 Task: Use the Elements tab to view and modify the HTML and CSS of a webpage.
Action: Mouse moved to (1006, 79)
Screenshot: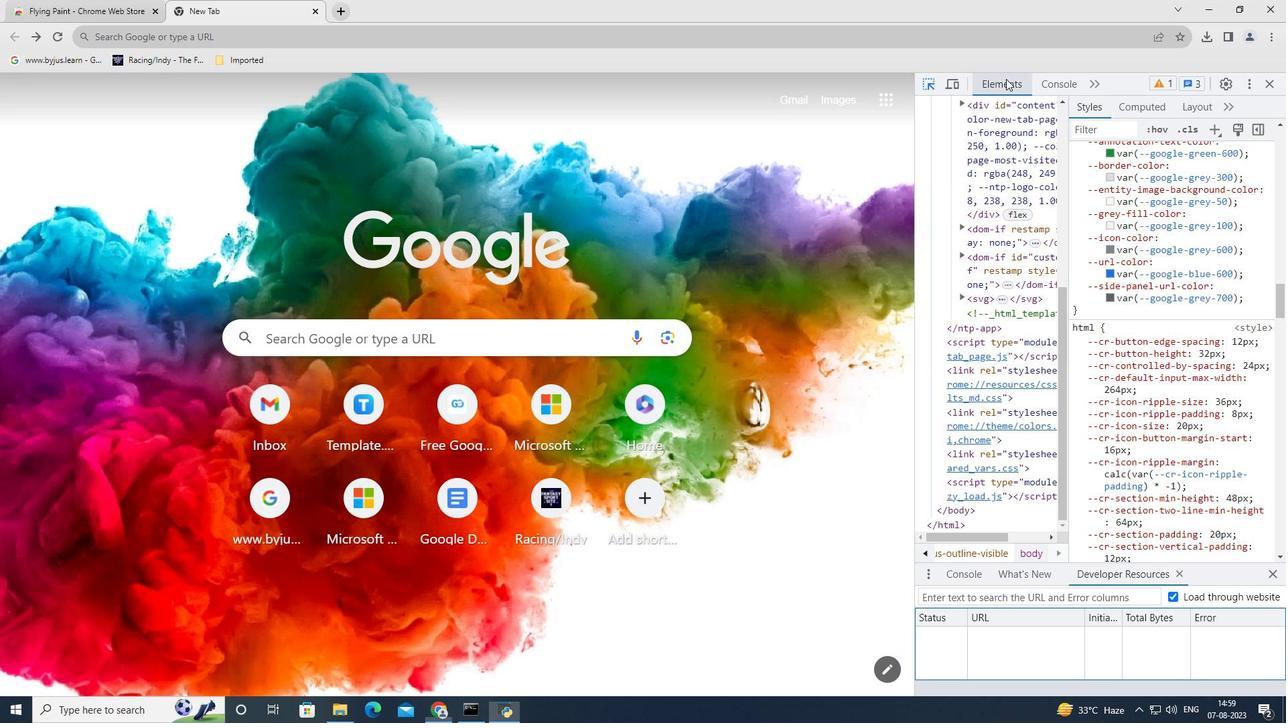 
Action: Mouse pressed left at (1006, 79)
Screenshot: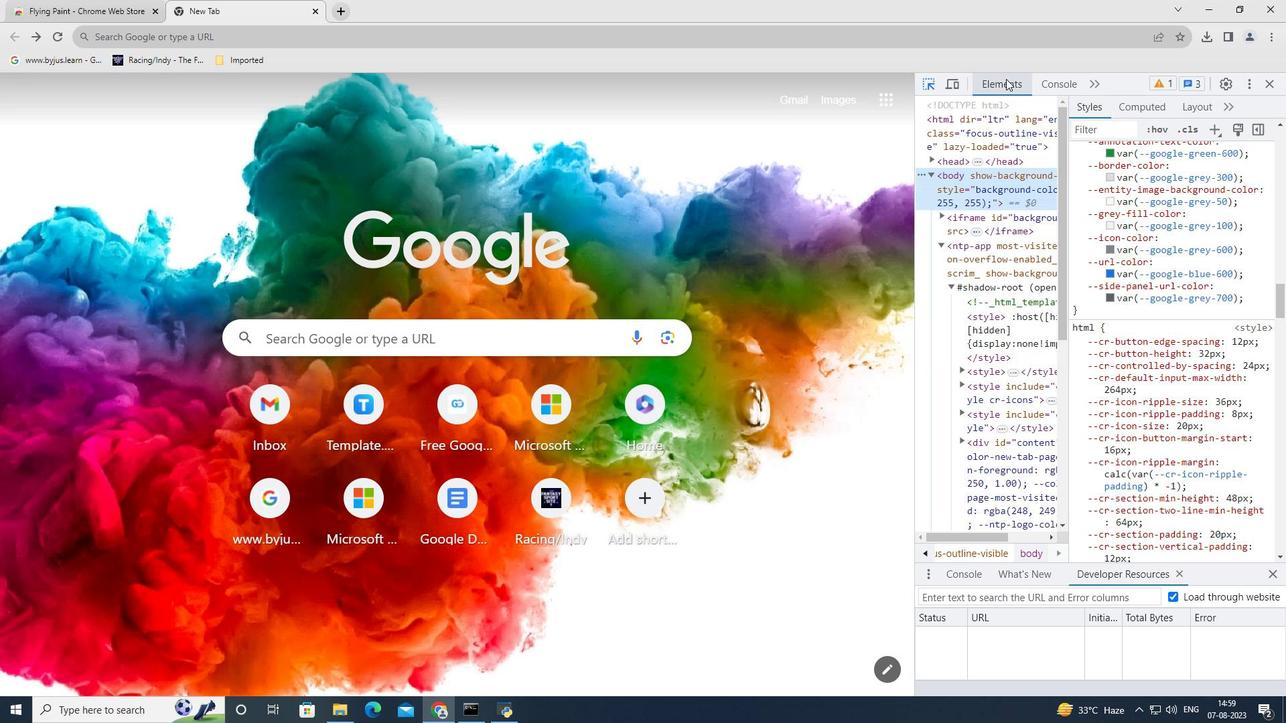 
Action: Mouse moved to (1014, 376)
Screenshot: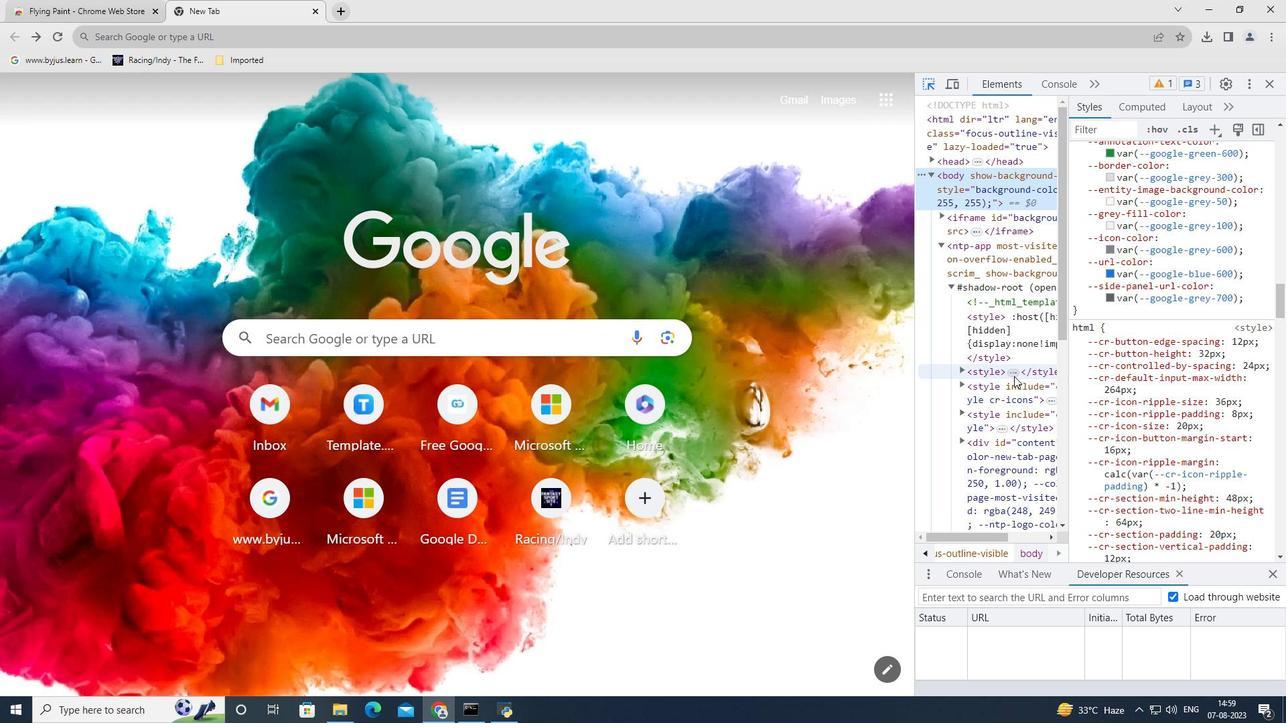 
Action: Mouse scrolled (1014, 375) with delta (0, 0)
Screenshot: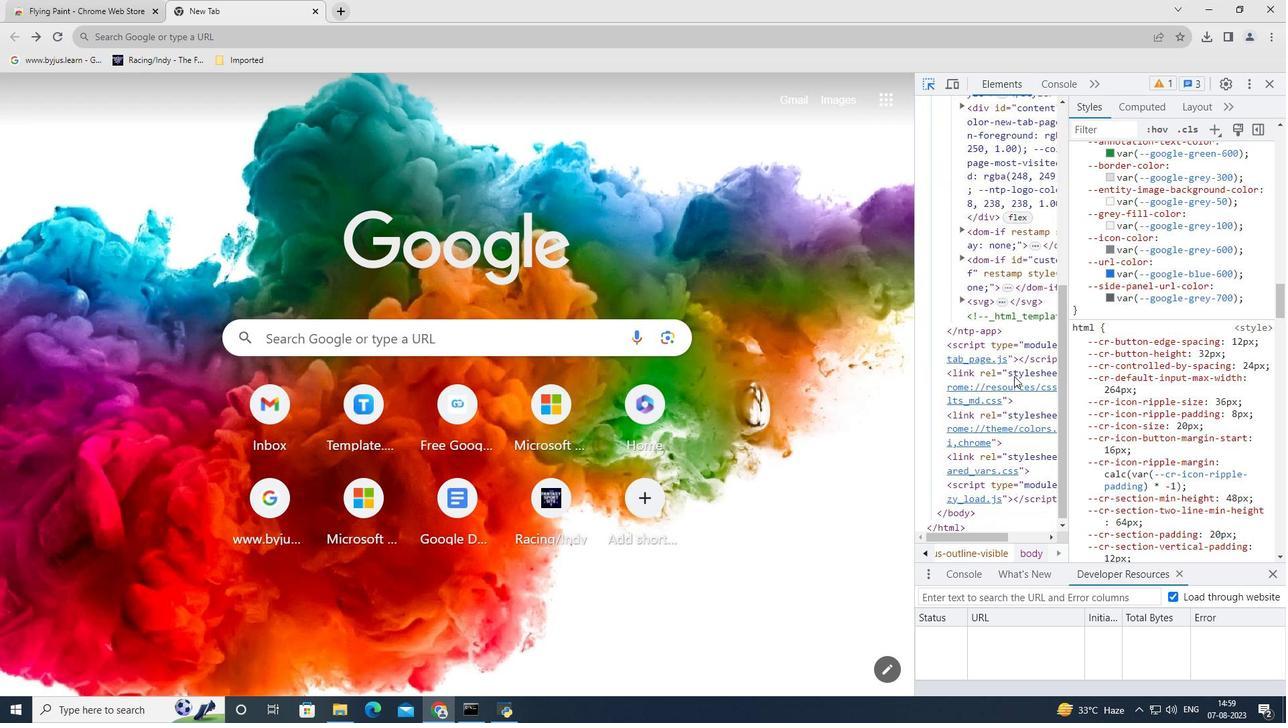 
Action: Mouse scrolled (1014, 375) with delta (0, 0)
Screenshot: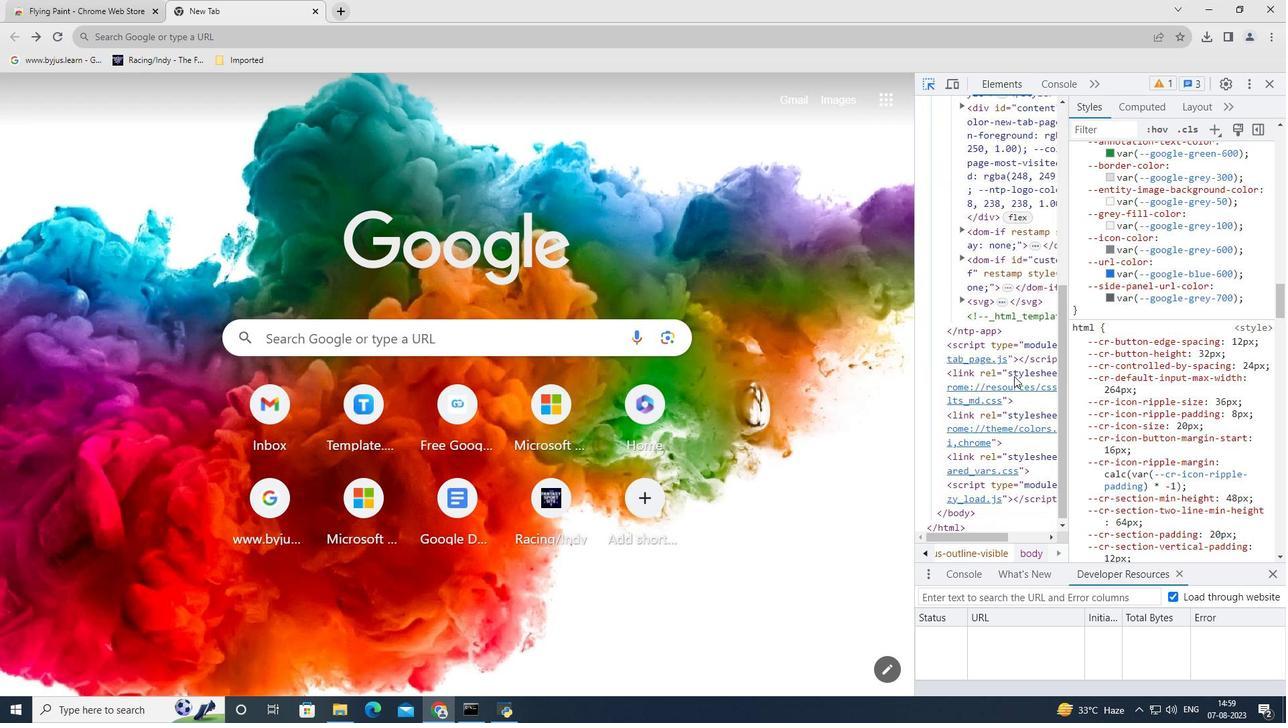
Action: Mouse scrolled (1014, 375) with delta (0, 0)
Screenshot: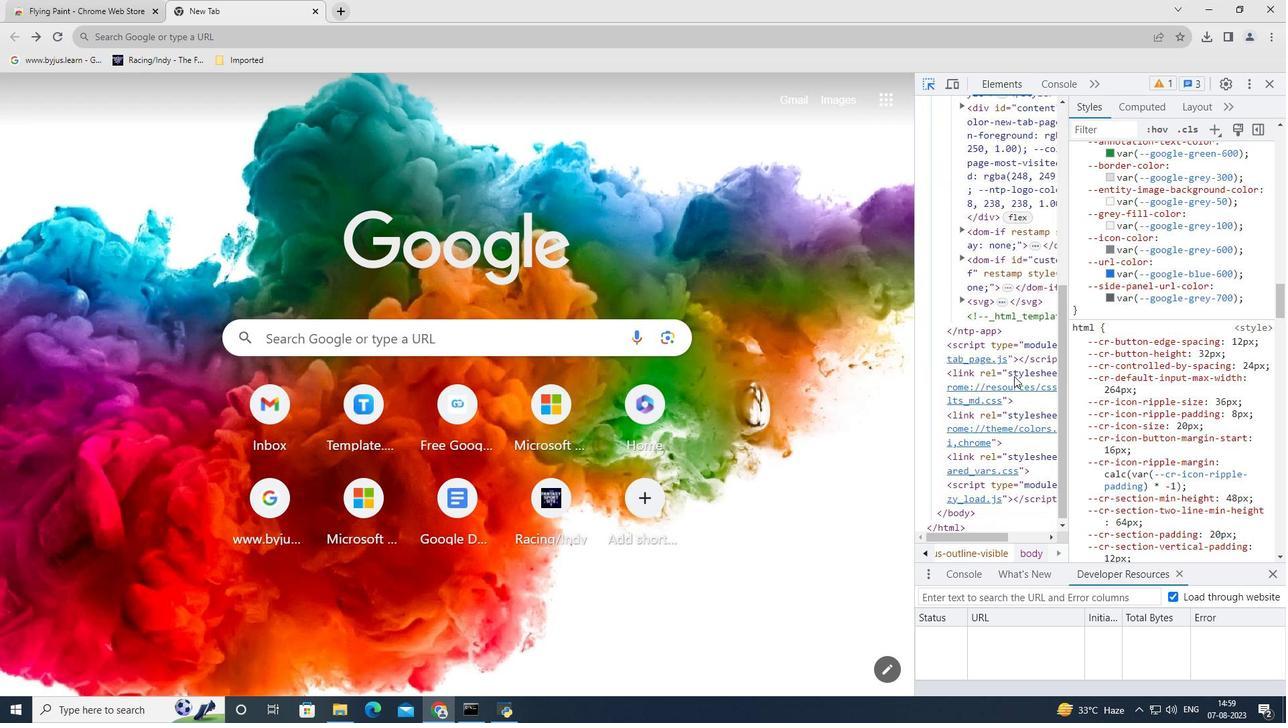 
Action: Mouse scrolled (1014, 375) with delta (0, 0)
Screenshot: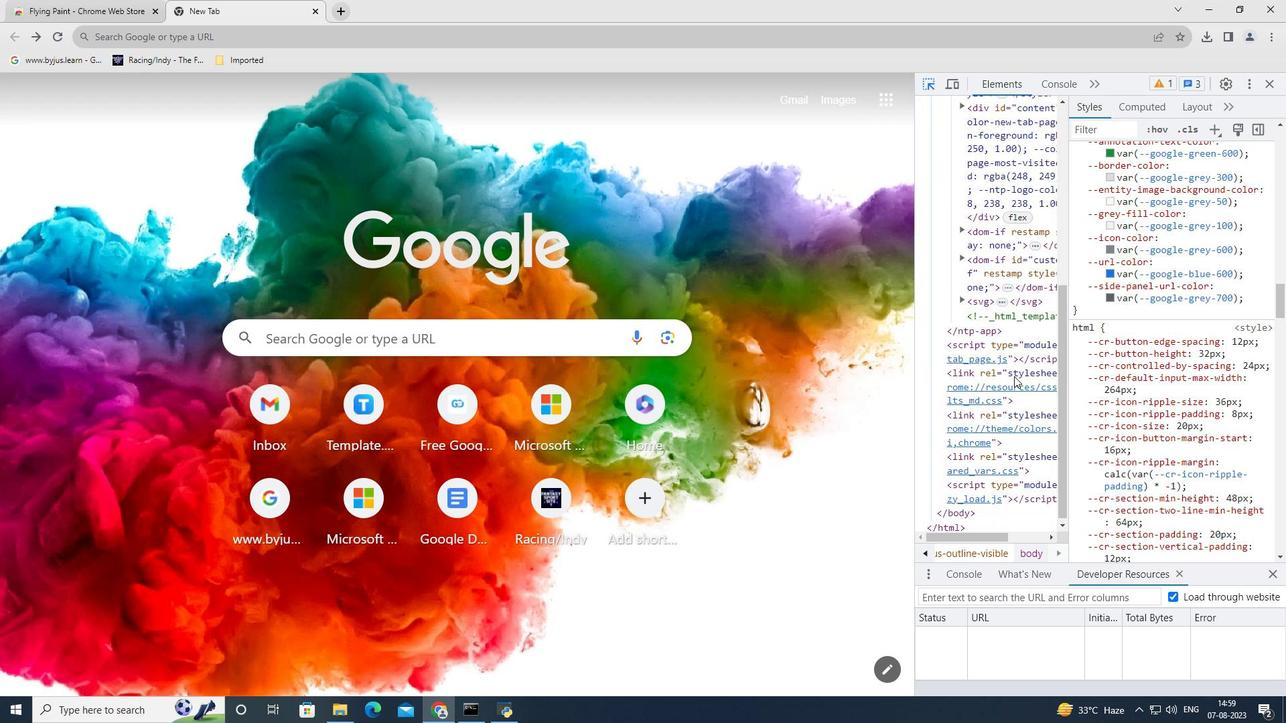 
Action: Mouse scrolled (1014, 375) with delta (0, 0)
Screenshot: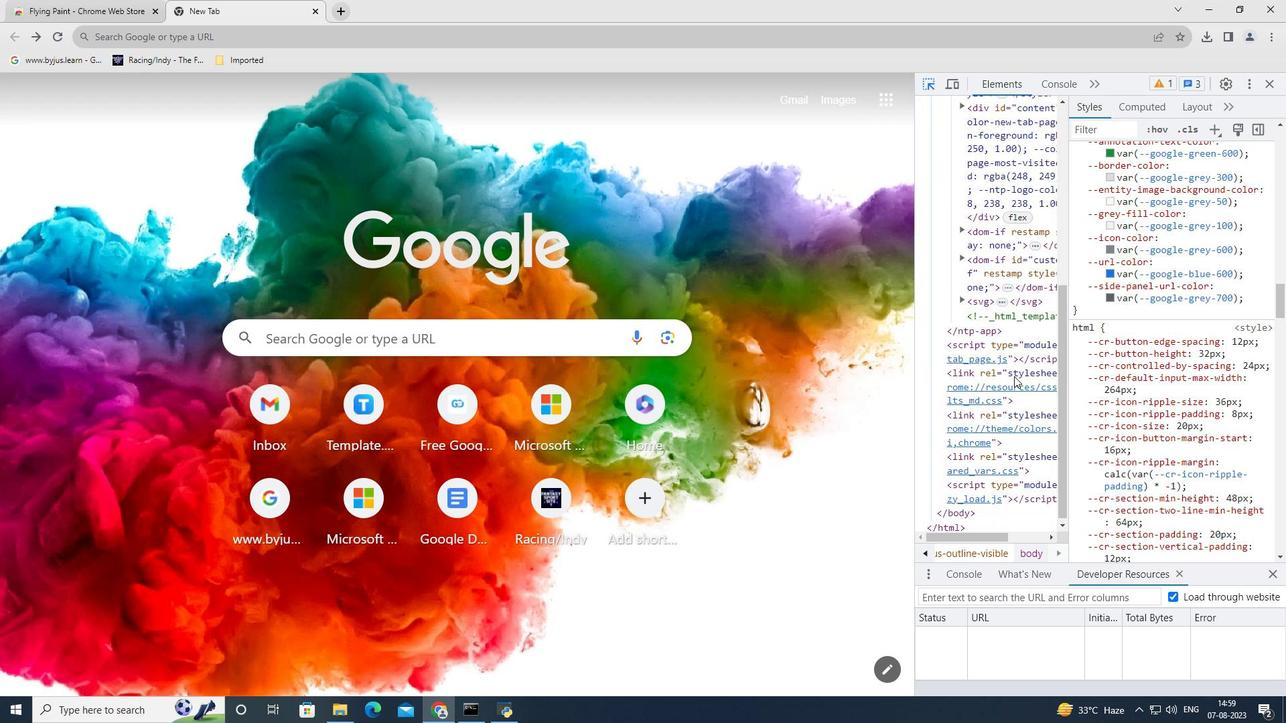 
Action: Mouse scrolled (1014, 375) with delta (0, 0)
Screenshot: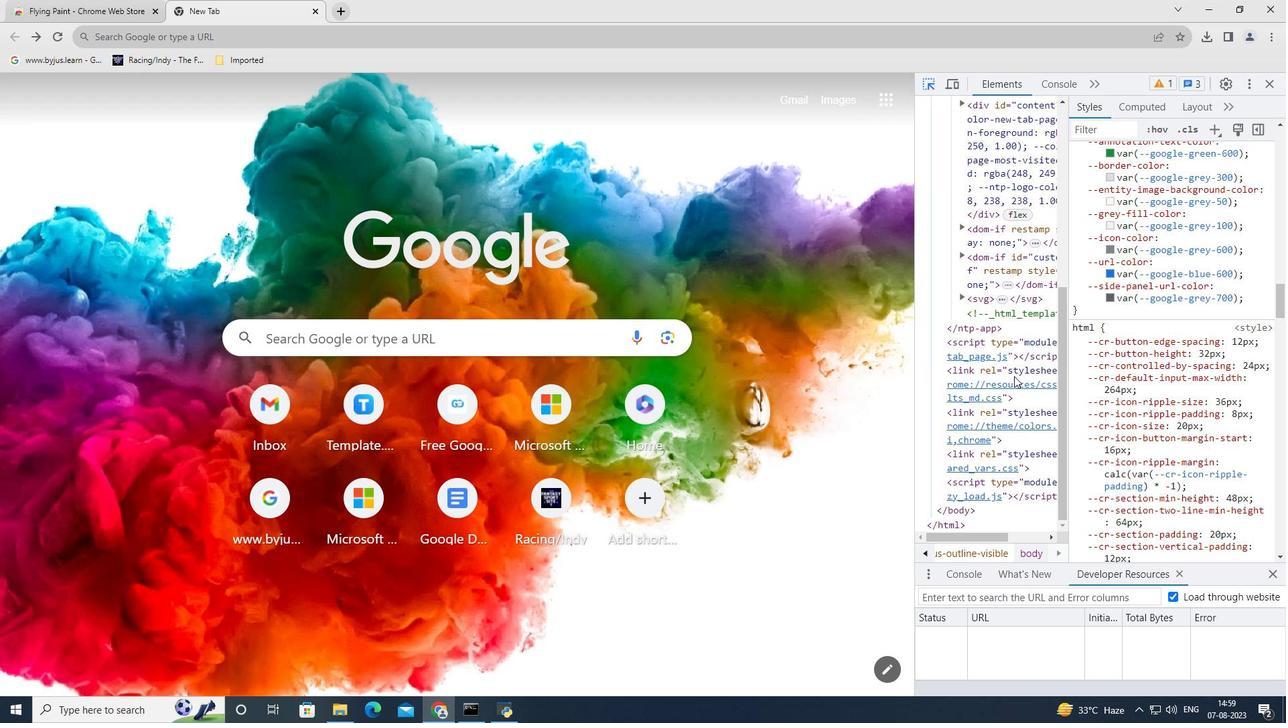 
Action: Mouse scrolled (1014, 375) with delta (0, 0)
Screenshot: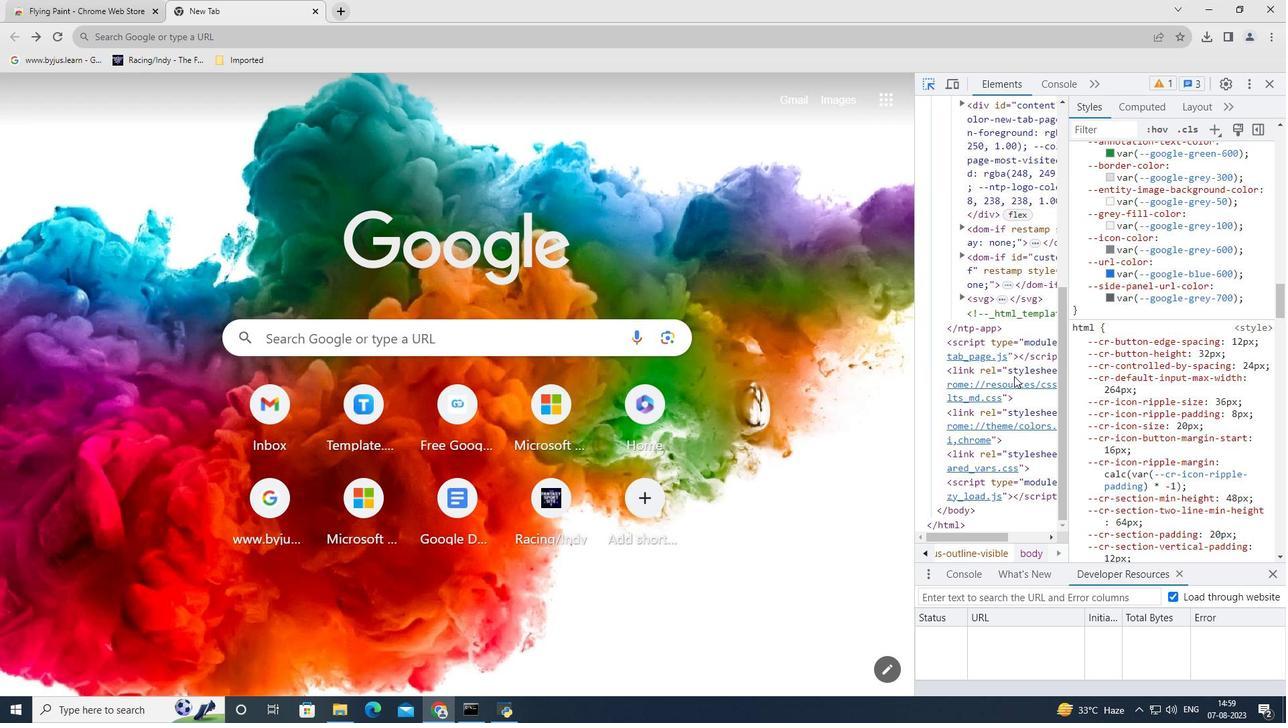 
Action: Mouse scrolled (1014, 375) with delta (0, 0)
Screenshot: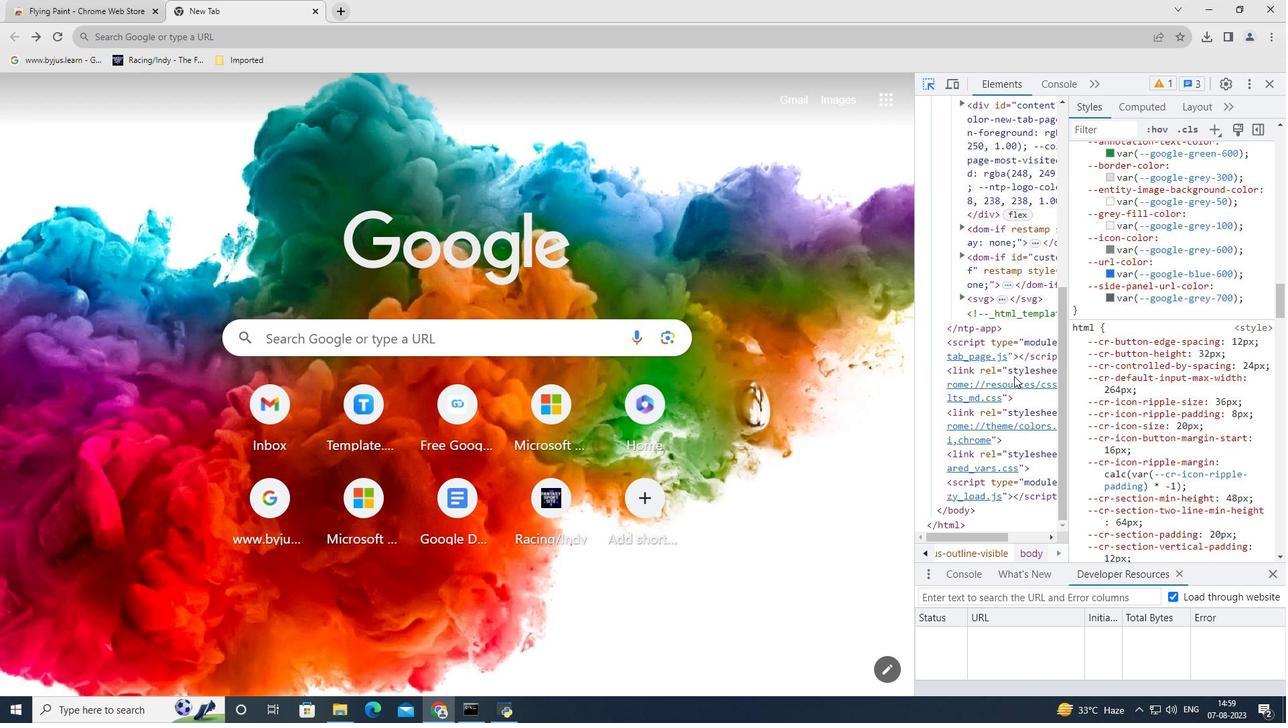 
Action: Mouse scrolled (1014, 375) with delta (0, 0)
Screenshot: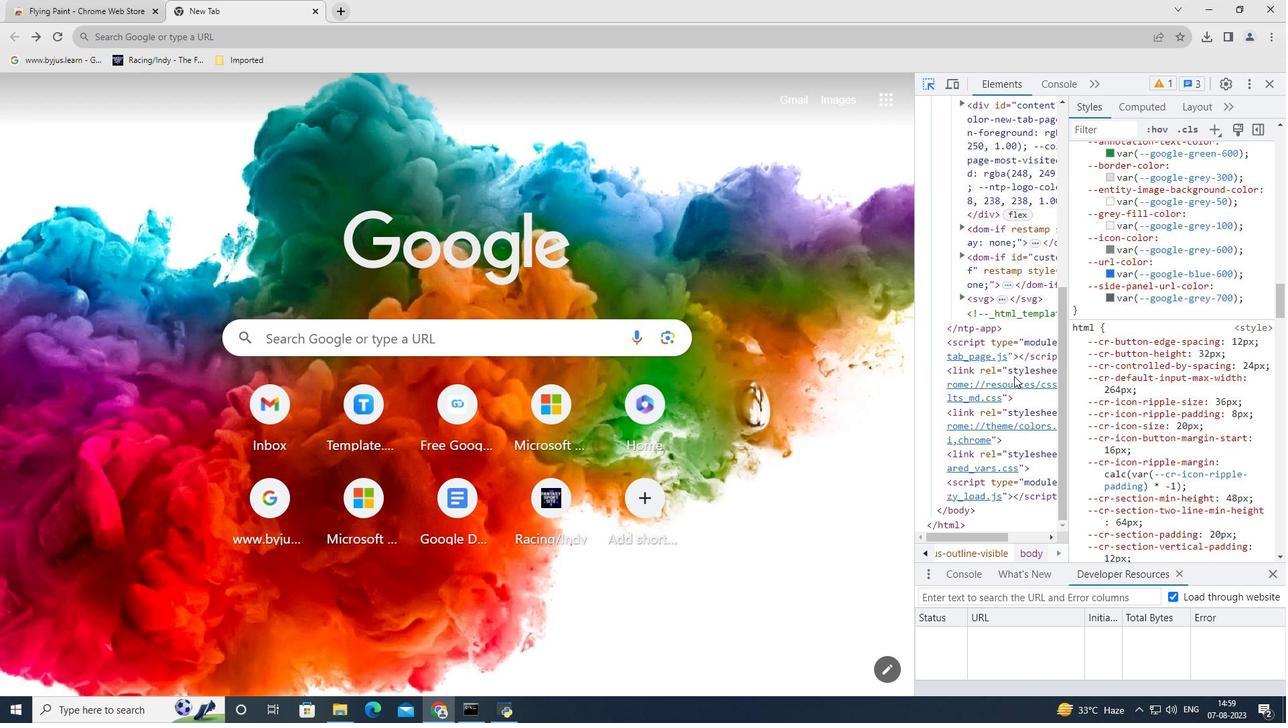 
Action: Mouse scrolled (1014, 375) with delta (0, 0)
Screenshot: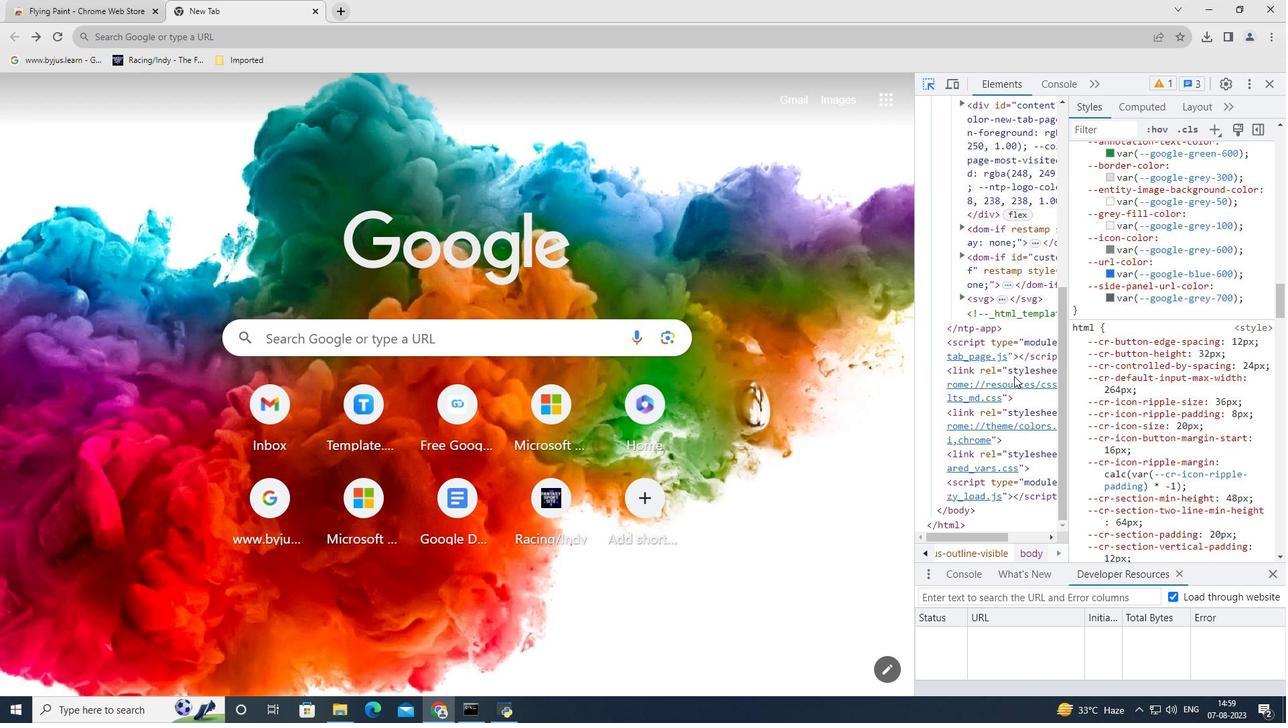 
Action: Mouse moved to (1003, 359)
Screenshot: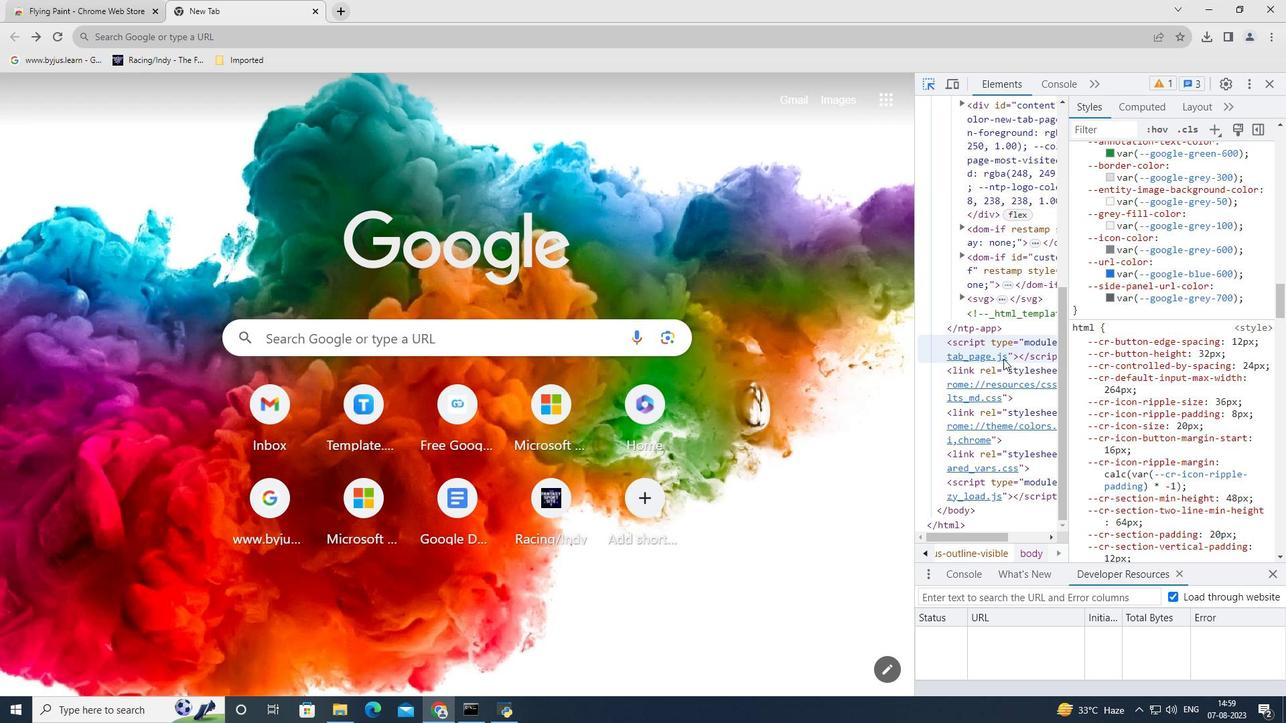 
Action: Mouse pressed left at (1003, 359)
Screenshot: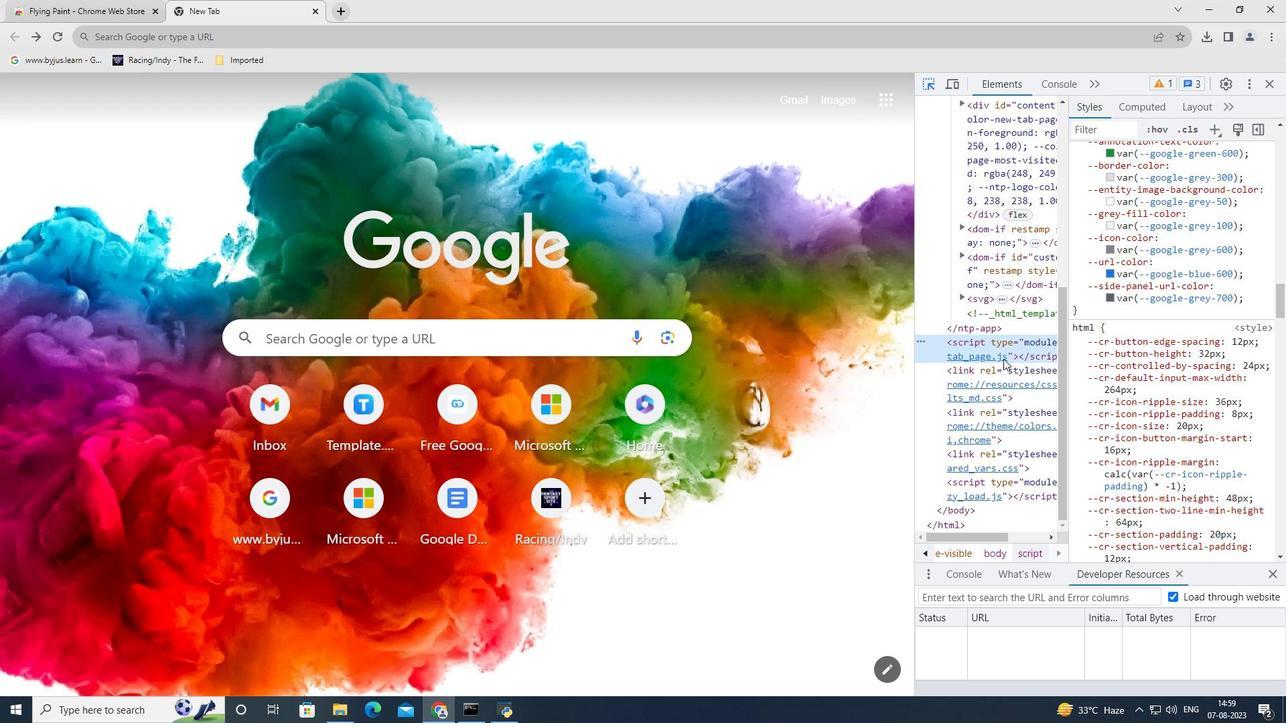 
Action: Mouse moved to (989, 155)
Screenshot: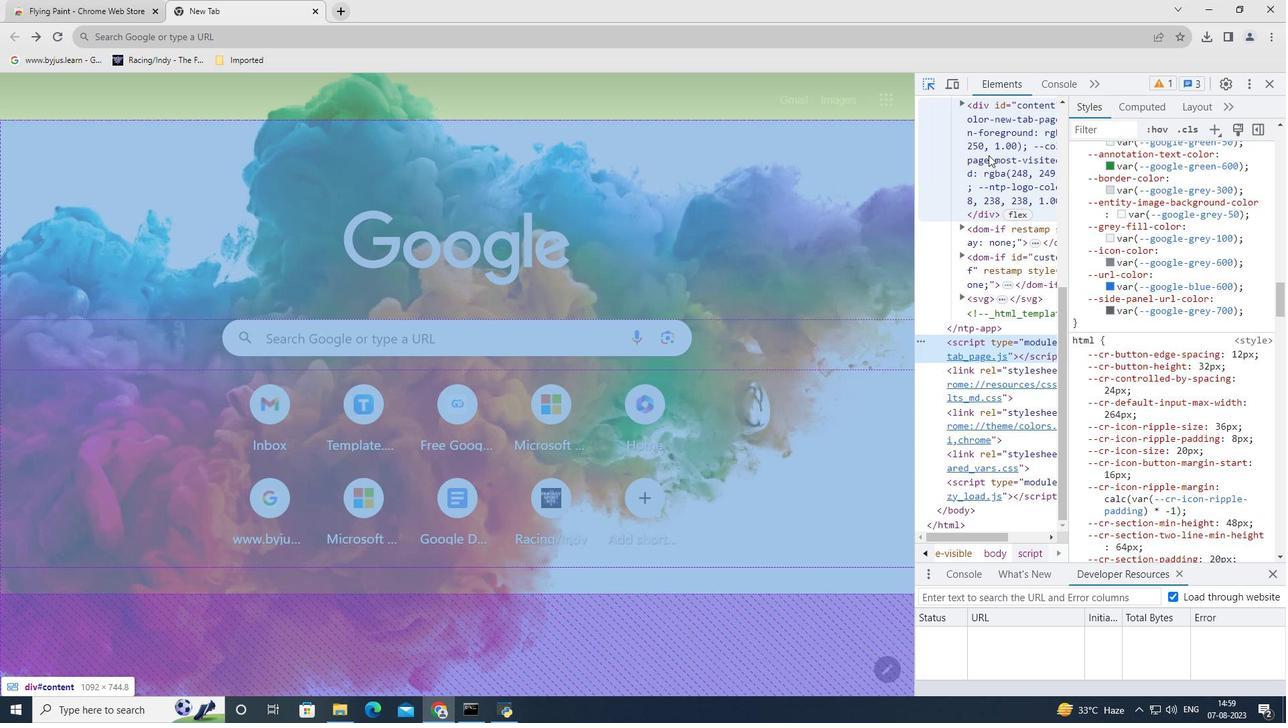 
Action: Mouse scrolled (989, 156) with delta (0, 0)
Screenshot: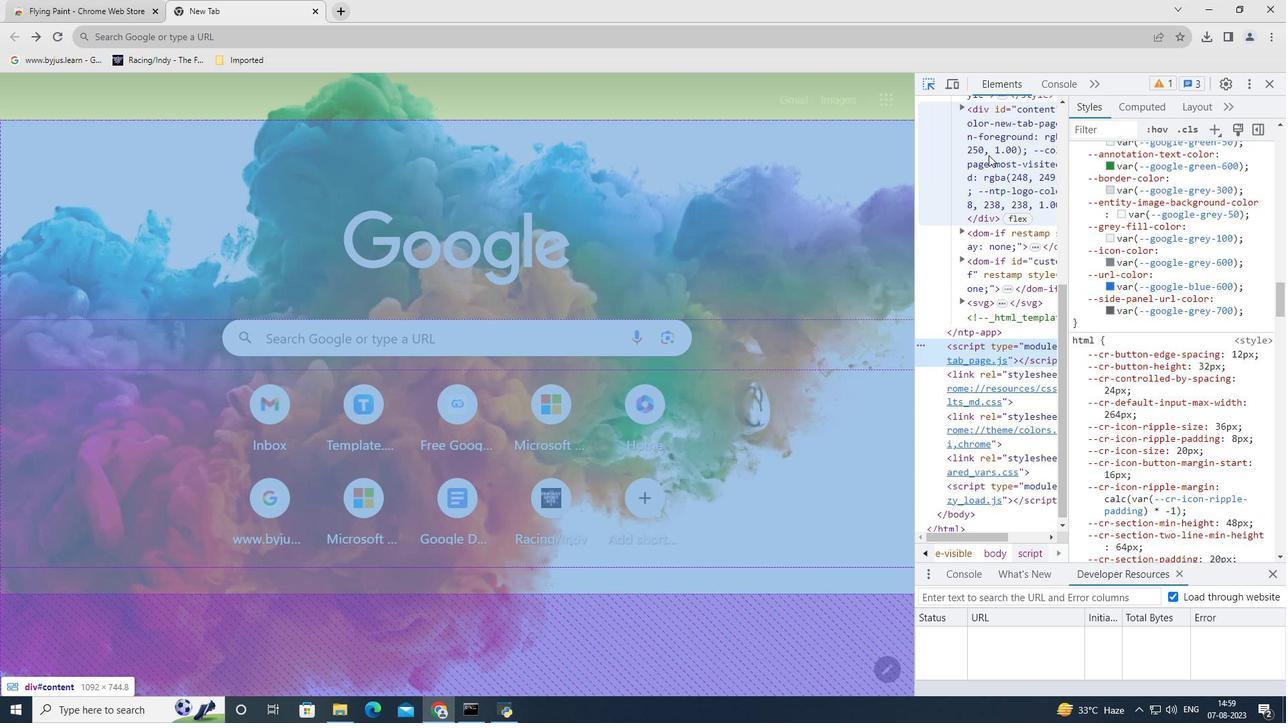 
Action: Mouse scrolled (989, 156) with delta (0, 0)
Screenshot: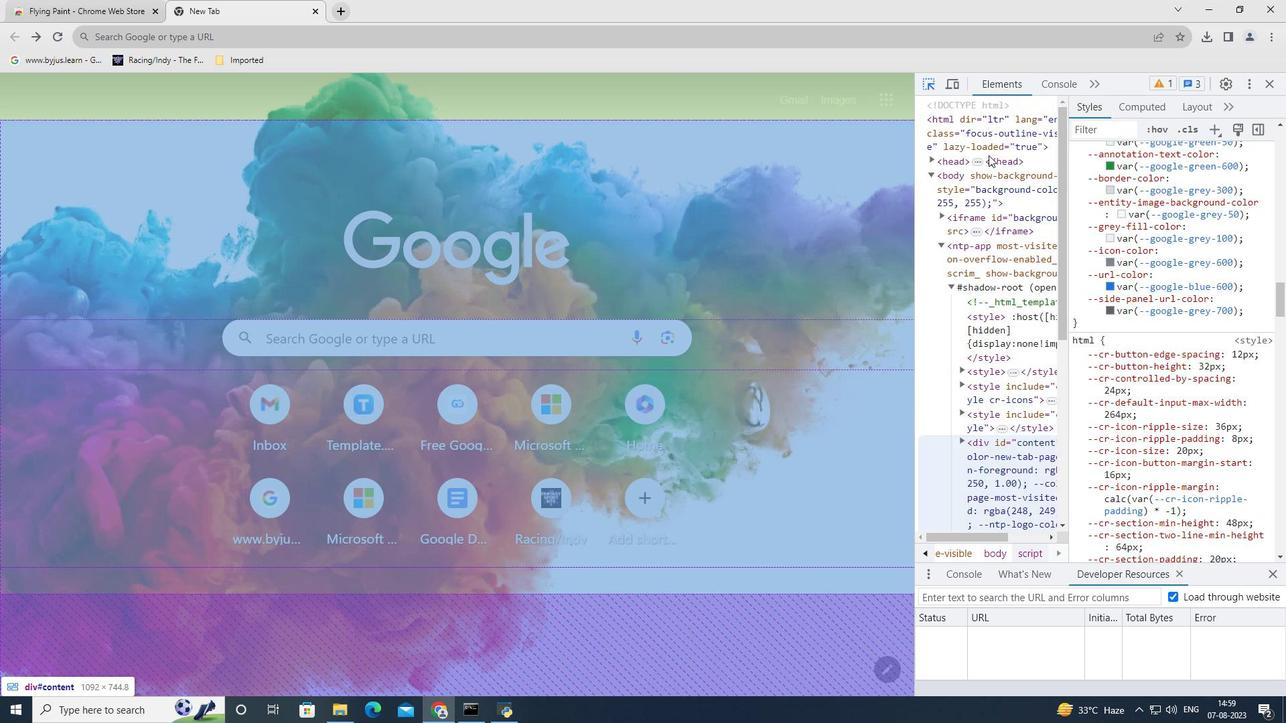 
Action: Mouse scrolled (989, 156) with delta (0, 0)
Screenshot: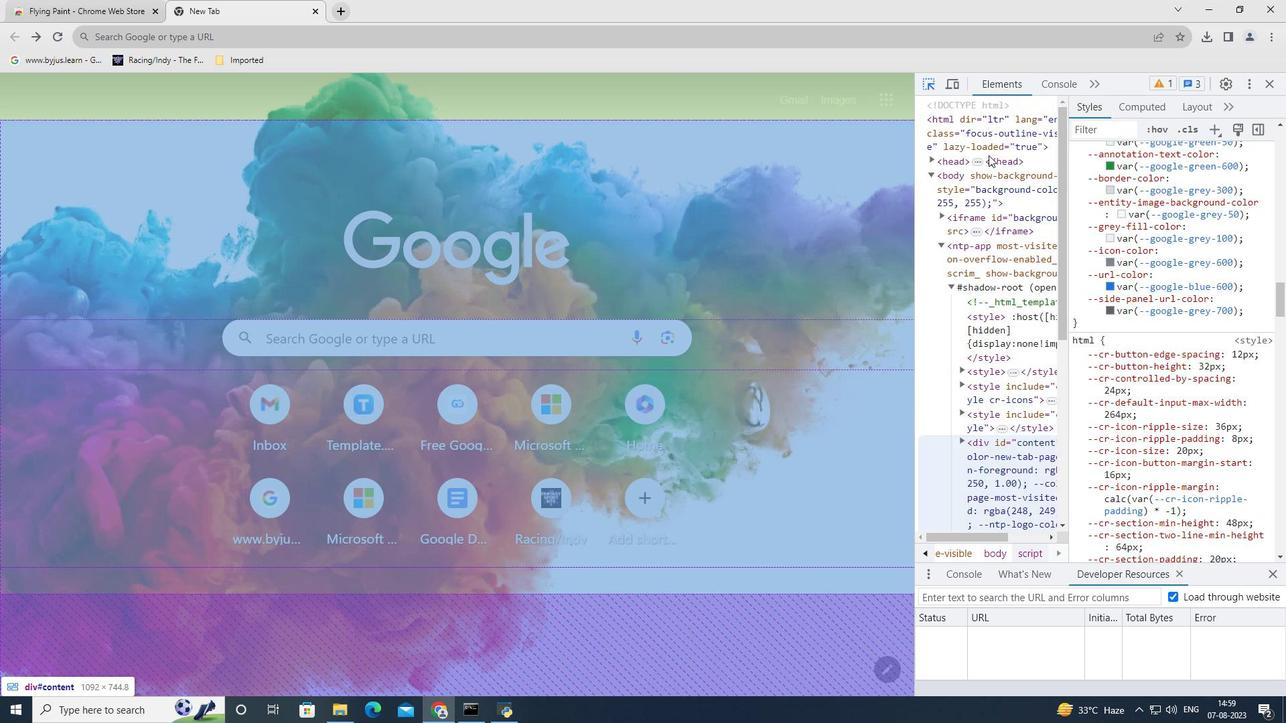 
Action: Mouse scrolled (989, 156) with delta (0, 0)
Screenshot: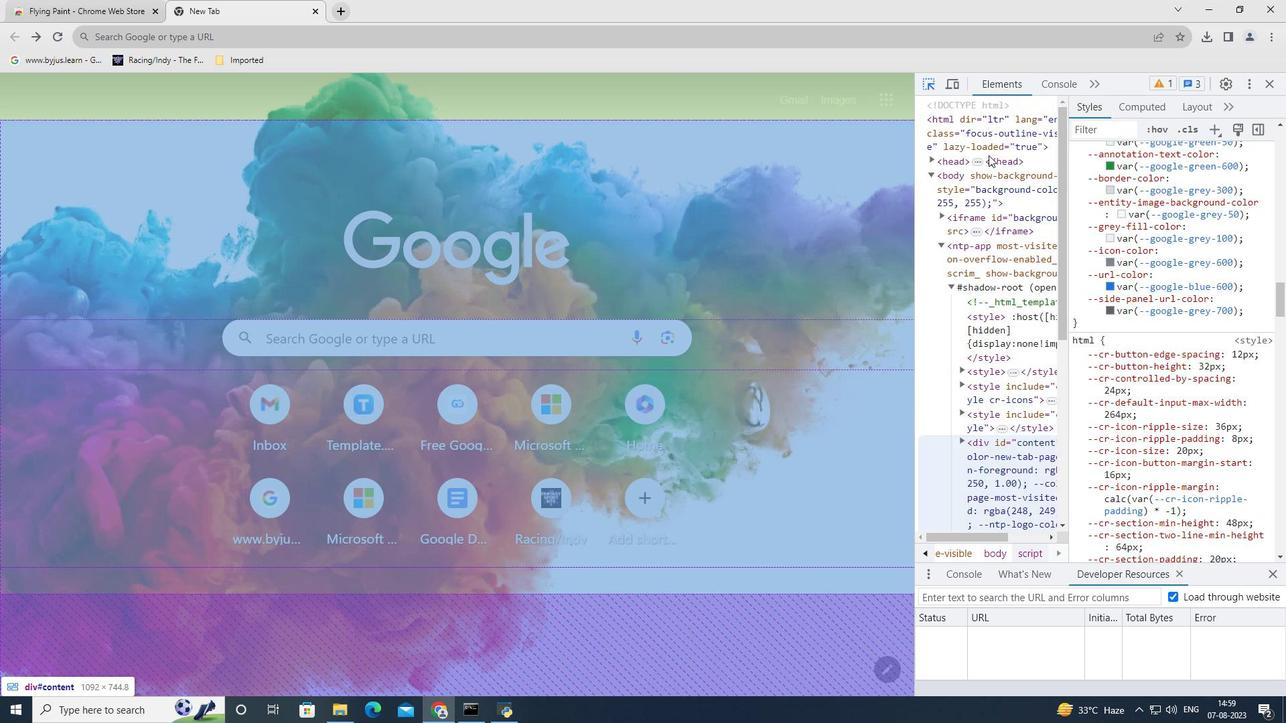 
Action: Mouse scrolled (989, 156) with delta (0, 0)
Screenshot: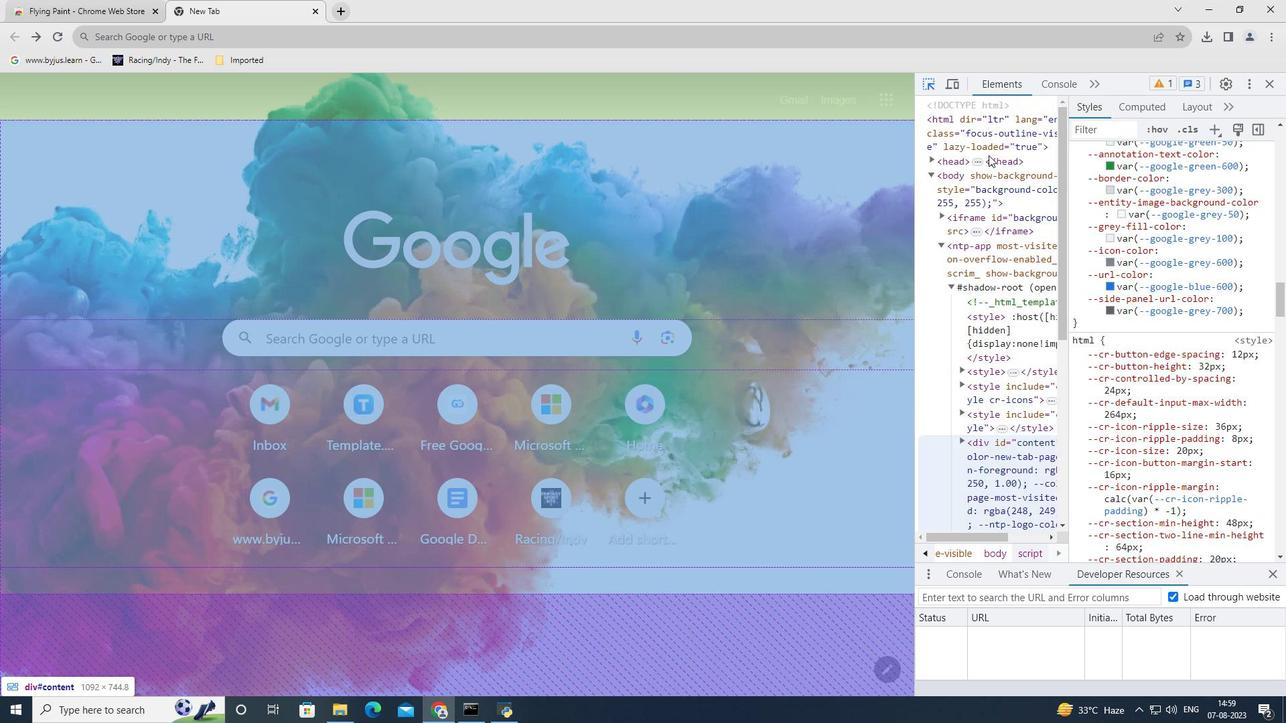 
Action: Mouse scrolled (989, 156) with delta (0, 0)
Screenshot: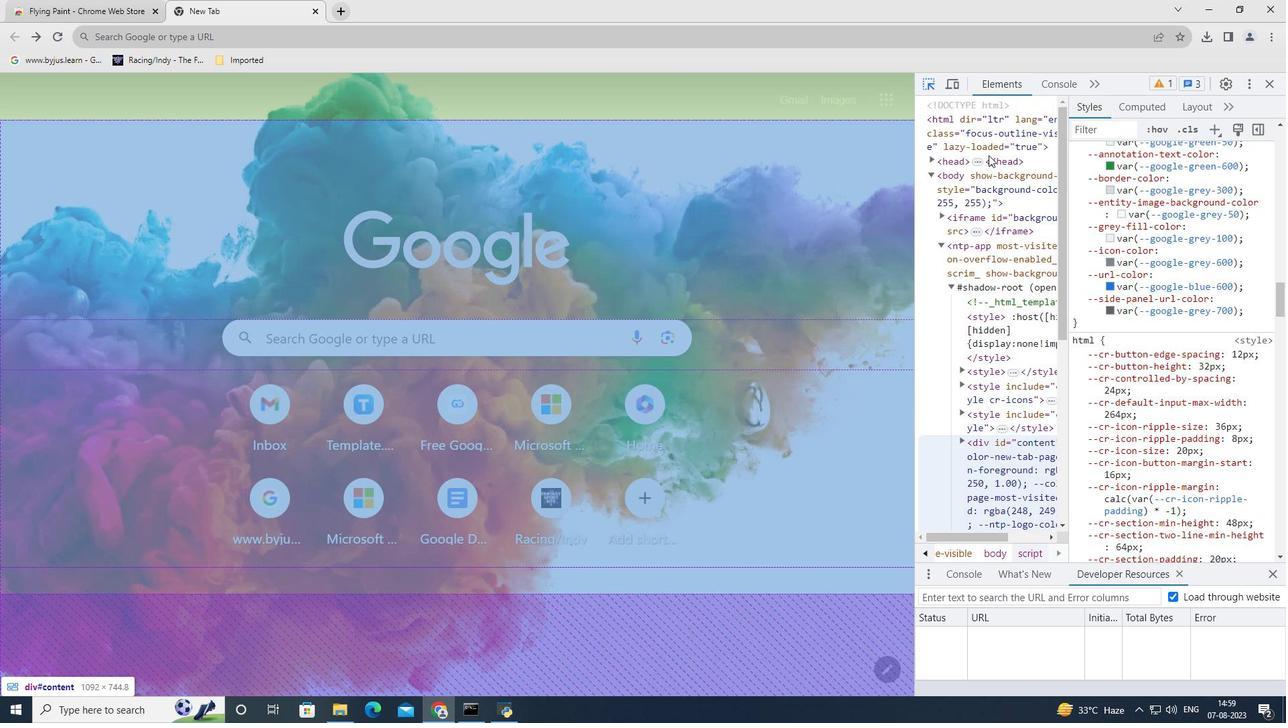 
Action: Mouse scrolled (989, 154) with delta (0, 0)
Screenshot: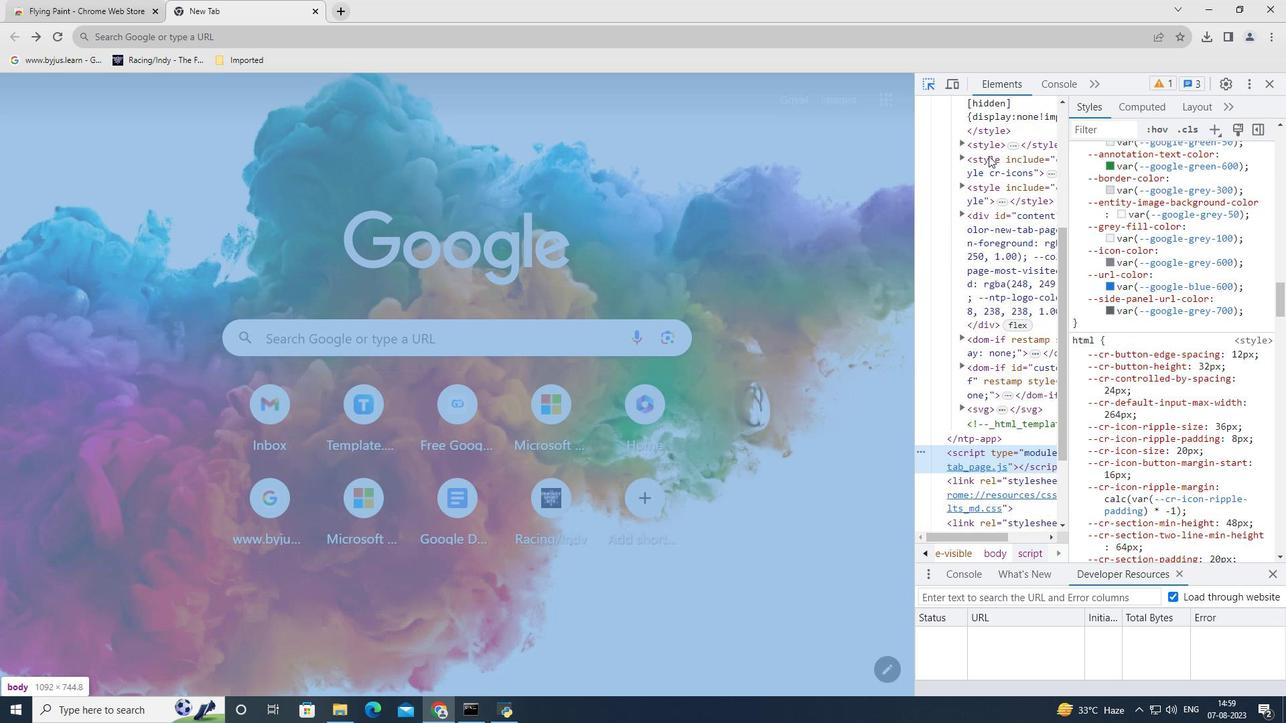
Action: Mouse scrolled (989, 154) with delta (0, 0)
Screenshot: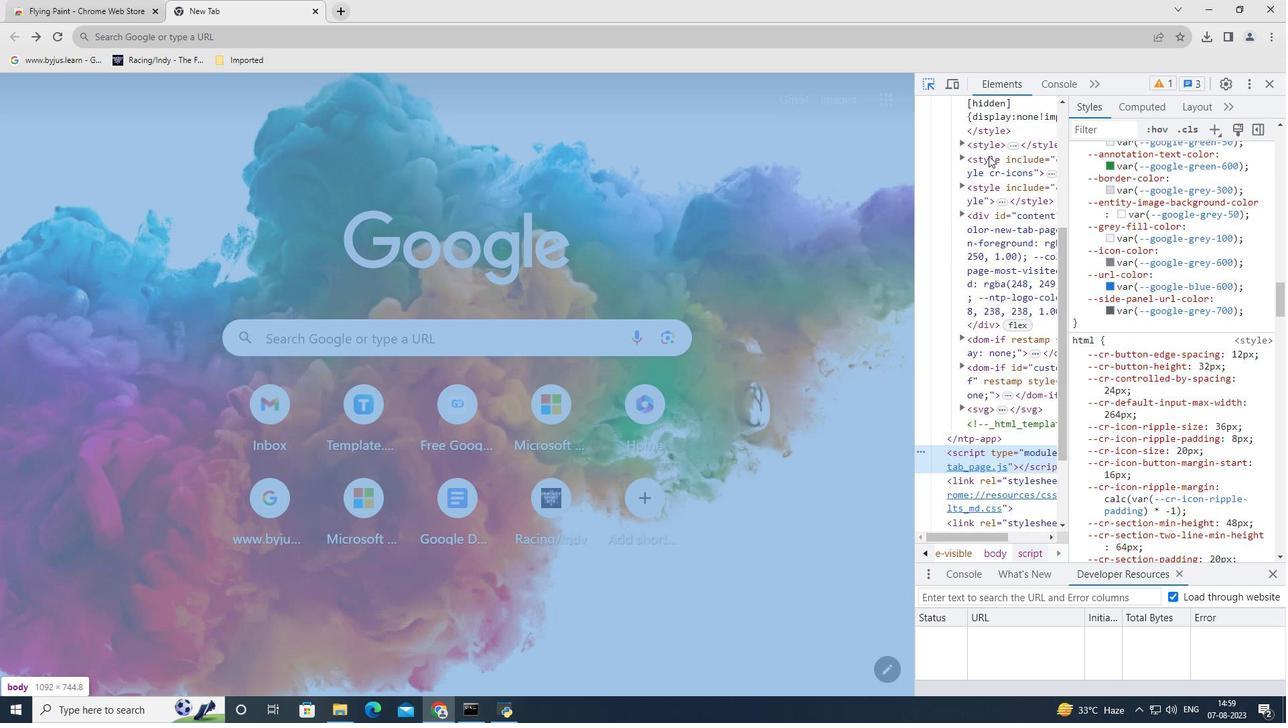 
Action: Mouse scrolled (989, 154) with delta (0, 0)
Screenshot: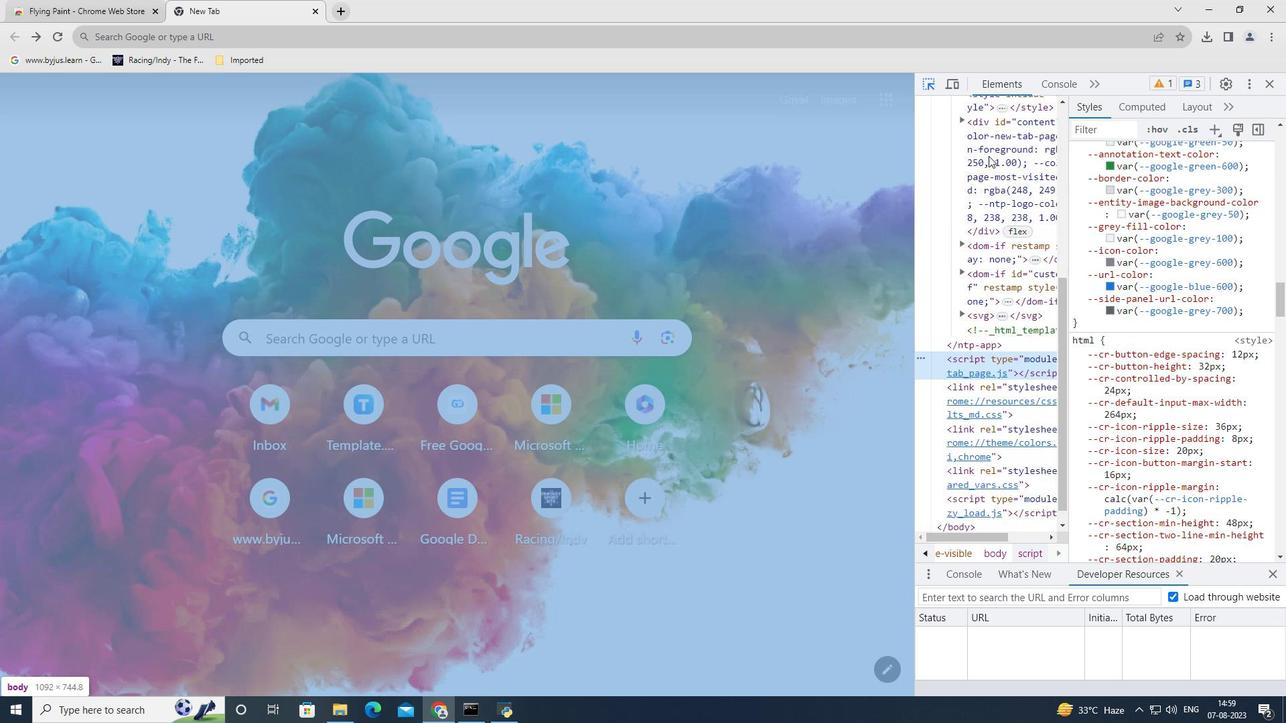 
Action: Mouse moved to (989, 156)
Screenshot: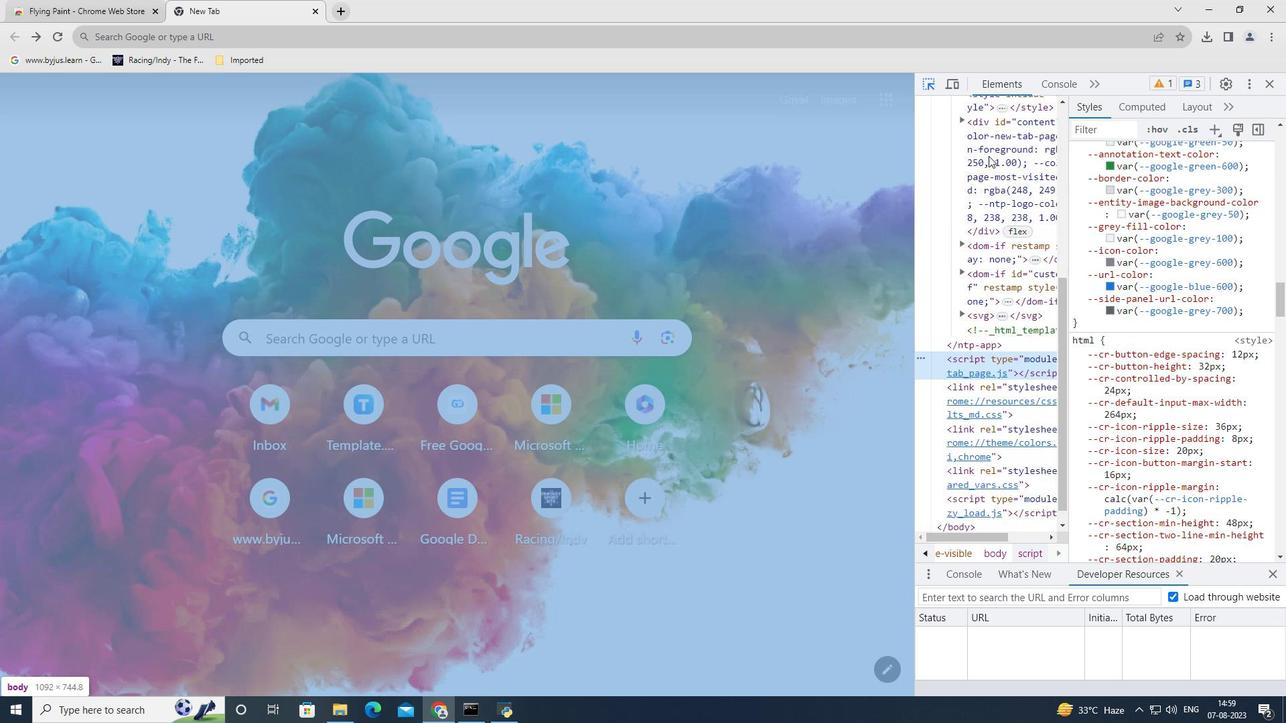 
Action: Mouse scrolled (989, 155) with delta (0, 0)
Screenshot: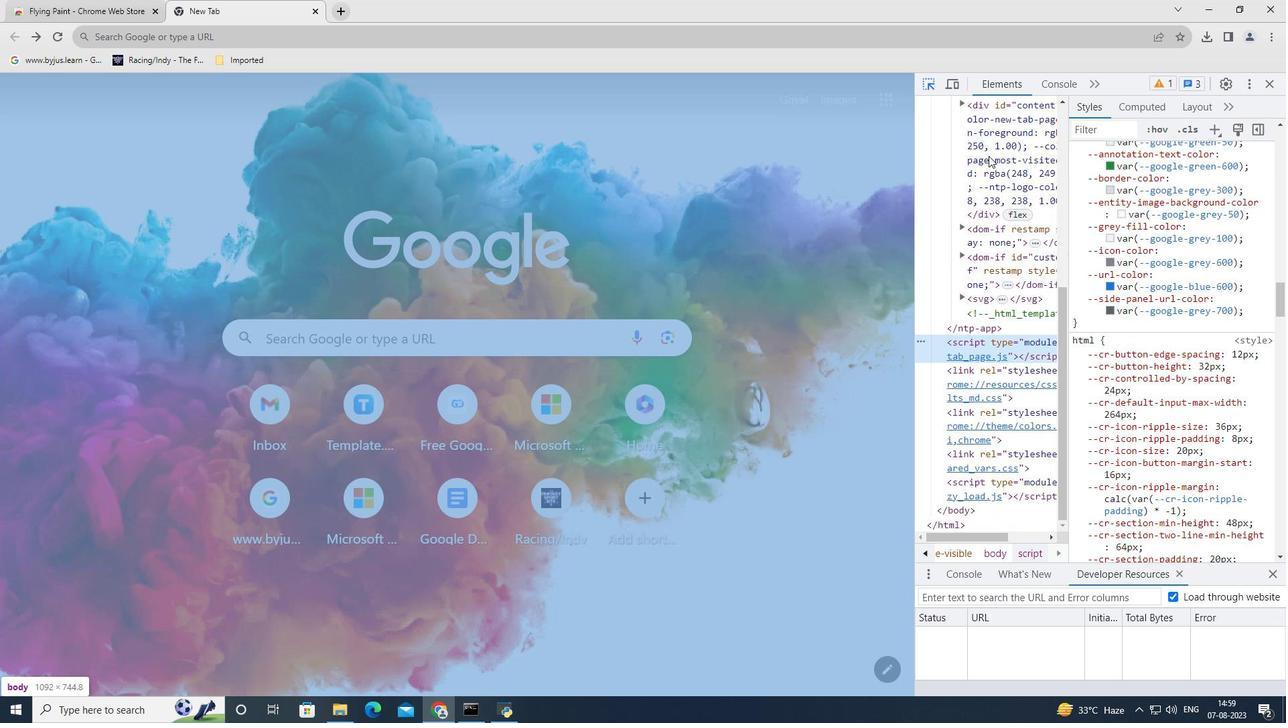 
Action: Mouse scrolled (989, 155) with delta (0, 0)
Screenshot: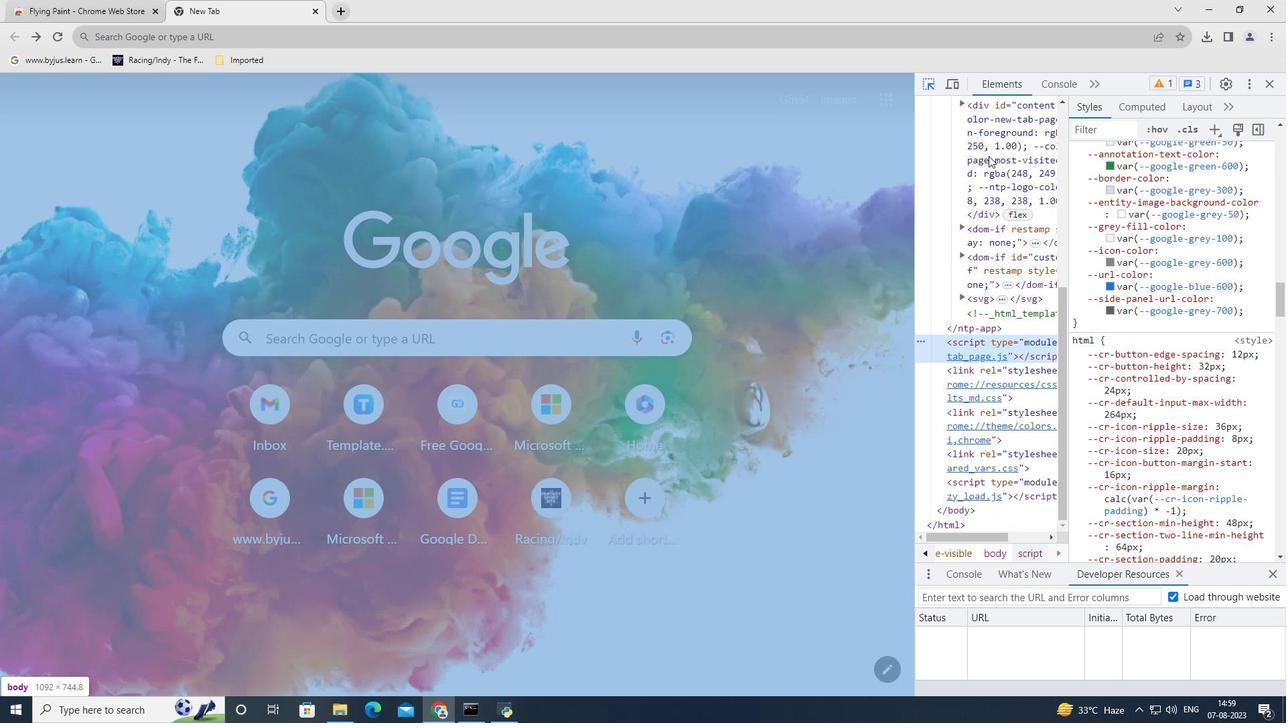 
Action: Mouse scrolled (989, 155) with delta (0, 0)
Screenshot: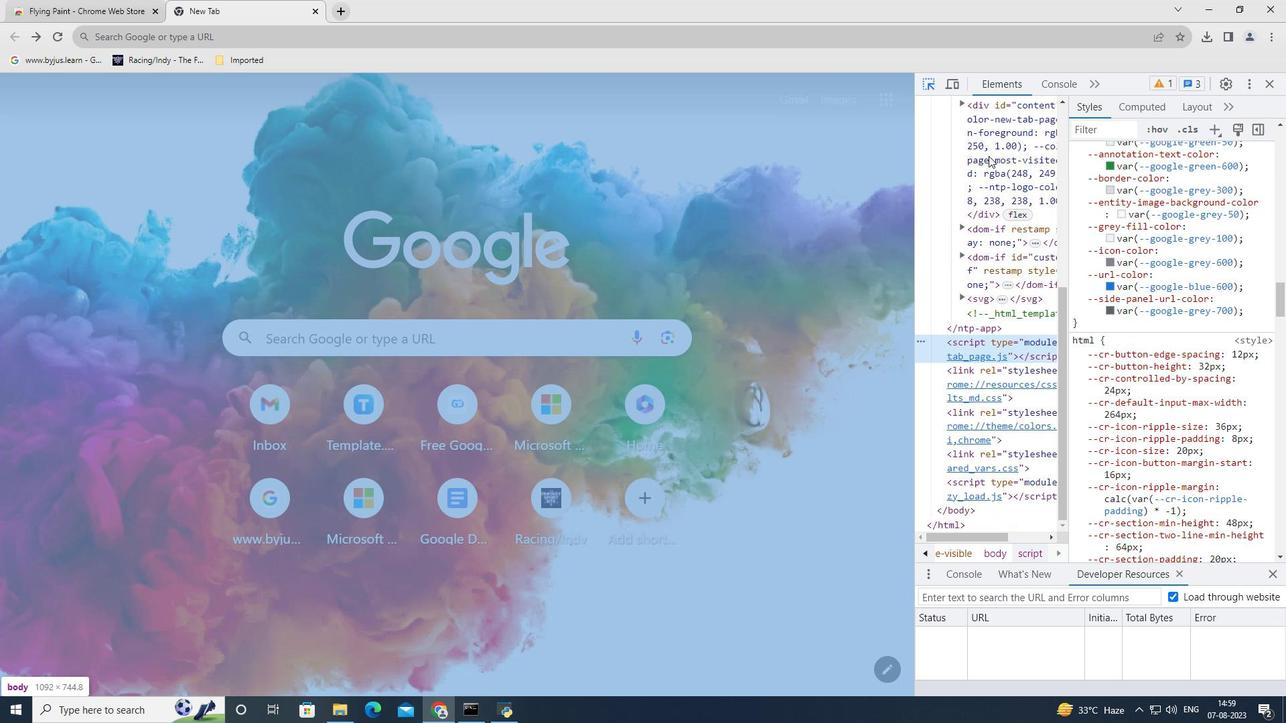 
Action: Mouse scrolled (989, 156) with delta (0, 0)
Screenshot: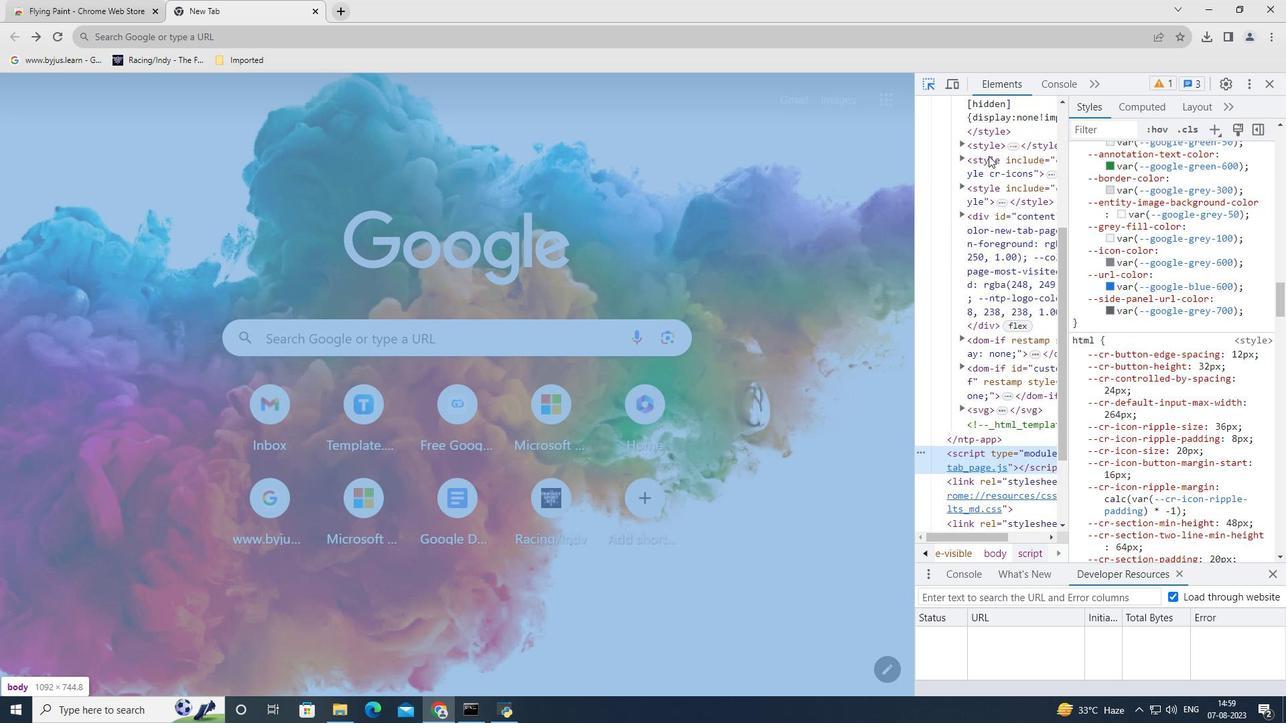 
Action: Mouse scrolled (989, 156) with delta (0, 0)
Screenshot: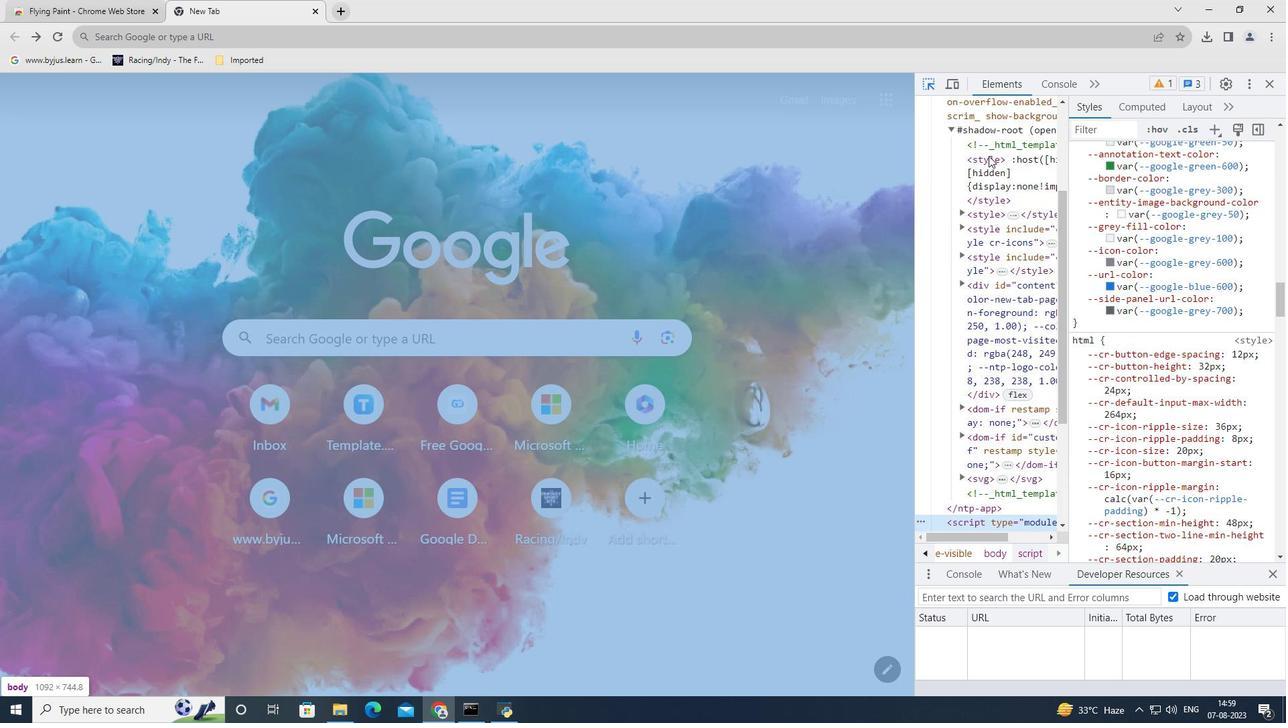 
Action: Mouse scrolled (989, 156) with delta (0, 0)
Screenshot: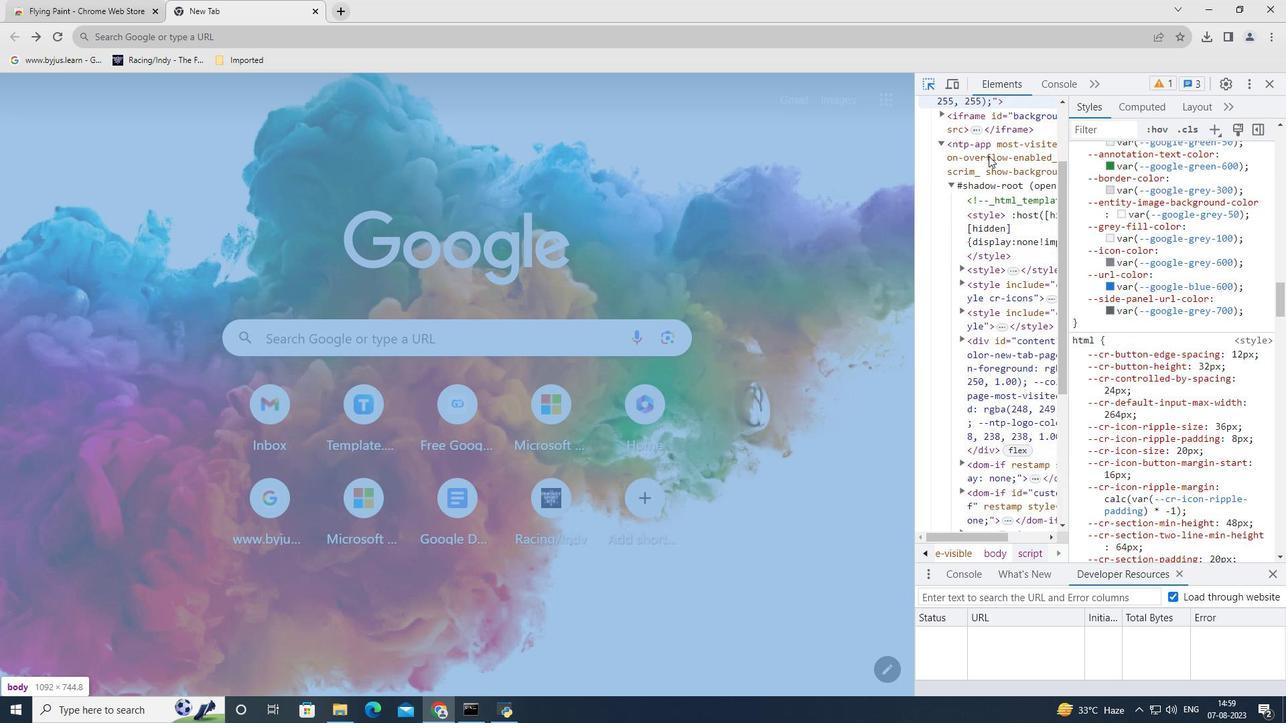 
Action: Mouse scrolled (989, 156) with delta (0, 0)
Screenshot: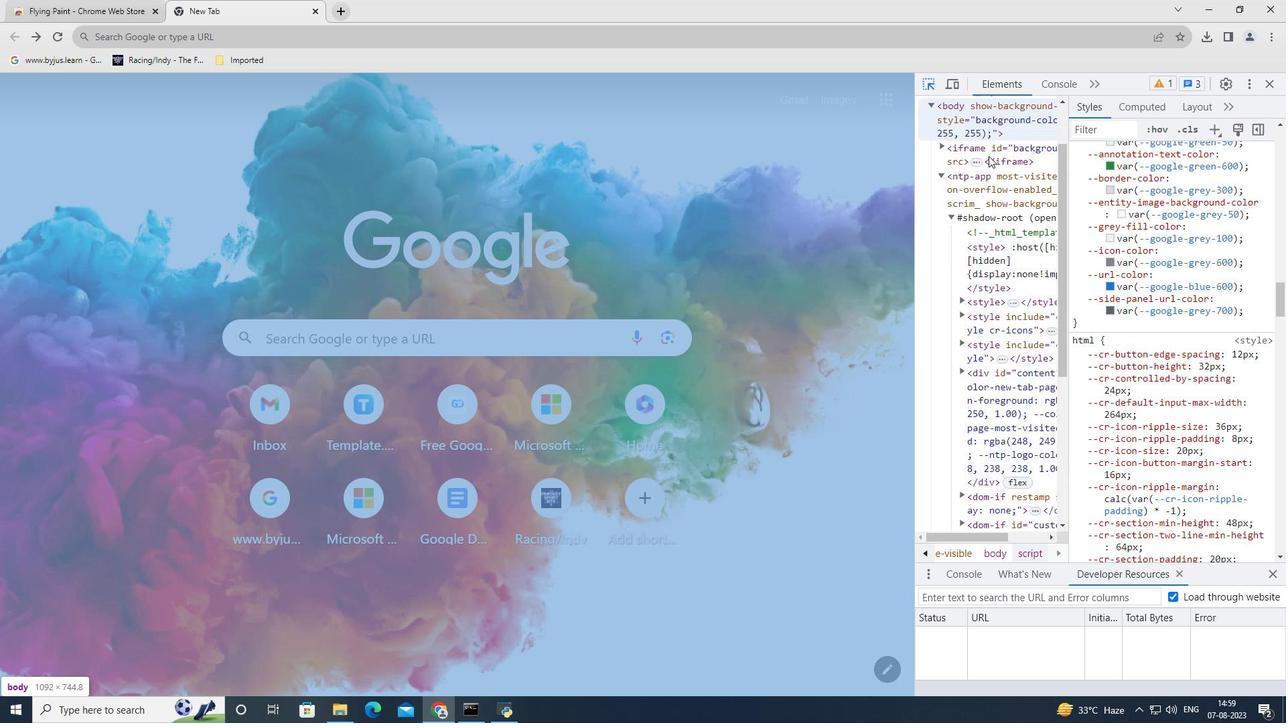 
Action: Mouse scrolled (989, 156) with delta (0, 0)
Screenshot: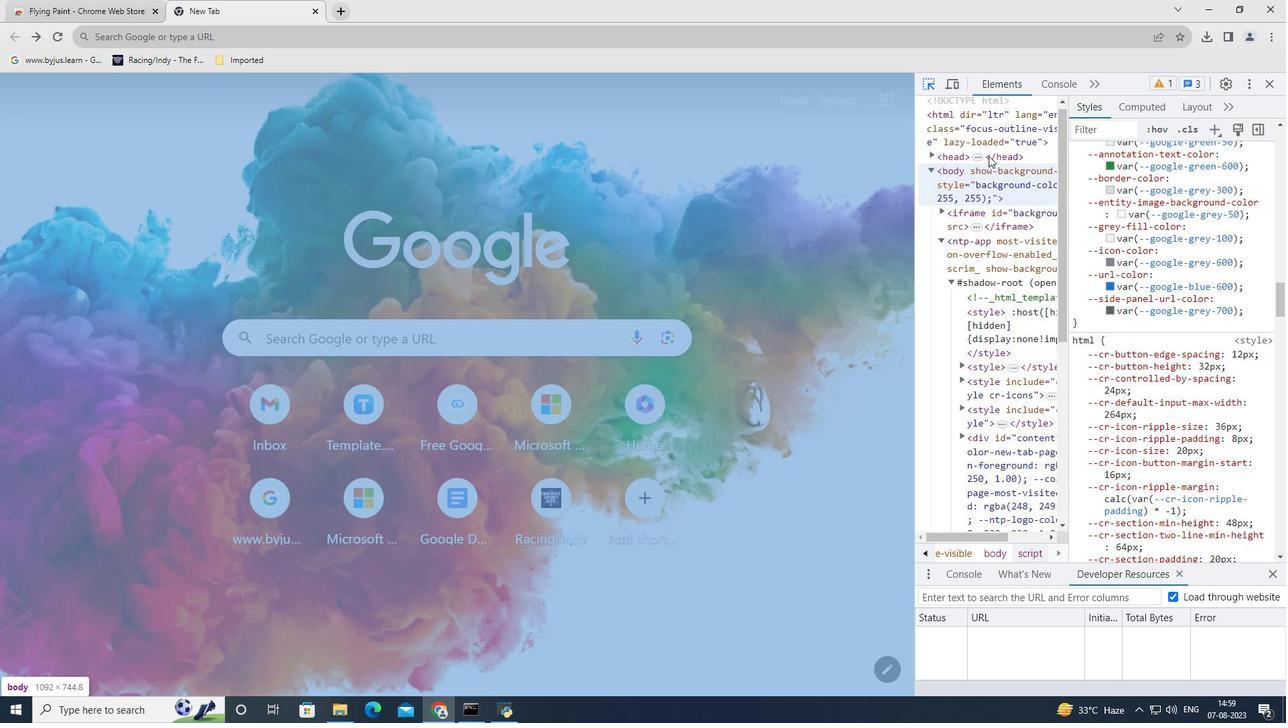
Action: Mouse scrolled (989, 156) with delta (0, 0)
Screenshot: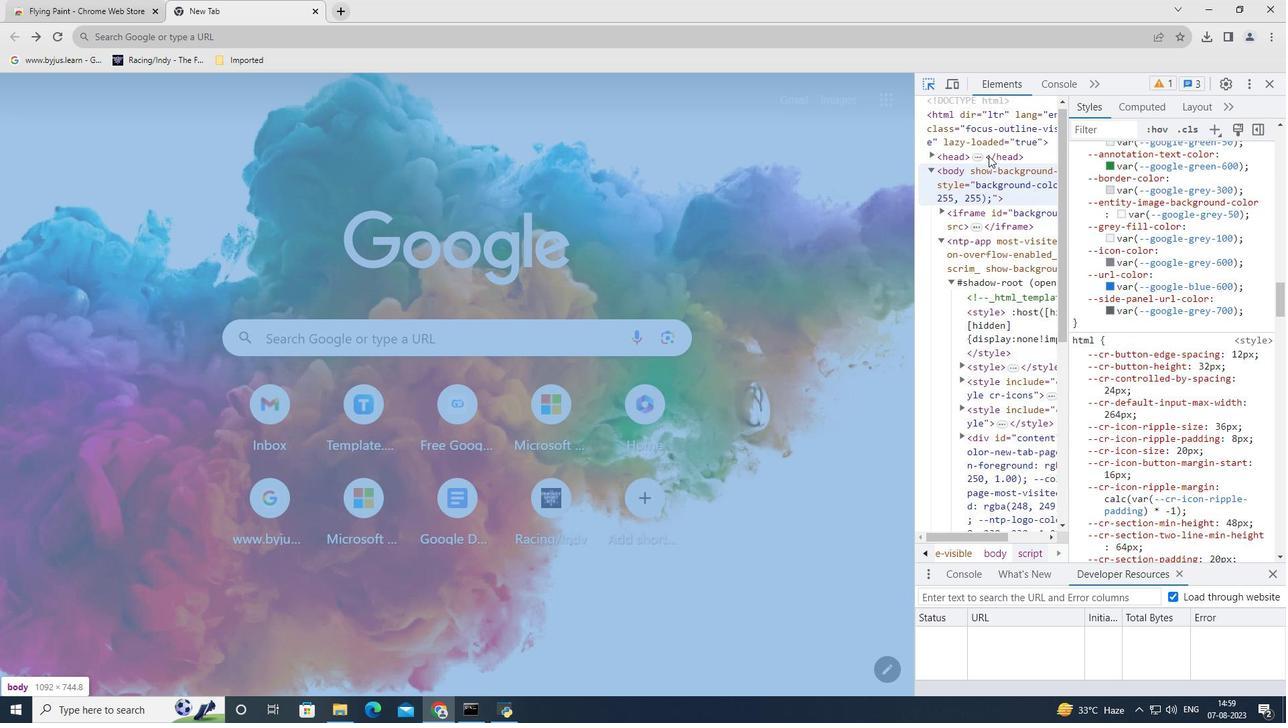 
Action: Mouse scrolled (989, 156) with delta (0, 0)
Screenshot: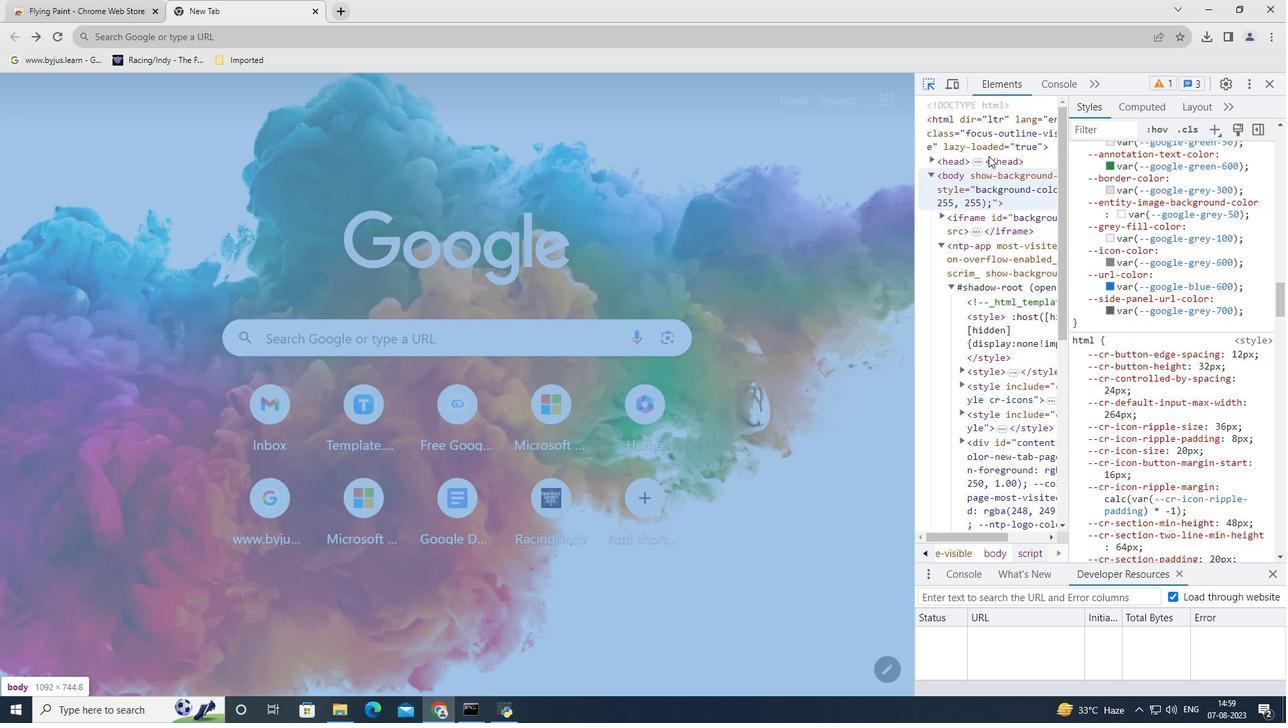 
Action: Mouse scrolled (989, 156) with delta (0, 0)
Screenshot: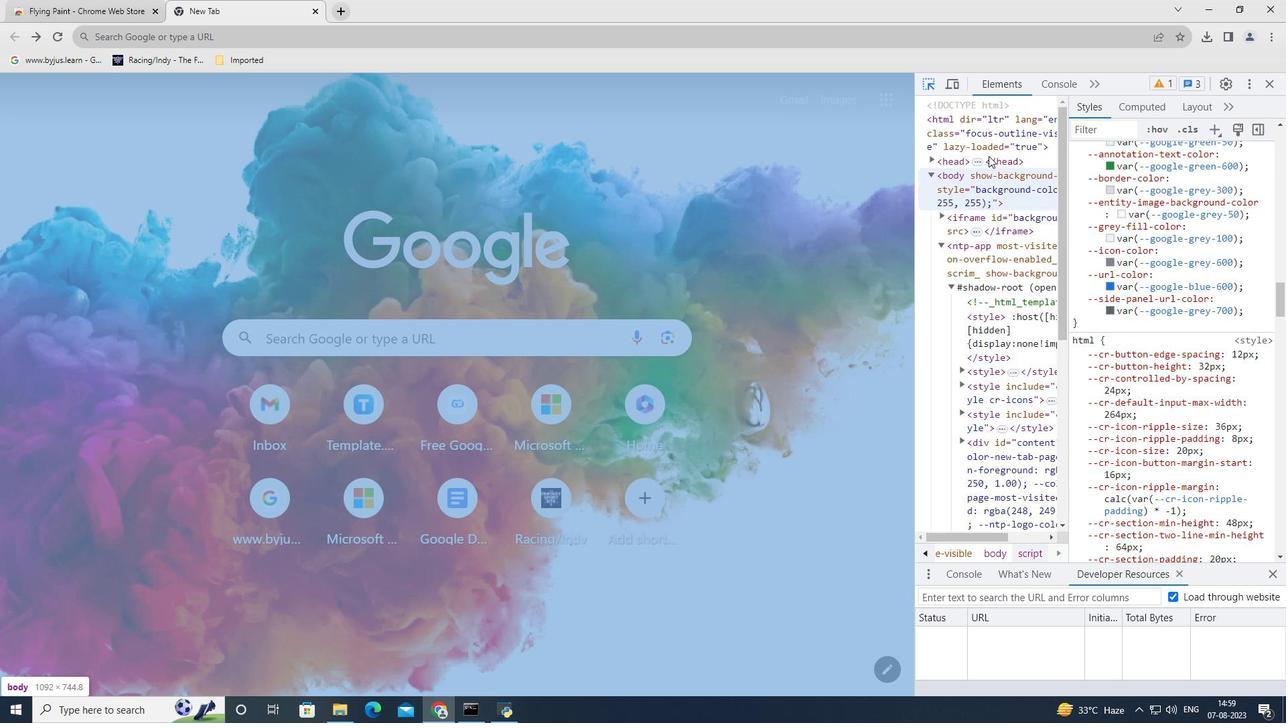 
Action: Mouse scrolled (989, 156) with delta (0, 0)
Screenshot: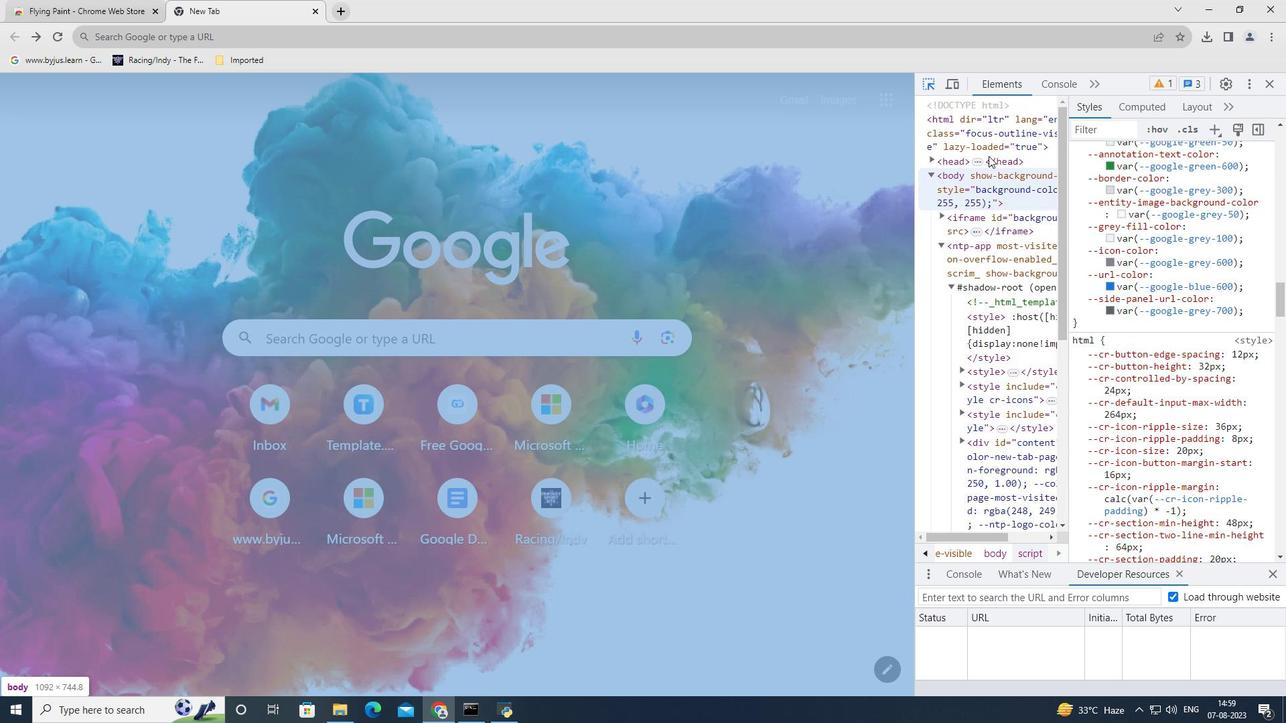 
Action: Mouse moved to (992, 187)
Screenshot: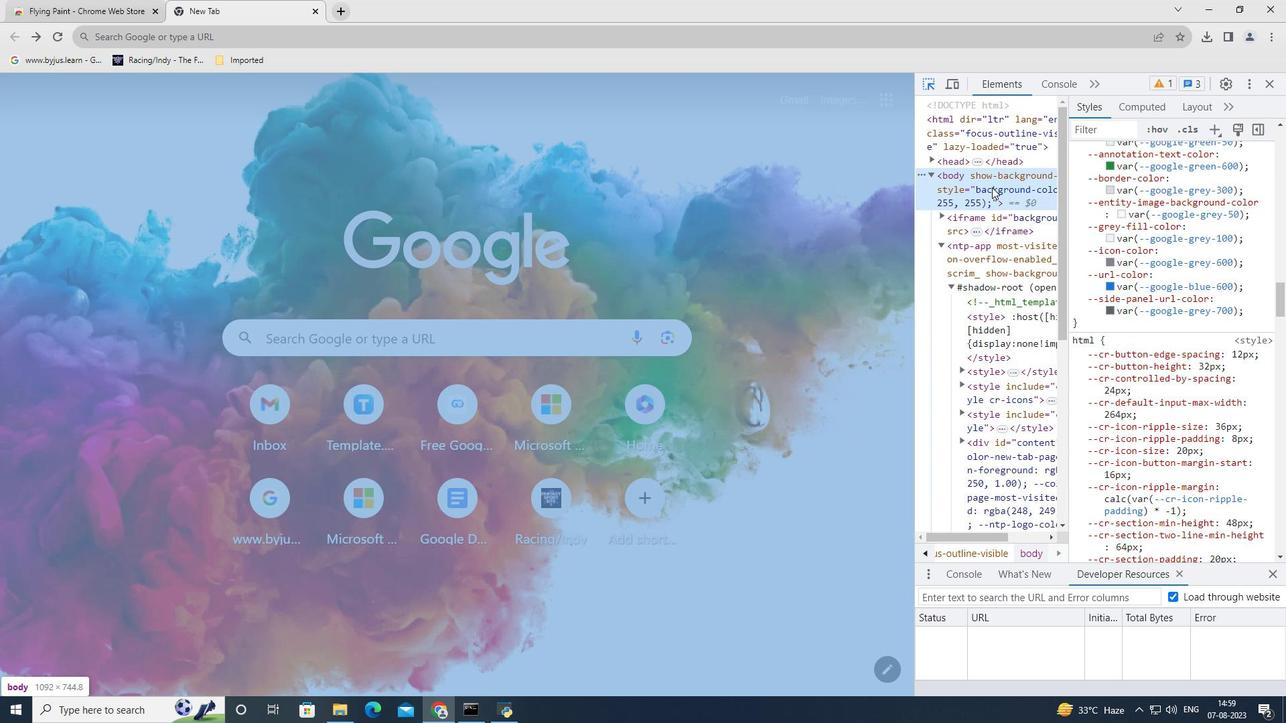 
Action: Mouse pressed left at (992, 187)
Screenshot: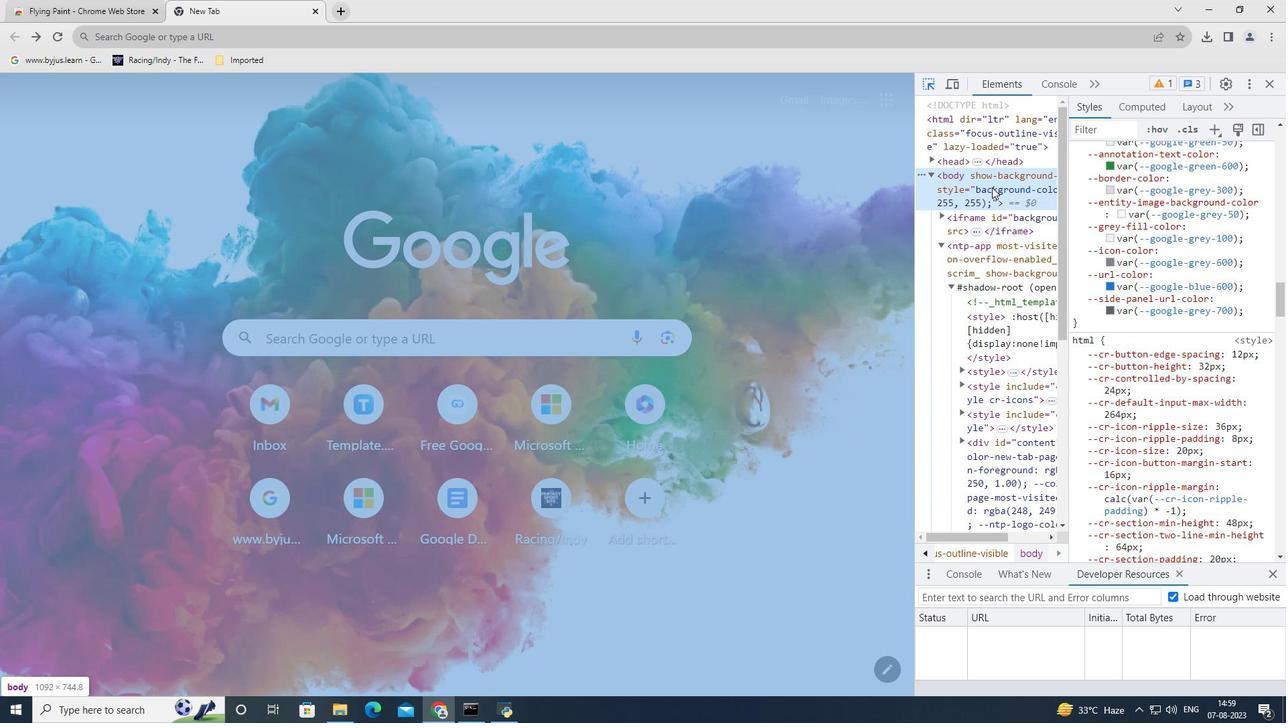 
Action: Mouse moved to (1089, 255)
Screenshot: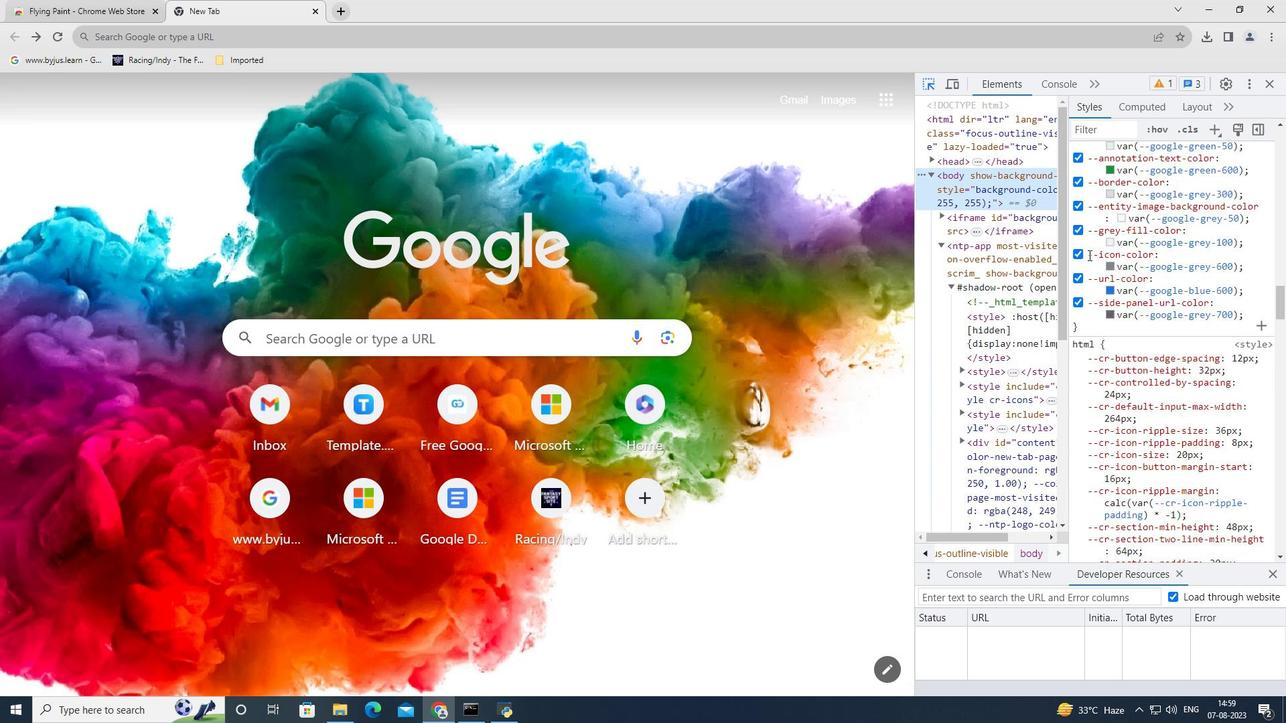 
Action: Mouse scrolled (1089, 254) with delta (0, 0)
Screenshot: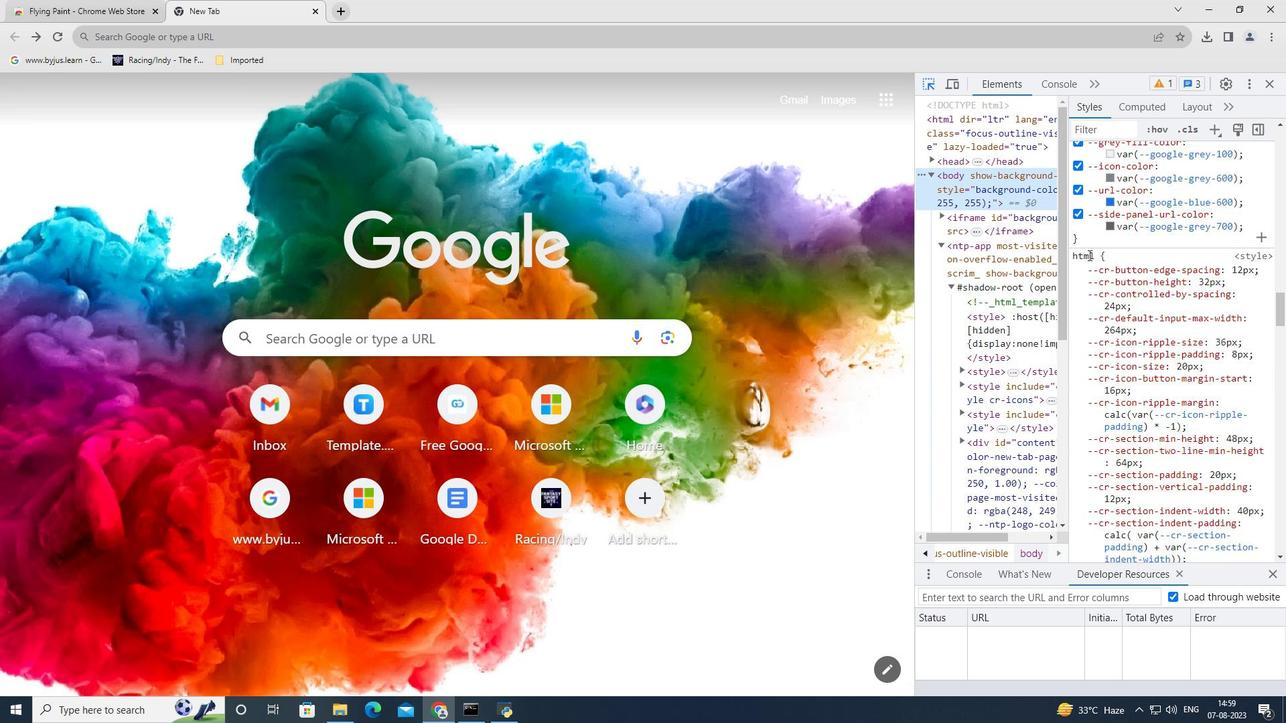 
Action: Mouse scrolled (1089, 254) with delta (0, 0)
Screenshot: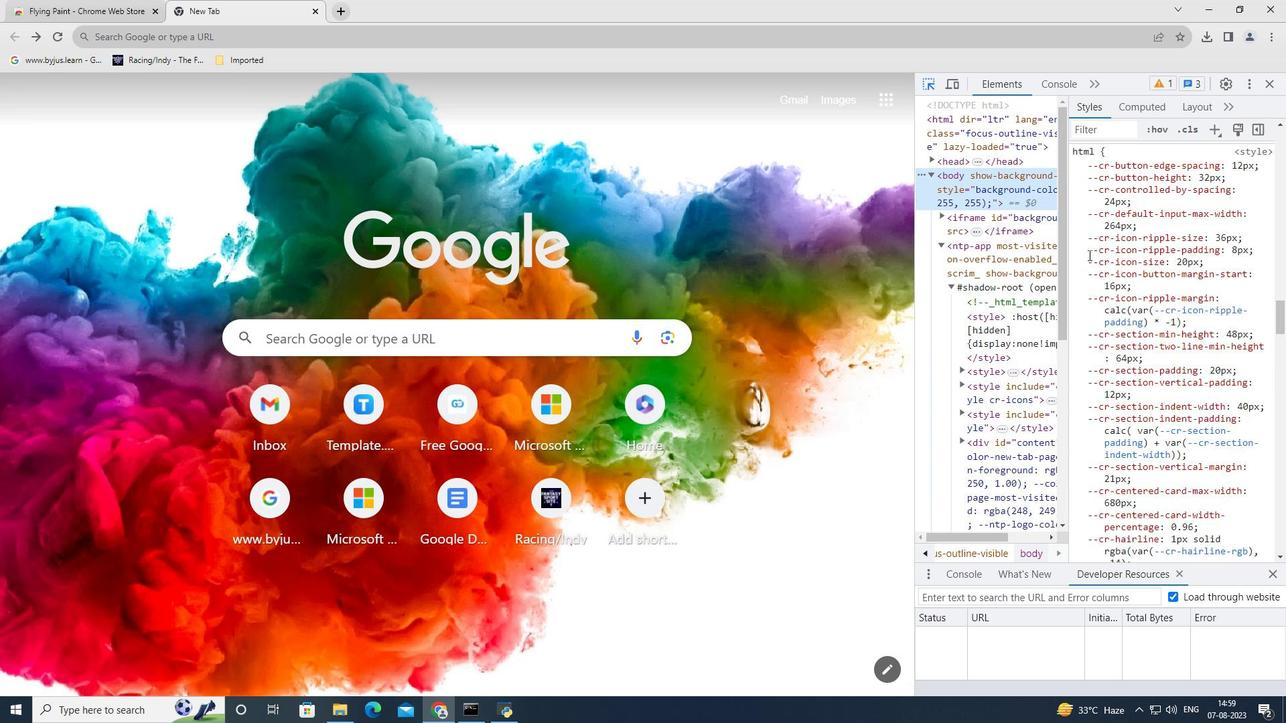 
Action: Mouse scrolled (1089, 254) with delta (0, 0)
Screenshot: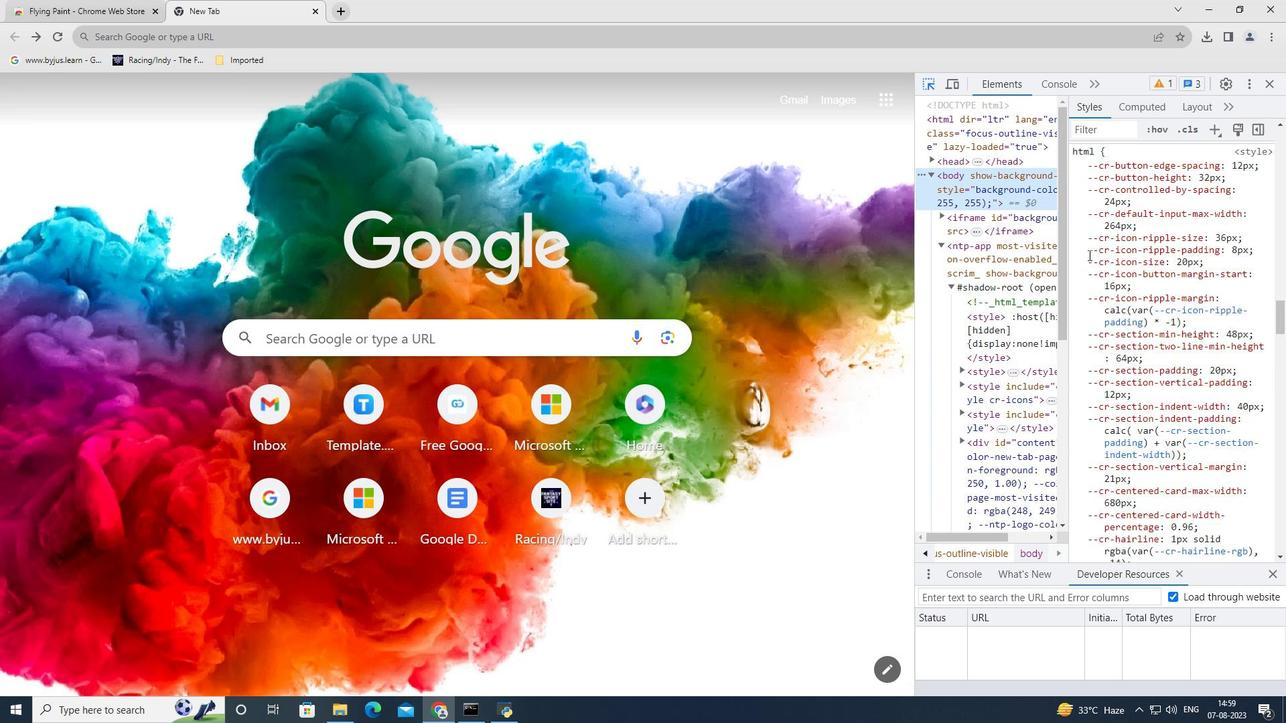 
Action: Mouse scrolled (1089, 254) with delta (0, 0)
Screenshot: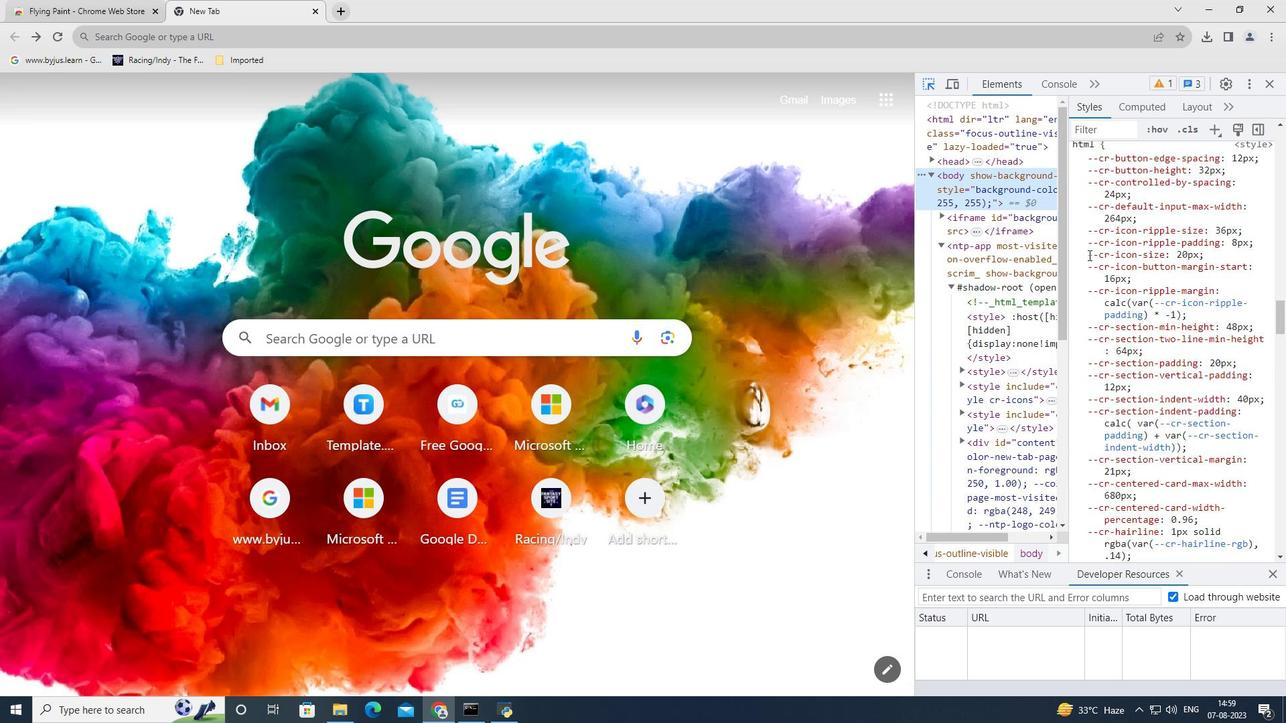 
Action: Mouse moved to (1089, 255)
Screenshot: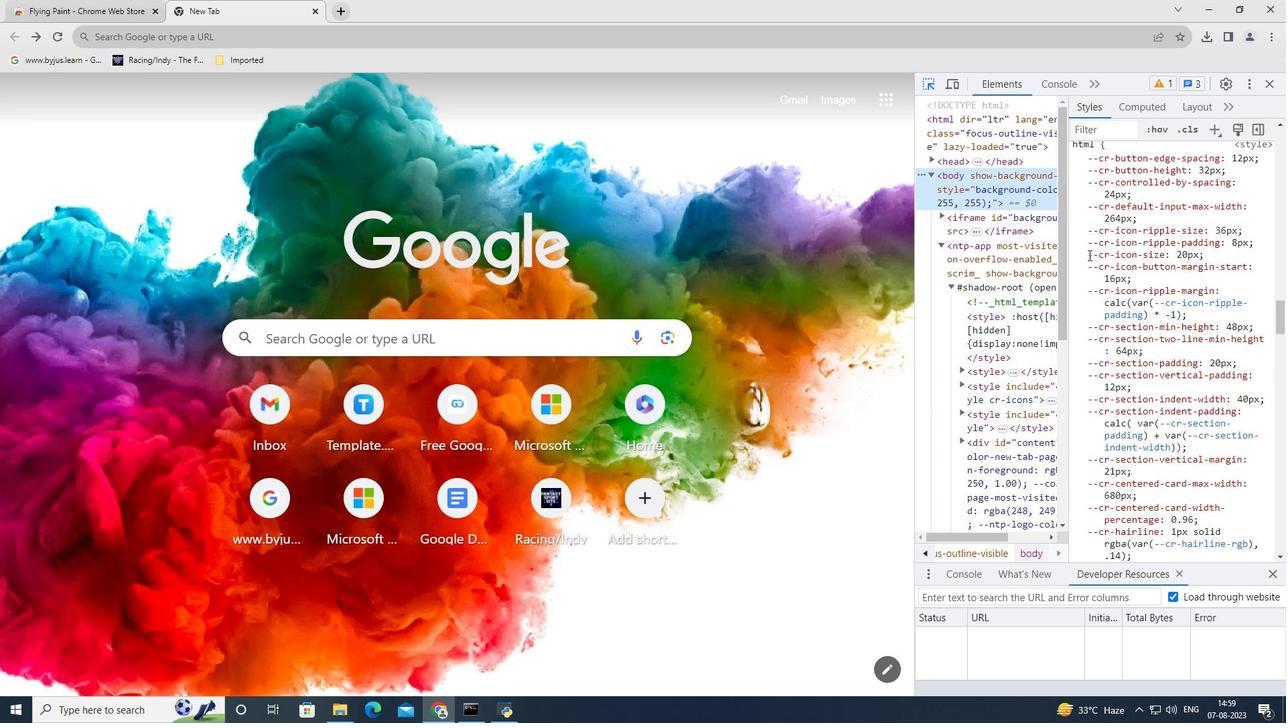 
Action: Mouse scrolled (1089, 254) with delta (0, 0)
Screenshot: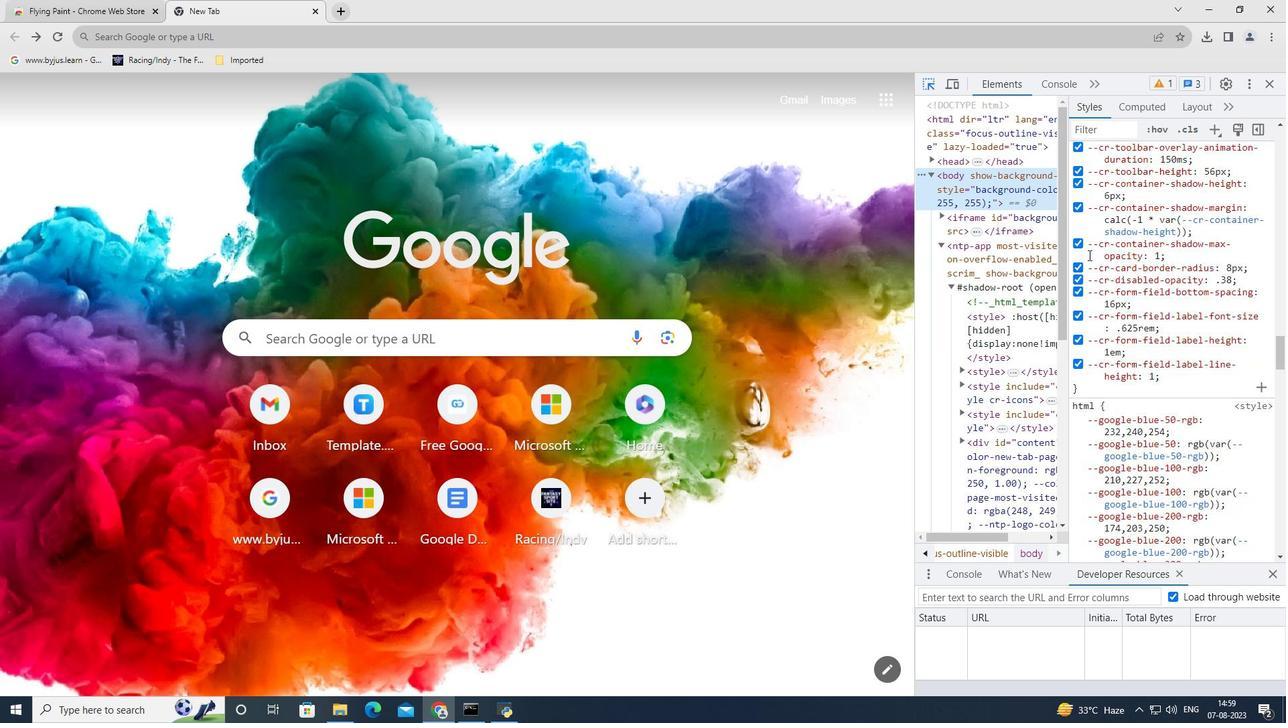 
Action: Mouse scrolled (1089, 254) with delta (0, 0)
Screenshot: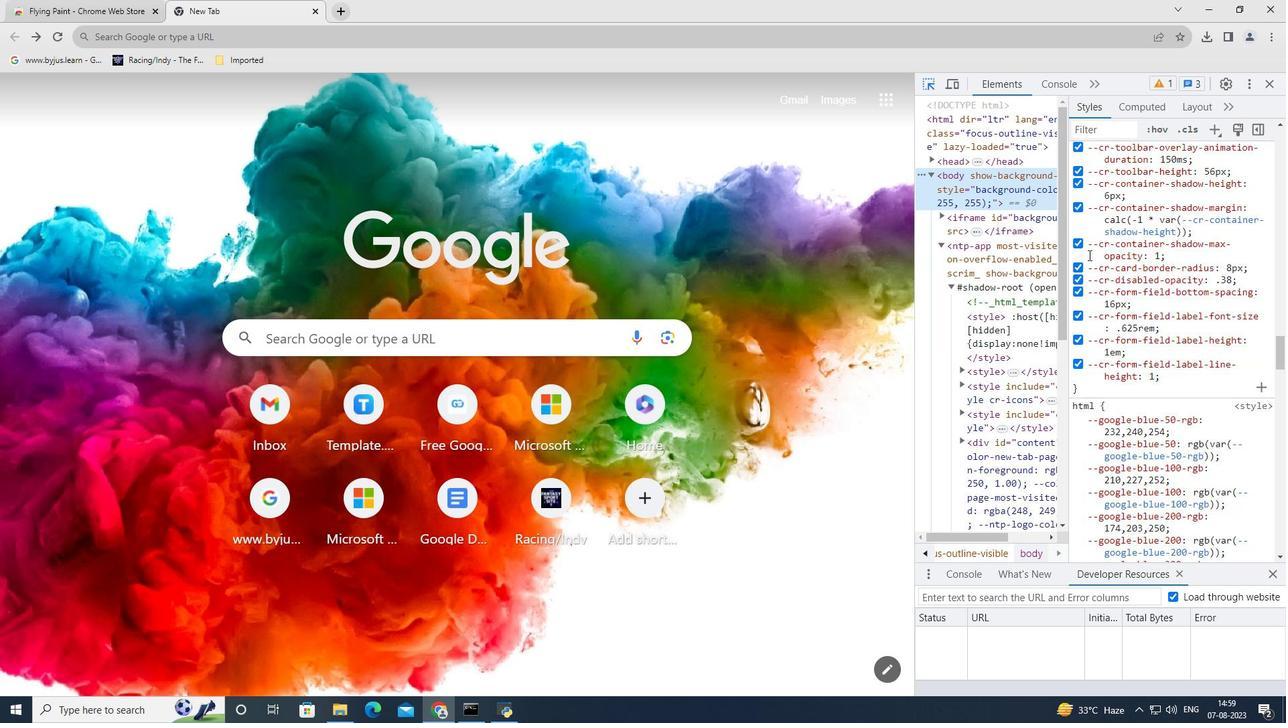 
Action: Mouse scrolled (1089, 254) with delta (0, 0)
Screenshot: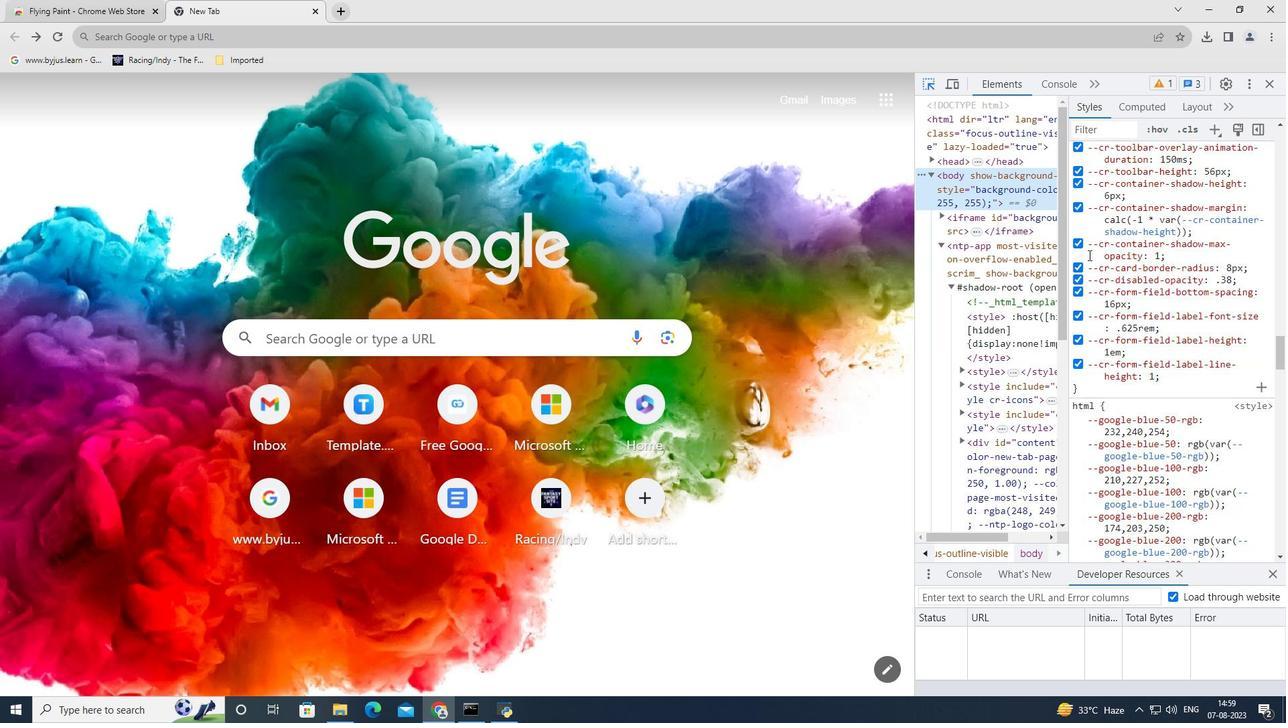 
Action: Mouse scrolled (1089, 254) with delta (0, 0)
Screenshot: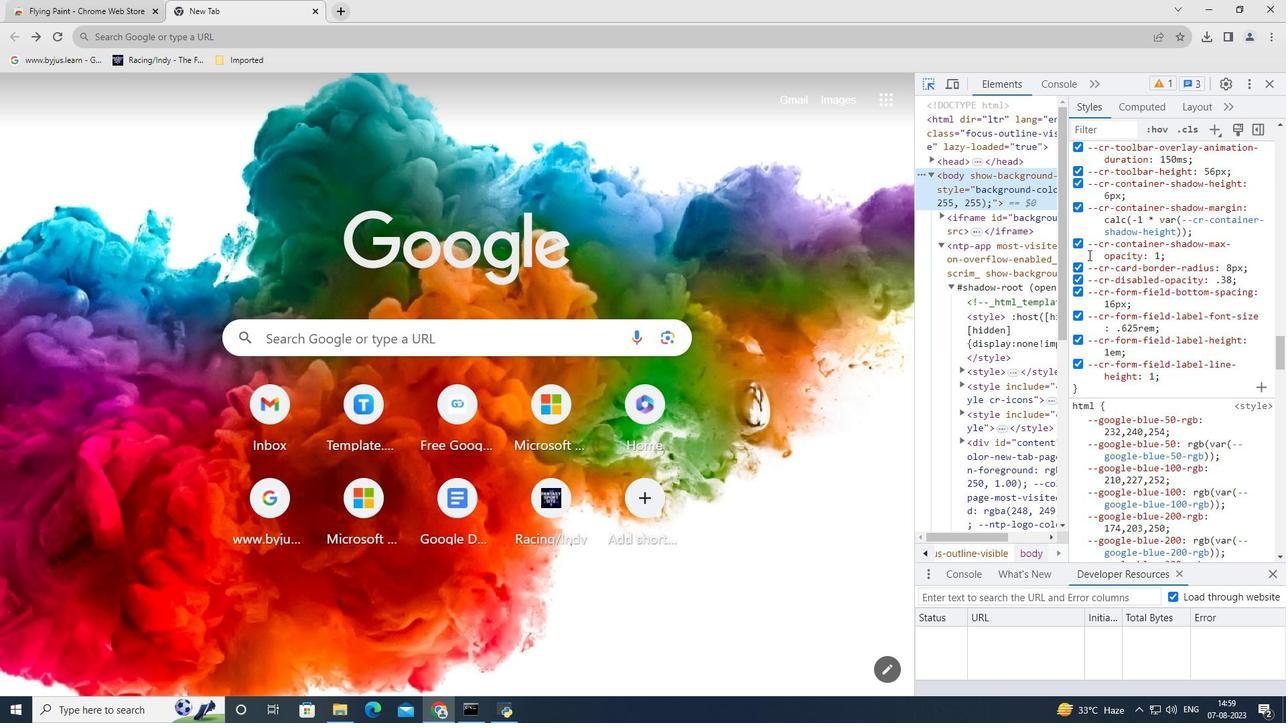 
Action: Mouse scrolled (1089, 254) with delta (0, 0)
Screenshot: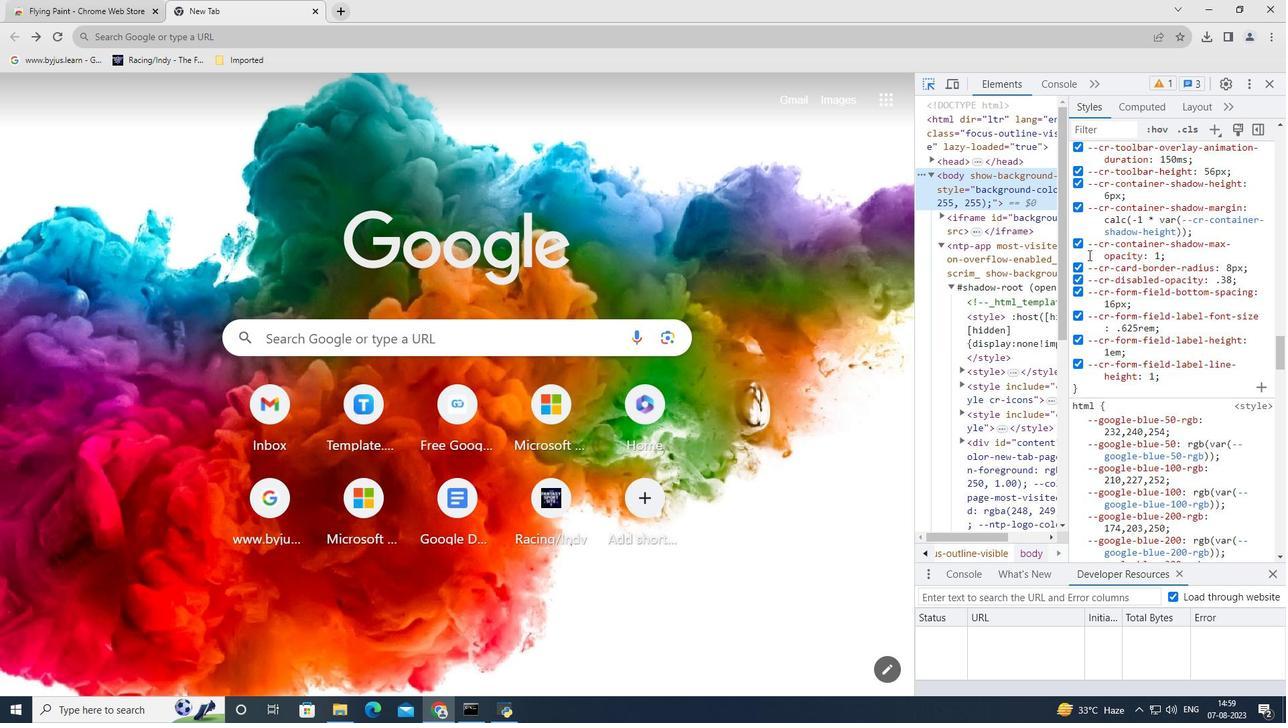 
Action: Mouse scrolled (1089, 254) with delta (0, 0)
Screenshot: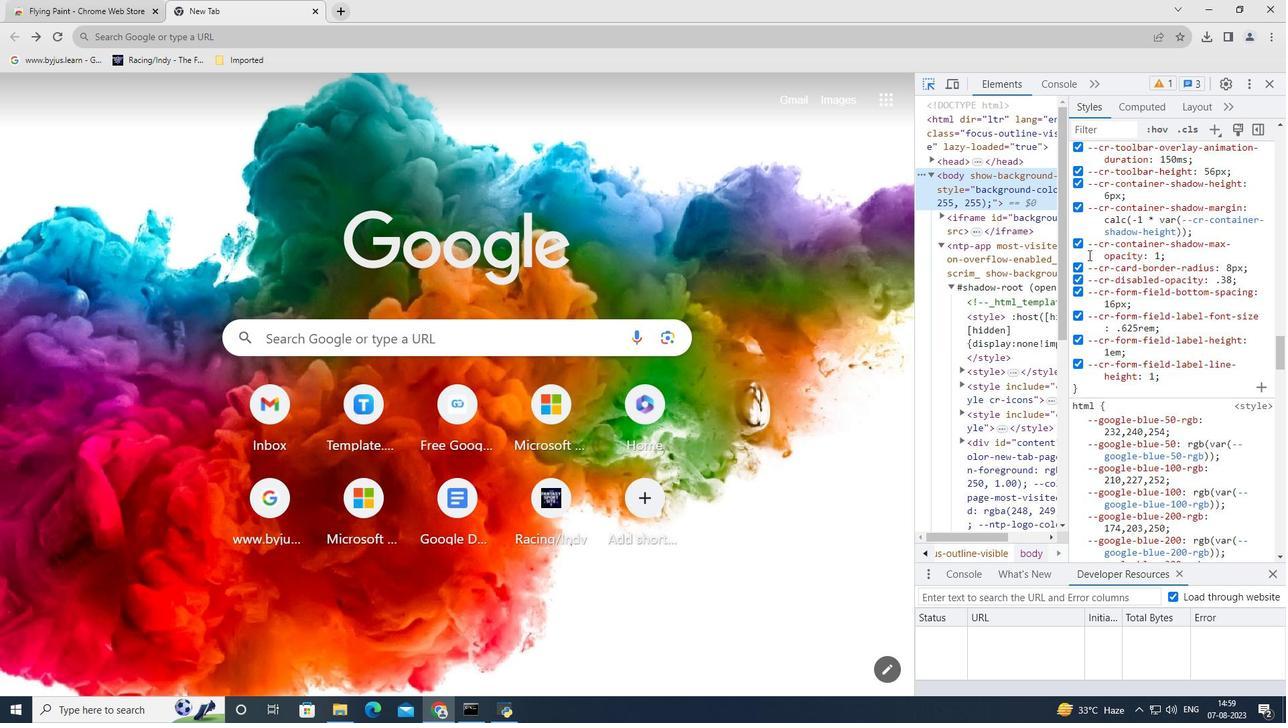 
Action: Mouse scrolled (1089, 254) with delta (0, 0)
Screenshot: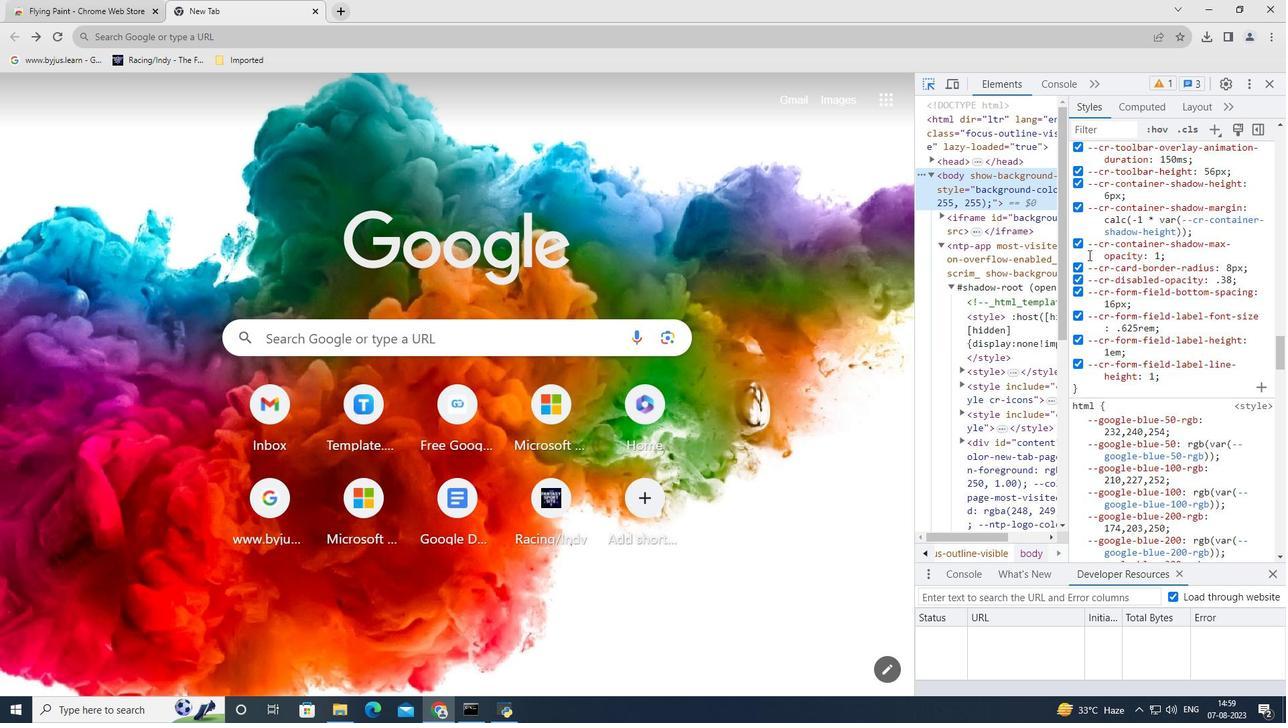 
Action: Mouse scrolled (1089, 256) with delta (0, 0)
Screenshot: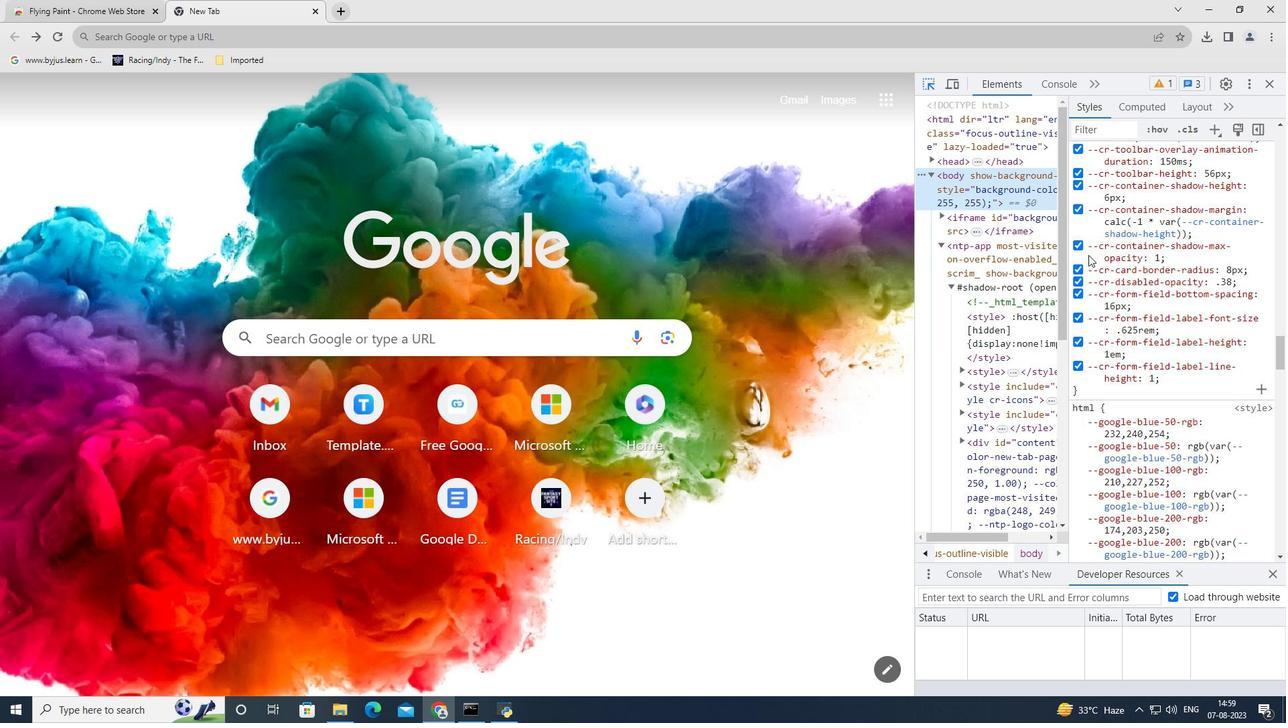 
Action: Mouse scrolled (1089, 254) with delta (0, 0)
Screenshot: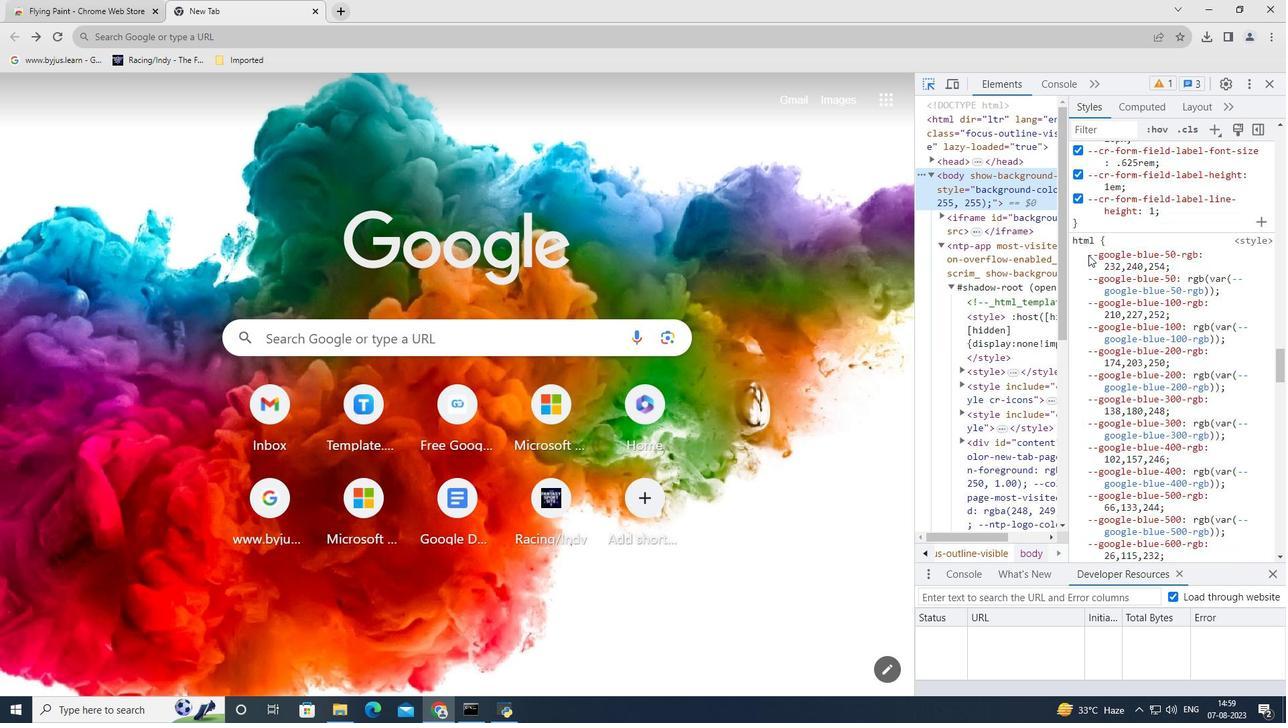 
Action: Mouse scrolled (1089, 254) with delta (0, 0)
Screenshot: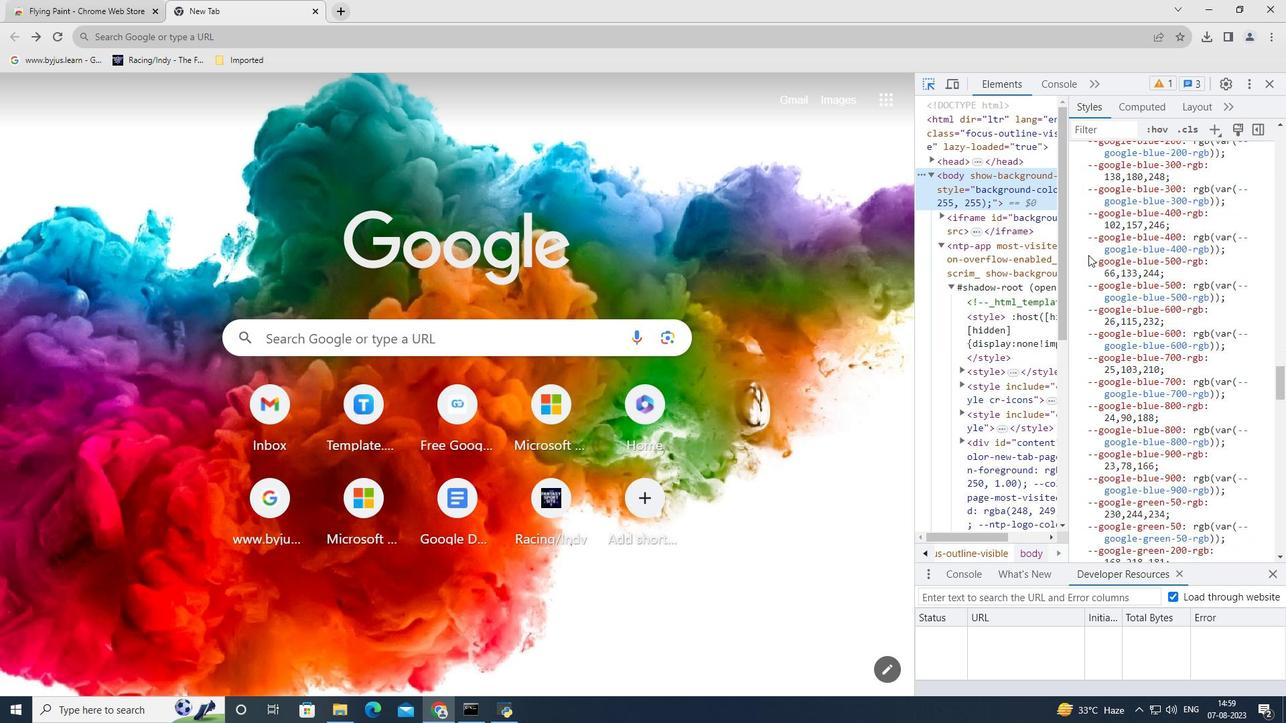 
Action: Mouse scrolled (1089, 254) with delta (0, 0)
Screenshot: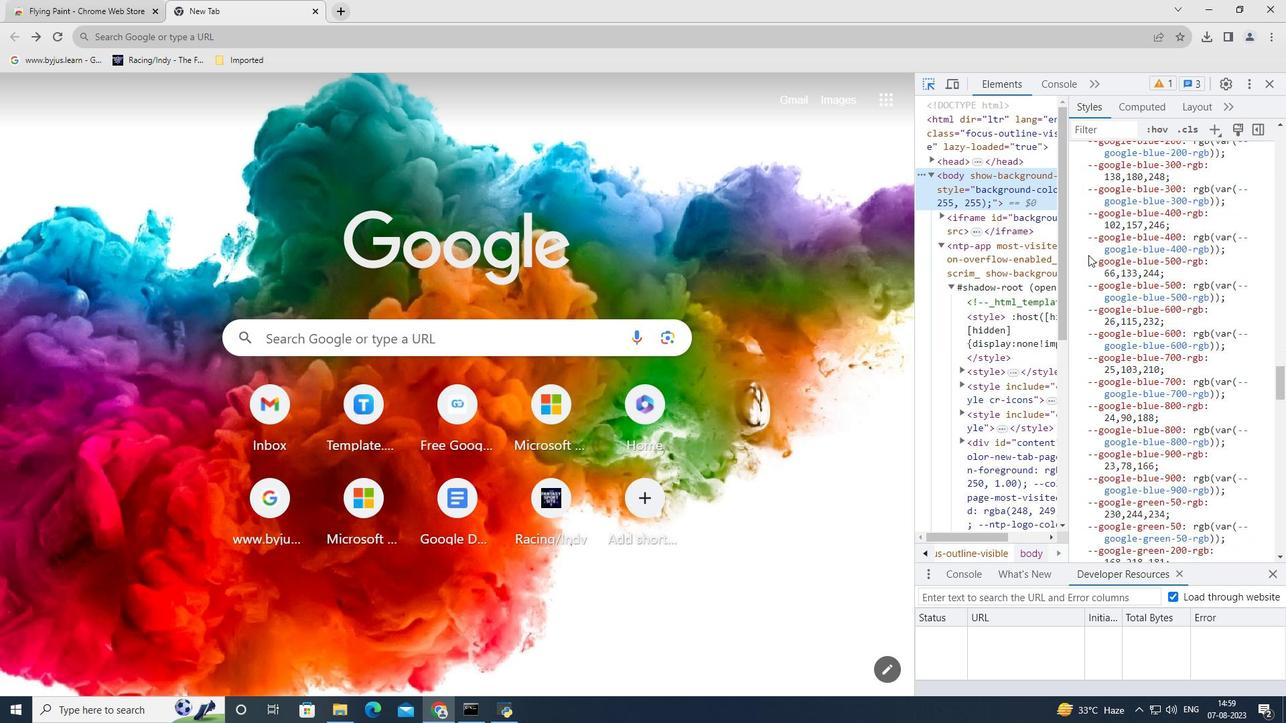 
Action: Mouse scrolled (1089, 254) with delta (0, 0)
Screenshot: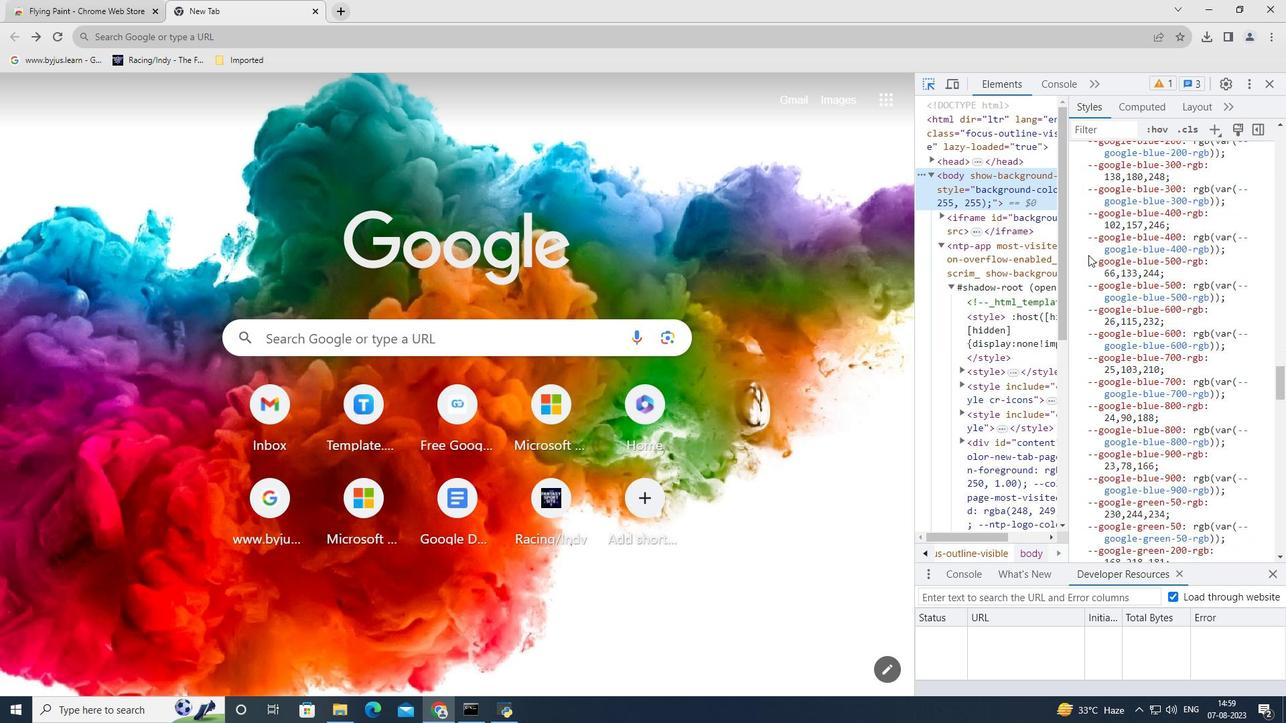 
Action: Mouse scrolled (1089, 254) with delta (0, 0)
Screenshot: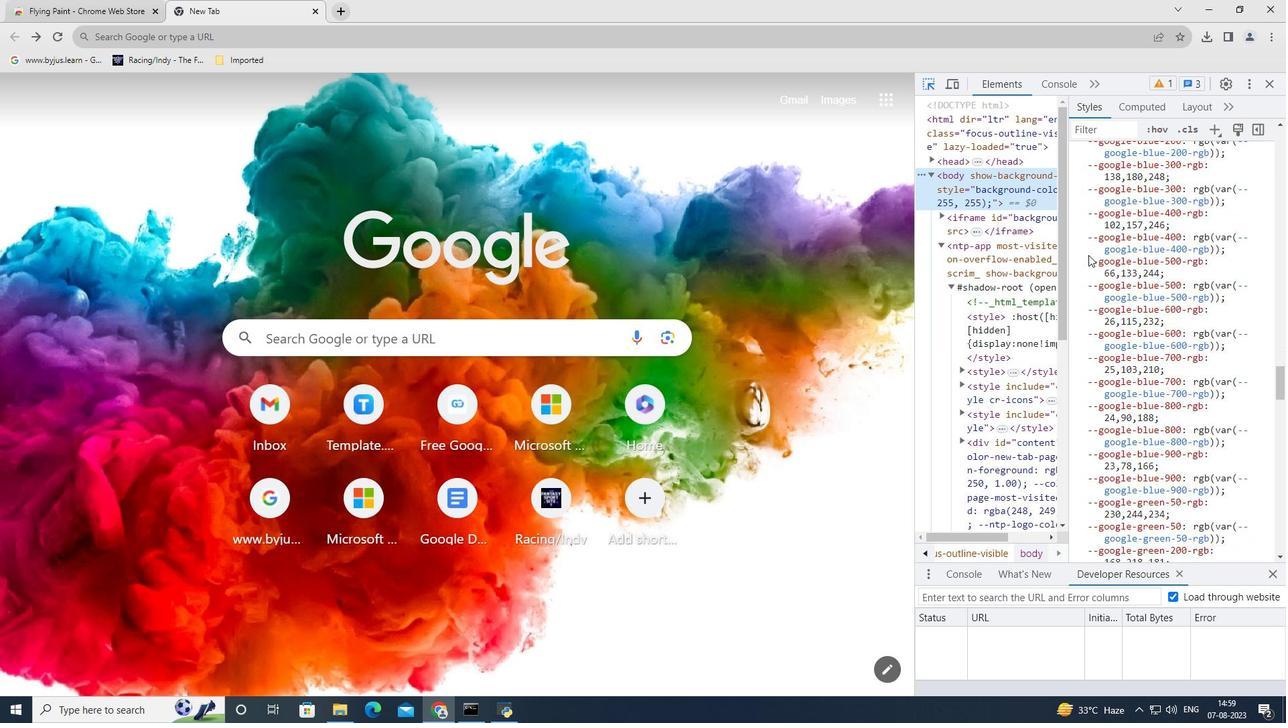 
Action: Mouse scrolled (1089, 254) with delta (0, 0)
Screenshot: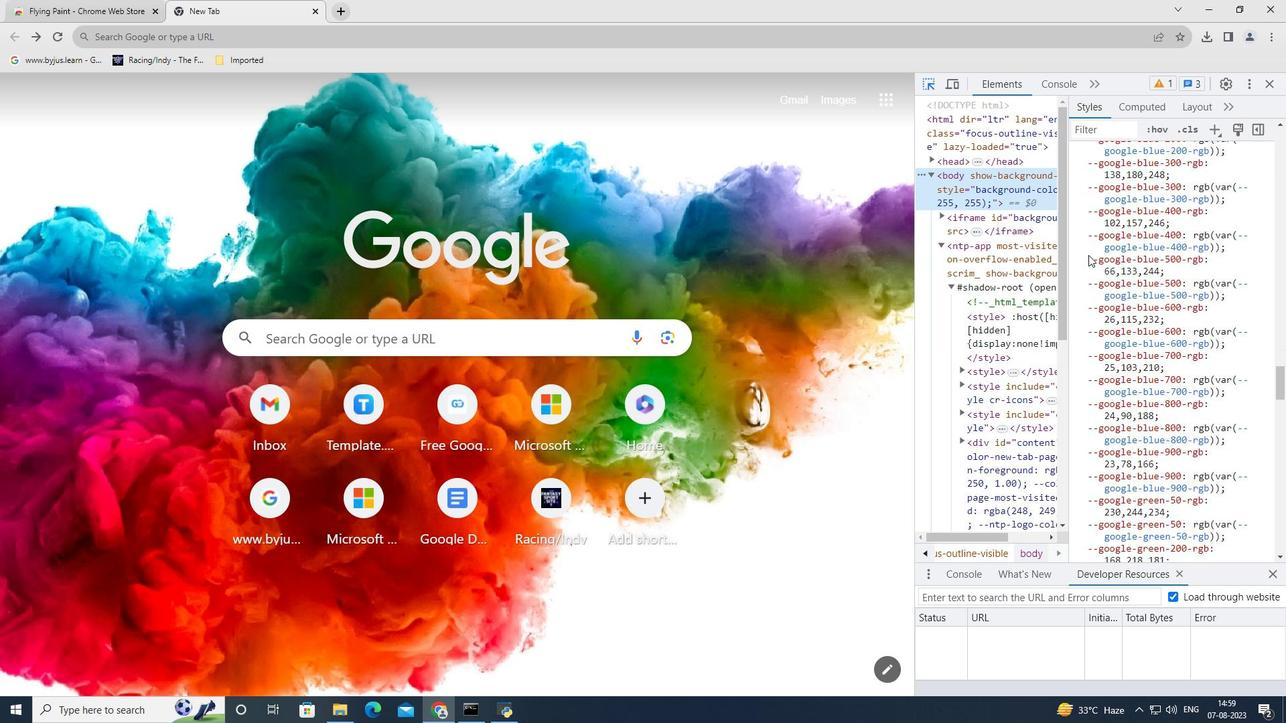 
Action: Mouse scrolled (1089, 254) with delta (0, 0)
Screenshot: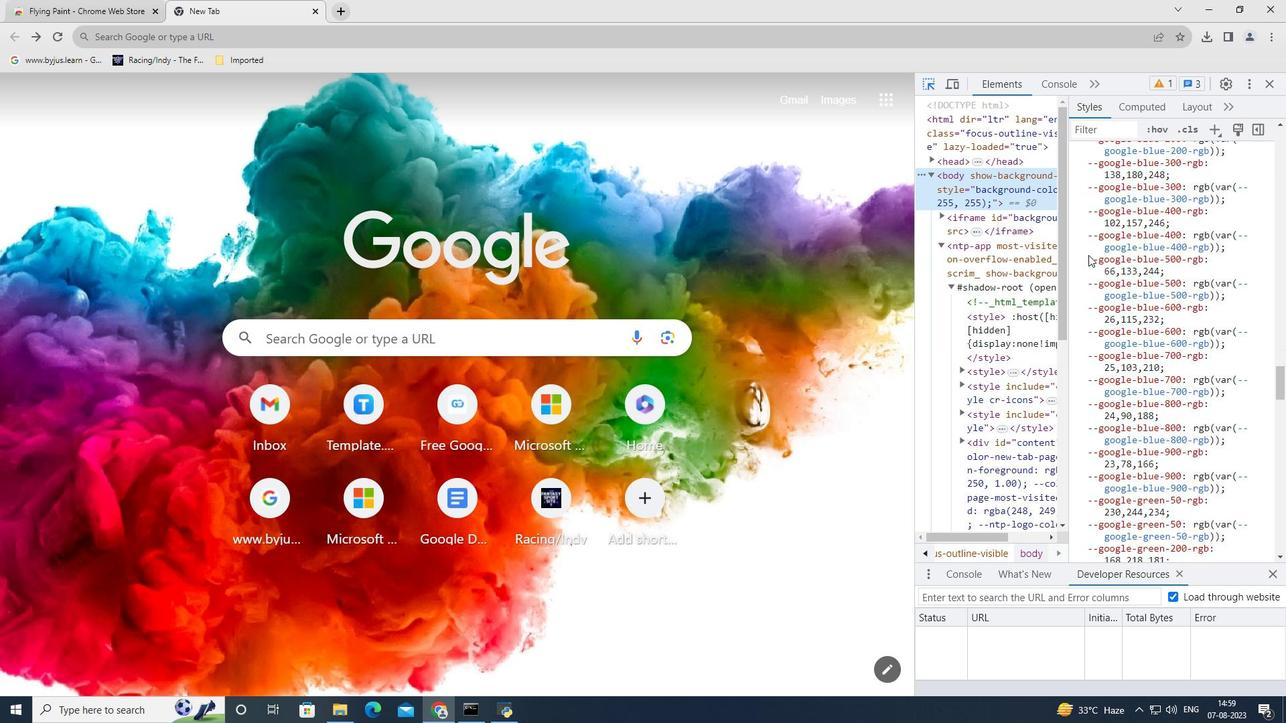 
Action: Mouse scrolled (1089, 254) with delta (0, 0)
Screenshot: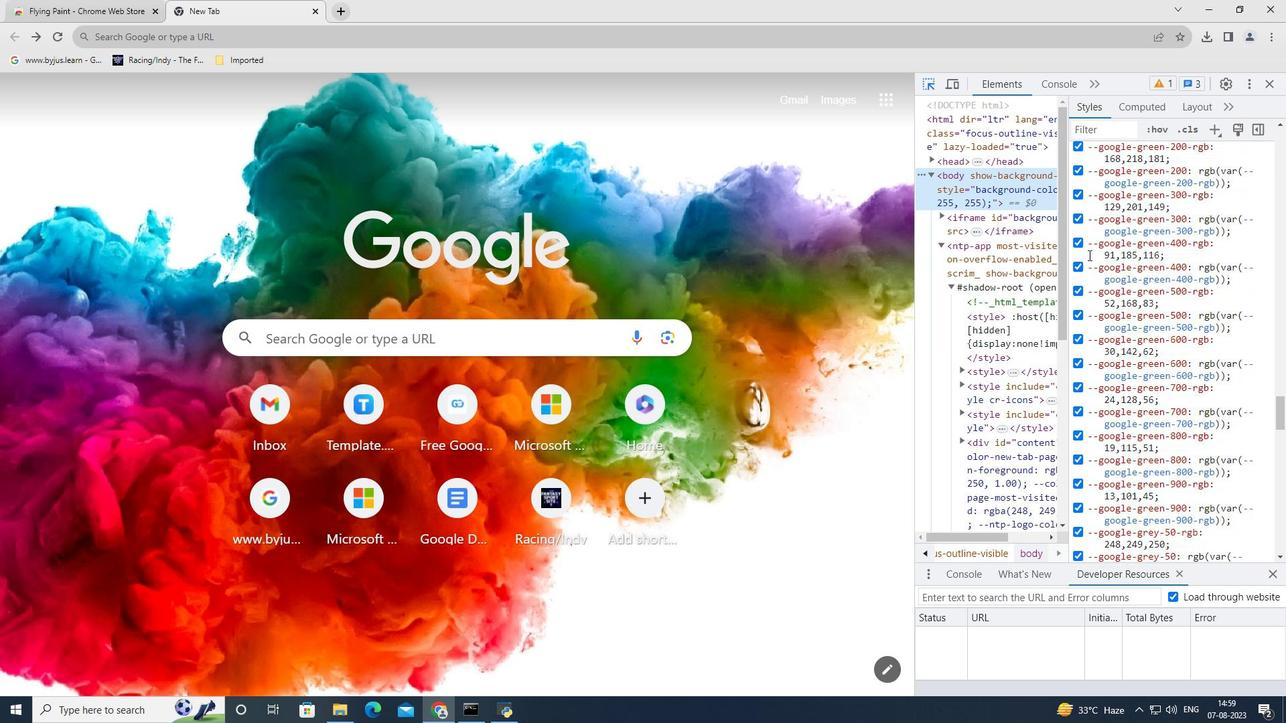 
Action: Mouse scrolled (1089, 254) with delta (0, 0)
Screenshot: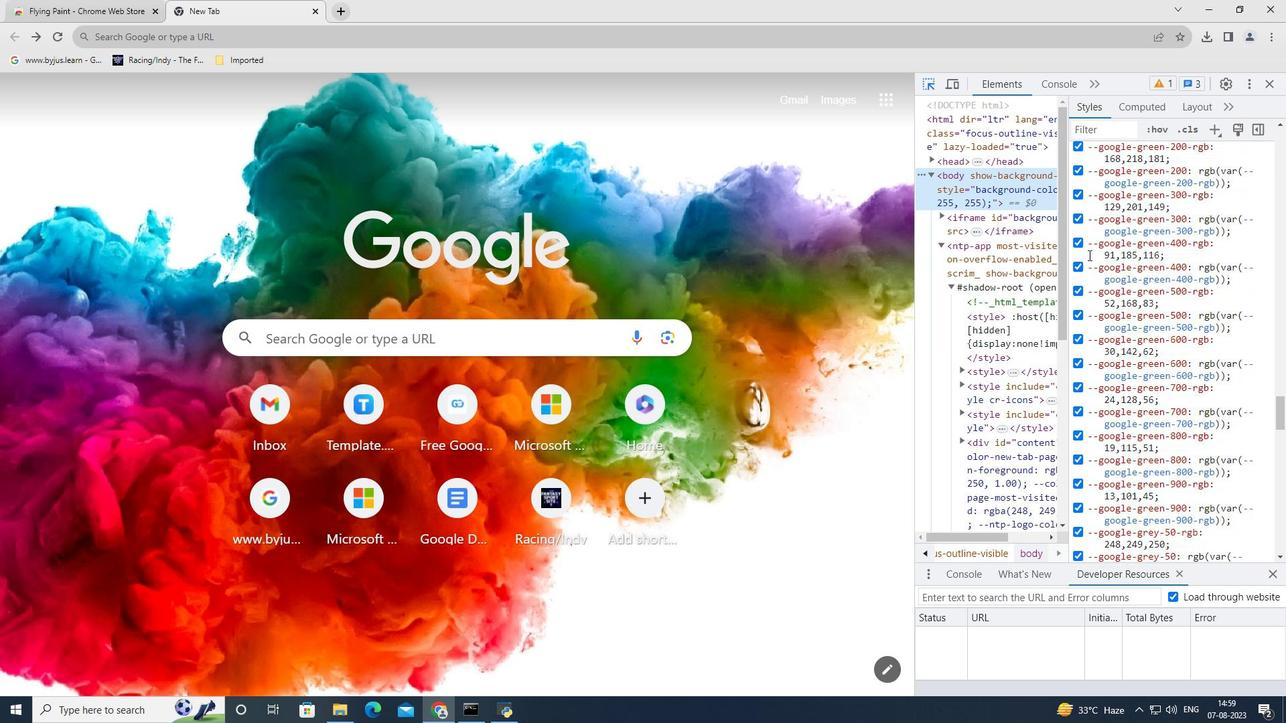 
Action: Mouse scrolled (1089, 254) with delta (0, 0)
Screenshot: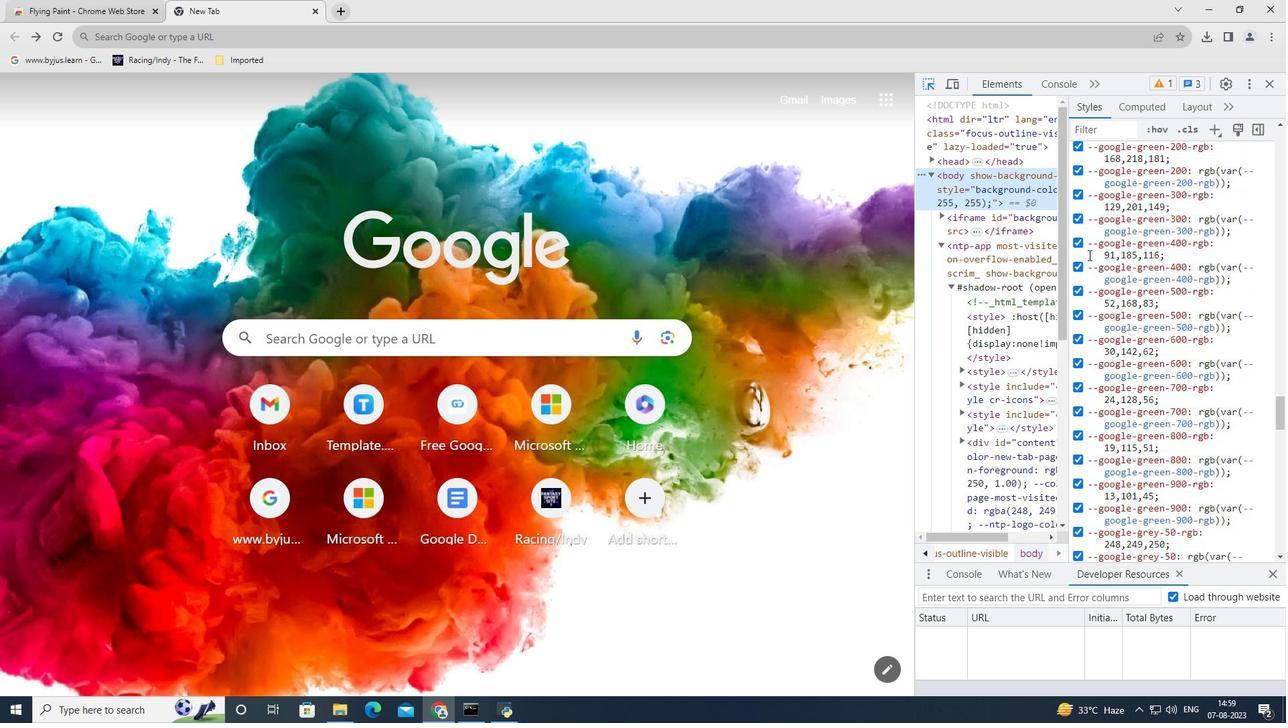 
Action: Mouse scrolled (1089, 254) with delta (0, 0)
Screenshot: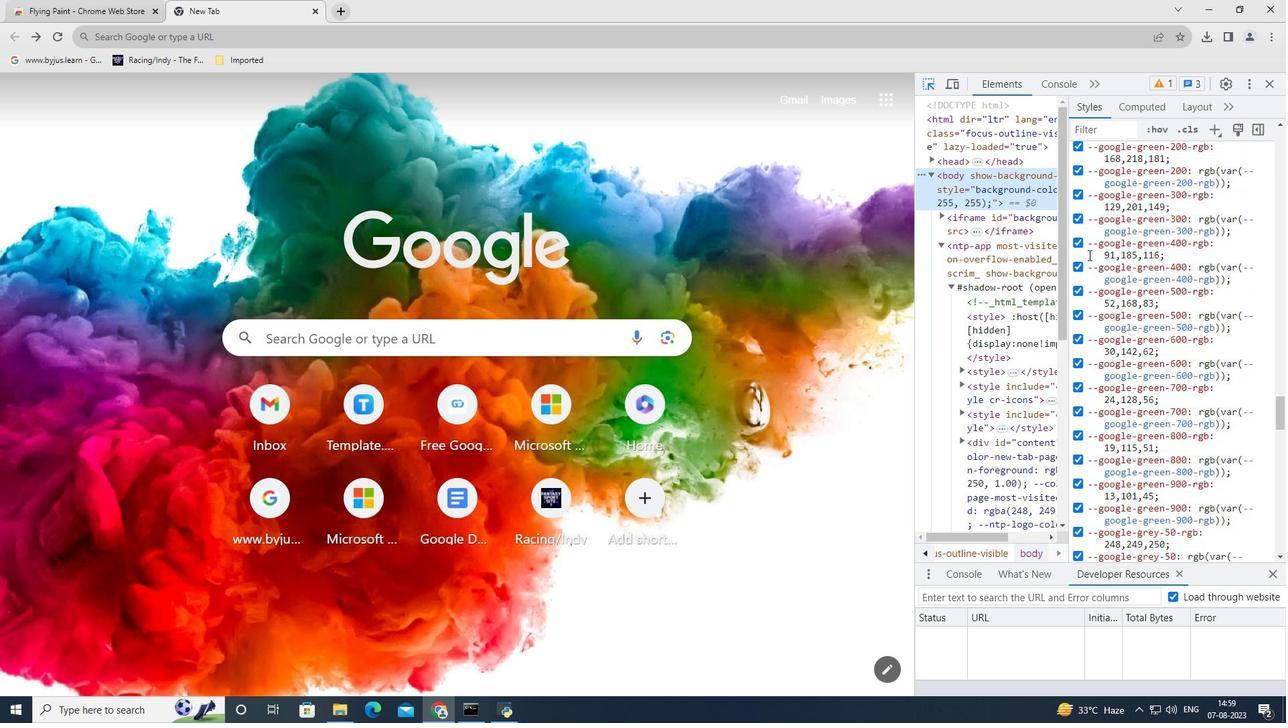 
Action: Mouse scrolled (1089, 254) with delta (0, 0)
Screenshot: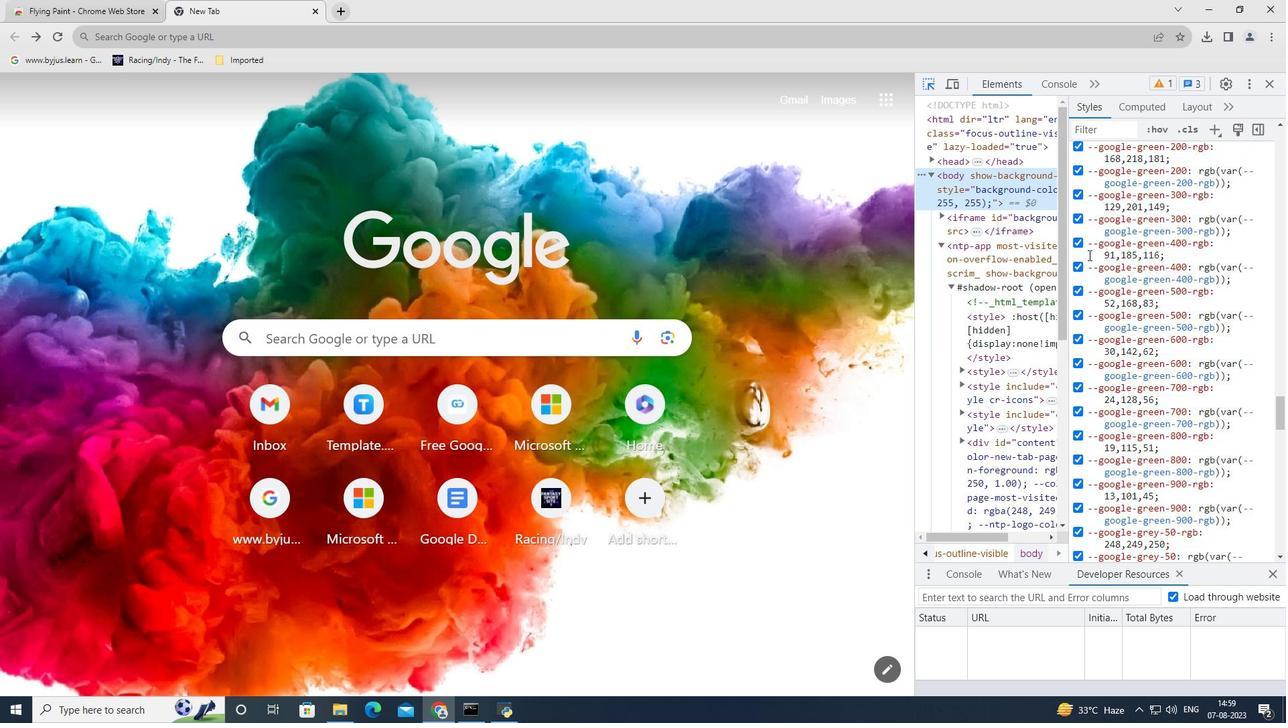 
Action: Mouse scrolled (1089, 254) with delta (0, 0)
Screenshot: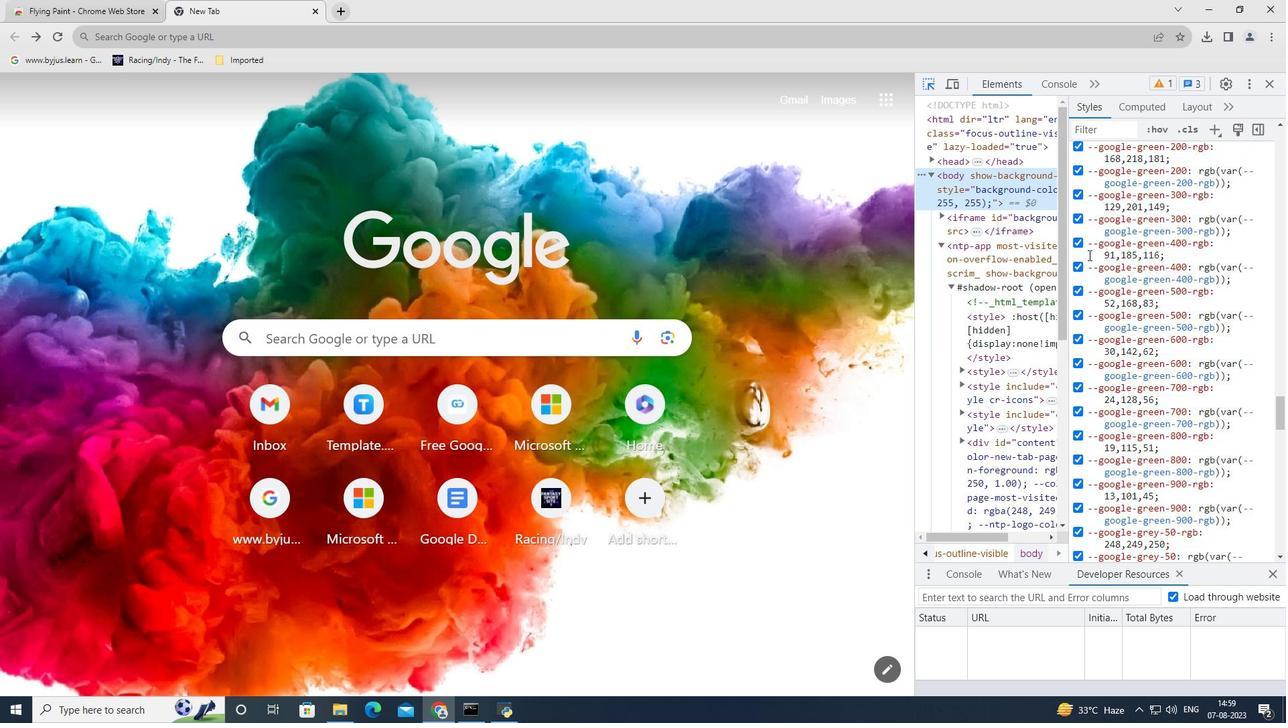 
Action: Mouse scrolled (1089, 254) with delta (0, 0)
Screenshot: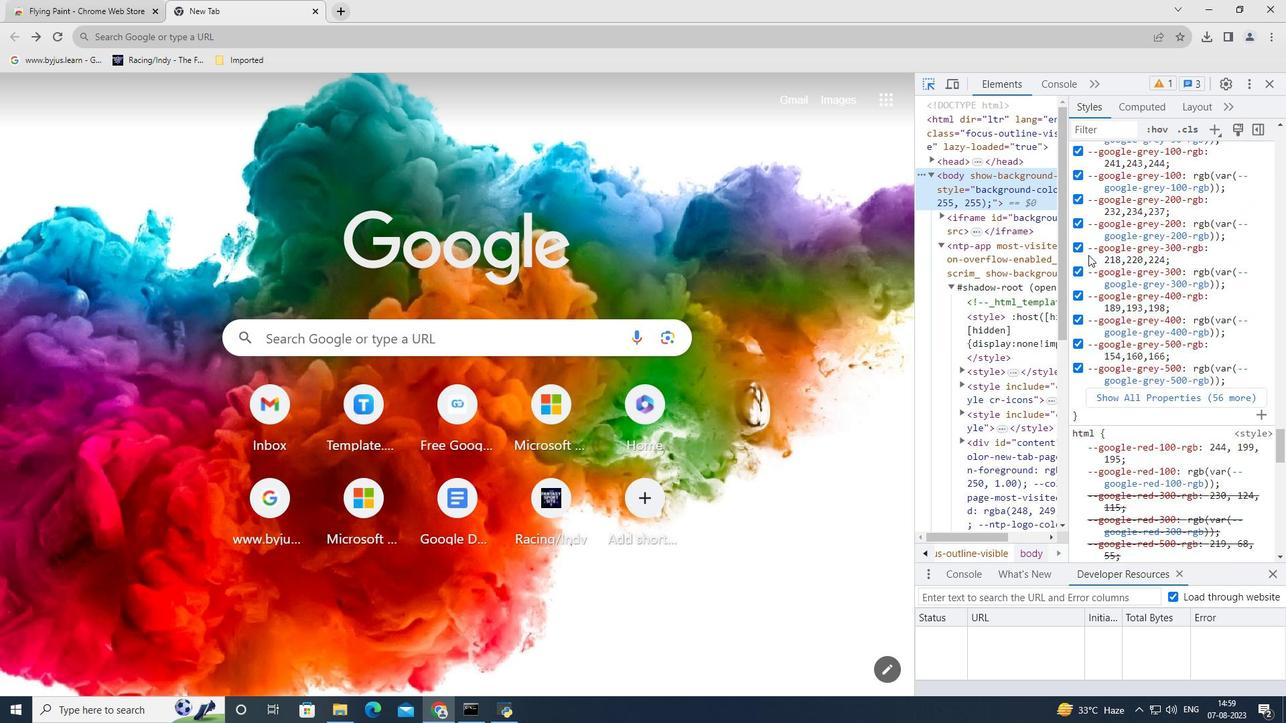 
Action: Mouse scrolled (1089, 254) with delta (0, 0)
Screenshot: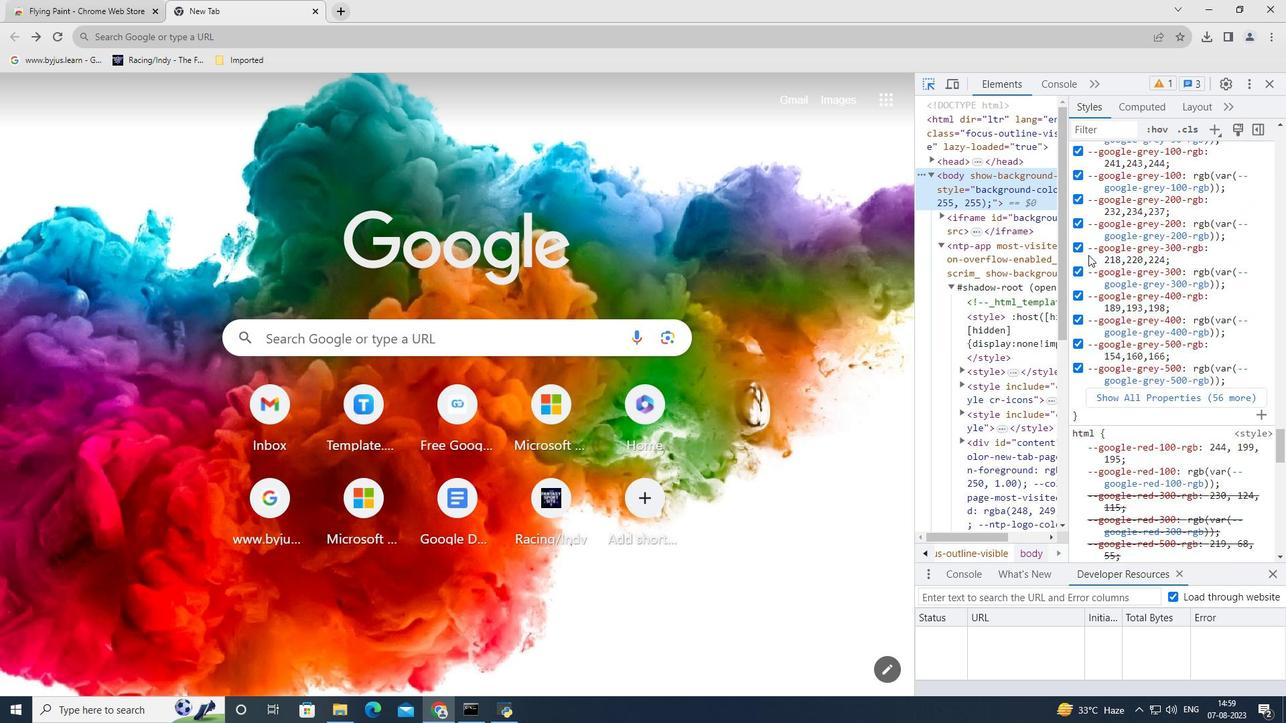
Action: Mouse scrolled (1089, 254) with delta (0, 0)
Screenshot: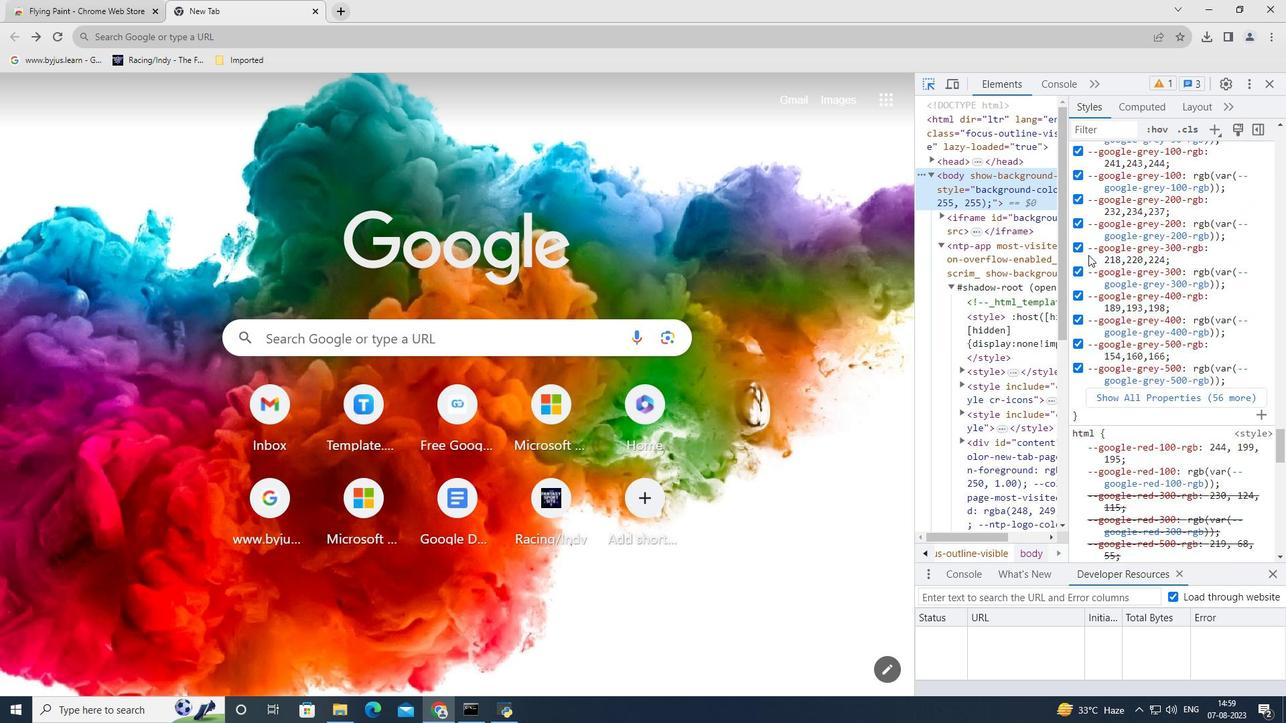 
Action: Mouse scrolled (1089, 254) with delta (0, 0)
Screenshot: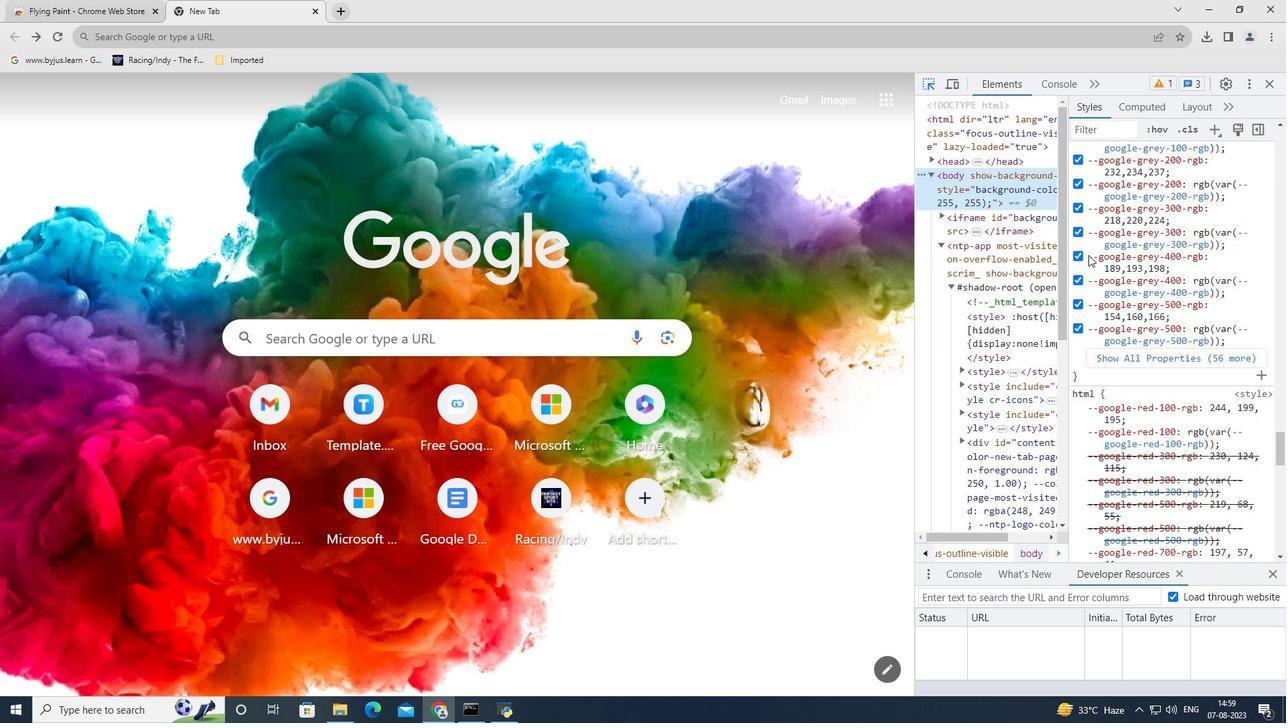 
Action: Mouse scrolled (1089, 254) with delta (0, 0)
Screenshot: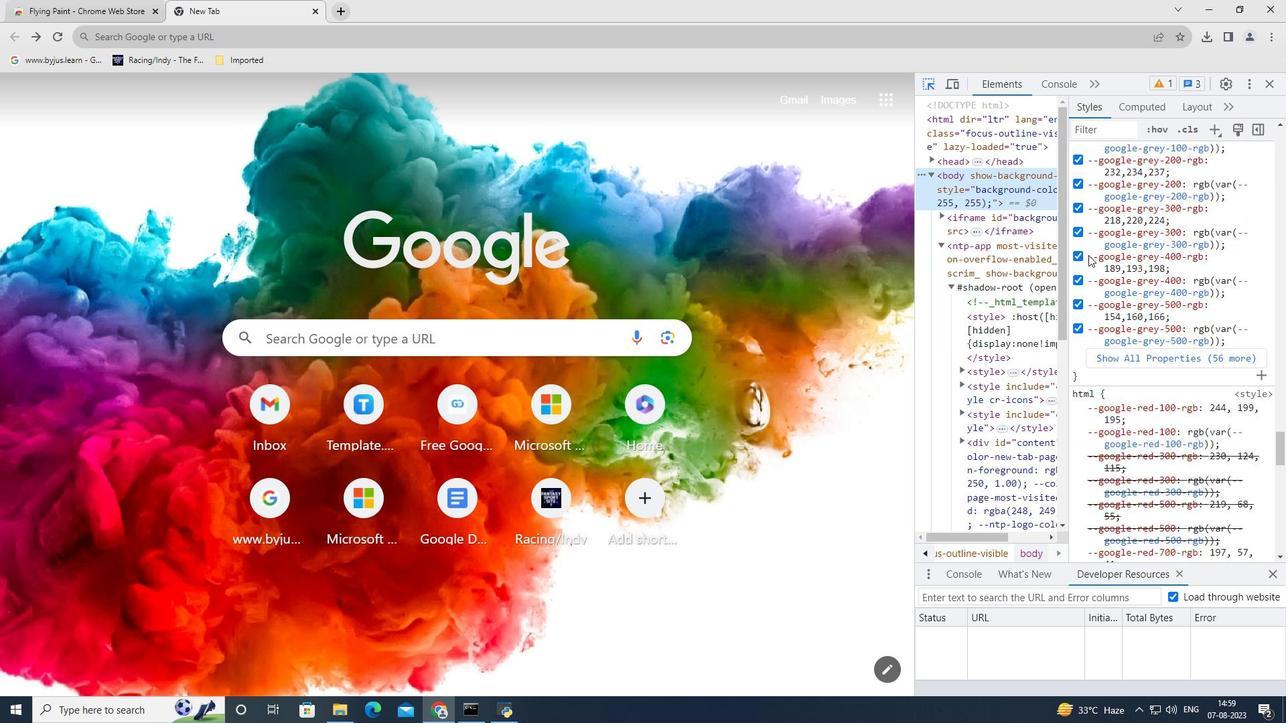 
Action: Mouse scrolled (1089, 254) with delta (0, 0)
Screenshot: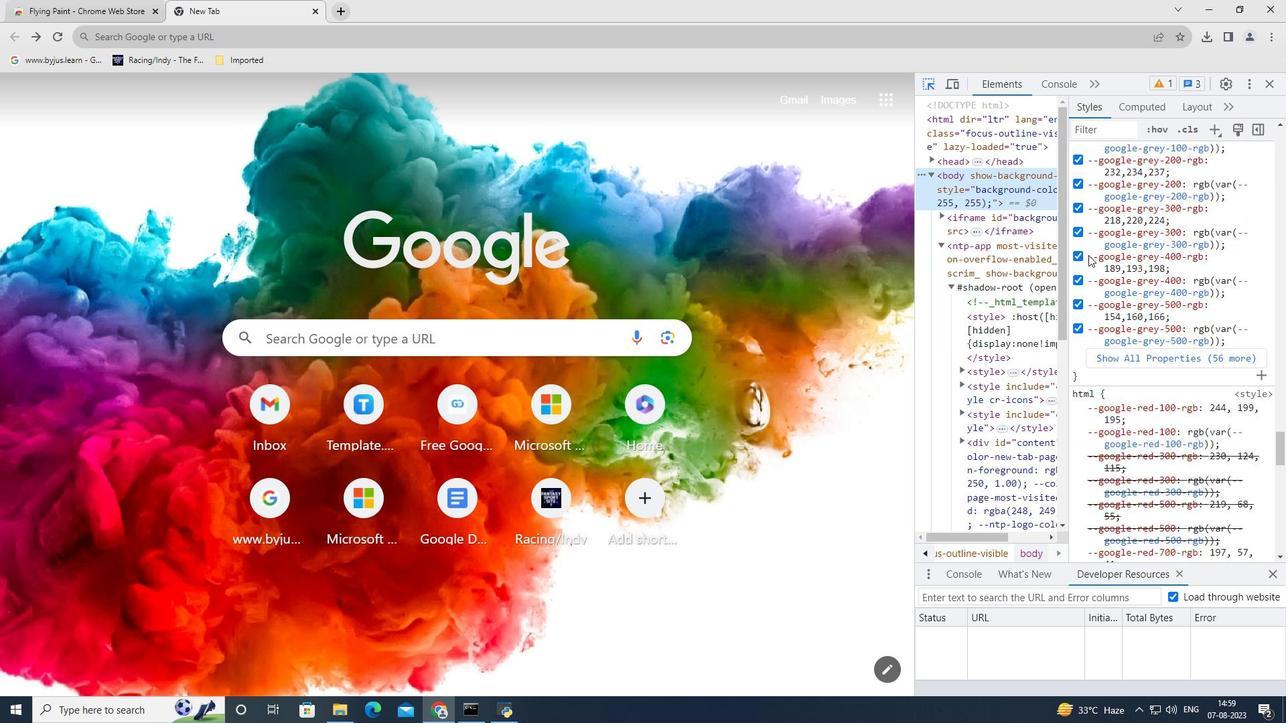 
Action: Mouse scrolled (1089, 254) with delta (0, 0)
Screenshot: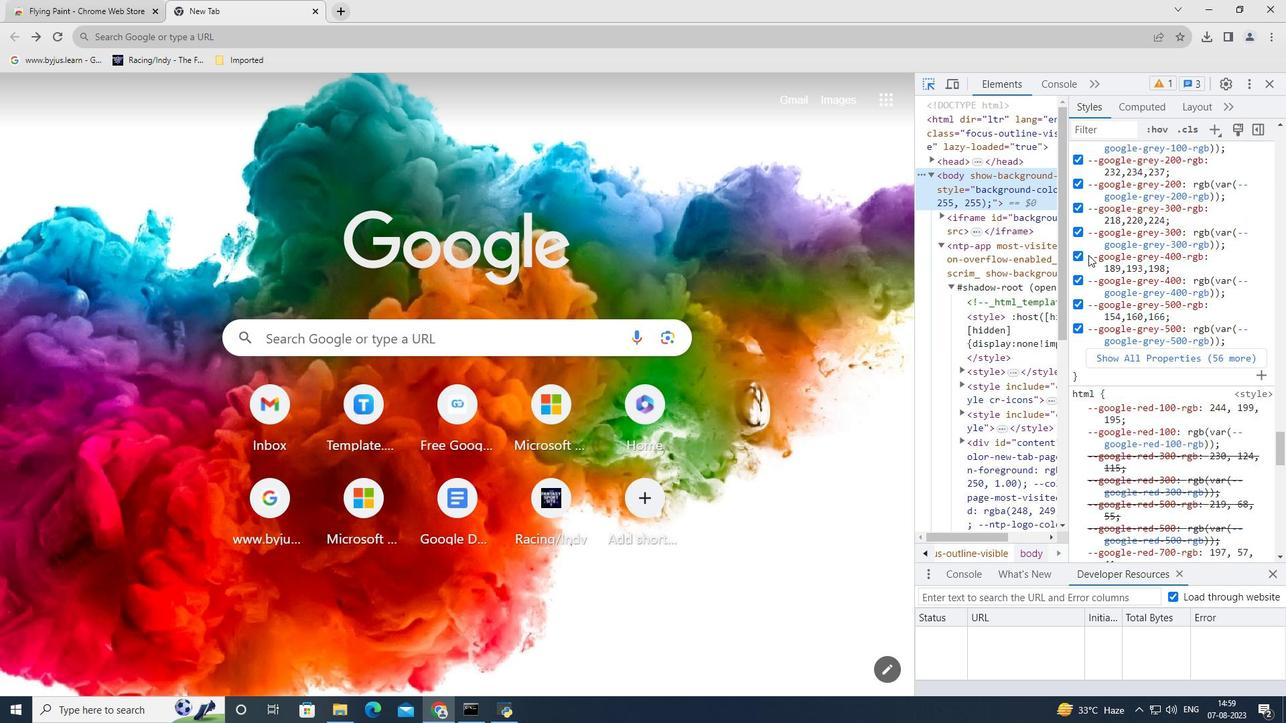 
Action: Mouse scrolled (1089, 256) with delta (0, 0)
Screenshot: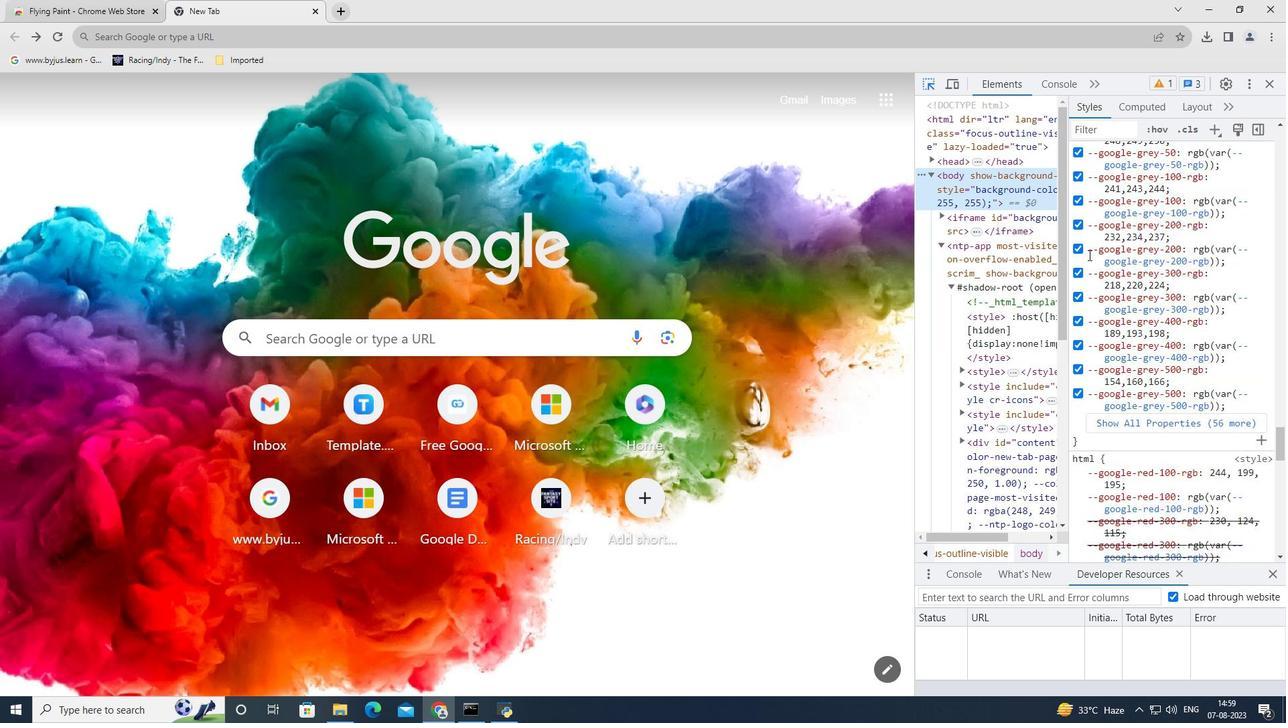 
Action: Mouse scrolled (1089, 254) with delta (0, 0)
Screenshot: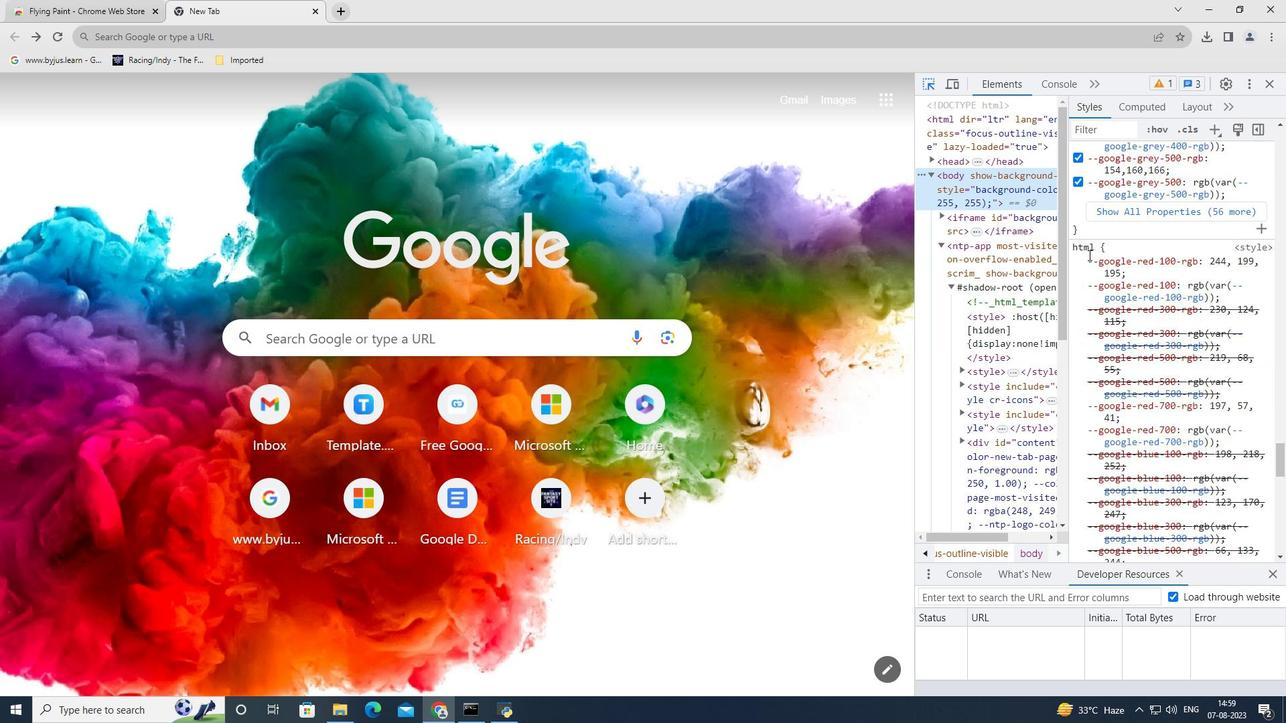 
Action: Mouse scrolled (1089, 254) with delta (0, 0)
Screenshot: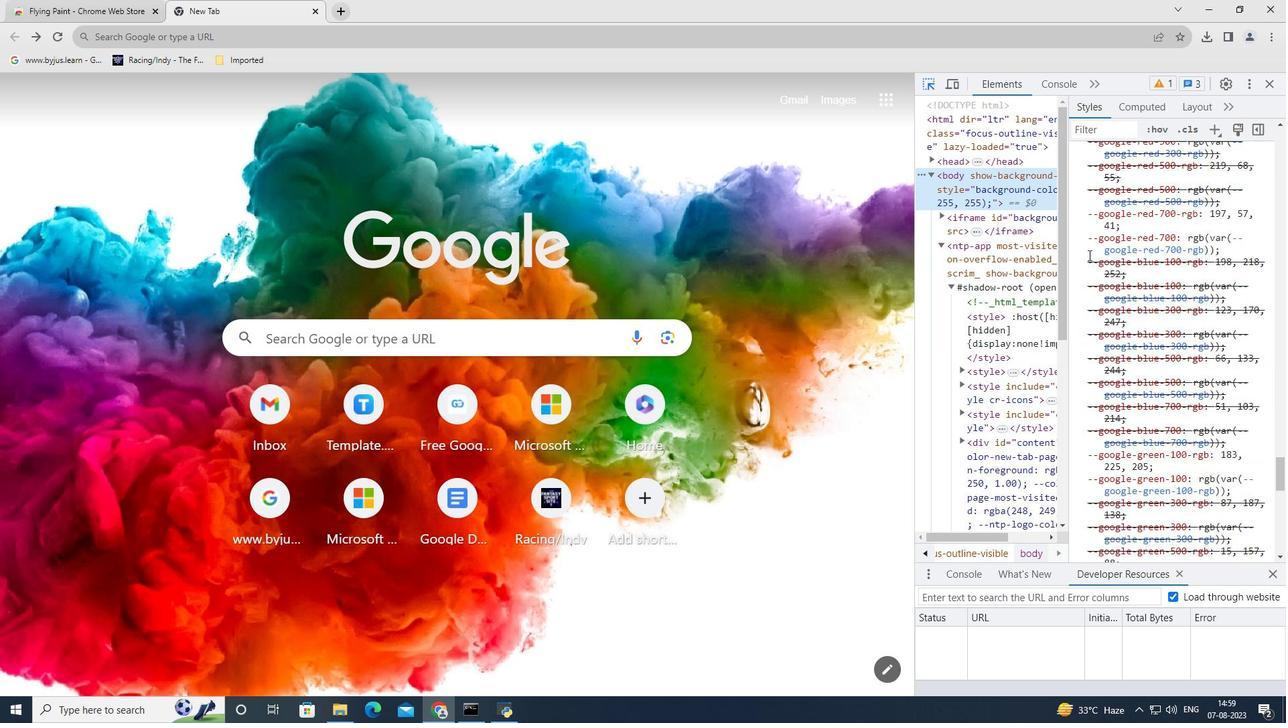 
Action: Mouse scrolled (1089, 254) with delta (0, 0)
Screenshot: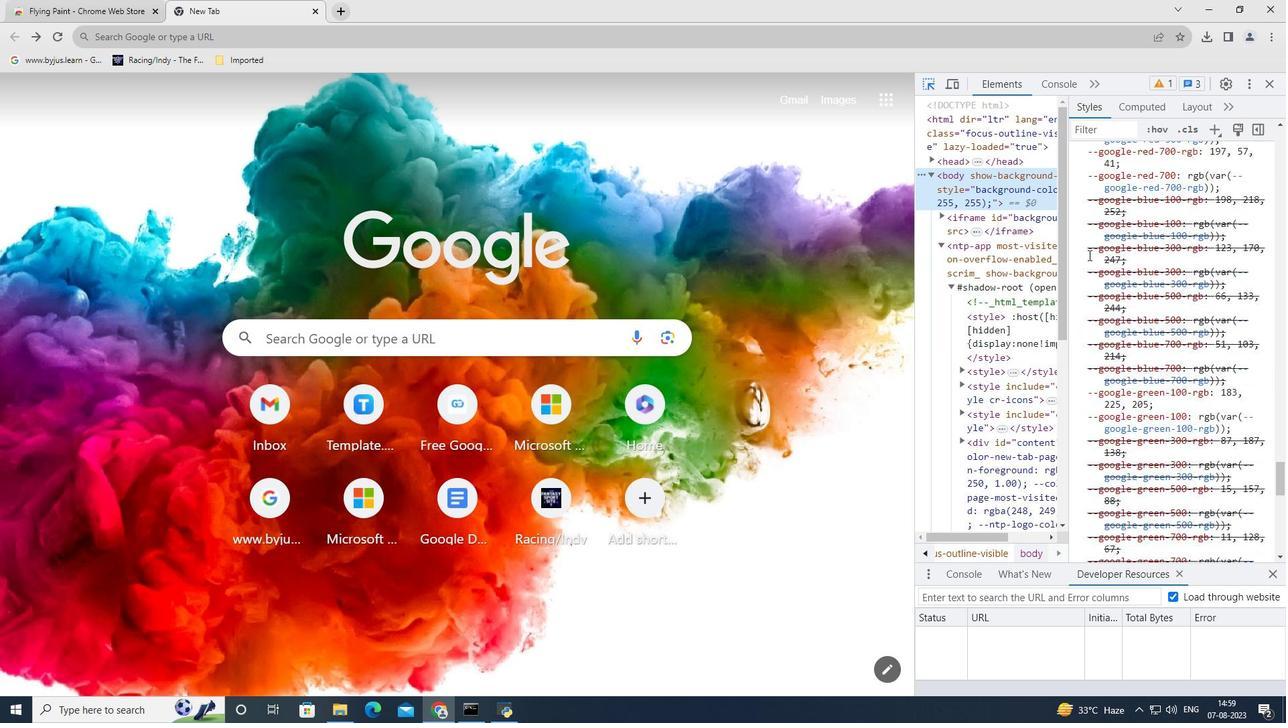 
Action: Mouse scrolled (1089, 254) with delta (0, 0)
Screenshot: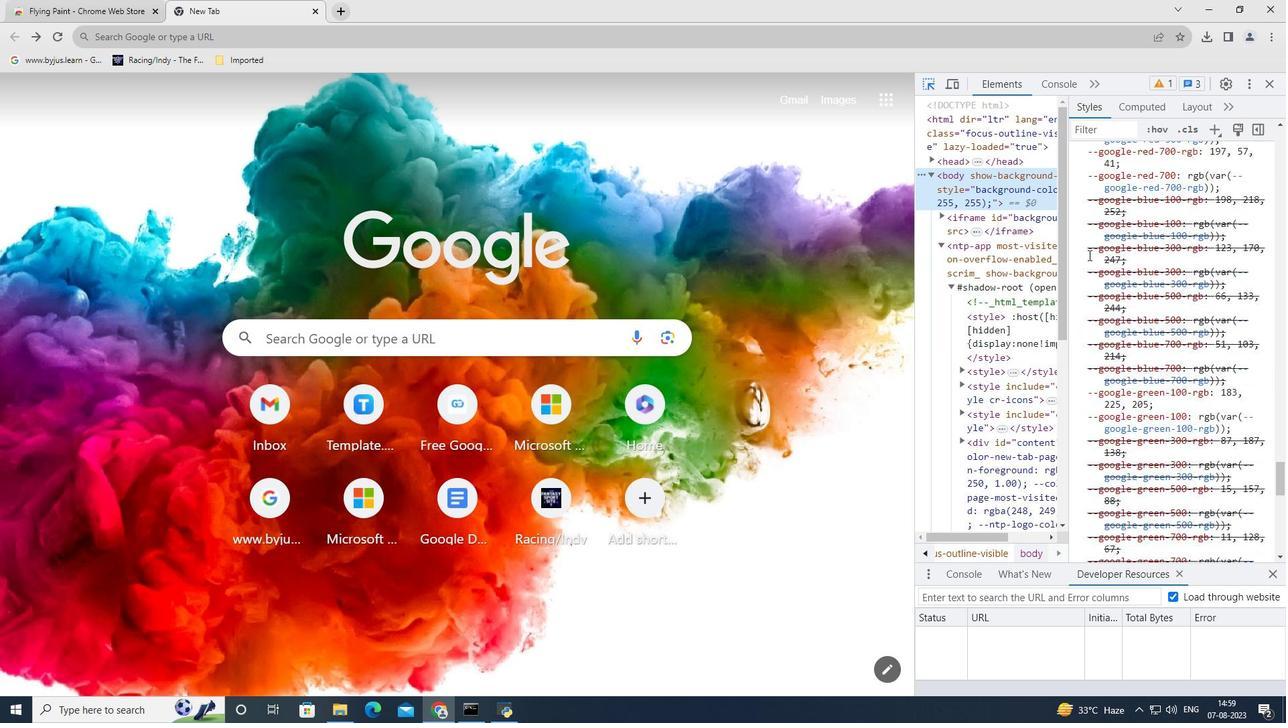 
Action: Mouse scrolled (1089, 254) with delta (0, 0)
Screenshot: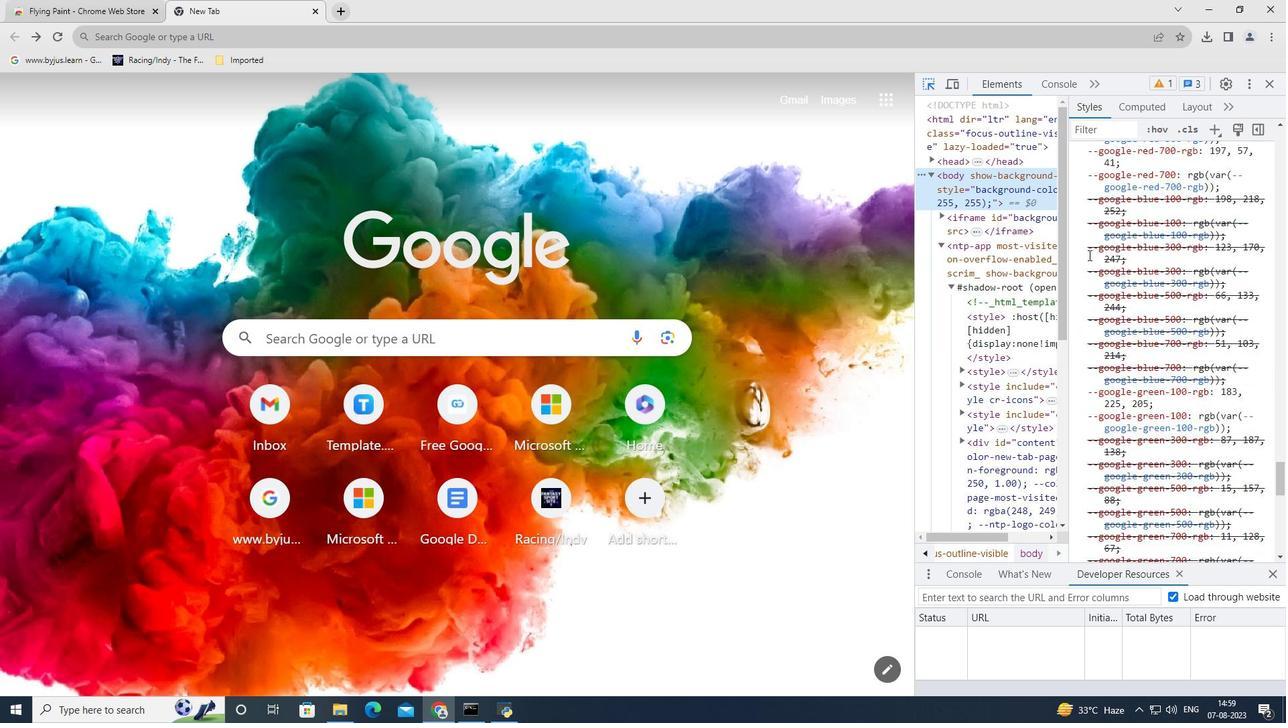 
Action: Mouse scrolled (1089, 254) with delta (0, 0)
Screenshot: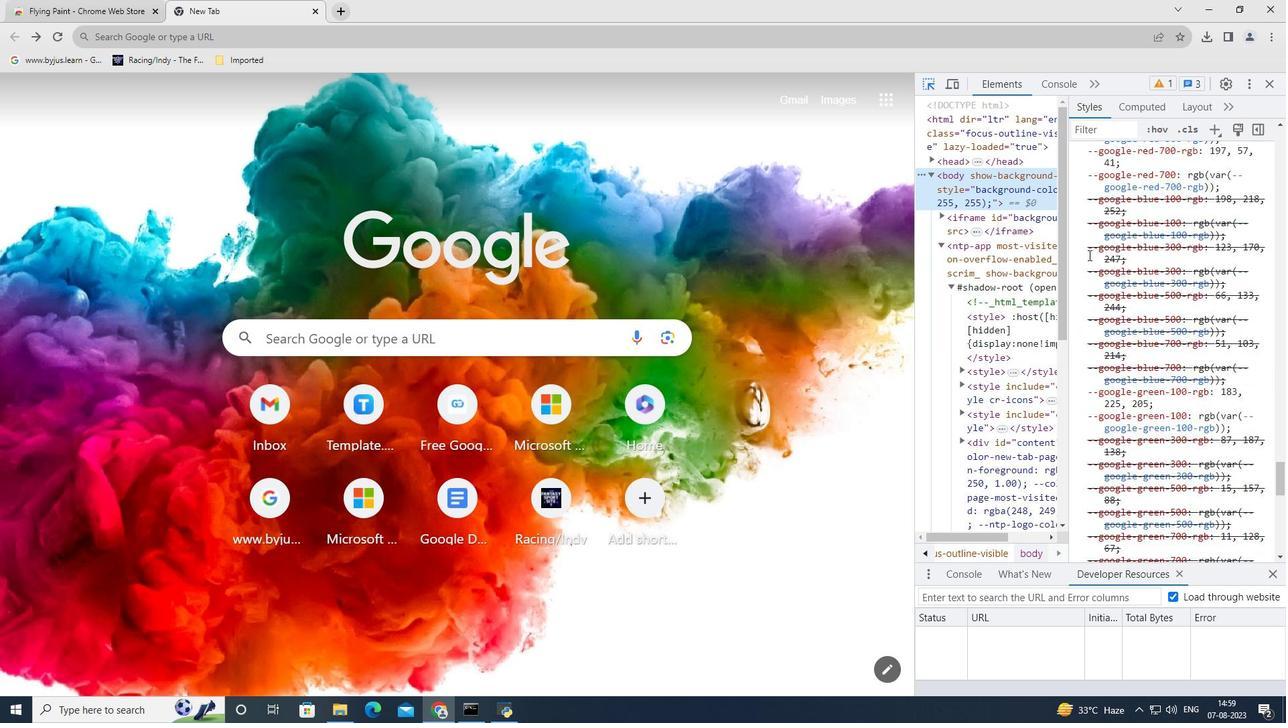 
Action: Mouse scrolled (1089, 254) with delta (0, 0)
Screenshot: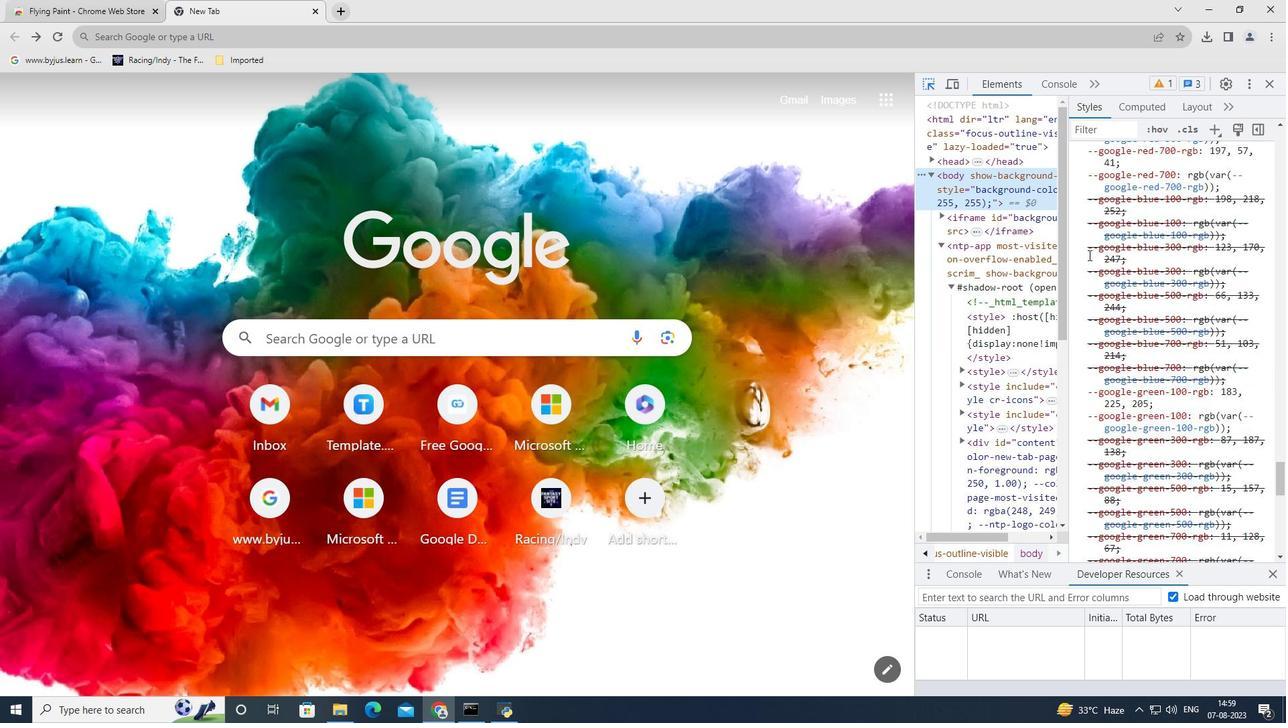
Action: Mouse scrolled (1089, 254) with delta (0, 0)
Screenshot: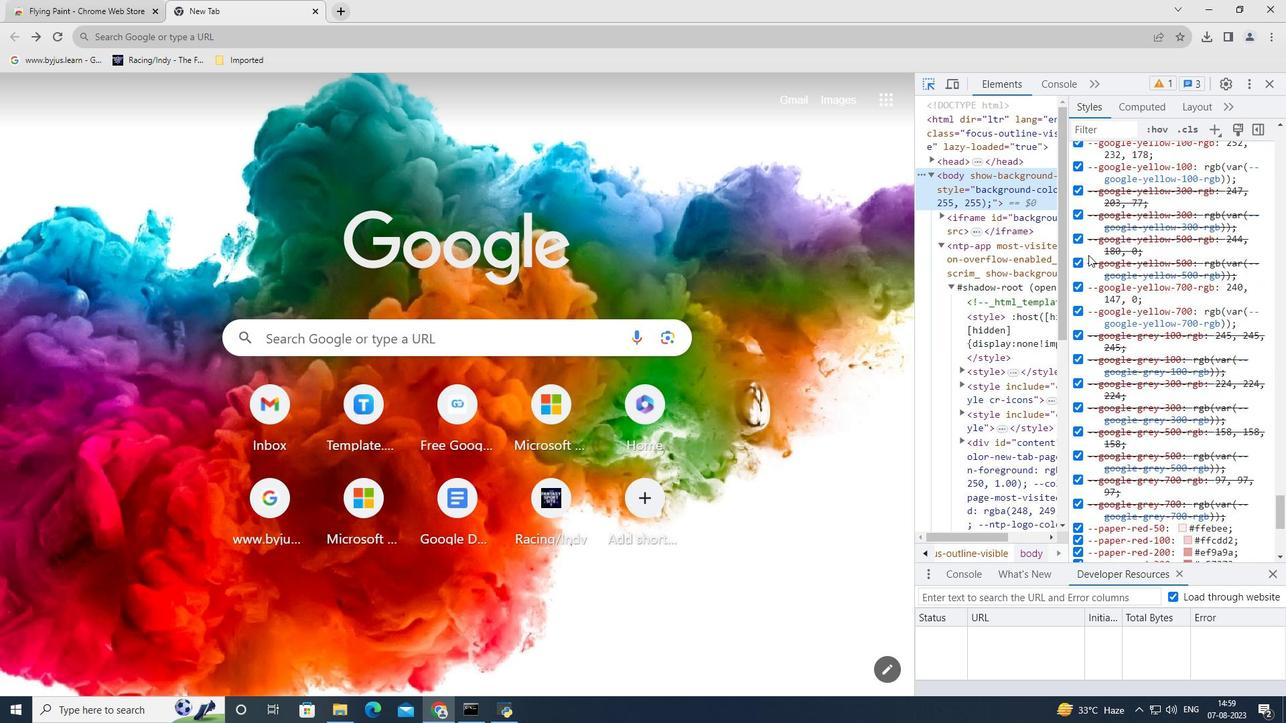 
Action: Mouse scrolled (1089, 254) with delta (0, 0)
Screenshot: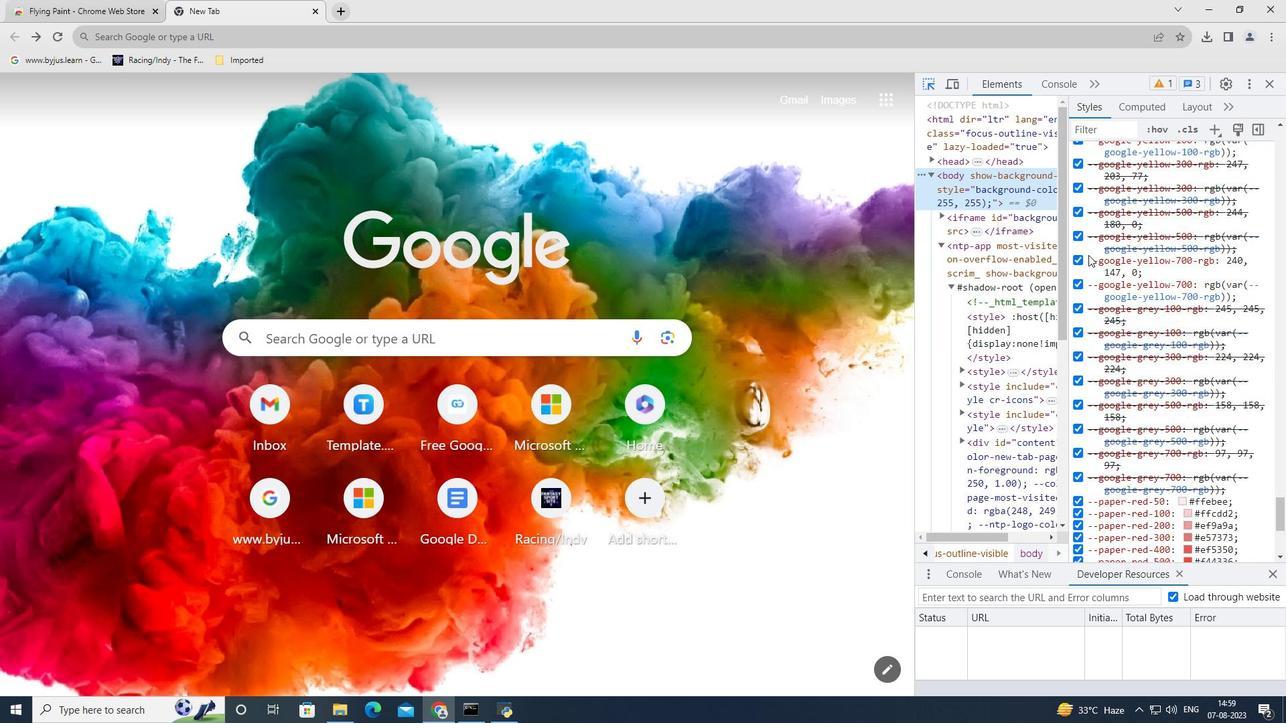 
Action: Mouse scrolled (1089, 254) with delta (0, 0)
Screenshot: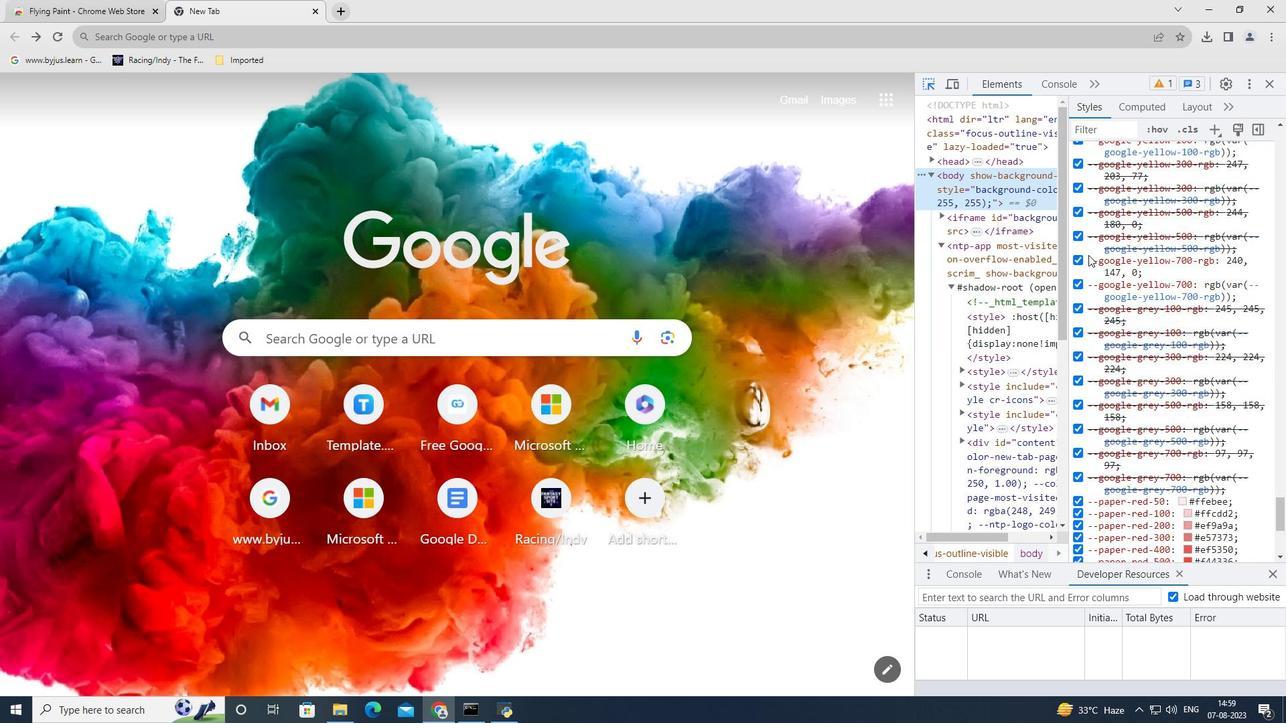 
Action: Mouse scrolled (1089, 254) with delta (0, 0)
Screenshot: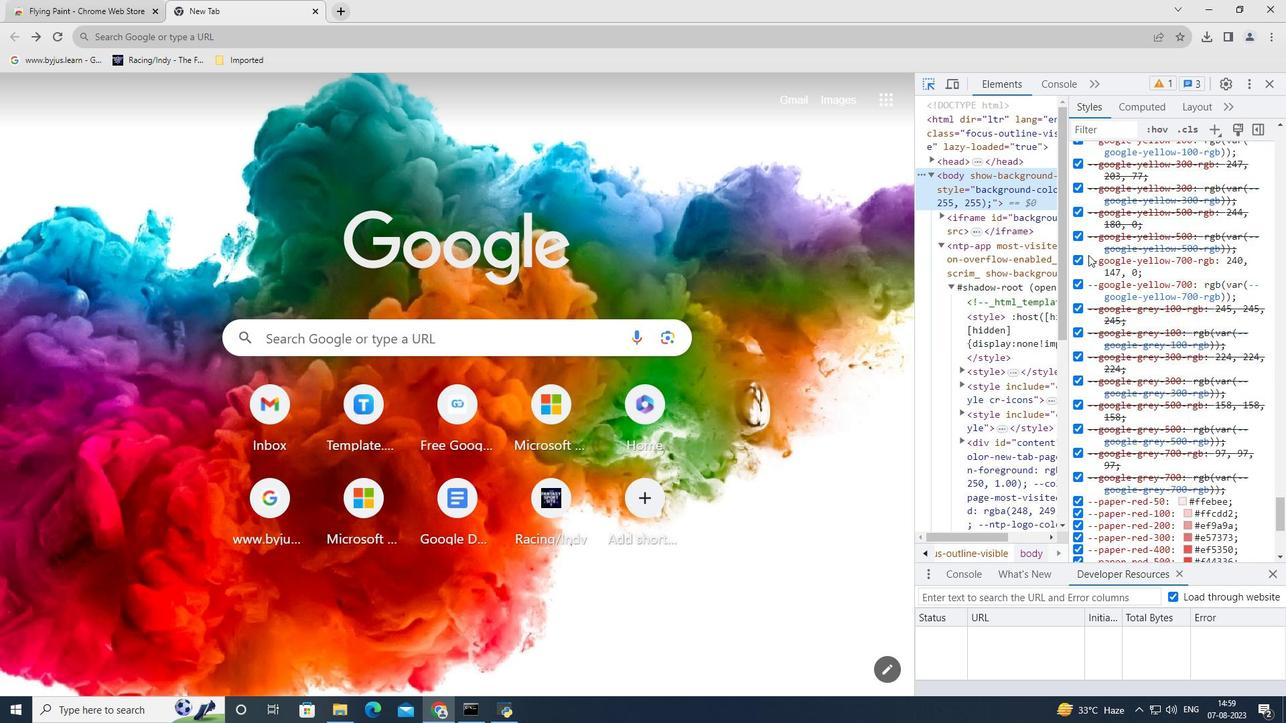 
Action: Mouse scrolled (1089, 254) with delta (0, 0)
Screenshot: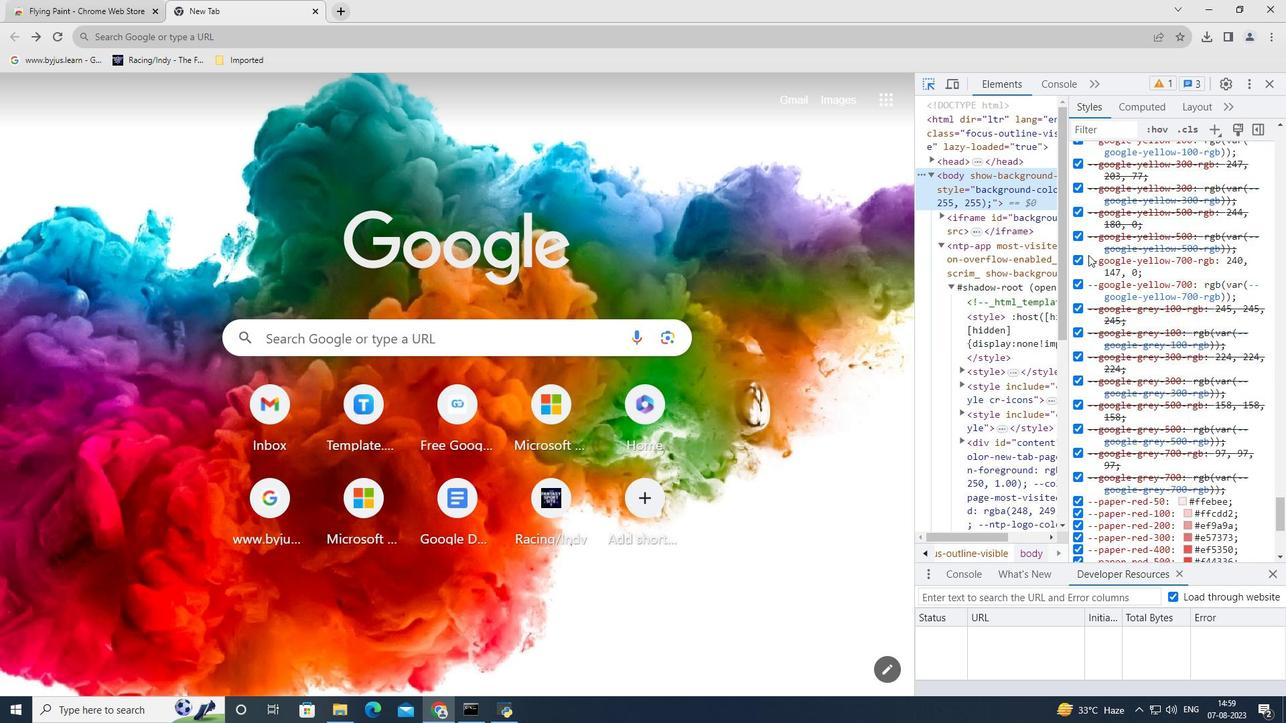 
Action: Mouse scrolled (1089, 254) with delta (0, 0)
Screenshot: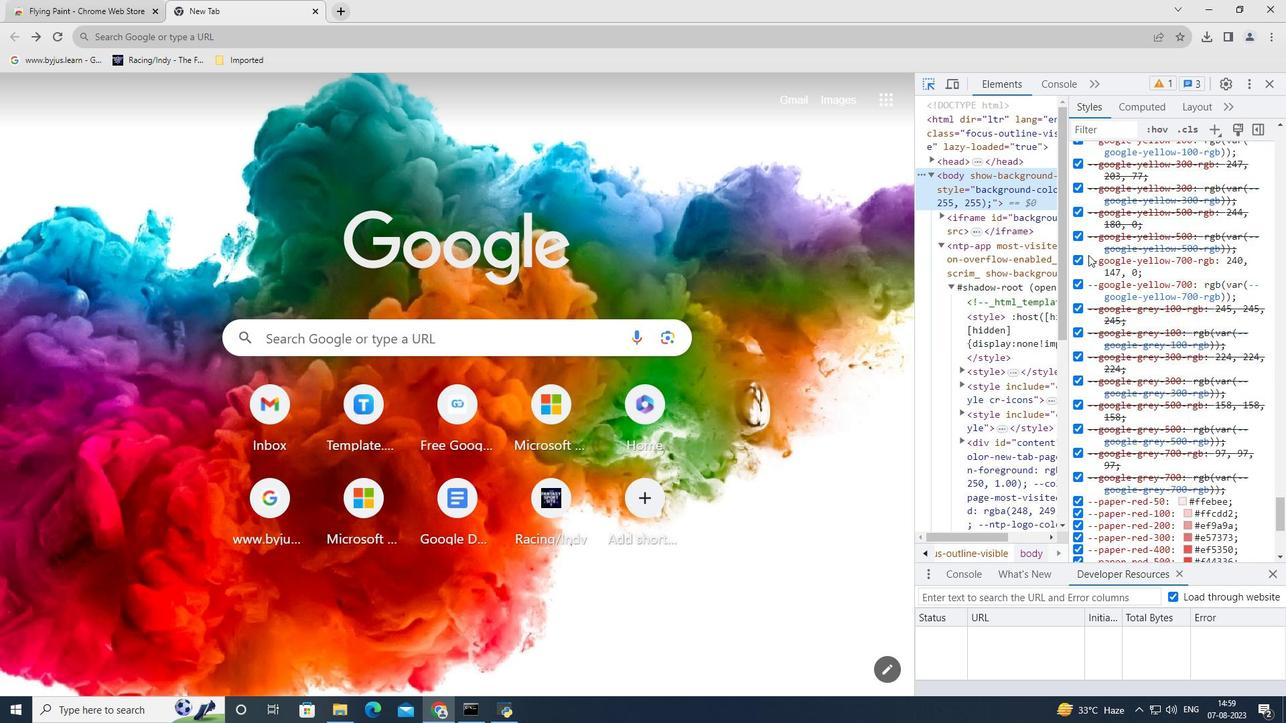 
Action: Mouse scrolled (1089, 254) with delta (0, 0)
Screenshot: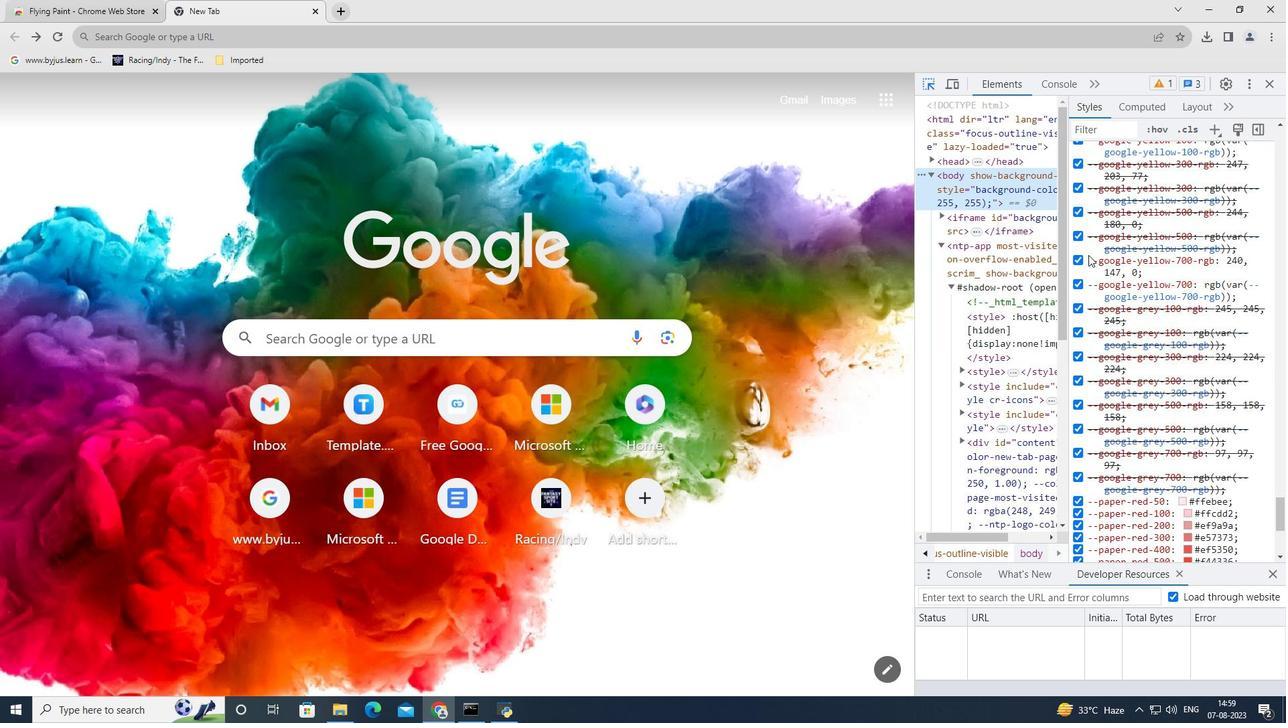 
Action: Mouse scrolled (1089, 254) with delta (0, 0)
Screenshot: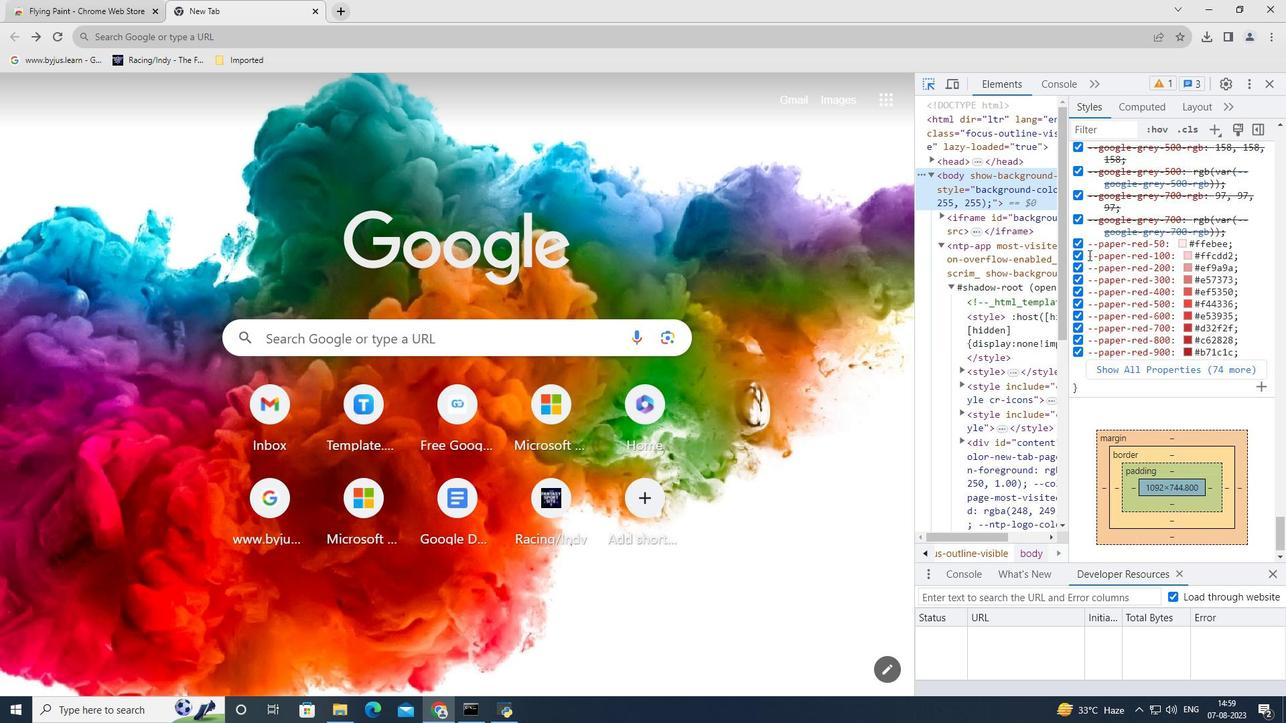 
Action: Mouse scrolled (1089, 254) with delta (0, 0)
Screenshot: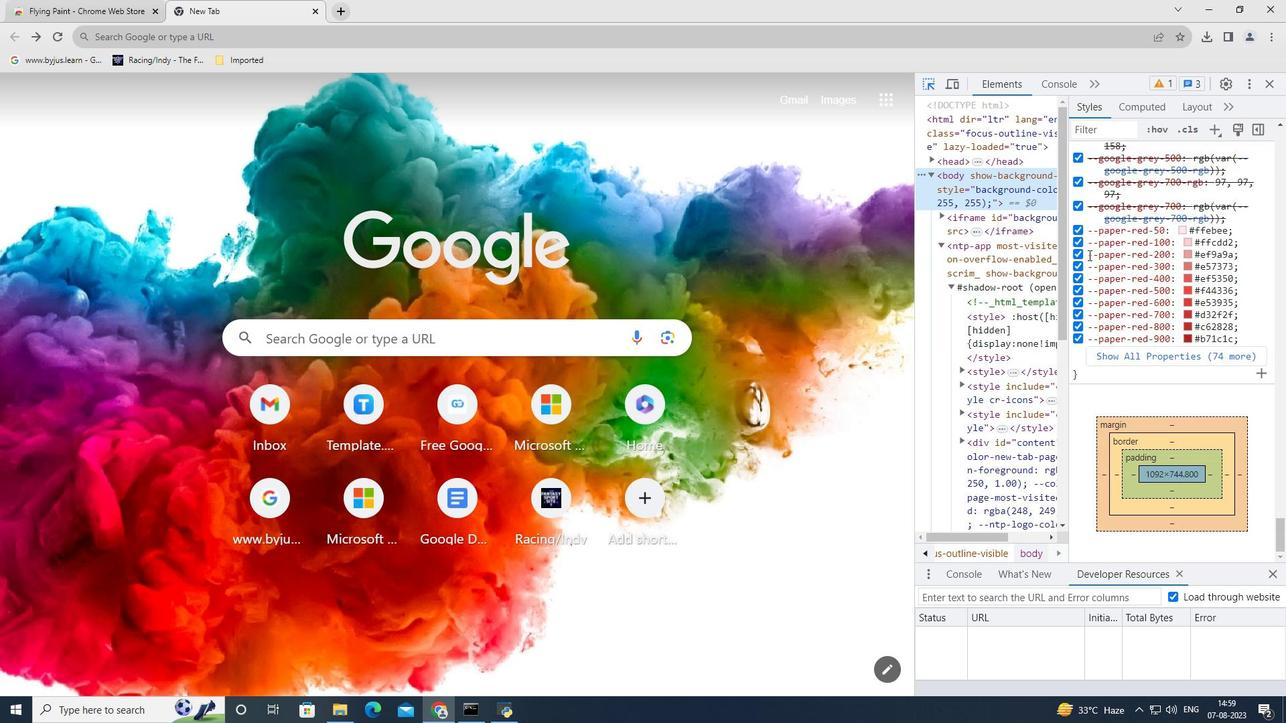 
Action: Mouse scrolled (1089, 254) with delta (0, 0)
Screenshot: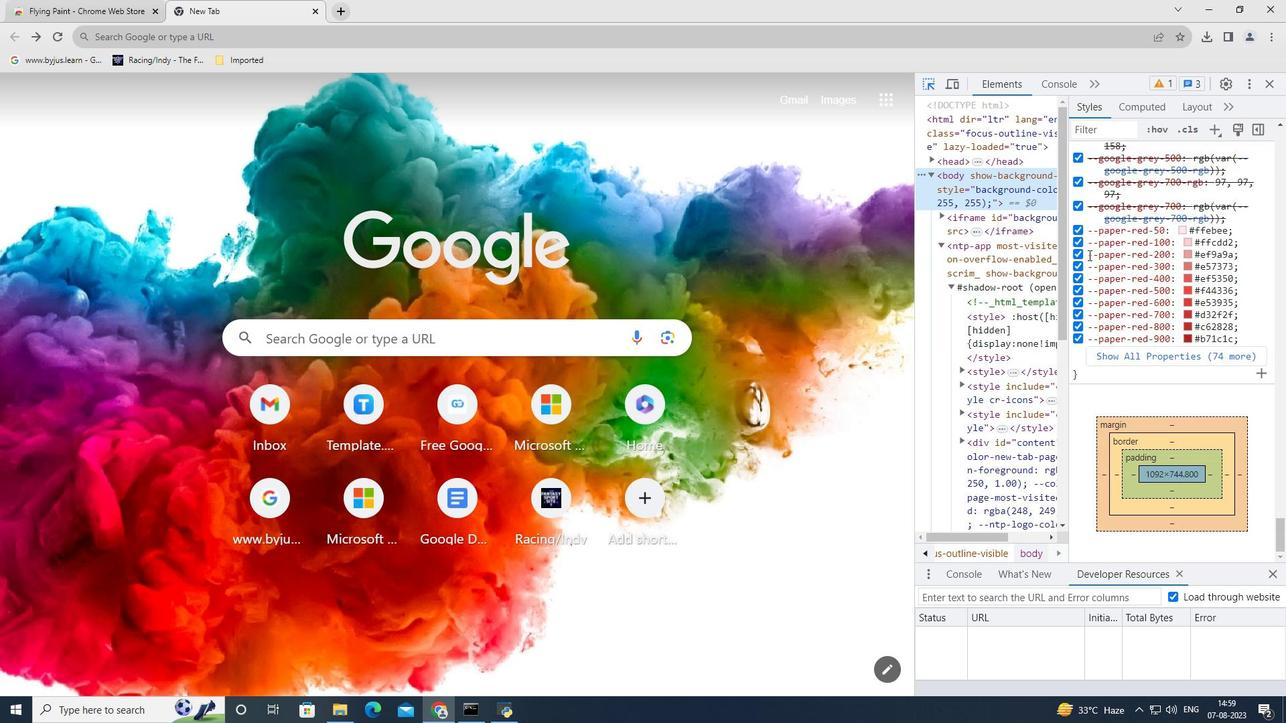 
Action: Mouse scrolled (1089, 254) with delta (0, 0)
Screenshot: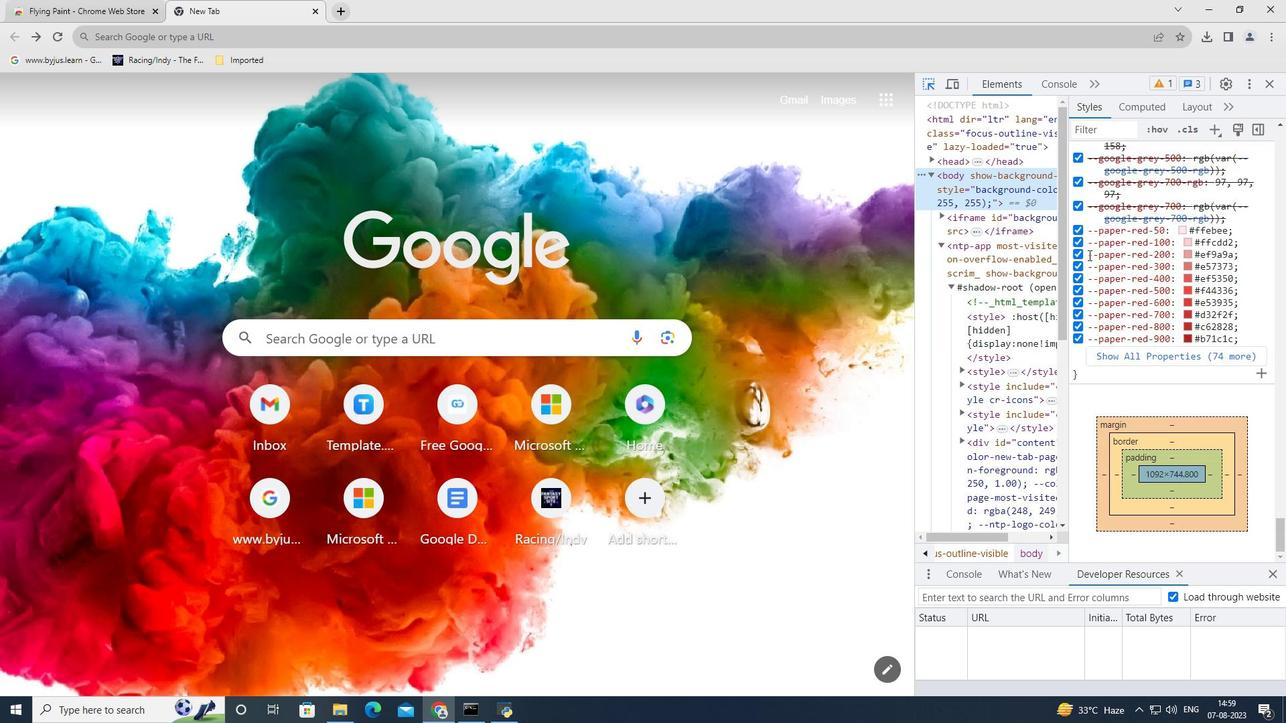 
Action: Mouse scrolled (1089, 254) with delta (0, 0)
Screenshot: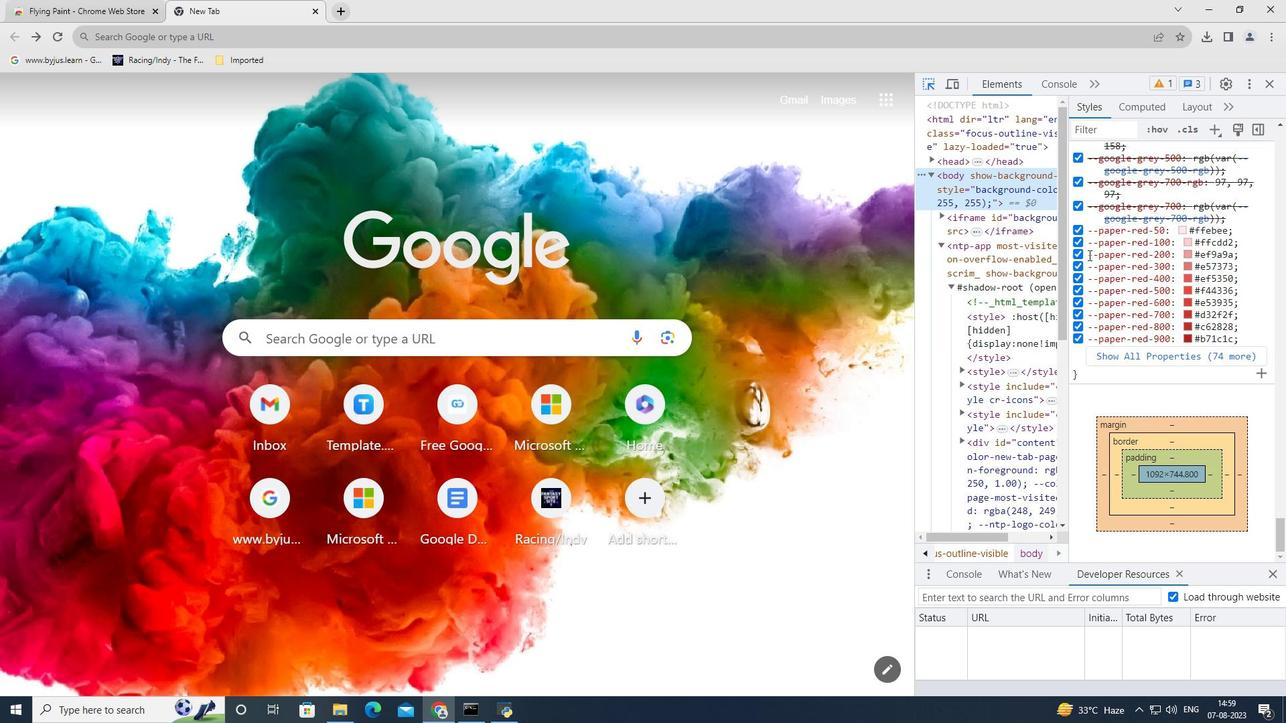 
Action: Mouse scrolled (1089, 254) with delta (0, 0)
Screenshot: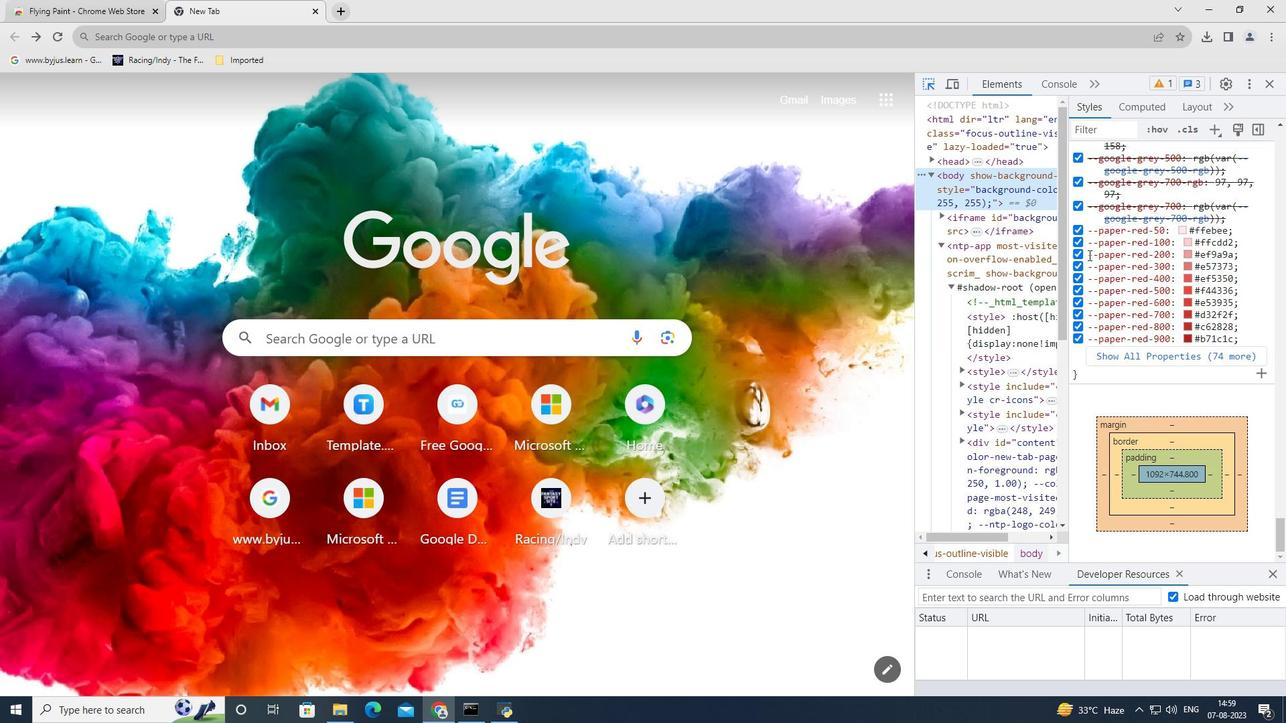 
Action: Mouse scrolled (1089, 254) with delta (0, 0)
Screenshot: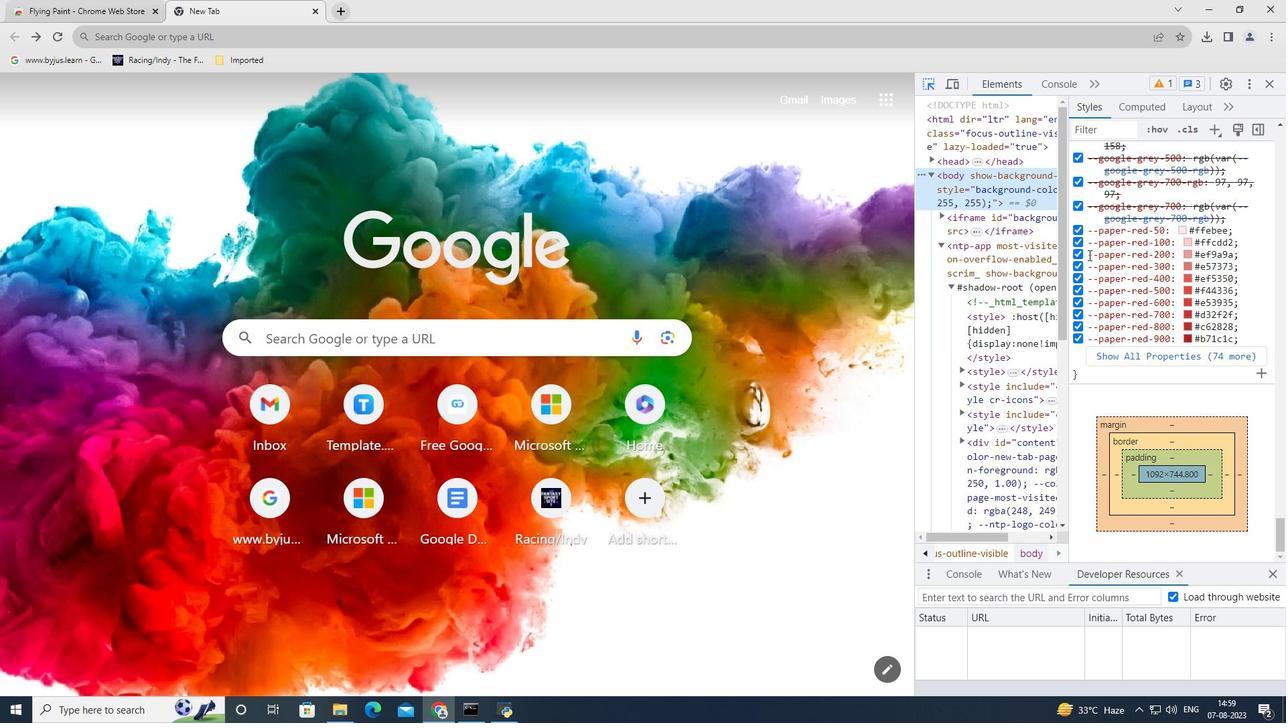 
Action: Mouse scrolled (1089, 254) with delta (0, 0)
Screenshot: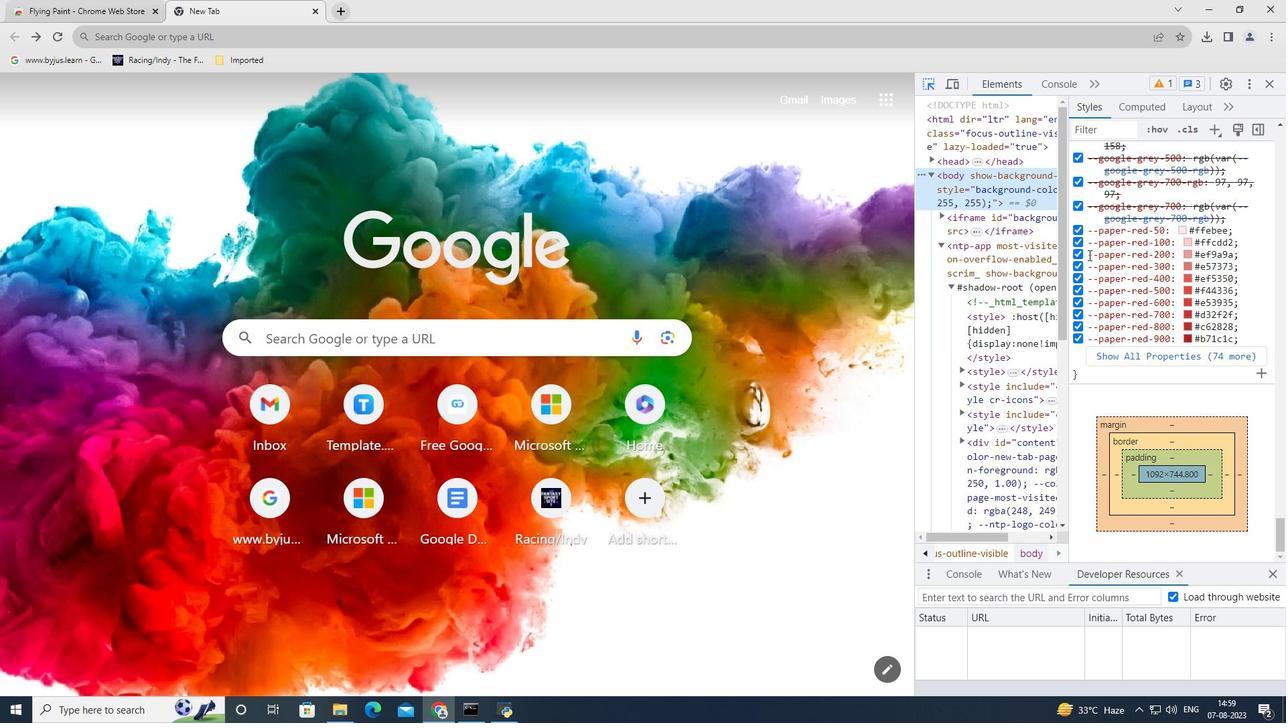 
Action: Mouse scrolled (1089, 254) with delta (0, 0)
Screenshot: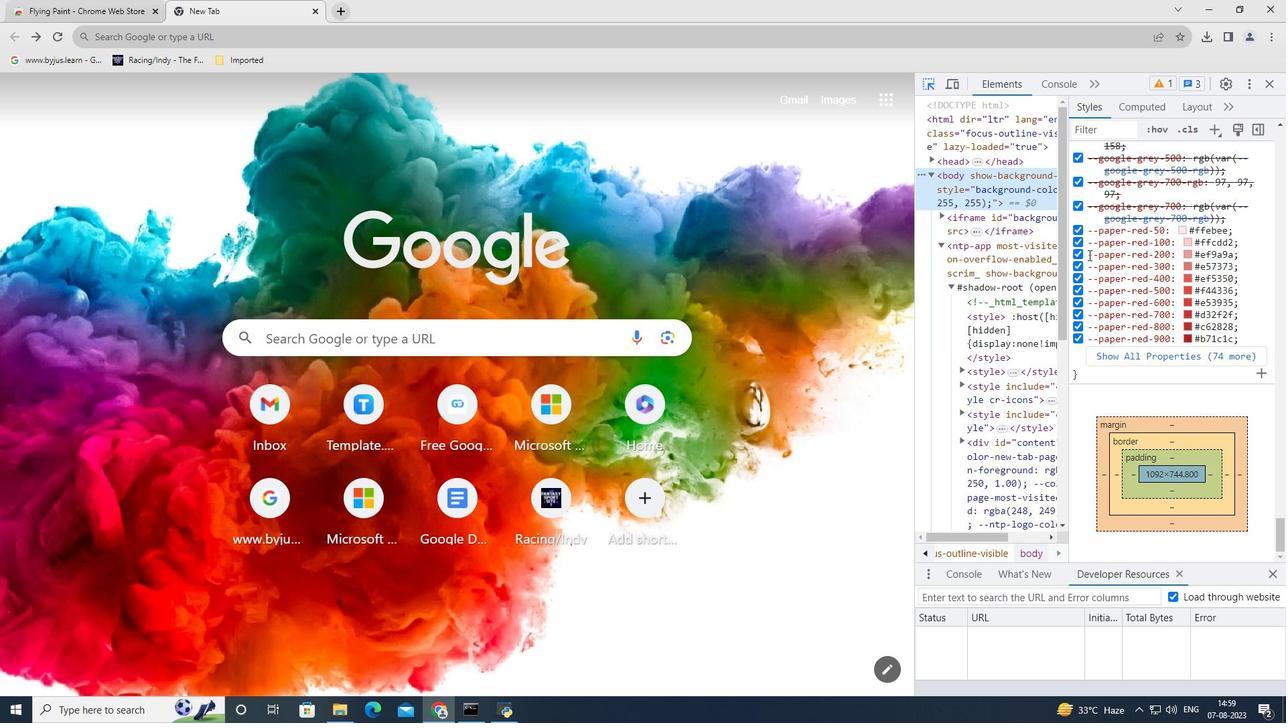 
Action: Mouse scrolled (1089, 254) with delta (0, 0)
Screenshot: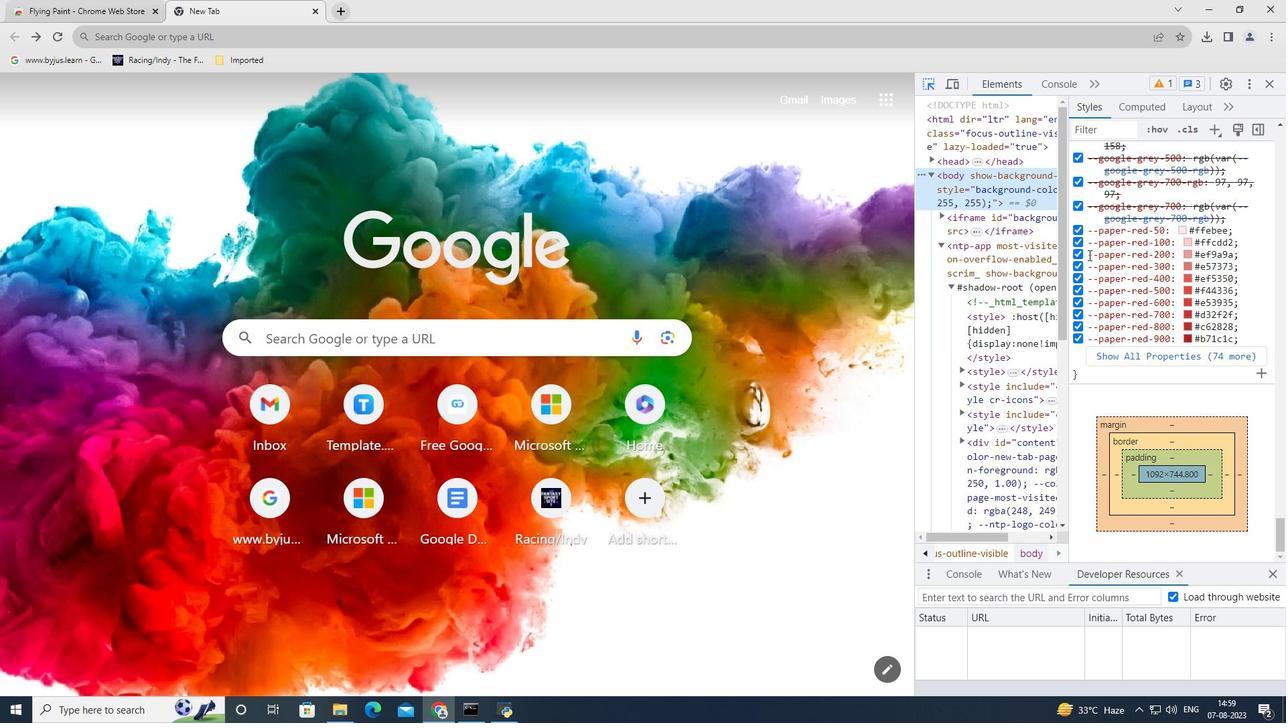 
Action: Mouse scrolled (1089, 254) with delta (0, 0)
Screenshot: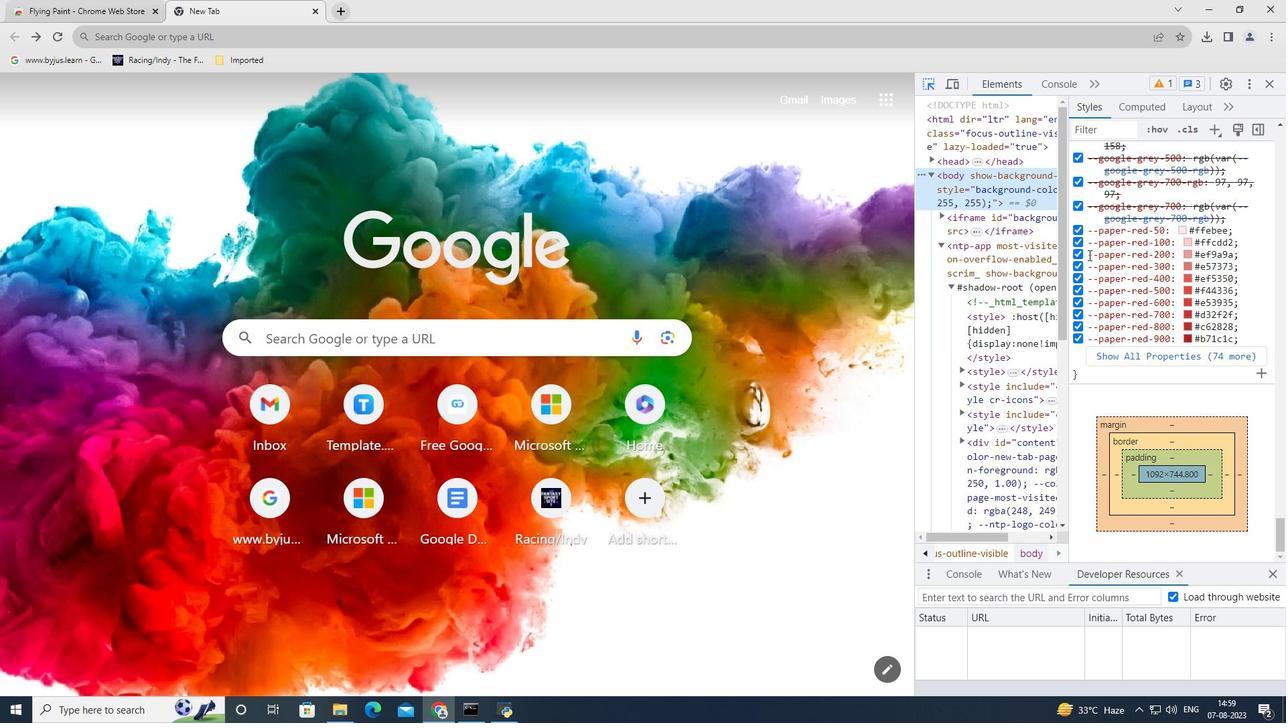 
Action: Mouse scrolled (1089, 254) with delta (0, 0)
Screenshot: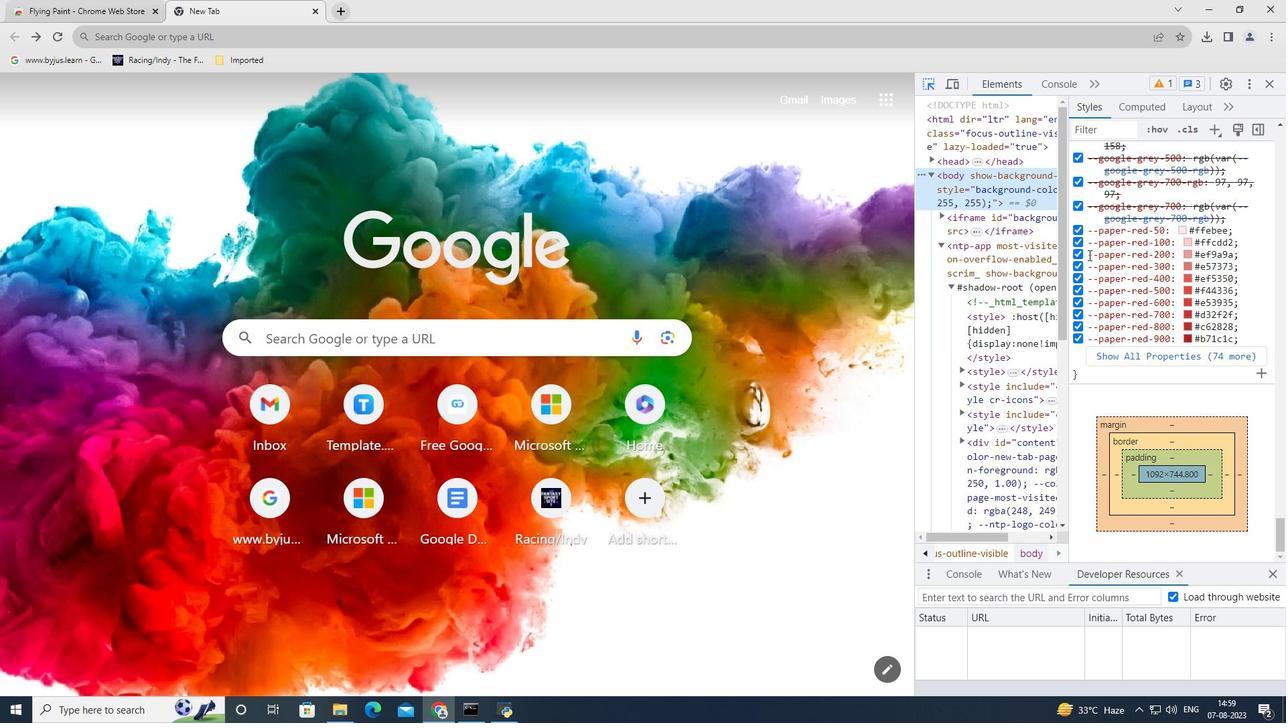 
Action: Mouse moved to (1160, 446)
Screenshot: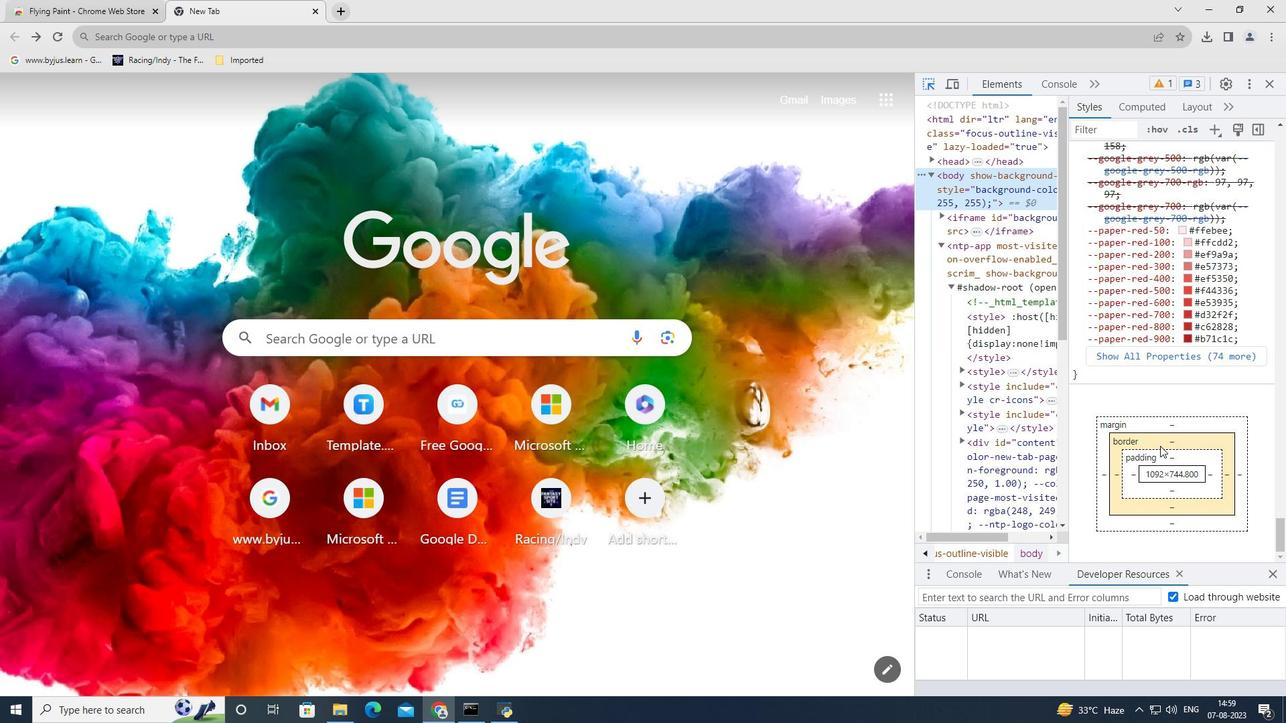 
Action: Mouse pressed left at (1160, 446)
Screenshot: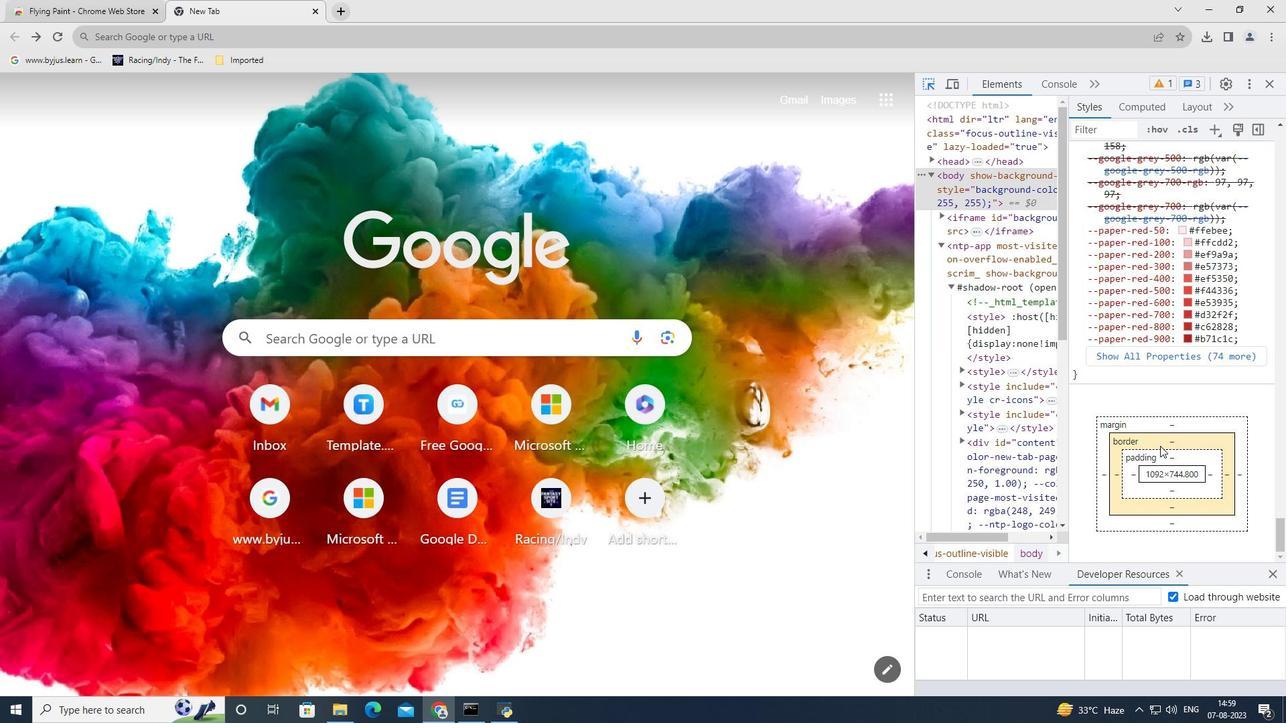 
Action: Mouse moved to (1133, 310)
Screenshot: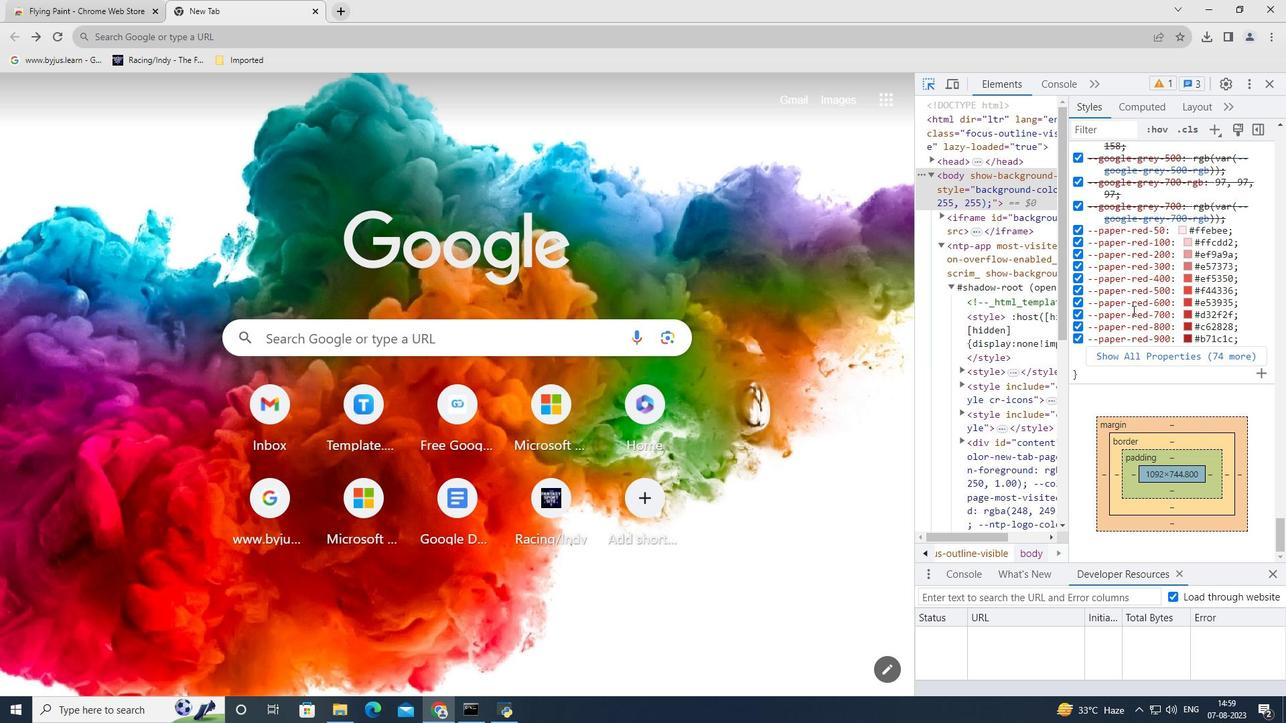 
Action: Mouse scrolled (1133, 310) with delta (0, 0)
Screenshot: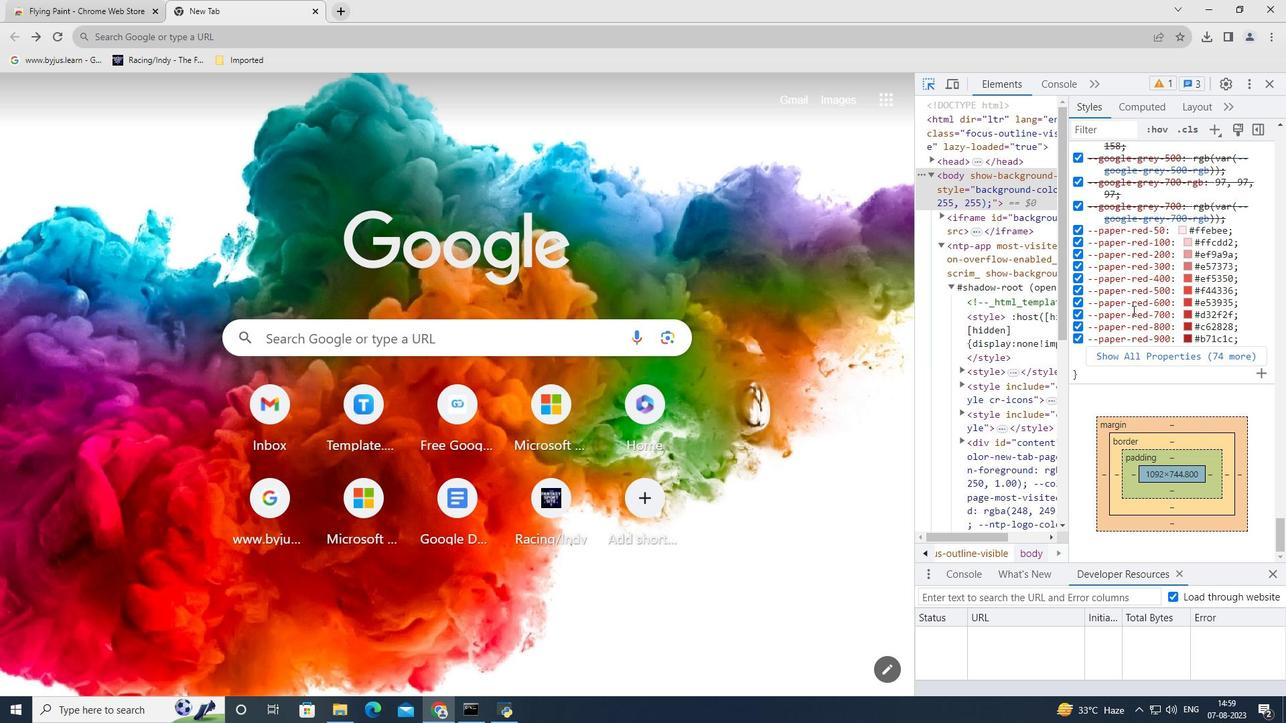 
Action: Mouse scrolled (1133, 310) with delta (0, 0)
Screenshot: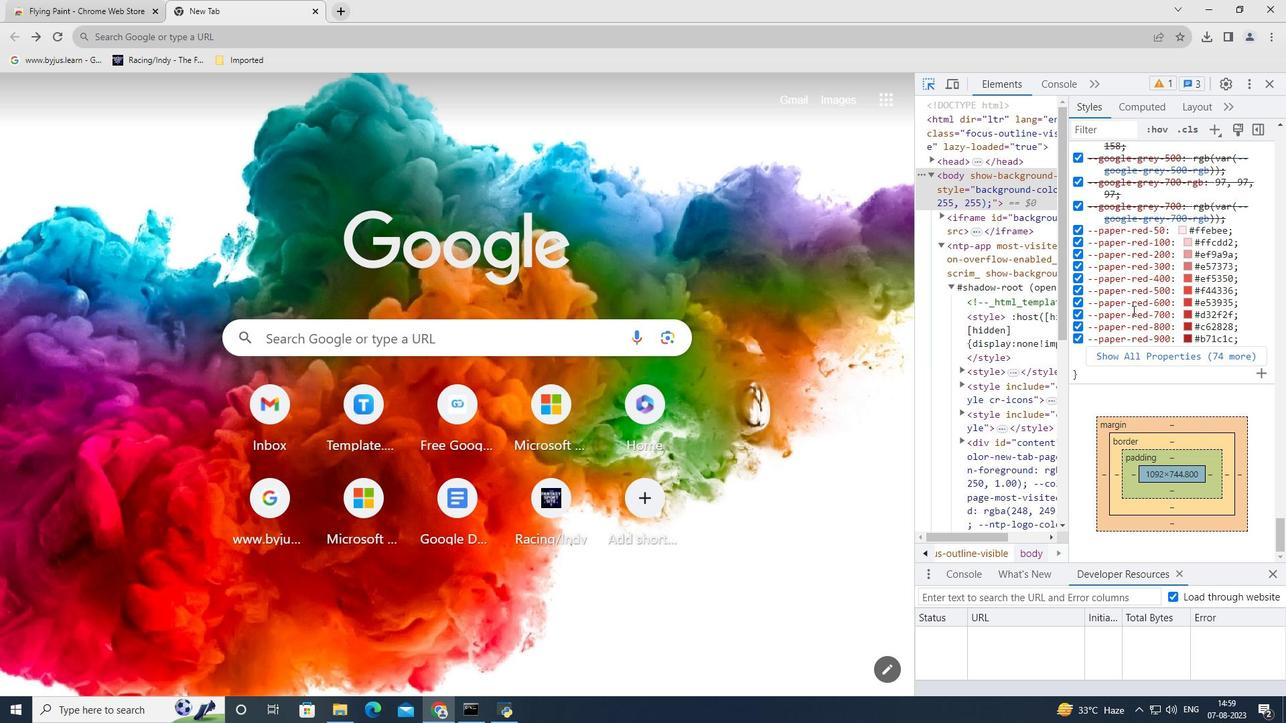 
Action: Mouse scrolled (1133, 310) with delta (0, 0)
Screenshot: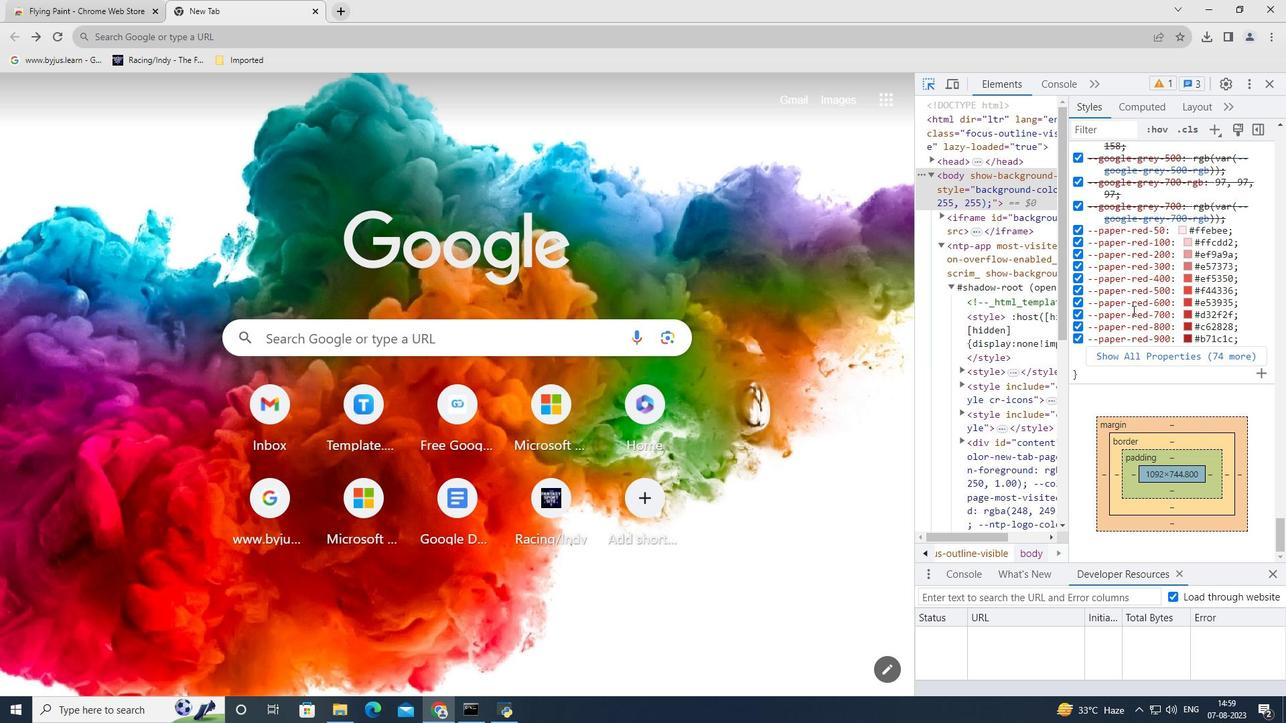 
Action: Mouse scrolled (1133, 310) with delta (0, 0)
Screenshot: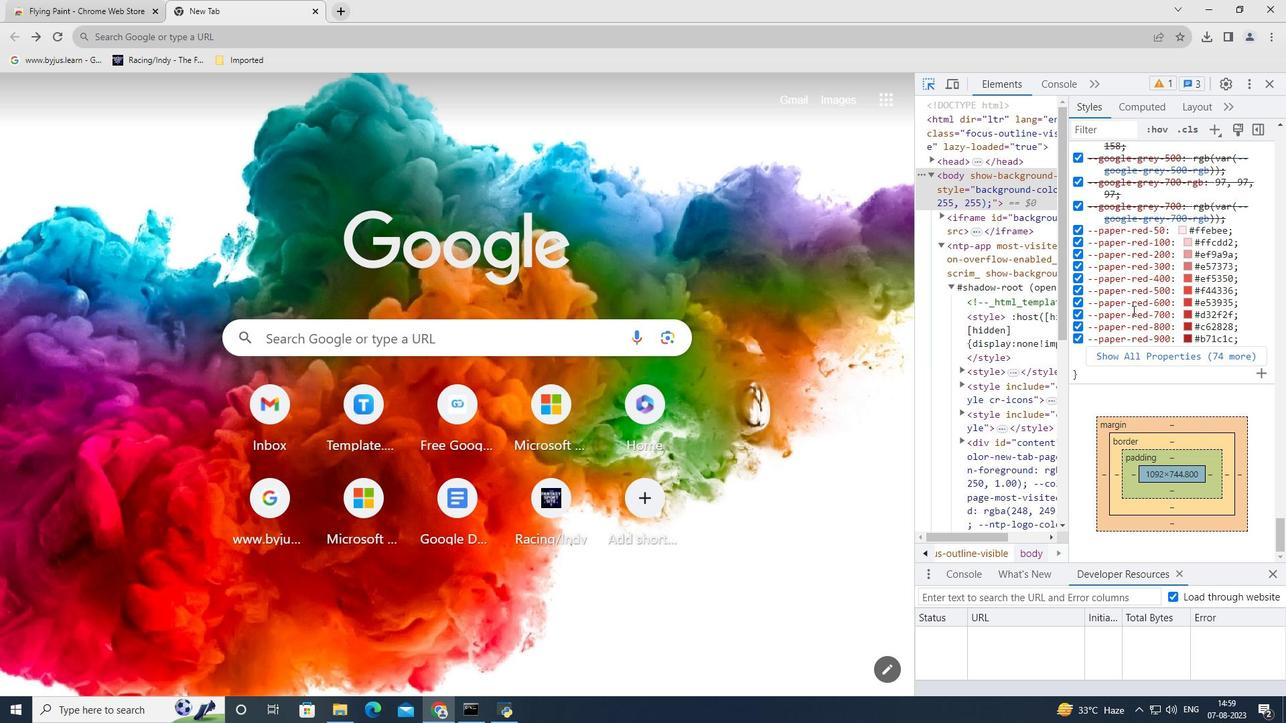 
Action: Mouse scrolled (1133, 310) with delta (0, 0)
Screenshot: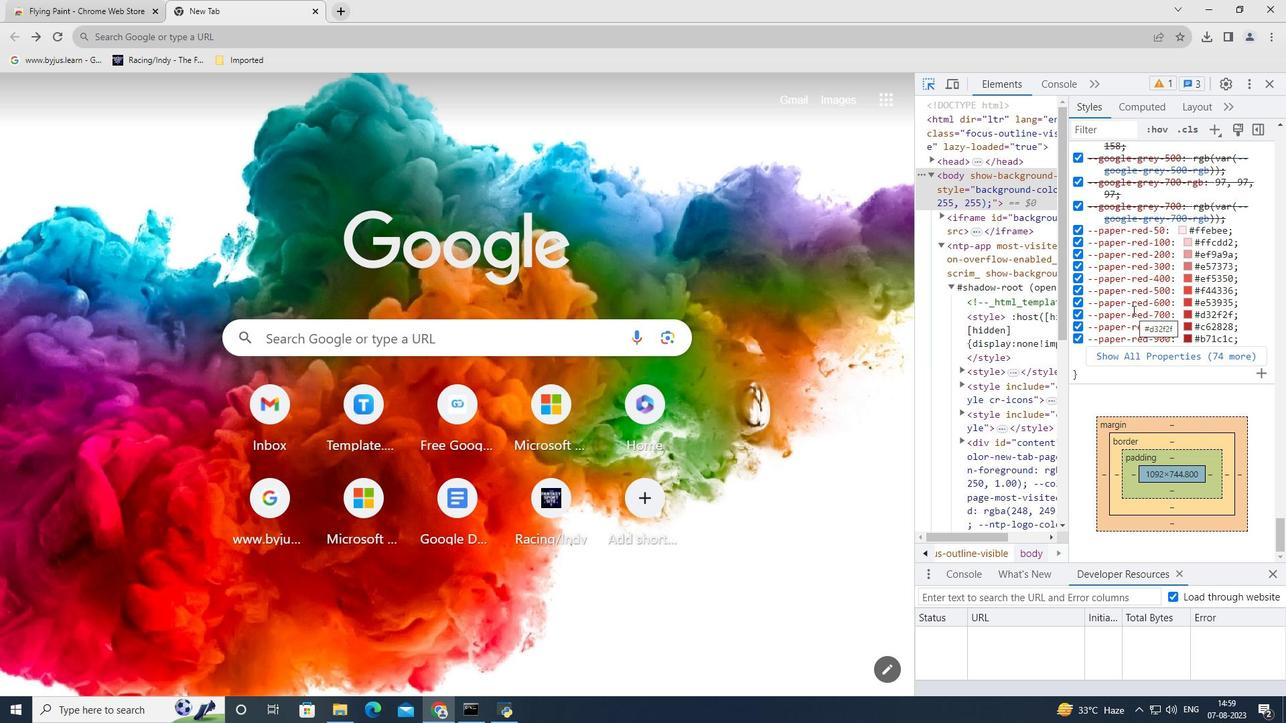 
Action: Mouse moved to (1135, 351)
Screenshot: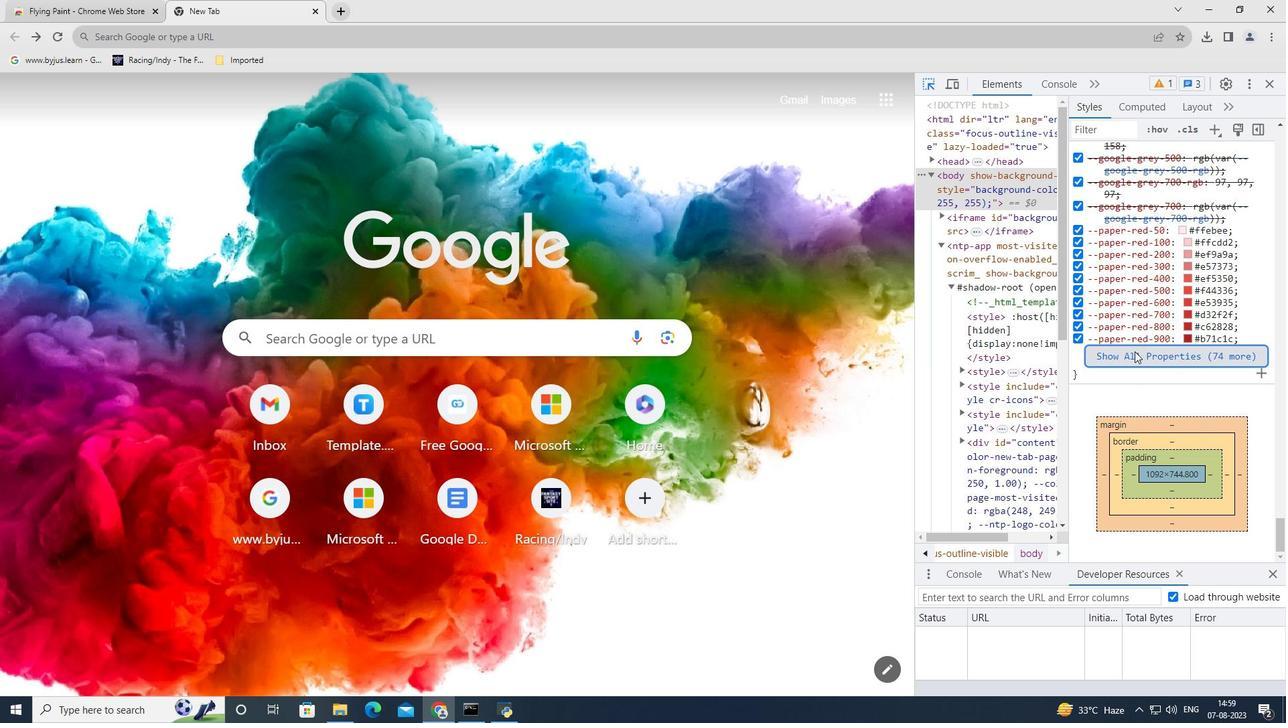 
Action: Mouse pressed left at (1135, 351)
Screenshot: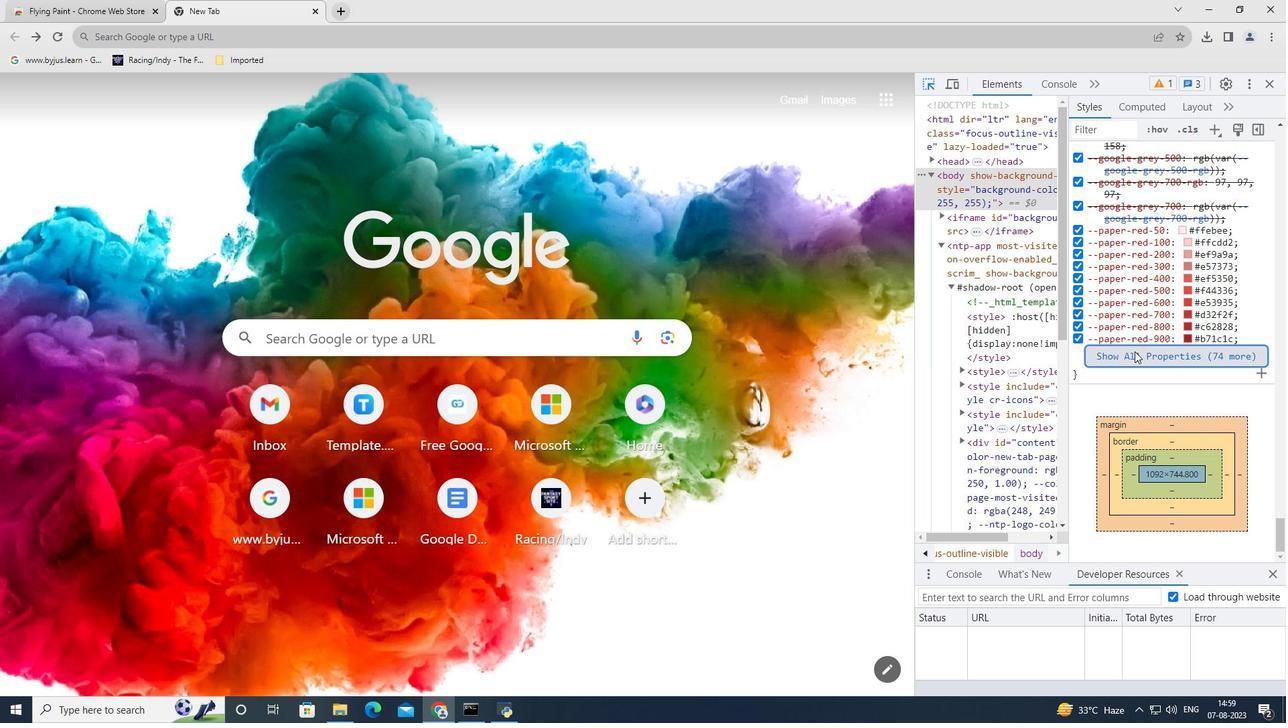 
Action: Mouse scrolled (1135, 351) with delta (0, 0)
Screenshot: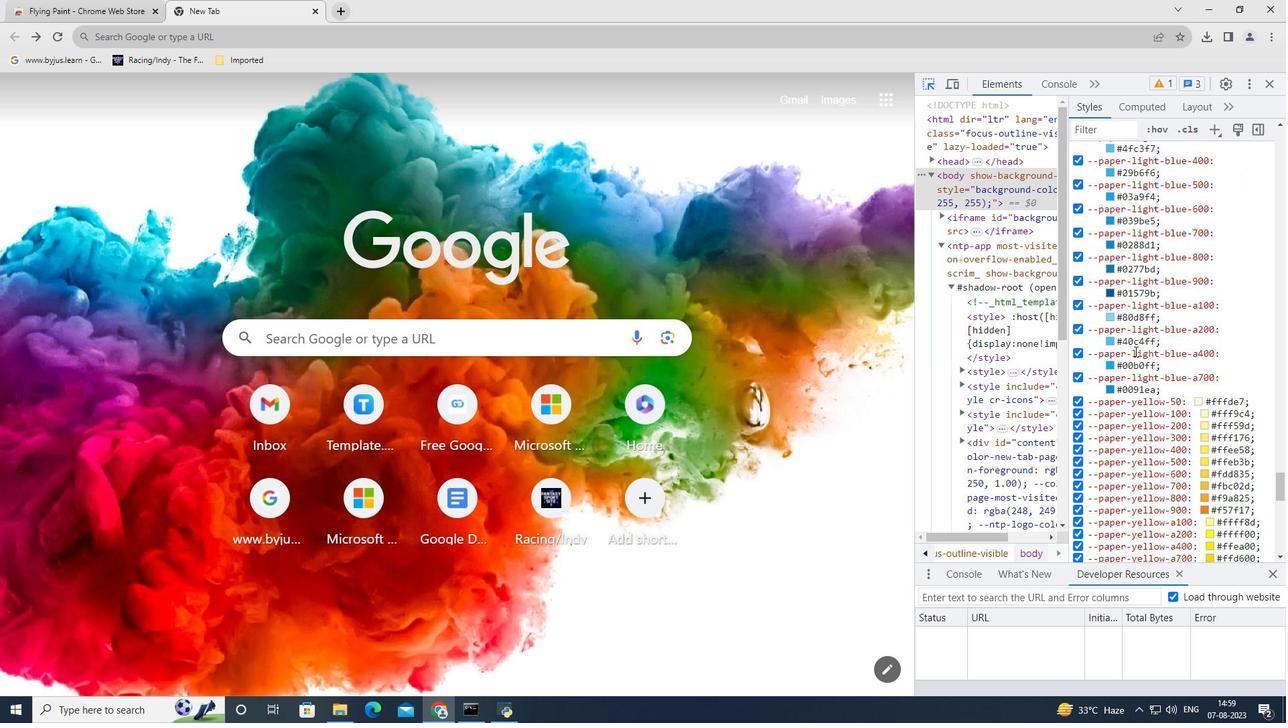 
Action: Mouse scrolled (1135, 351) with delta (0, 0)
Screenshot: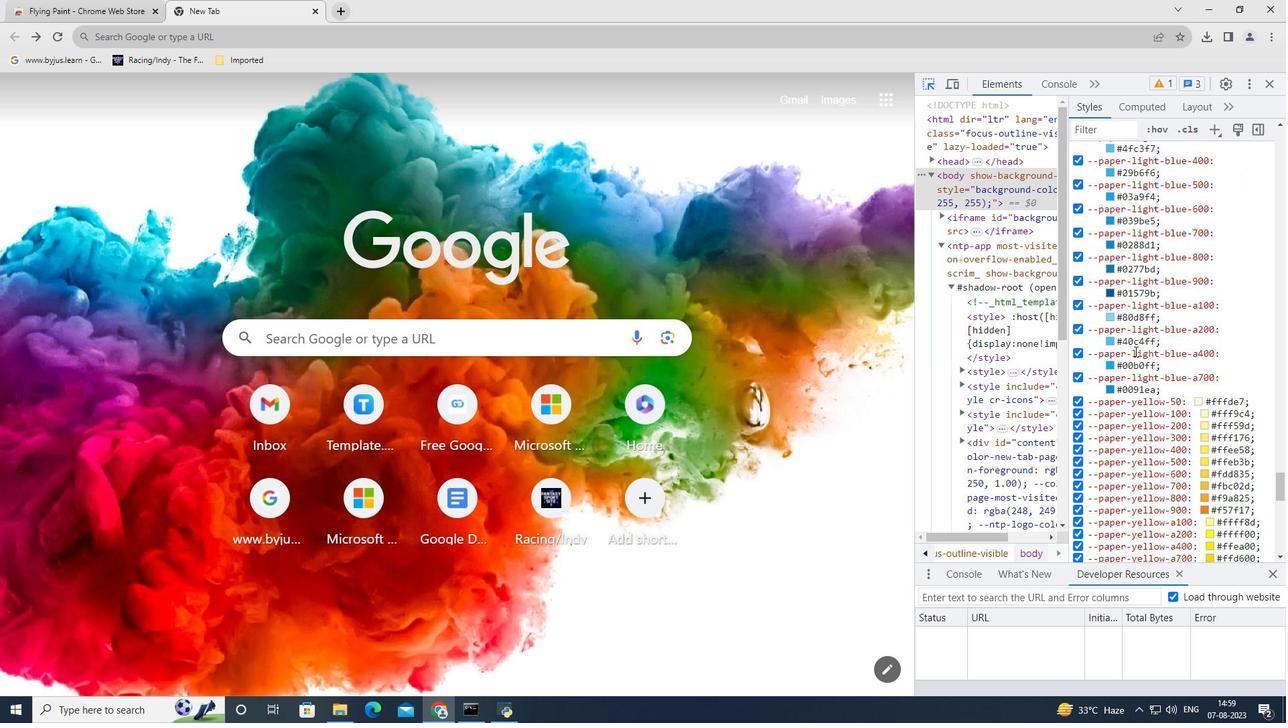 
Action: Mouse scrolled (1135, 351) with delta (0, 0)
Screenshot: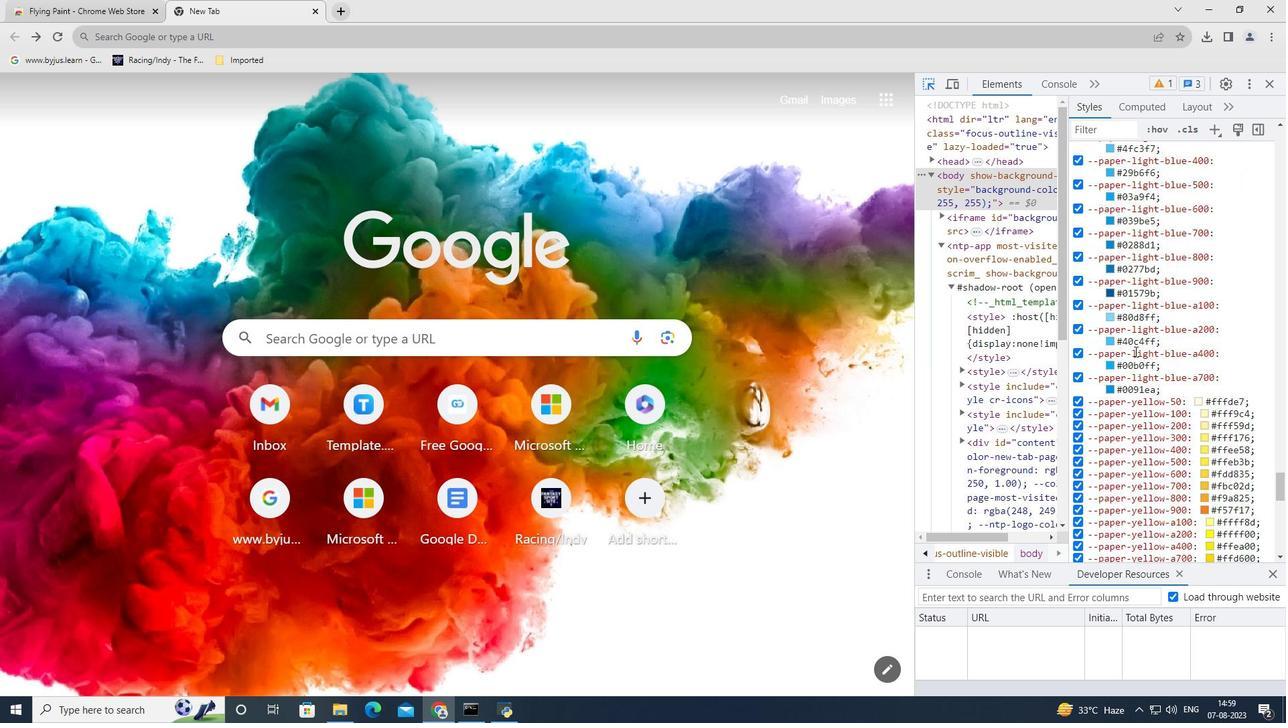 
Action: Mouse scrolled (1135, 351) with delta (0, 0)
Screenshot: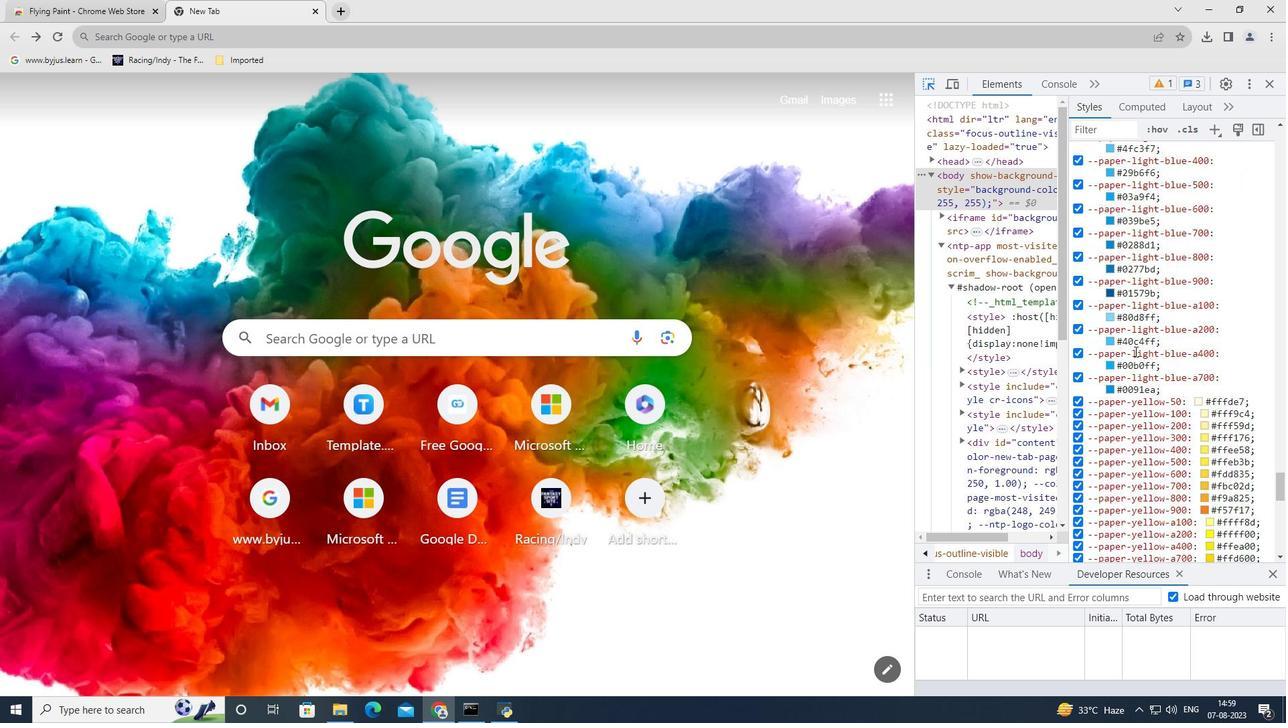 
Action: Mouse scrolled (1135, 351) with delta (0, 0)
Screenshot: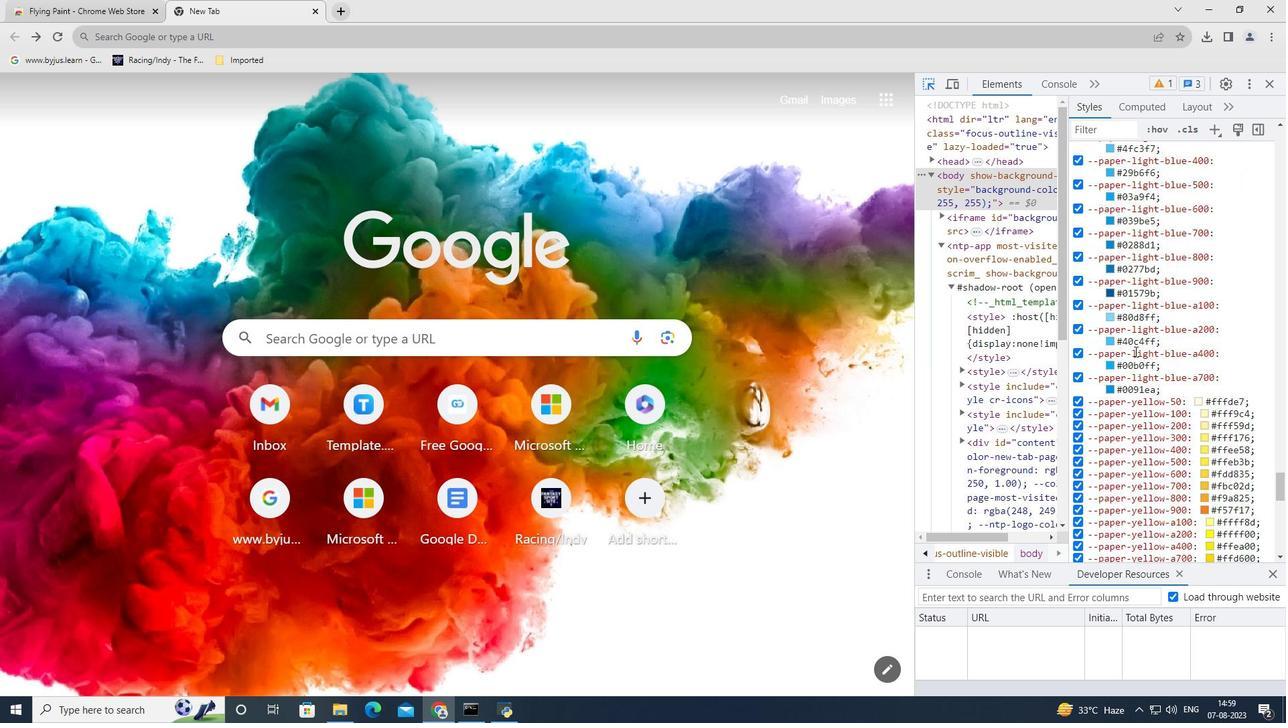 
Action: Mouse scrolled (1135, 351) with delta (0, 0)
Screenshot: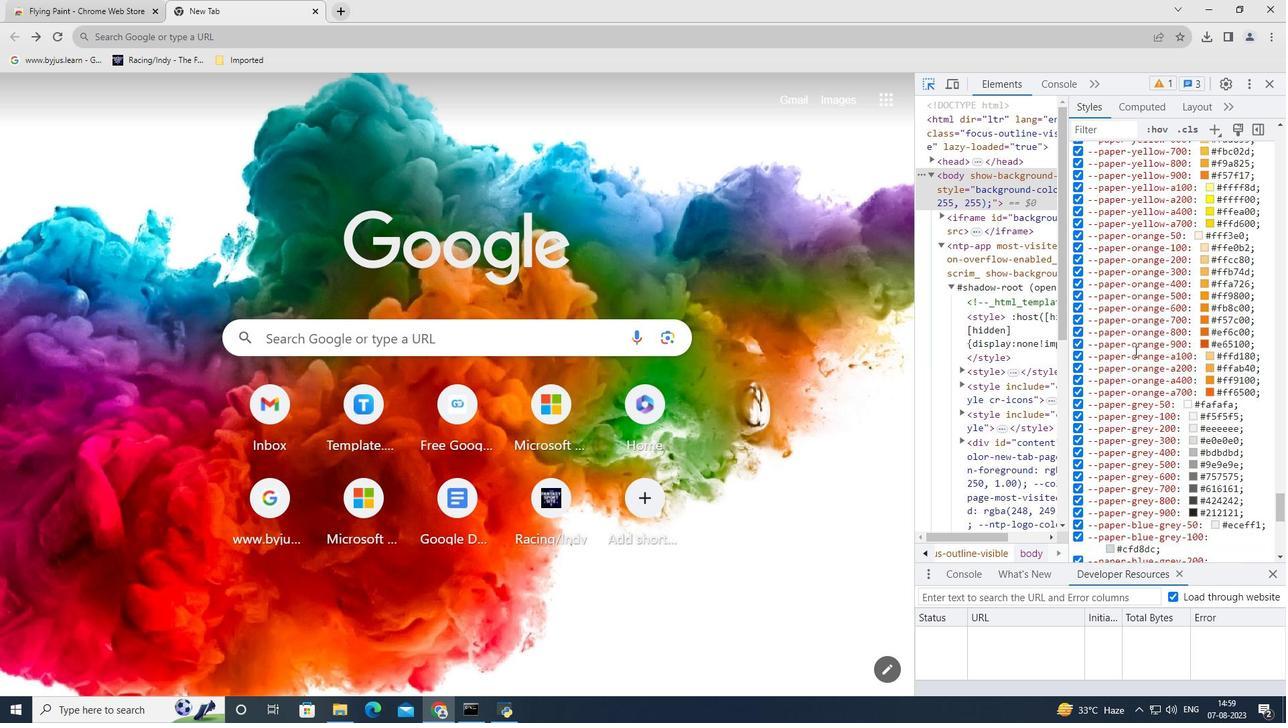 
Action: Mouse scrolled (1135, 351) with delta (0, 0)
Screenshot: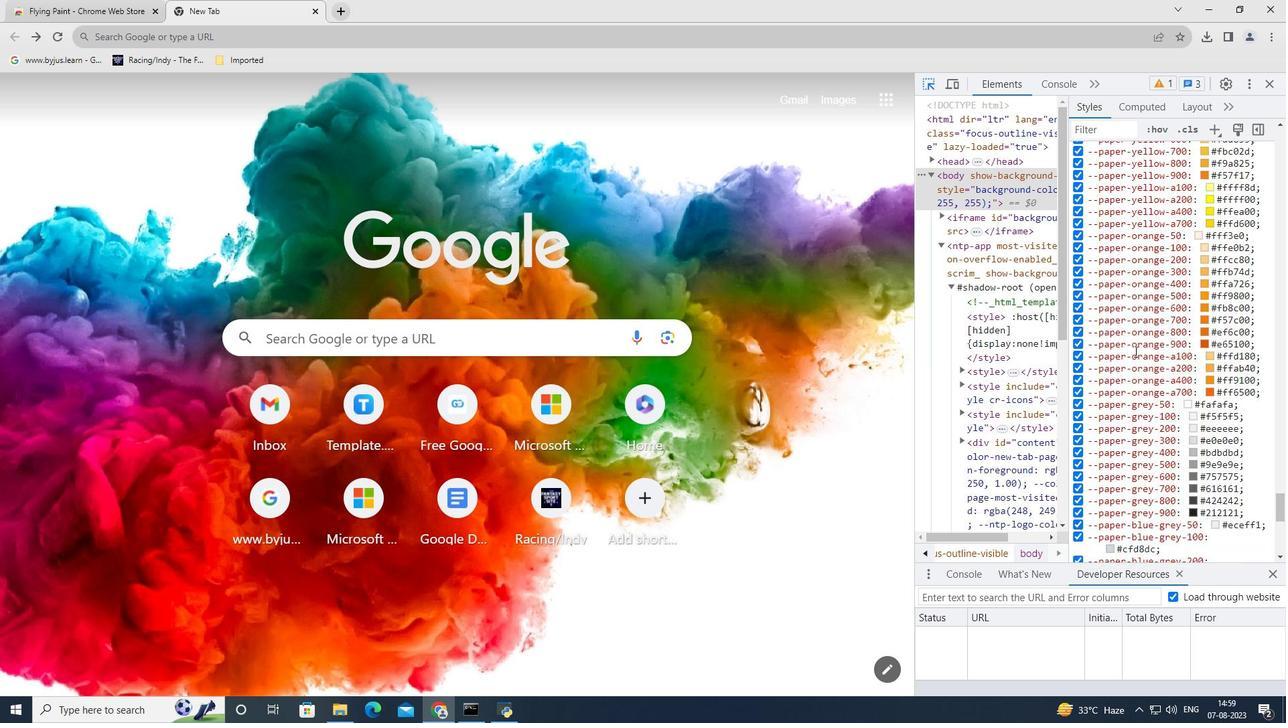 
Action: Mouse scrolled (1135, 351) with delta (0, 0)
Screenshot: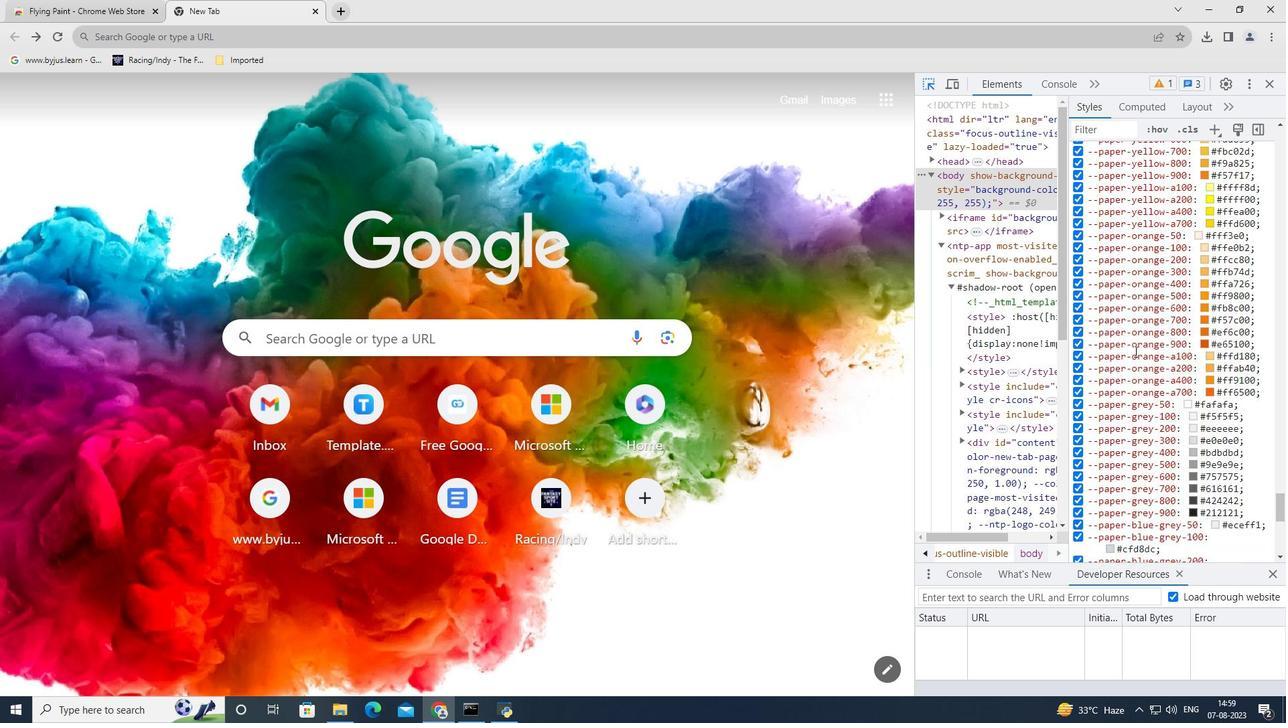 
Action: Mouse scrolled (1135, 351) with delta (0, 0)
Screenshot: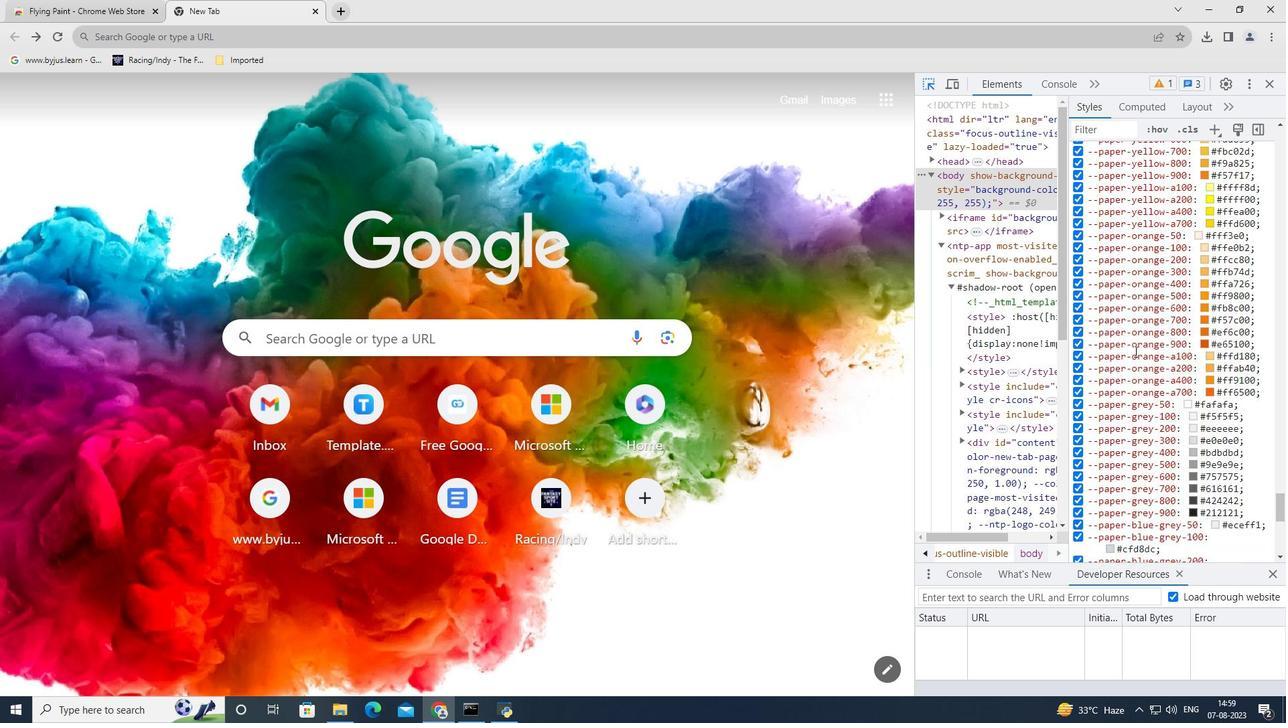 
Action: Mouse scrolled (1135, 351) with delta (0, 0)
Screenshot: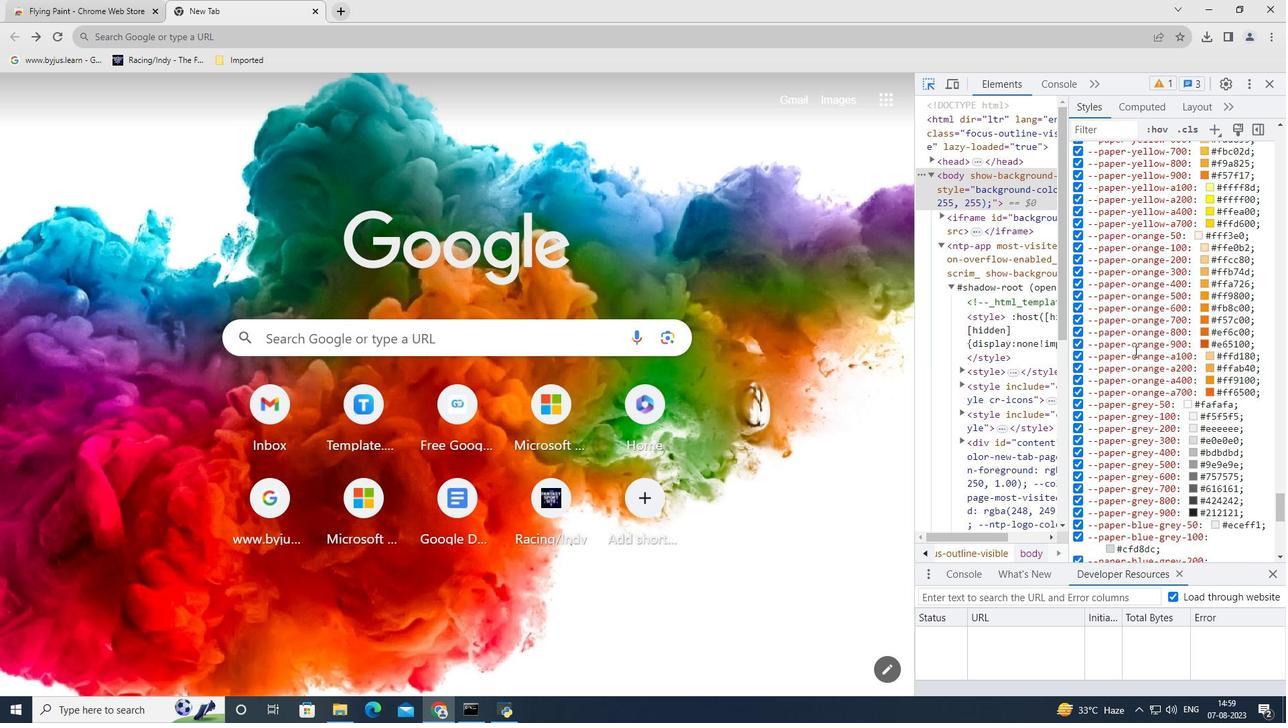 
Action: Mouse scrolled (1135, 351) with delta (0, 0)
Screenshot: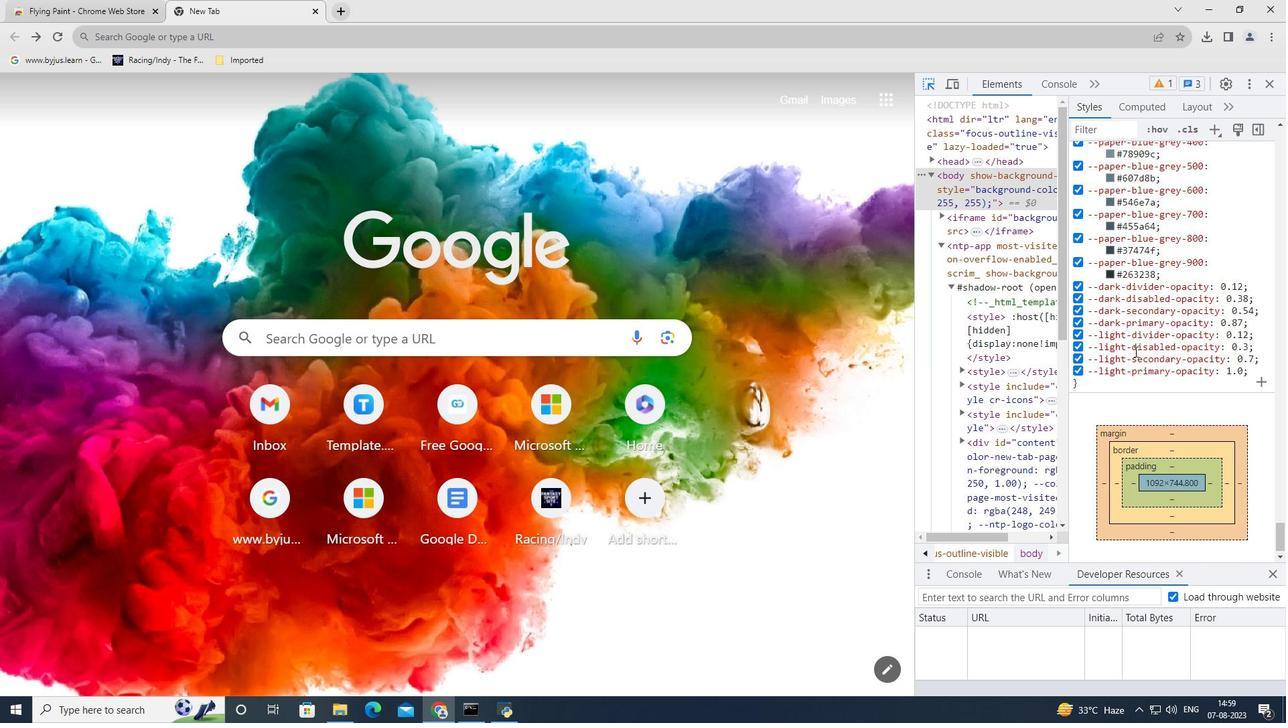 
Action: Mouse scrolled (1135, 351) with delta (0, 0)
Screenshot: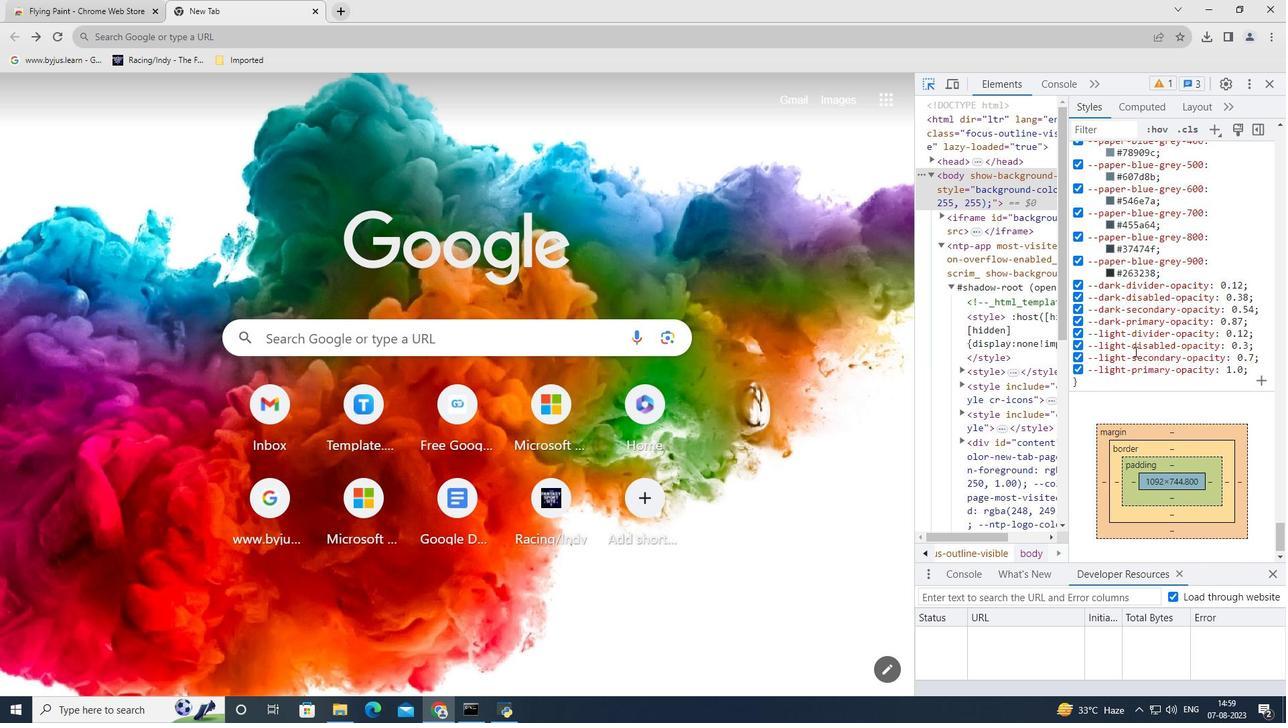 
Action: Mouse scrolled (1135, 351) with delta (0, 0)
Screenshot: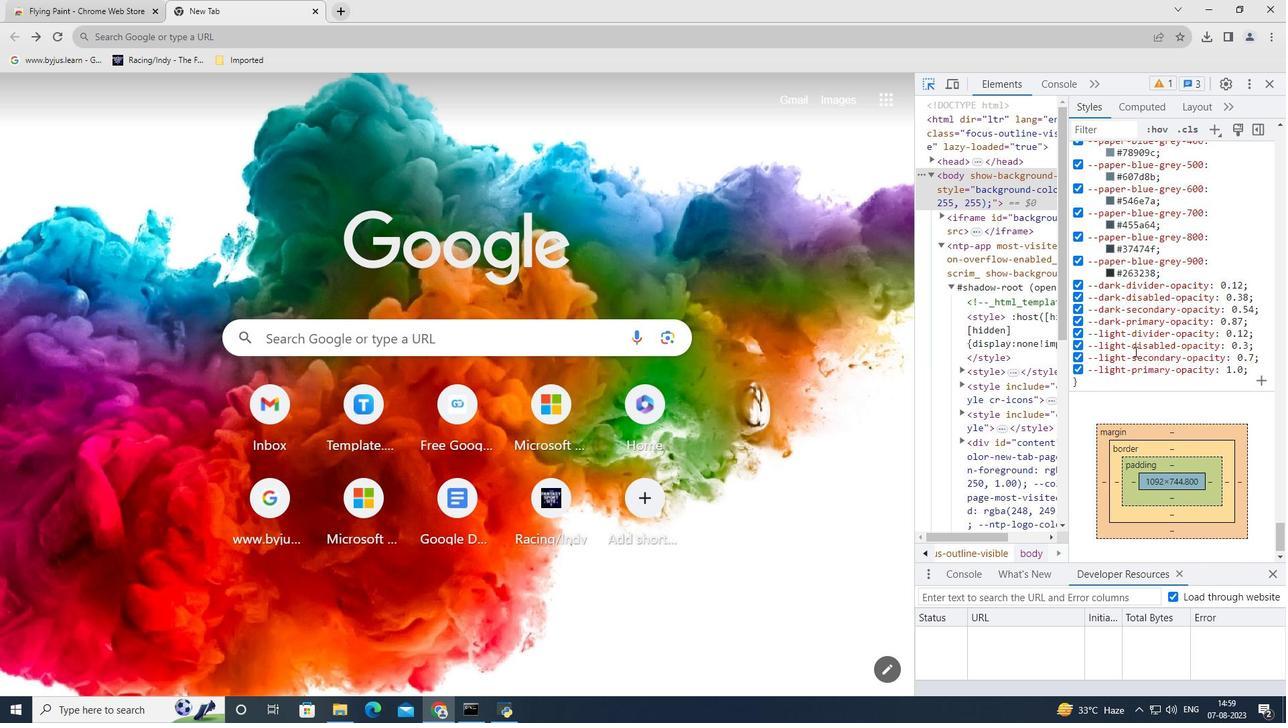 
Action: Mouse scrolled (1135, 351) with delta (0, 0)
Screenshot: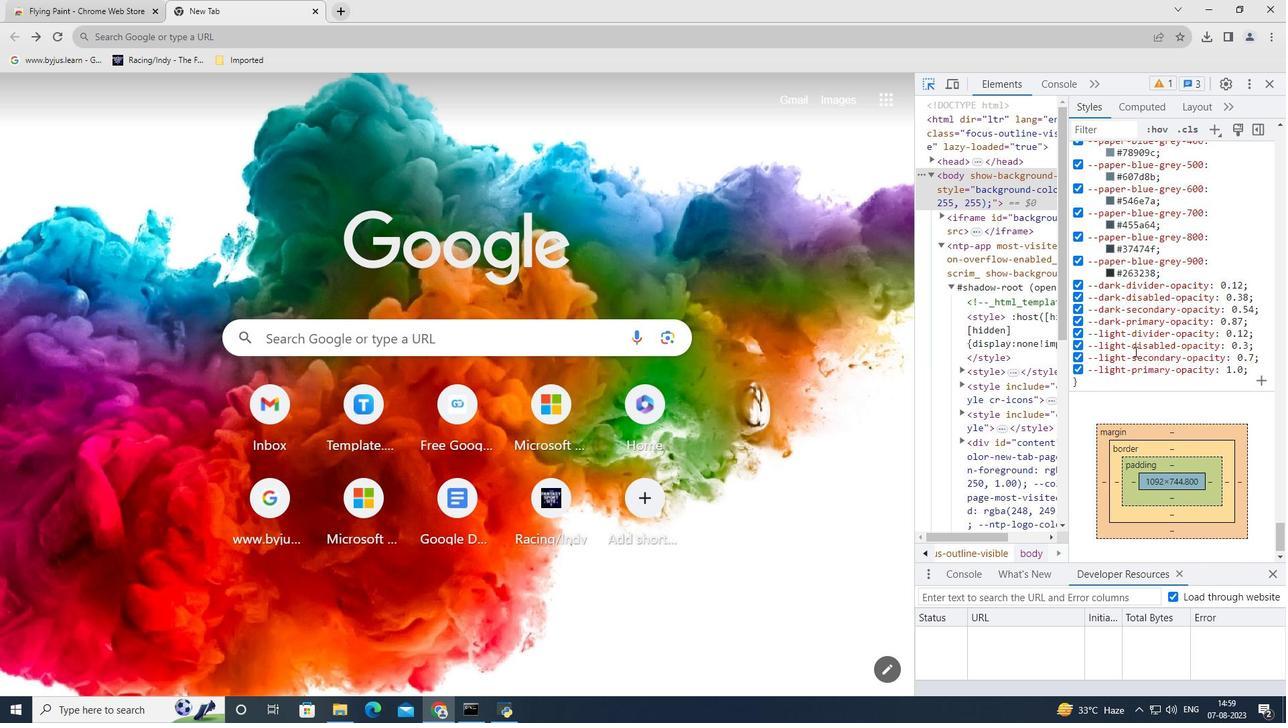
Action: Mouse scrolled (1135, 351) with delta (0, 0)
Screenshot: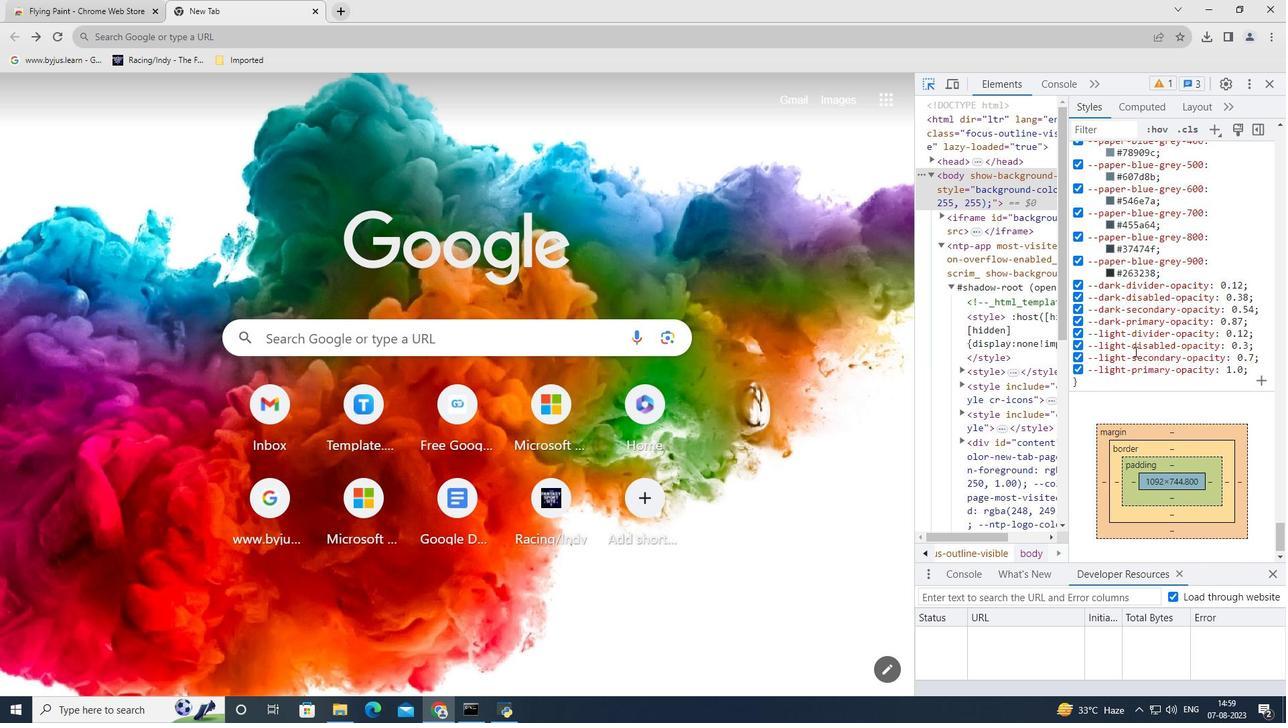 
Action: Mouse scrolled (1135, 351) with delta (0, 0)
Screenshot: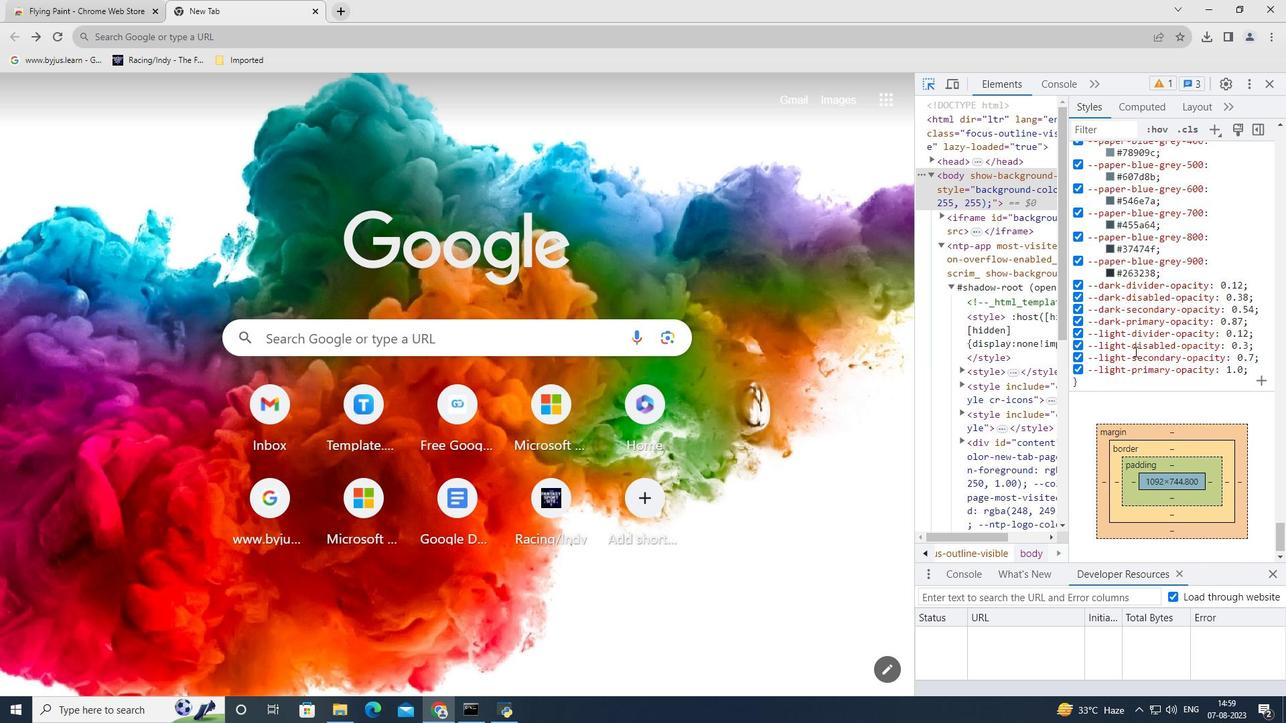 
Action: Mouse scrolled (1135, 351) with delta (0, 0)
Screenshot: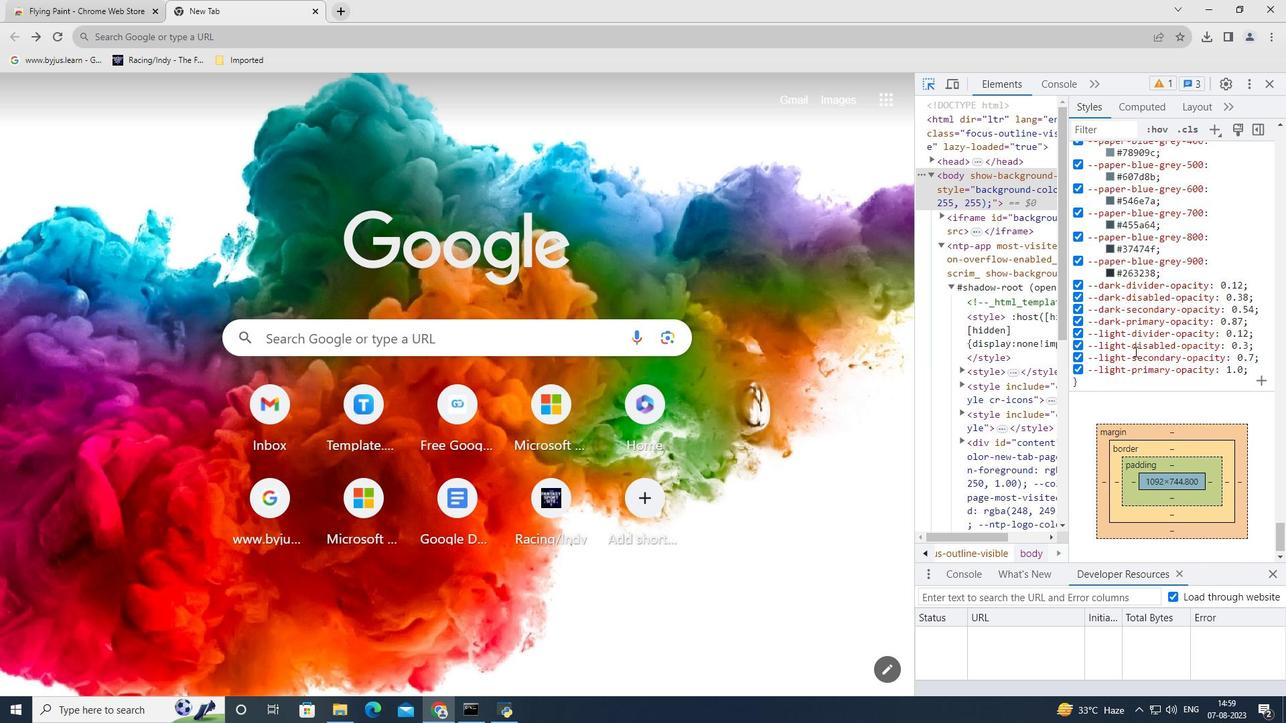
Action: Mouse scrolled (1135, 351) with delta (0, 0)
Screenshot: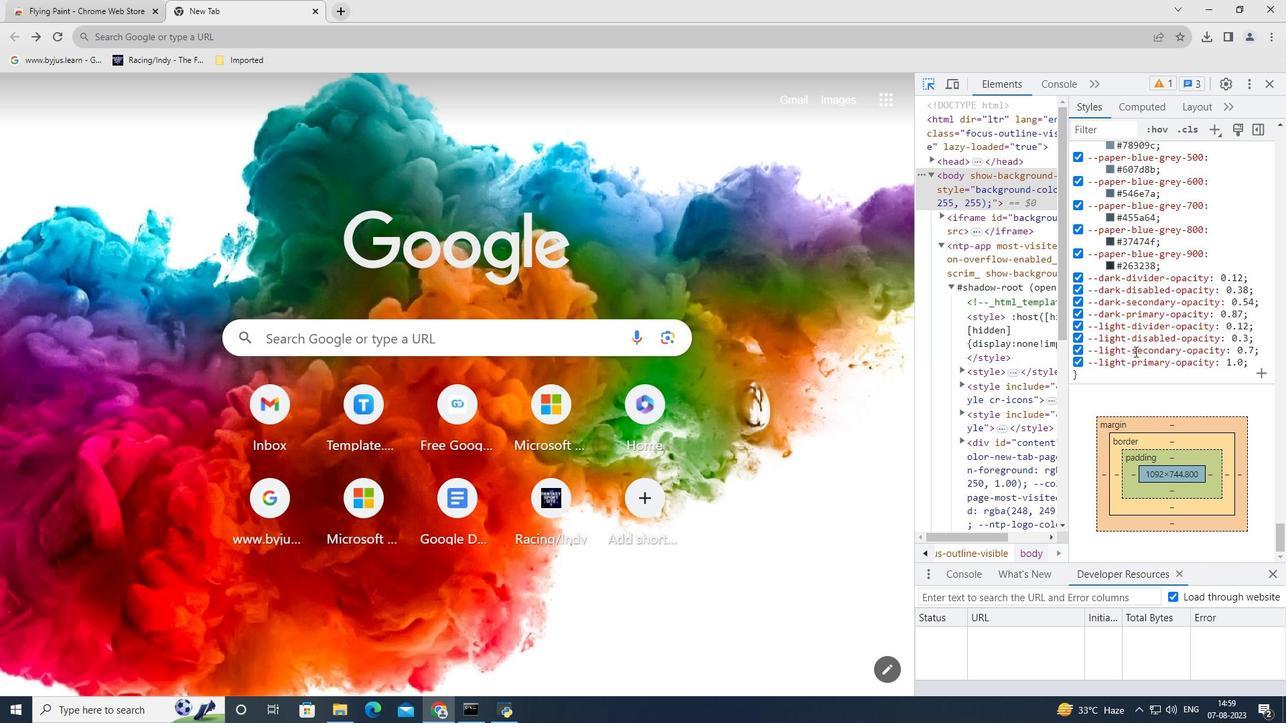 
Action: Mouse scrolled (1135, 351) with delta (0, 0)
Screenshot: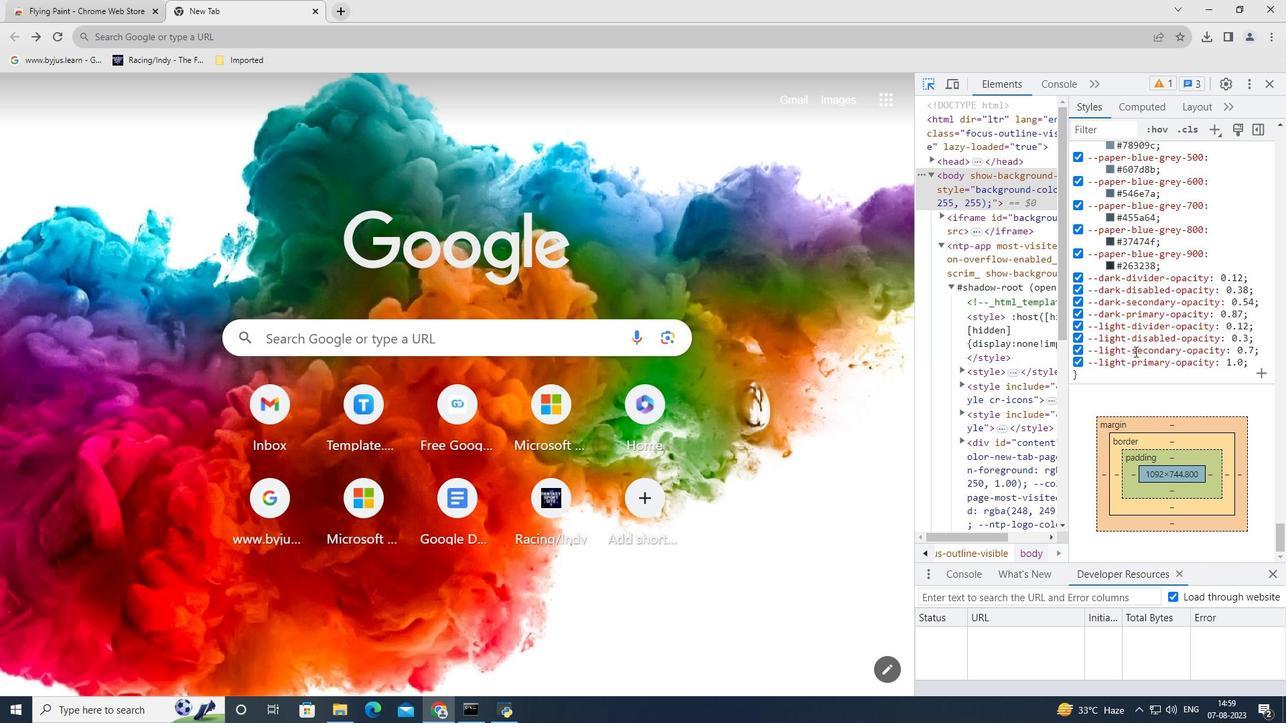 
Action: Mouse scrolled (1135, 351) with delta (0, 0)
Screenshot: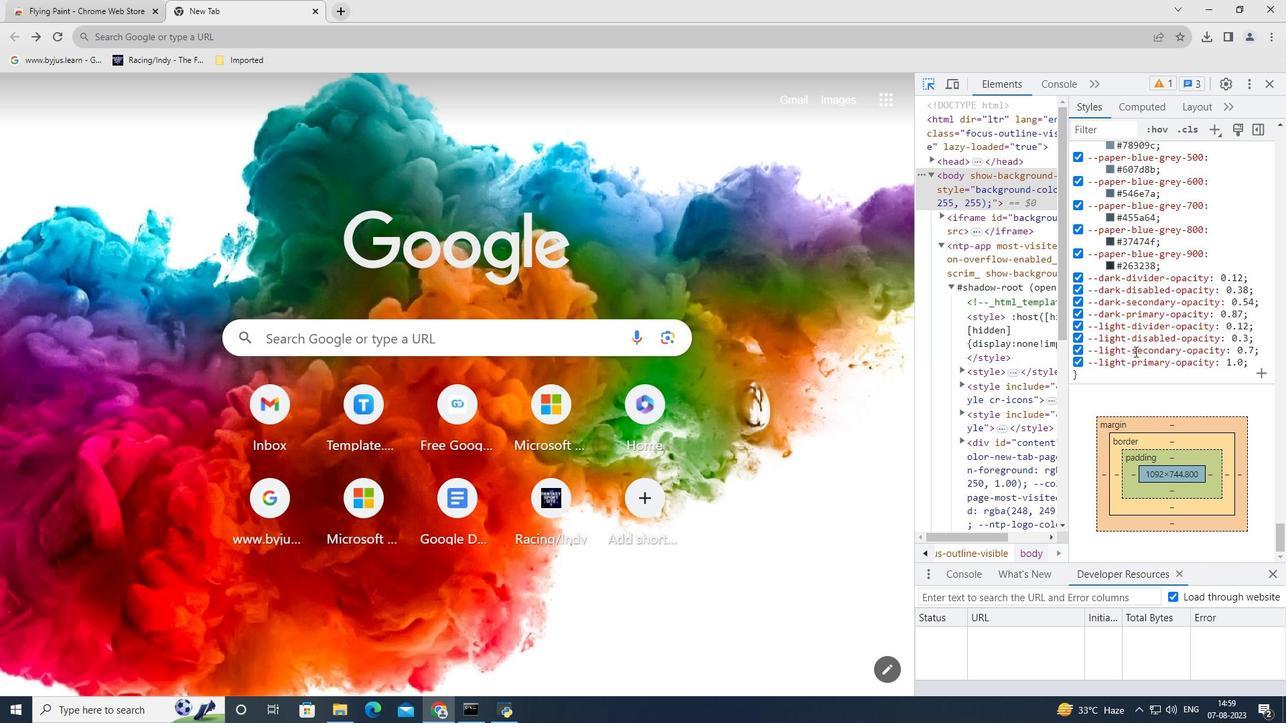 
Action: Mouse scrolled (1135, 351) with delta (0, 0)
Screenshot: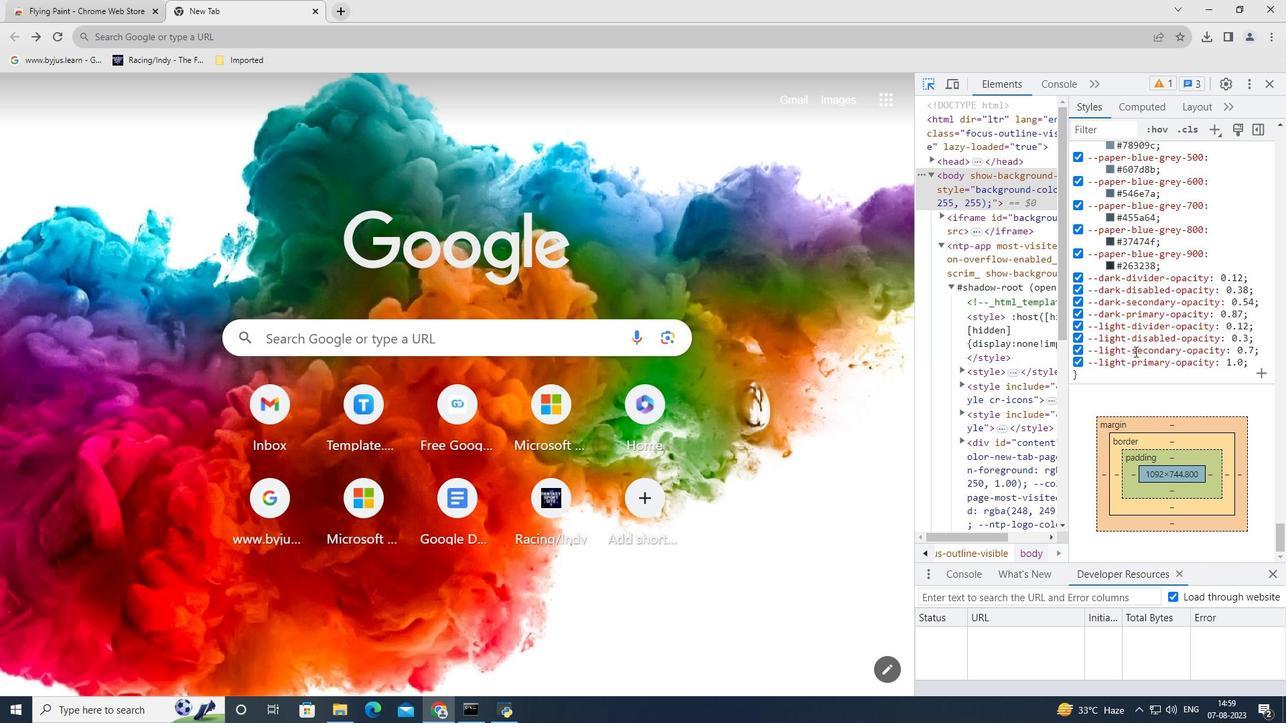 
Action: Mouse scrolled (1135, 351) with delta (0, 0)
Screenshot: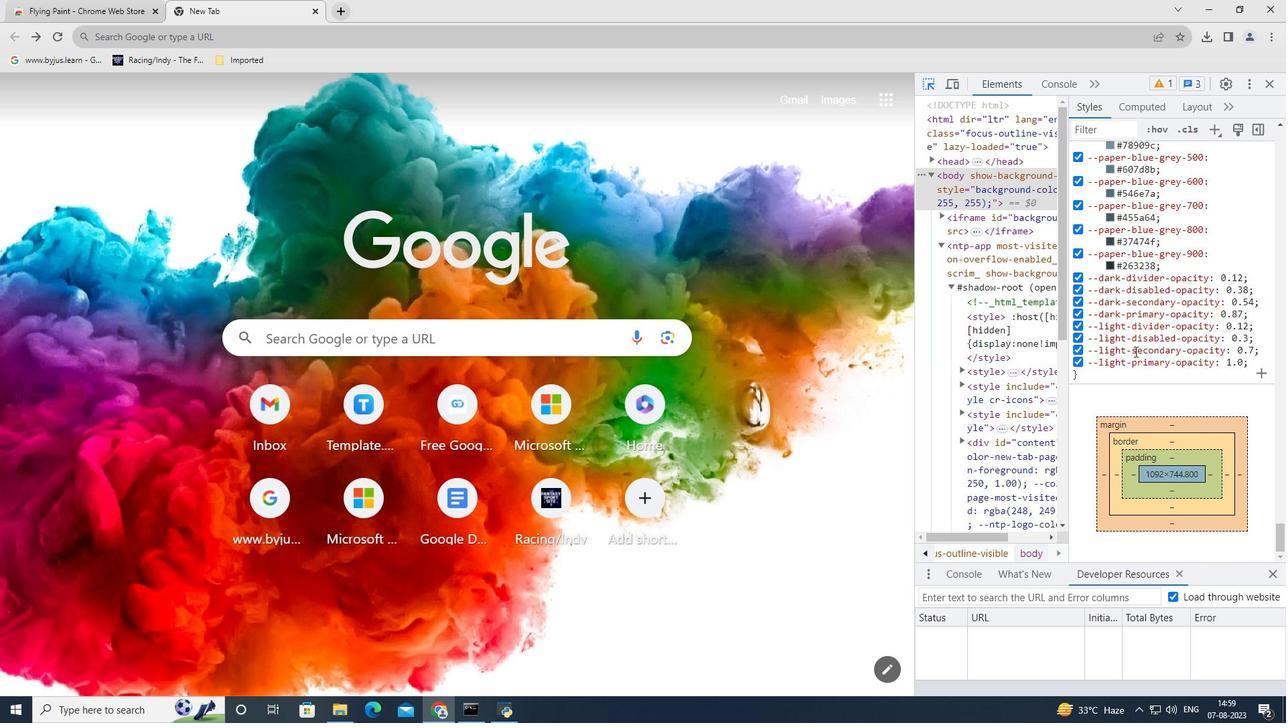 
Action: Mouse scrolled (1135, 351) with delta (0, 0)
Screenshot: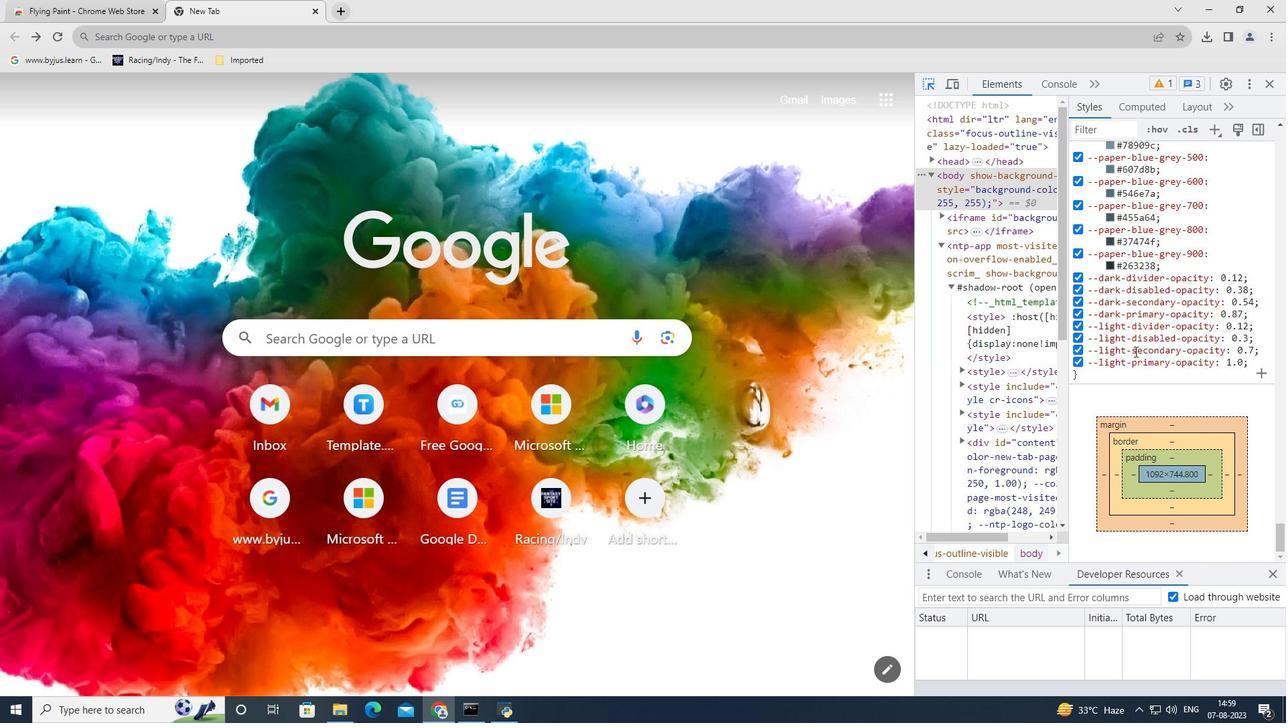 
Action: Mouse scrolled (1135, 351) with delta (0, 0)
Screenshot: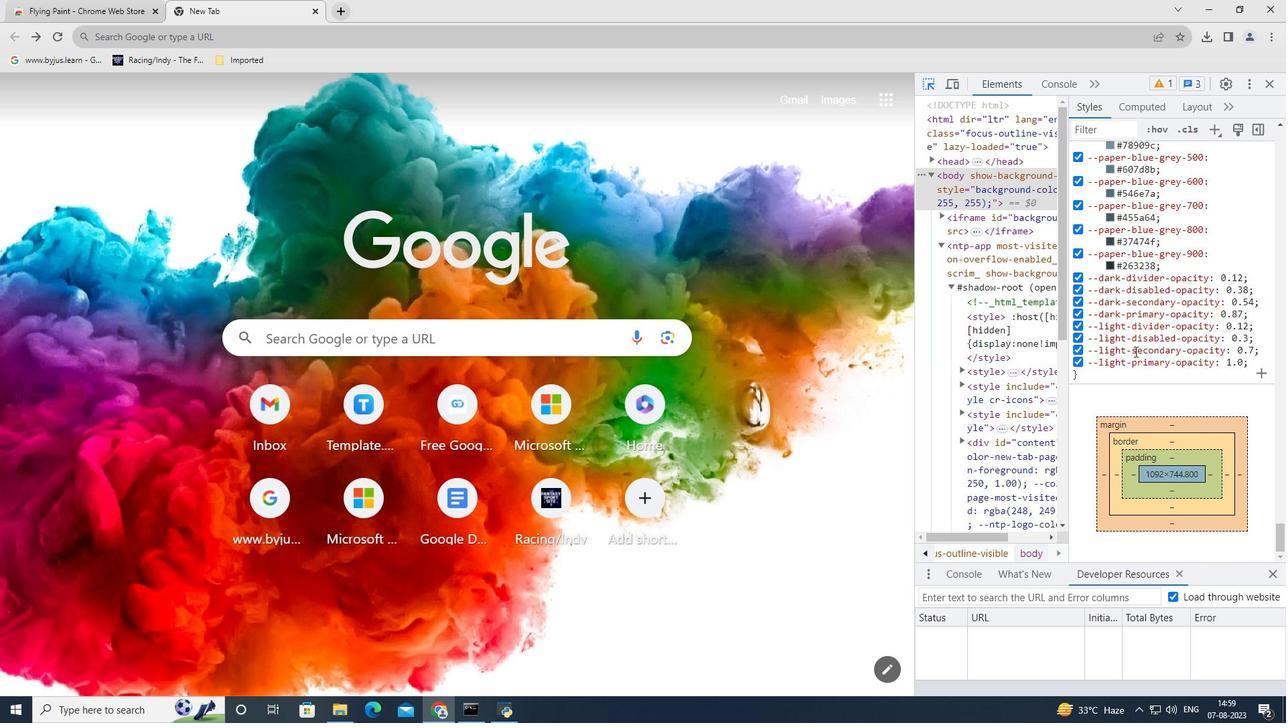 
Action: Mouse scrolled (1135, 351) with delta (0, 0)
Screenshot: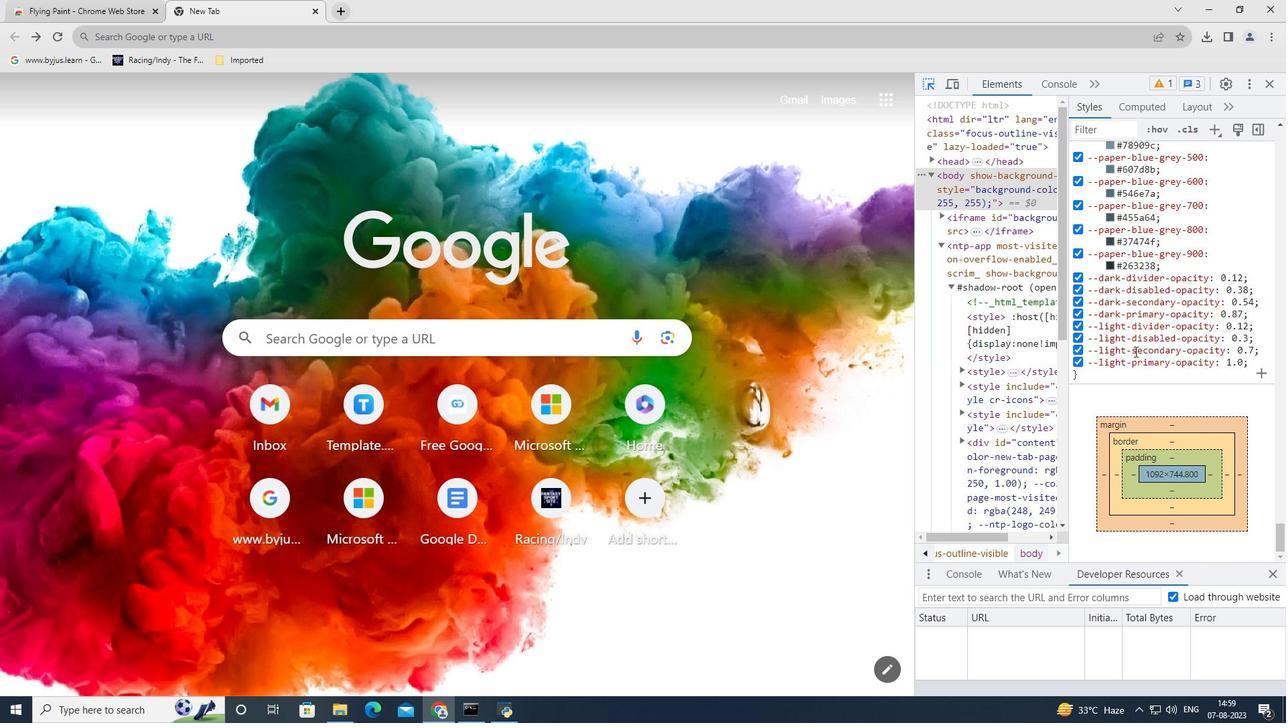 
Action: Mouse scrolled (1135, 351) with delta (0, 0)
Screenshot: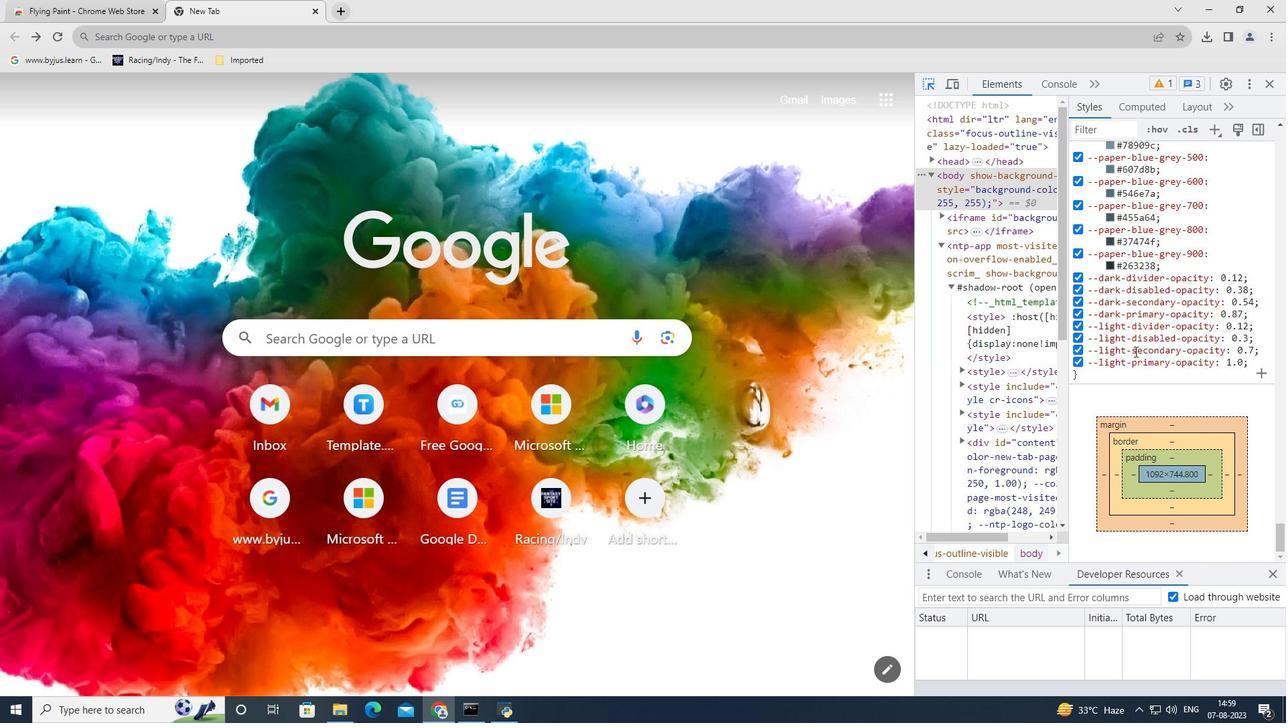 
Action: Mouse scrolled (1135, 351) with delta (0, 0)
Screenshot: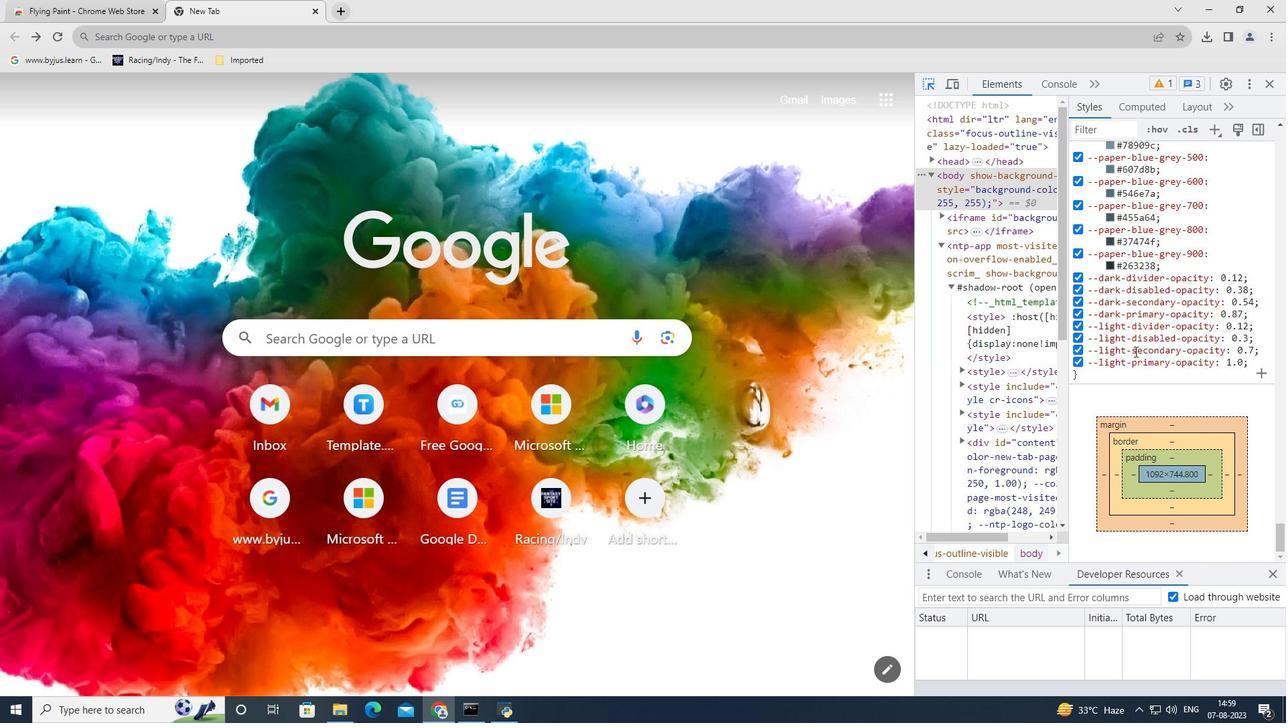 
Action: Mouse scrolled (1135, 352) with delta (0, 0)
Screenshot: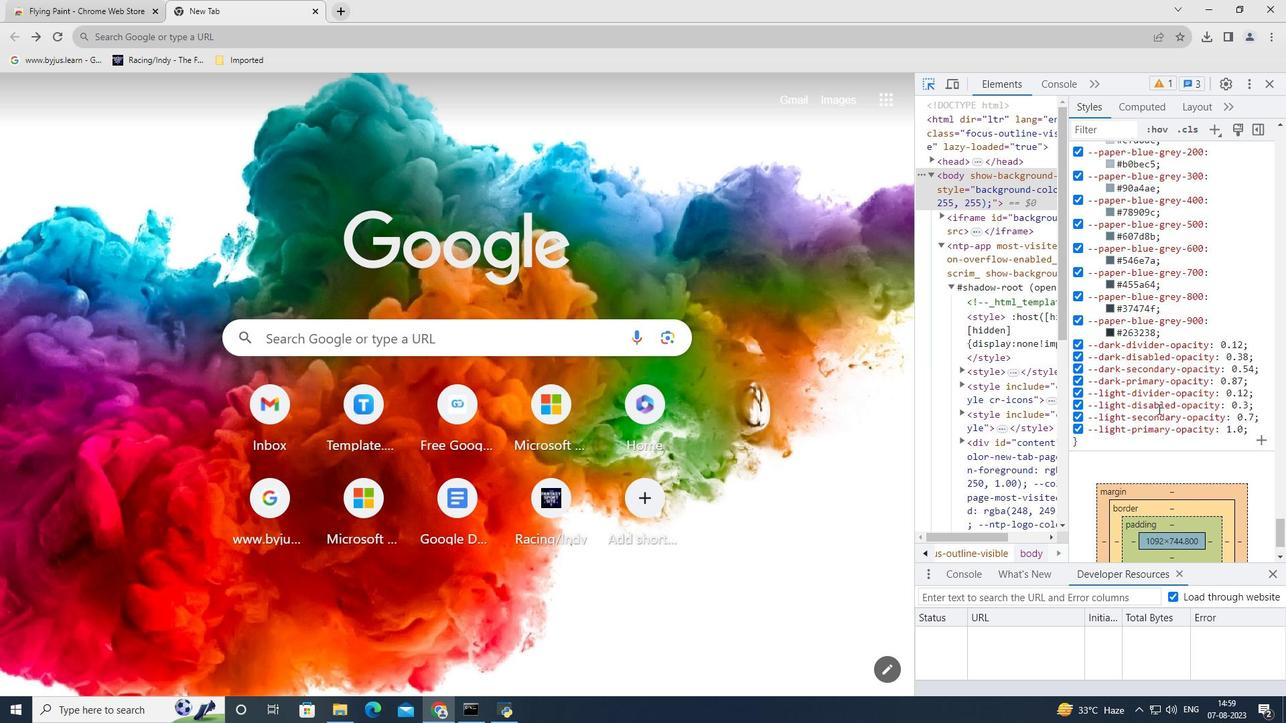 
Action: Mouse moved to (1170, 394)
Screenshot: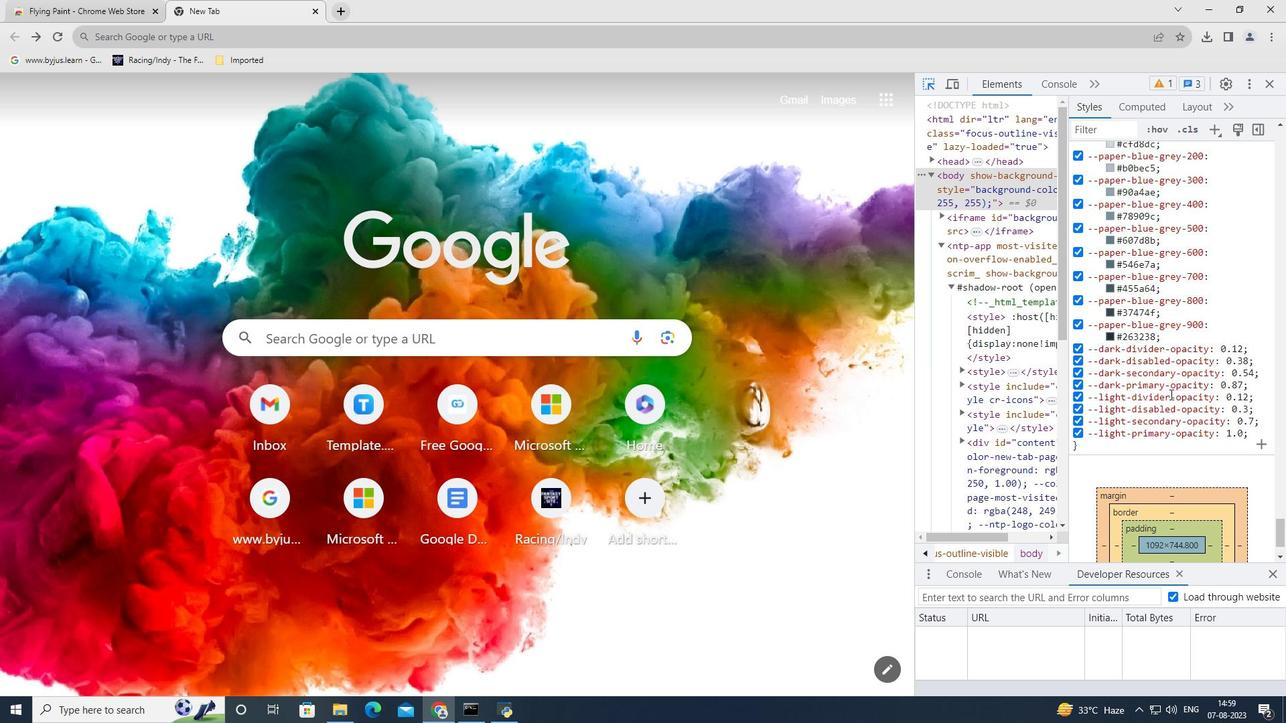 
Action: Mouse scrolled (1170, 395) with delta (0, 0)
Screenshot: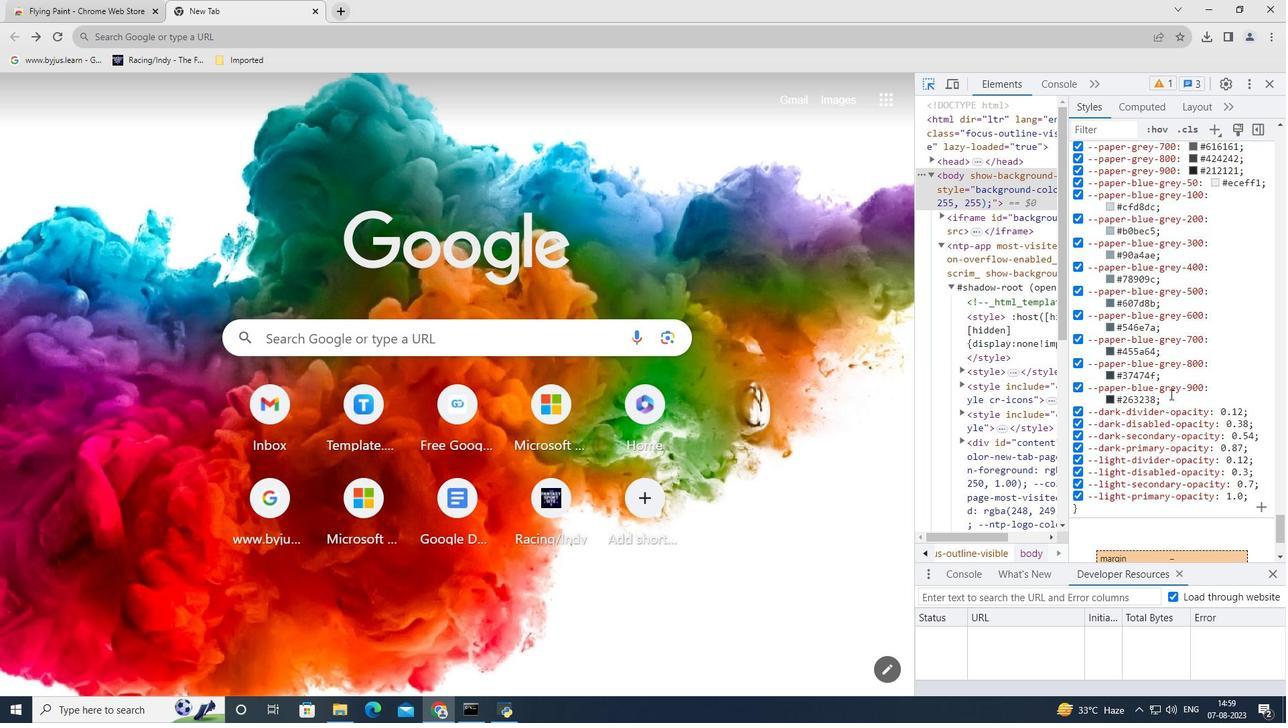 
Action: Mouse moved to (1262, 512)
Screenshot: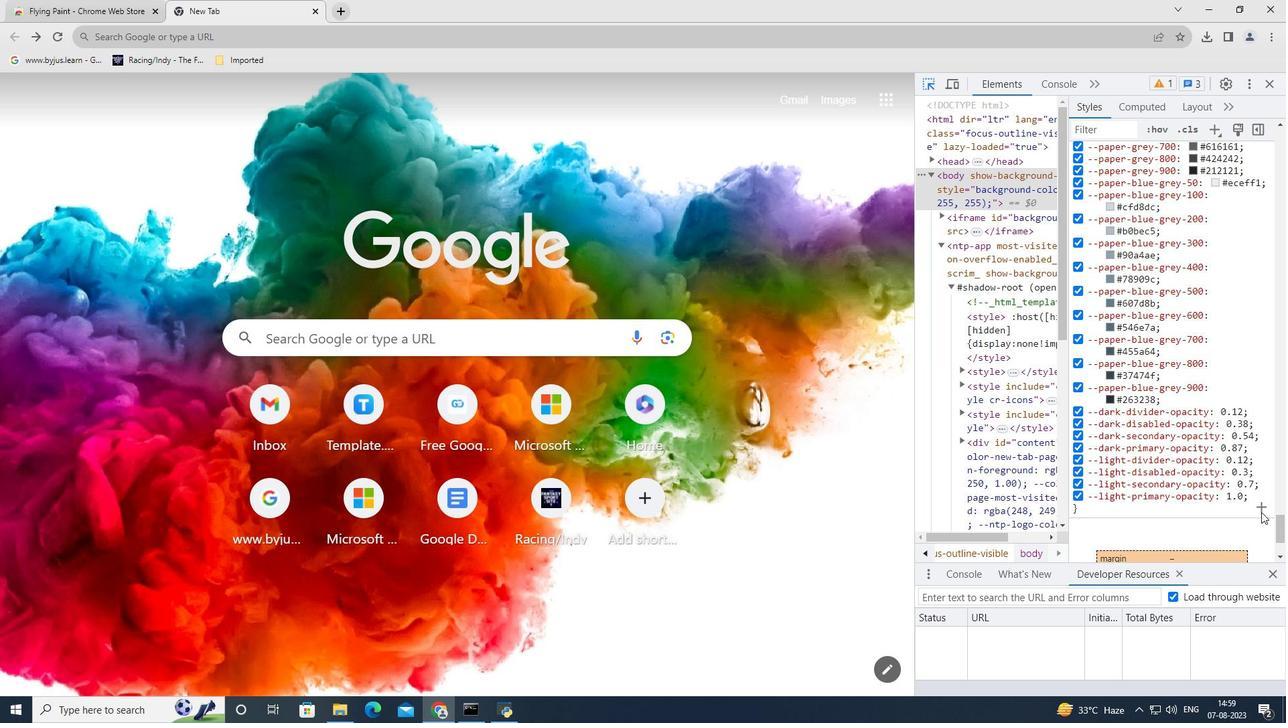 
Action: Mouse pressed left at (1262, 512)
Screenshot: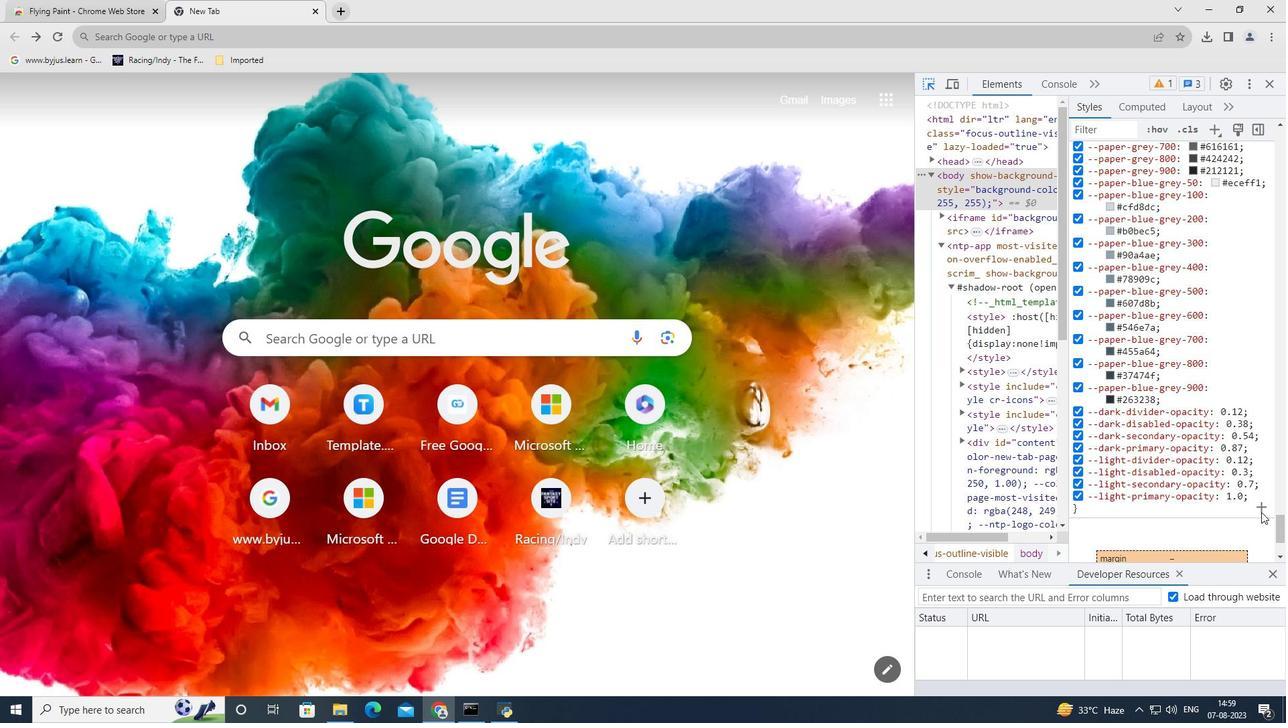 
Action: Mouse moved to (1199, 490)
Screenshot: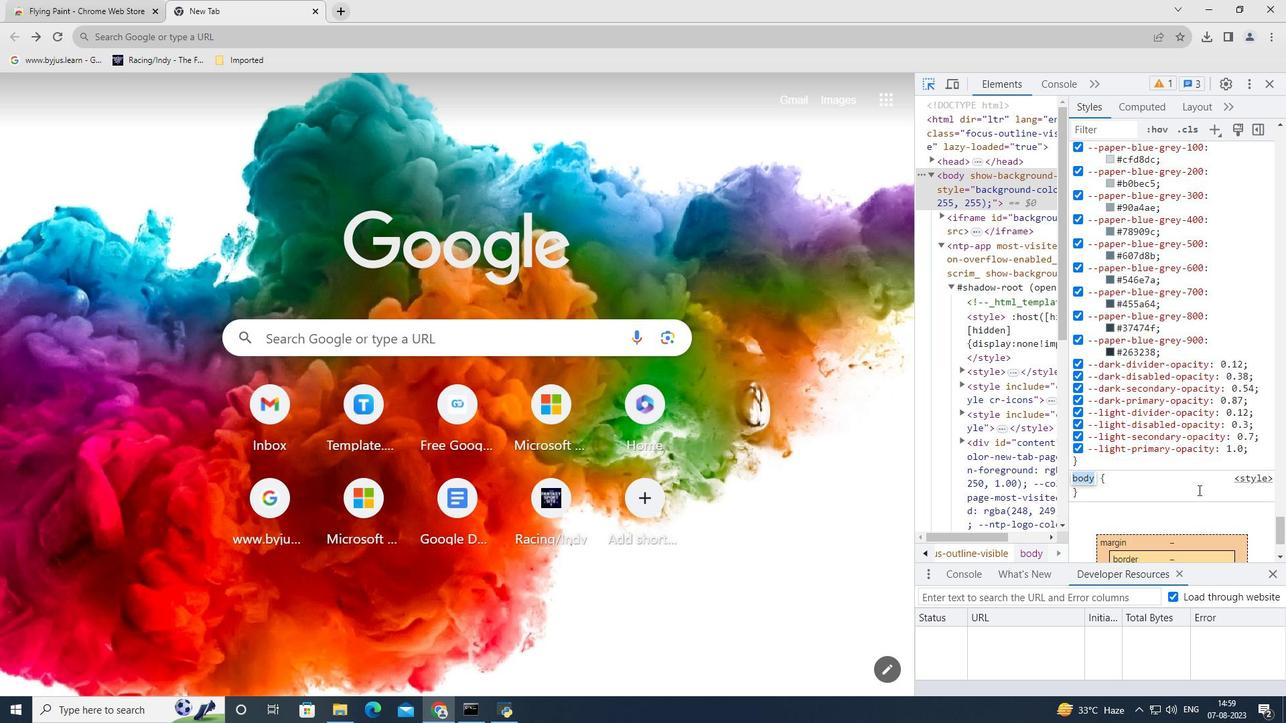 
Action: Mouse scrolled (1199, 489) with delta (0, 0)
Screenshot: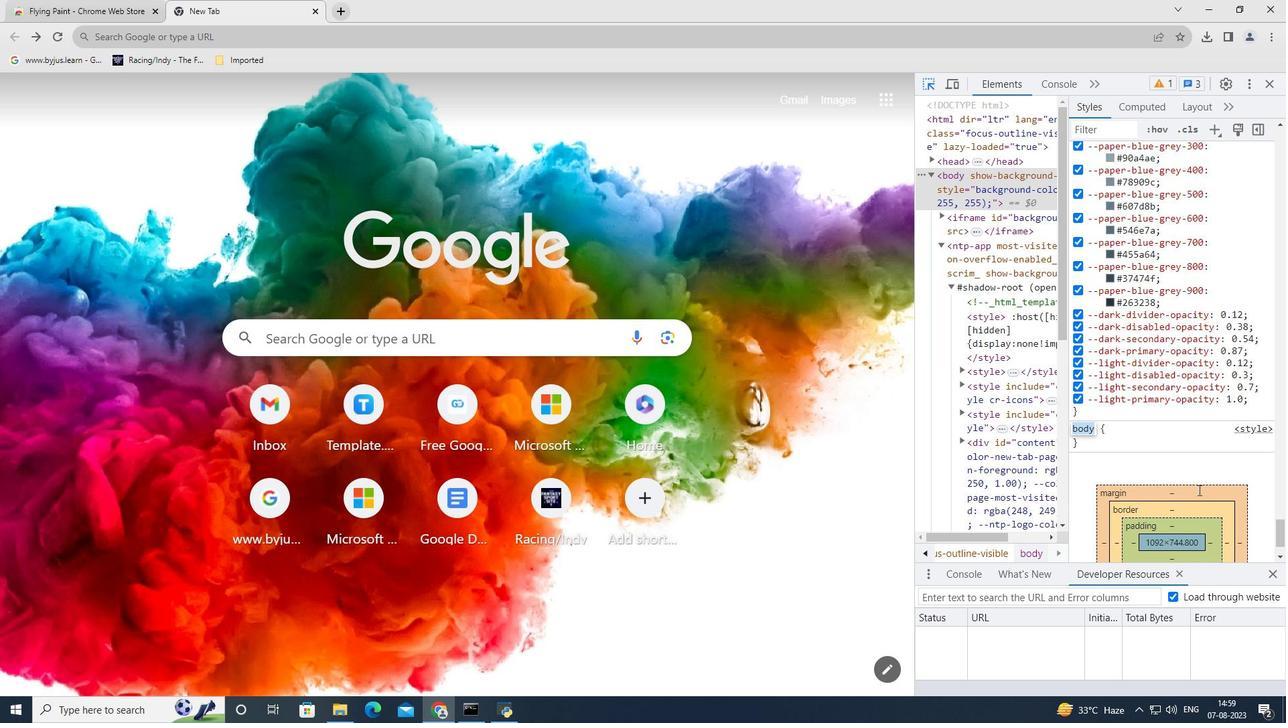 
Action: Mouse scrolled (1199, 489) with delta (0, 0)
Screenshot: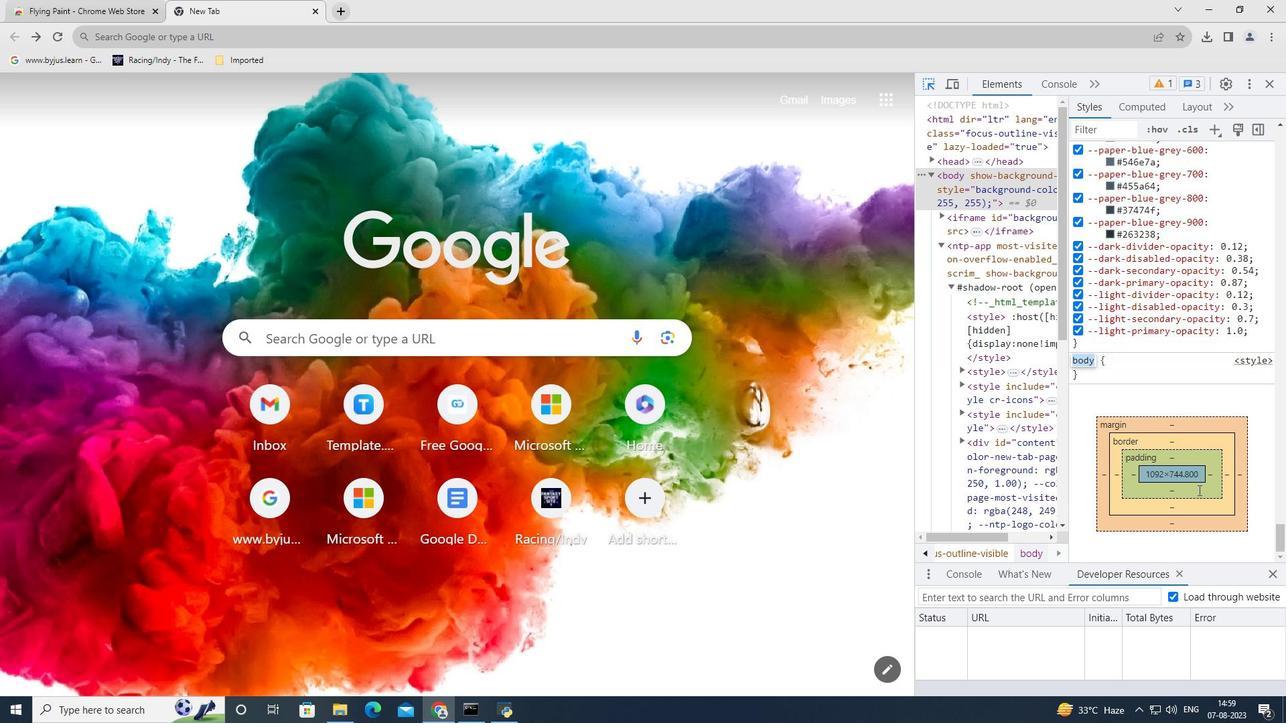 
Action: Mouse scrolled (1199, 489) with delta (0, 0)
Screenshot: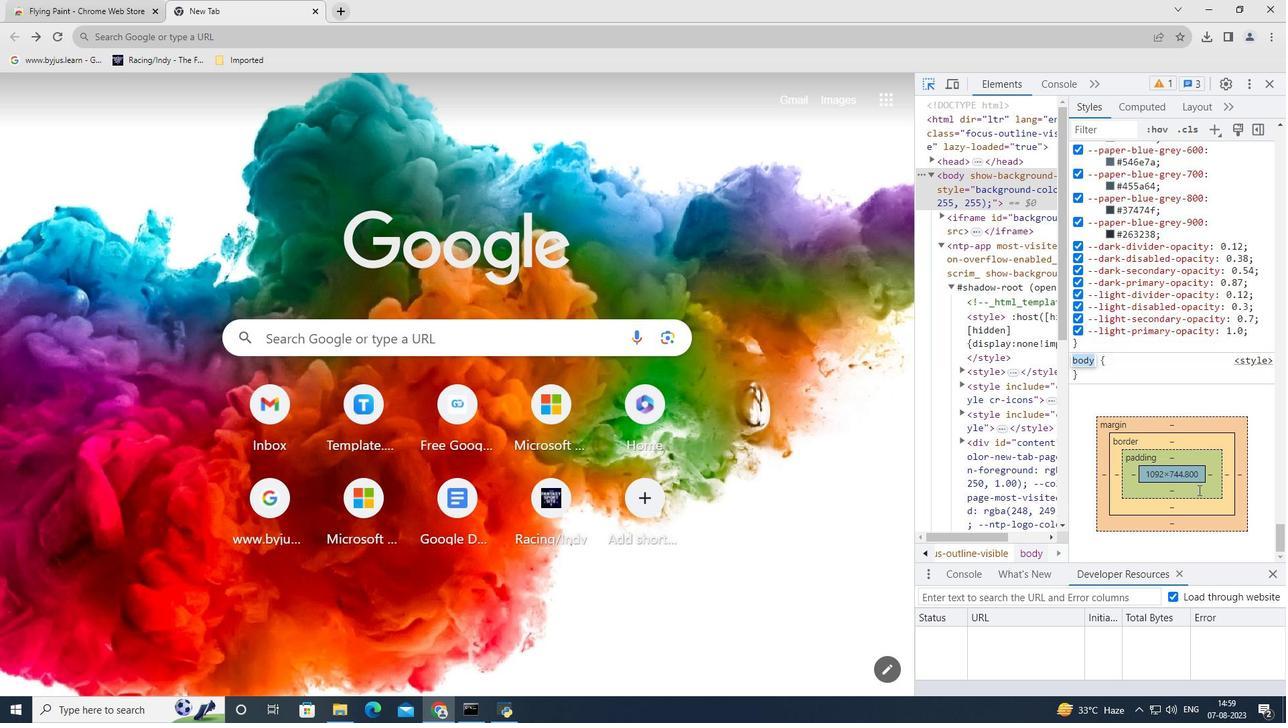 
Action: Mouse scrolled (1199, 489) with delta (0, 0)
Screenshot: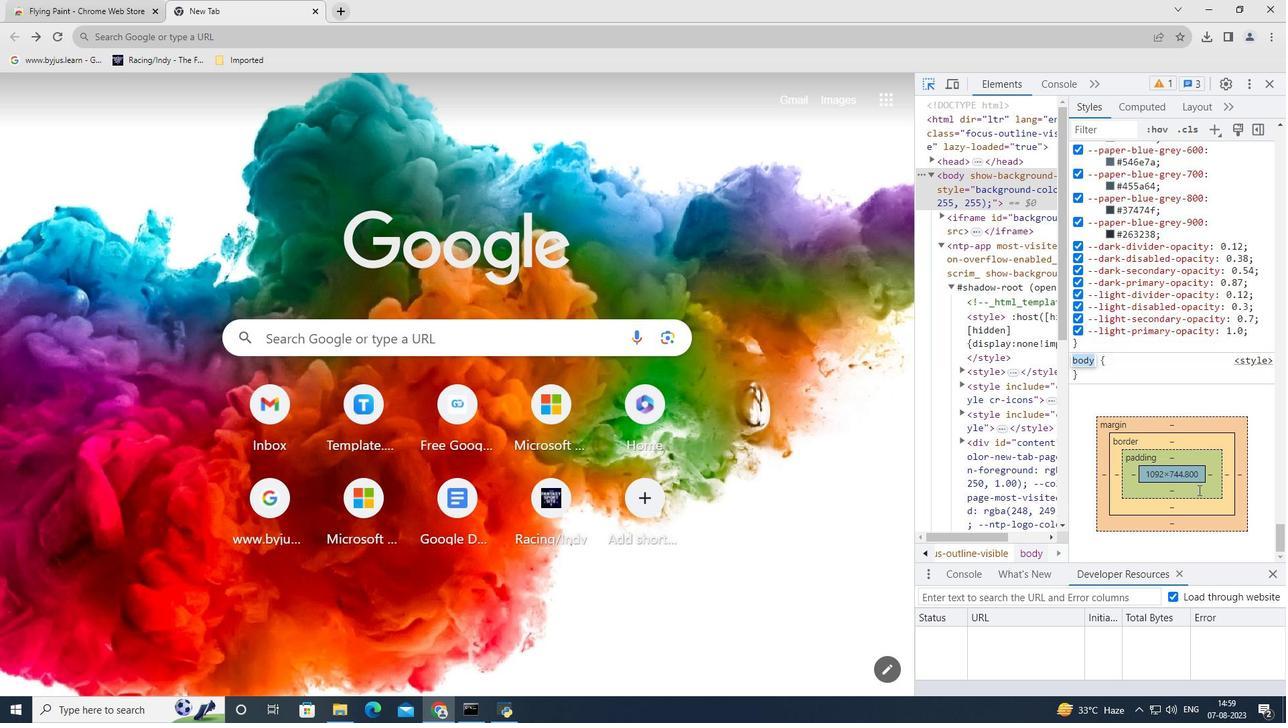 
Action: Mouse moved to (1259, 365)
Screenshot: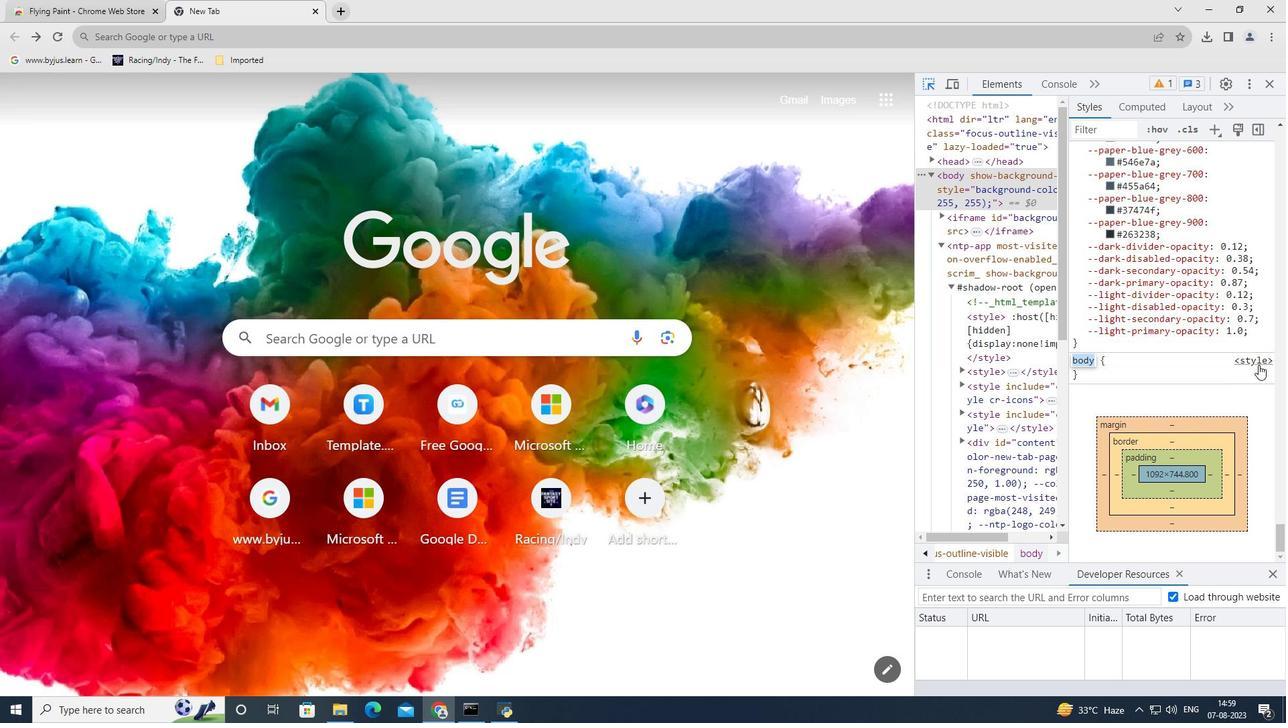 
Action: Mouse pressed left at (1259, 365)
Screenshot: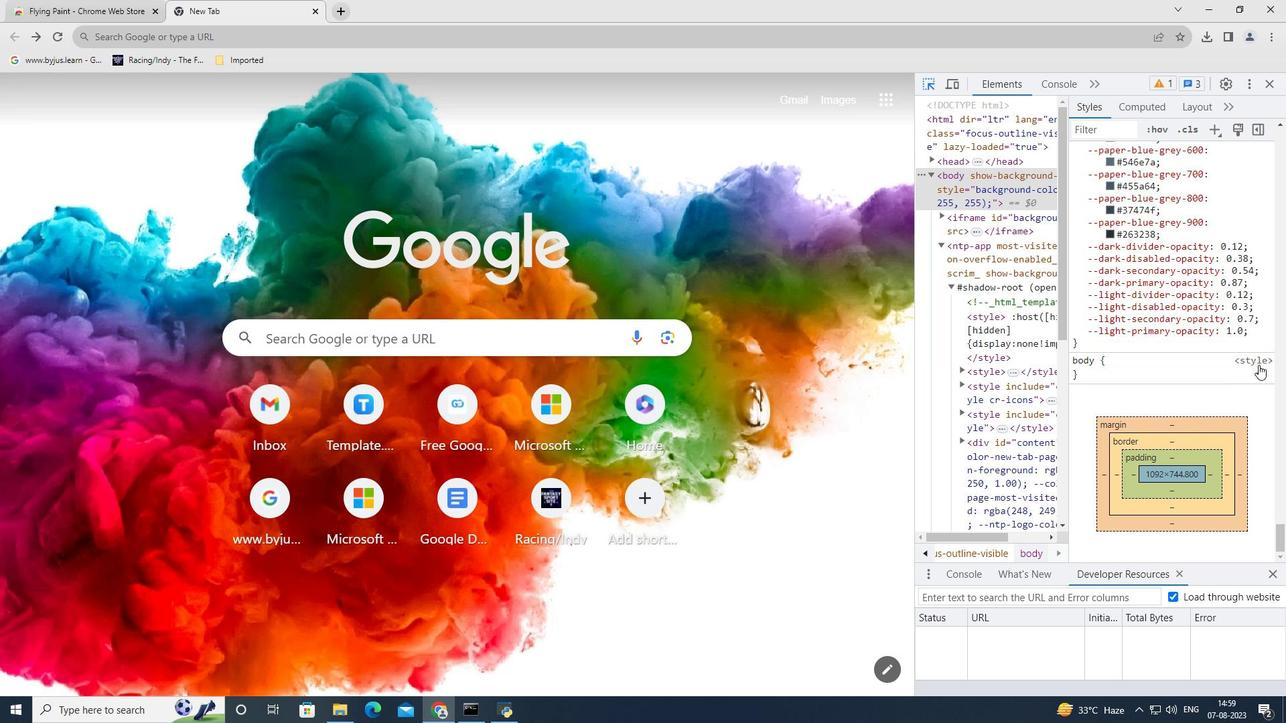 
Action: Mouse moved to (1258, 370)
Screenshot: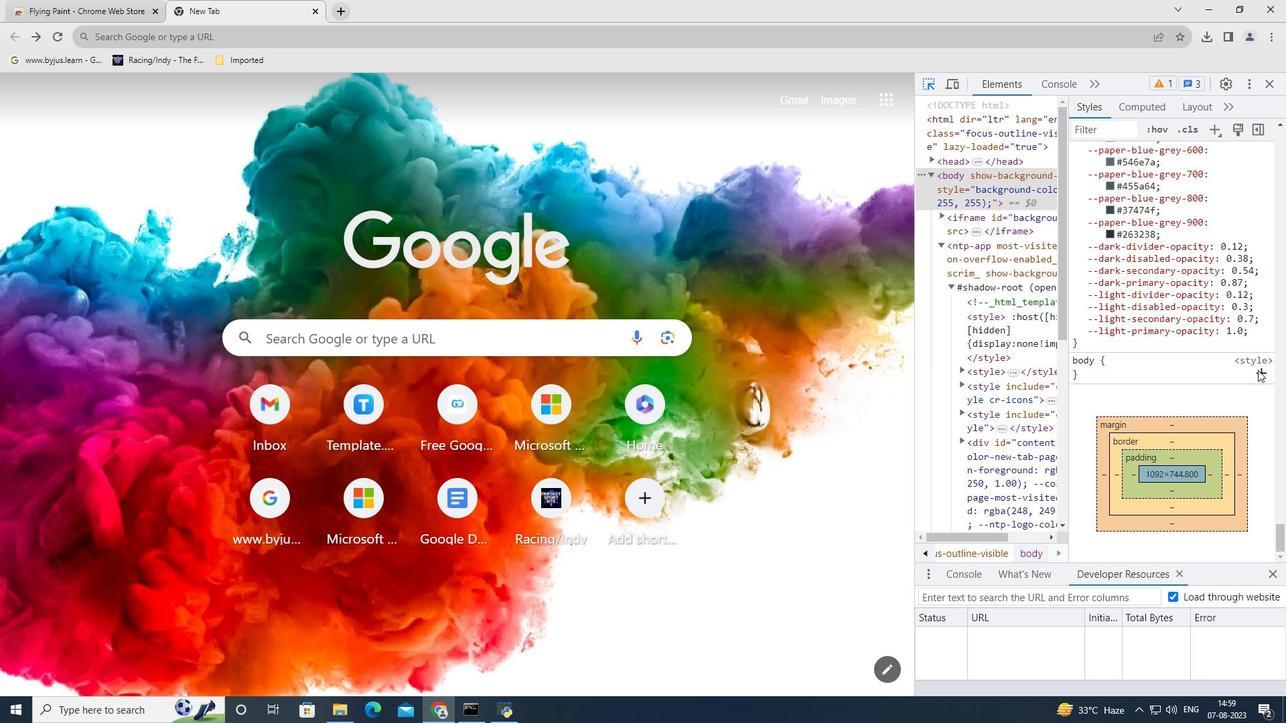 
Action: Mouse pressed left at (1258, 370)
Screenshot: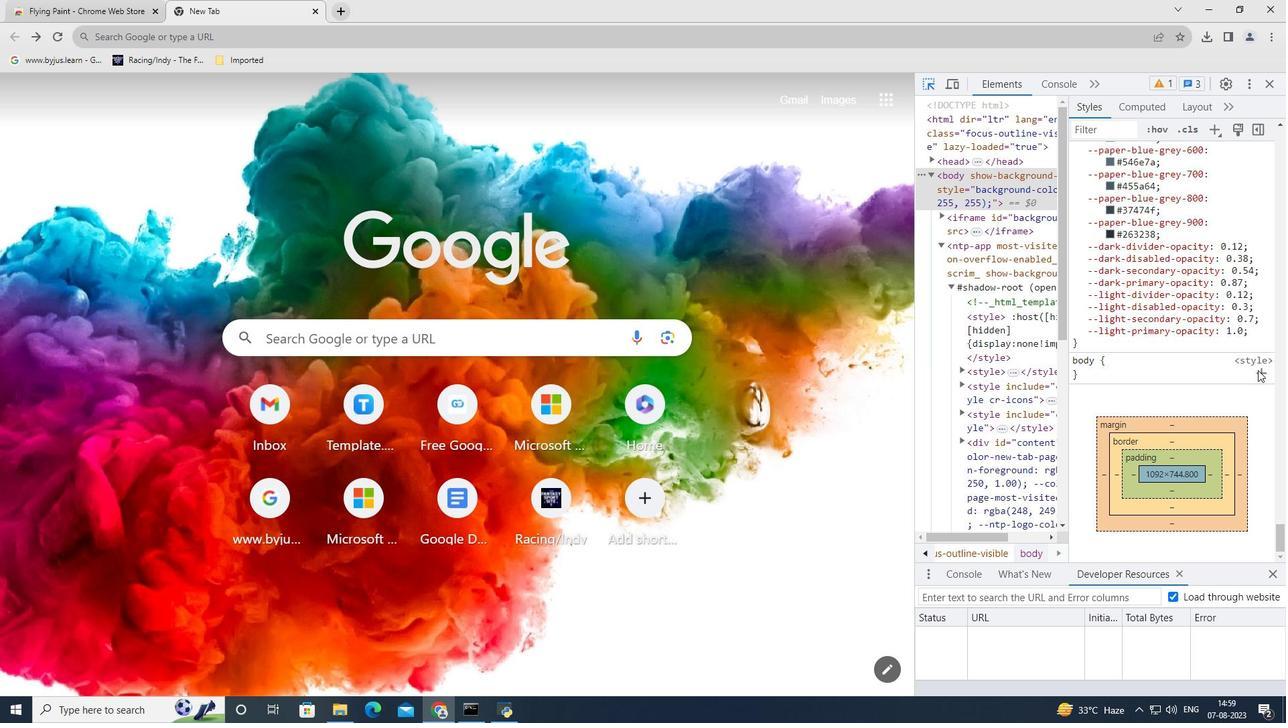 
Action: Mouse moved to (1201, 397)
Screenshot: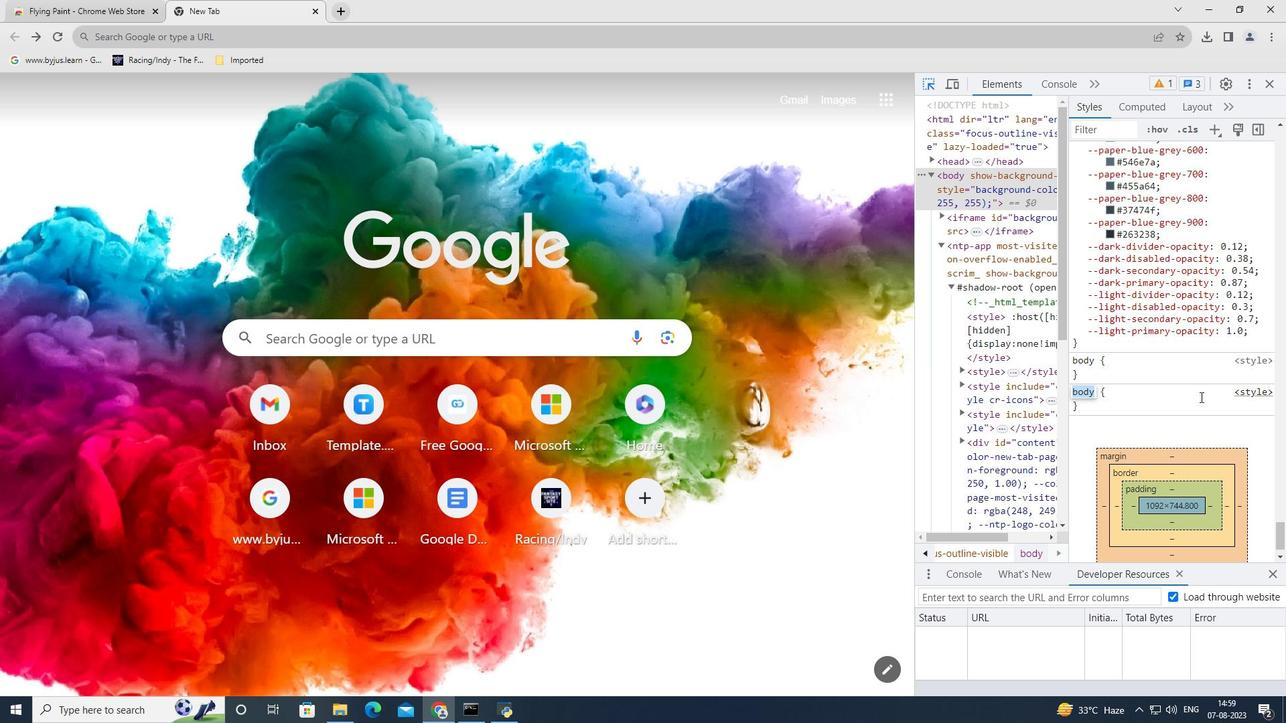 
